 Task: Slide 14 - Business Plan Timeline.
Action: Mouse moved to (12, 96)
Screenshot: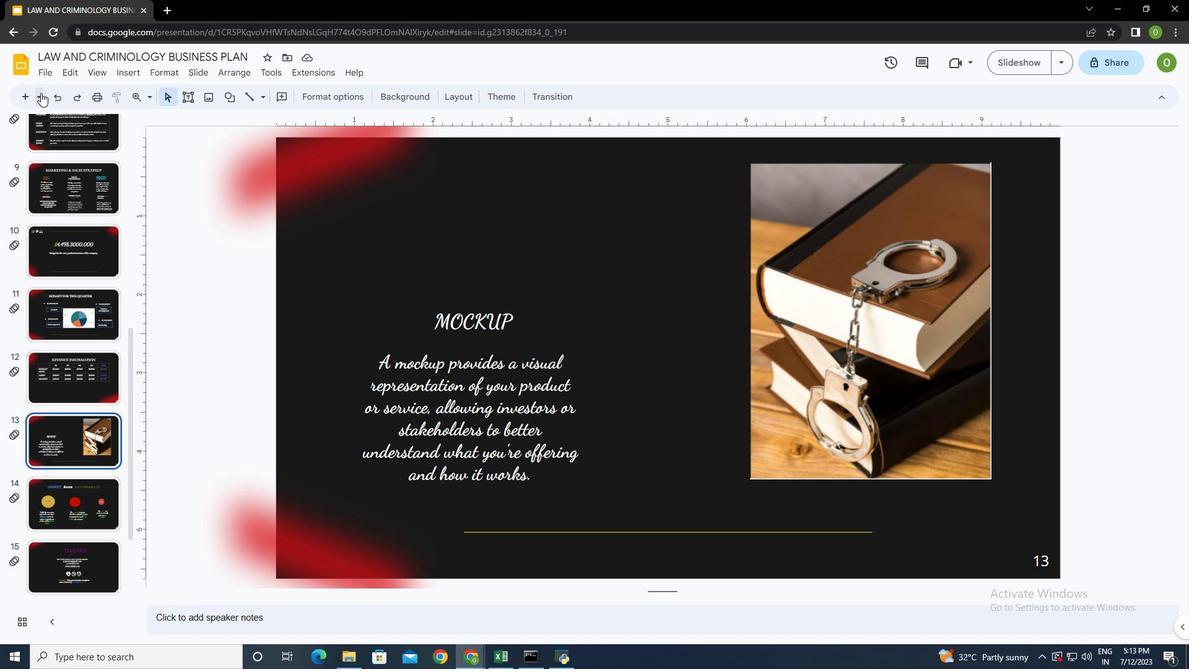 
Action: Mouse pressed left at (12, 96)
Screenshot: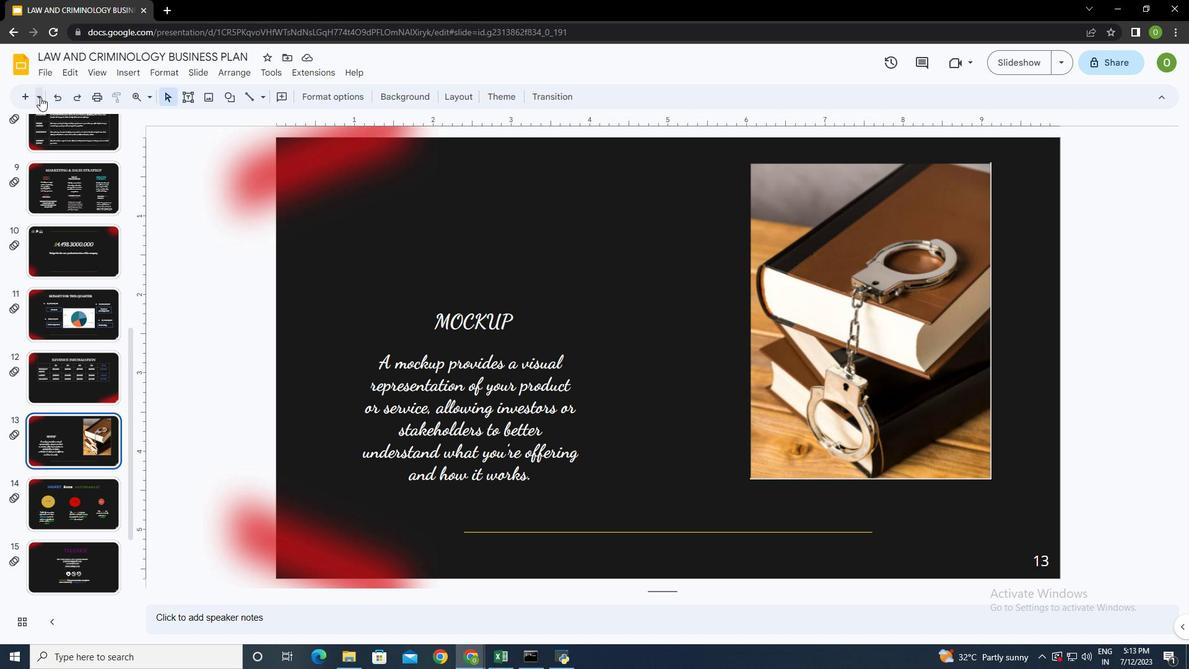
Action: Mouse moved to (61, 186)
Screenshot: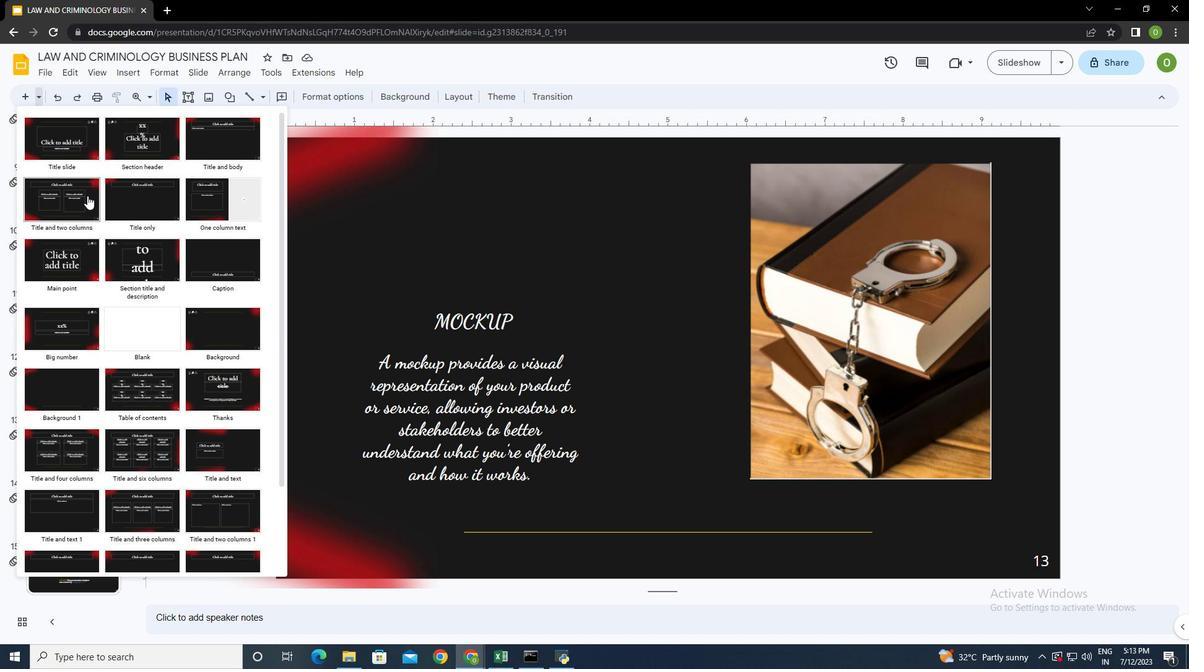 
Action: Mouse scrolled (61, 187) with delta (0, 0)
Screenshot: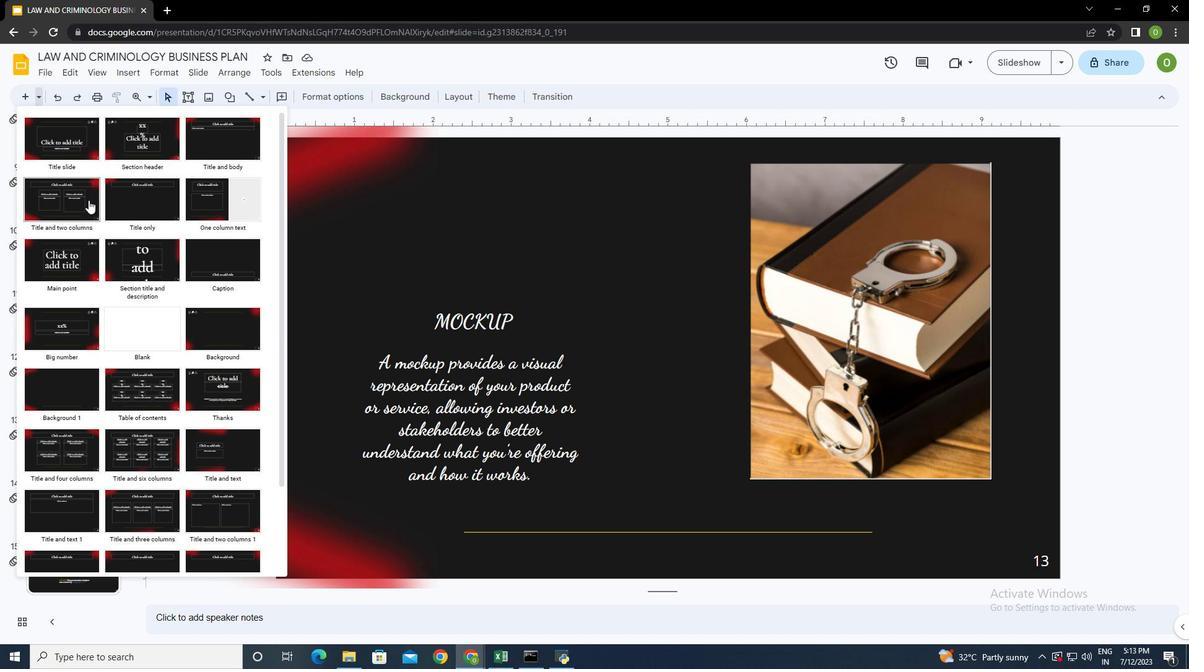 
Action: Mouse moved to (61, 187)
Screenshot: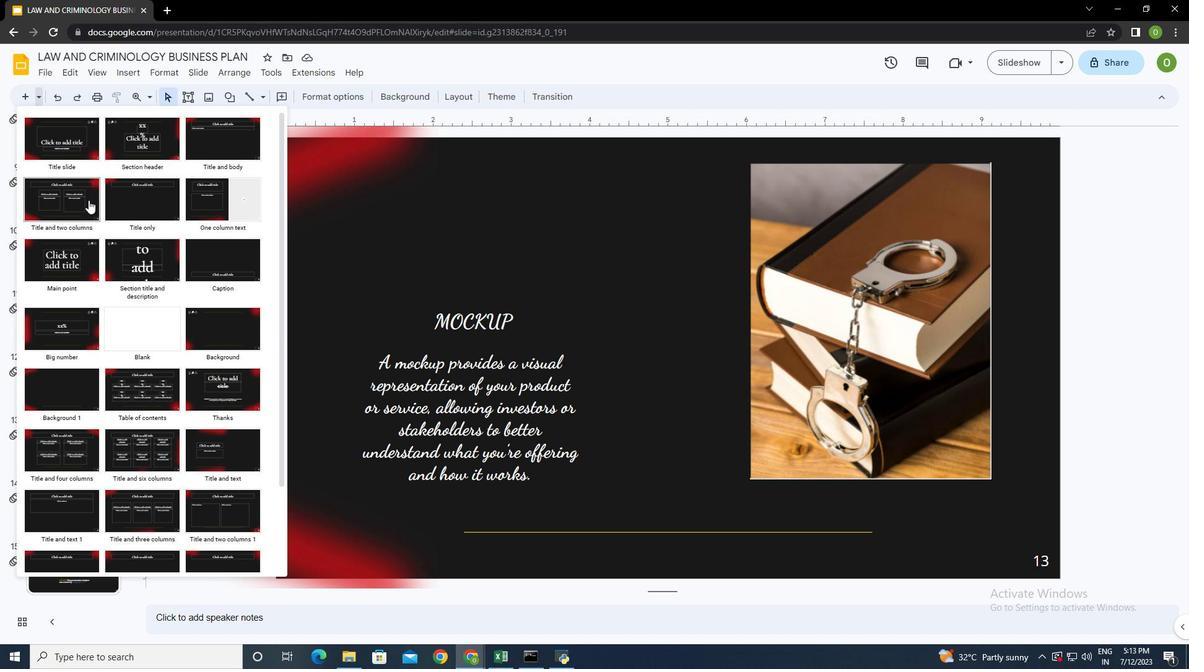 
Action: Mouse scrolled (61, 186) with delta (0, 0)
Screenshot: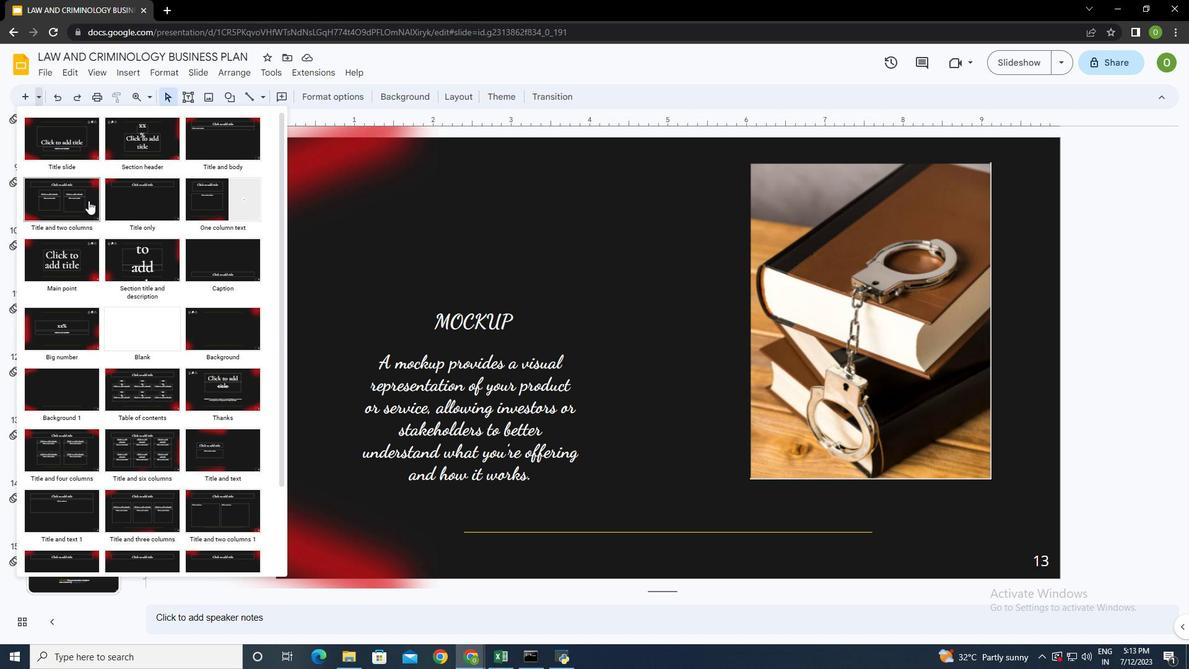 
Action: Mouse scrolled (61, 186) with delta (0, 0)
Screenshot: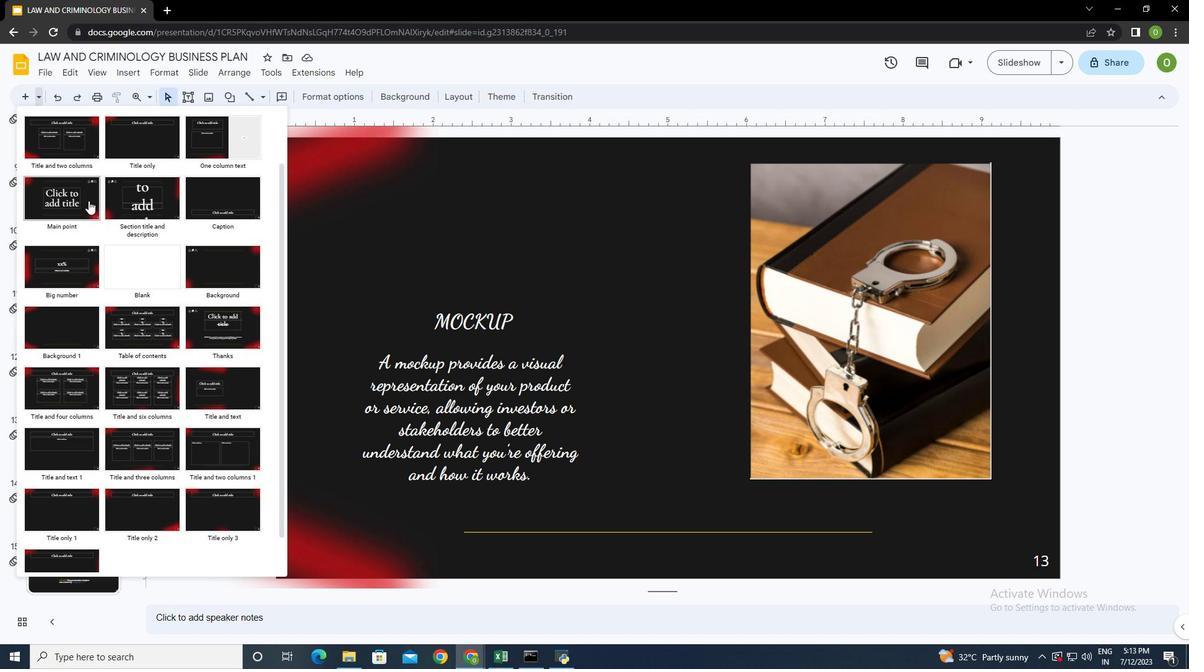 
Action: Mouse scrolled (61, 186) with delta (0, 0)
Screenshot: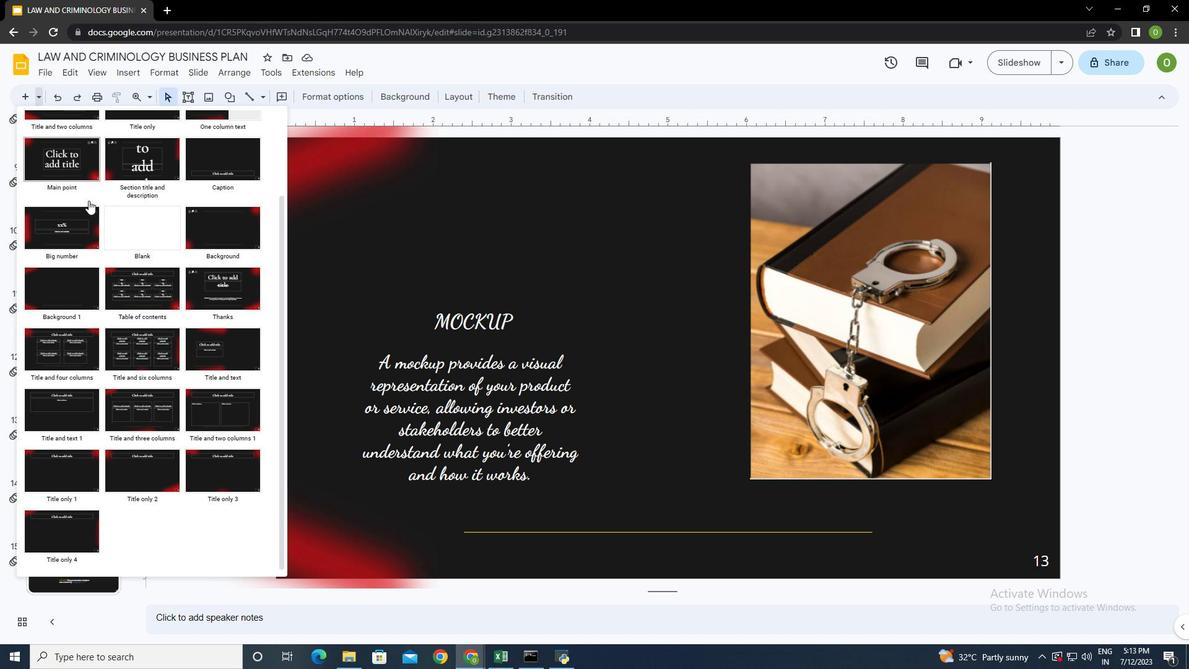 
Action: Mouse scrolled (61, 186) with delta (0, 0)
Screenshot: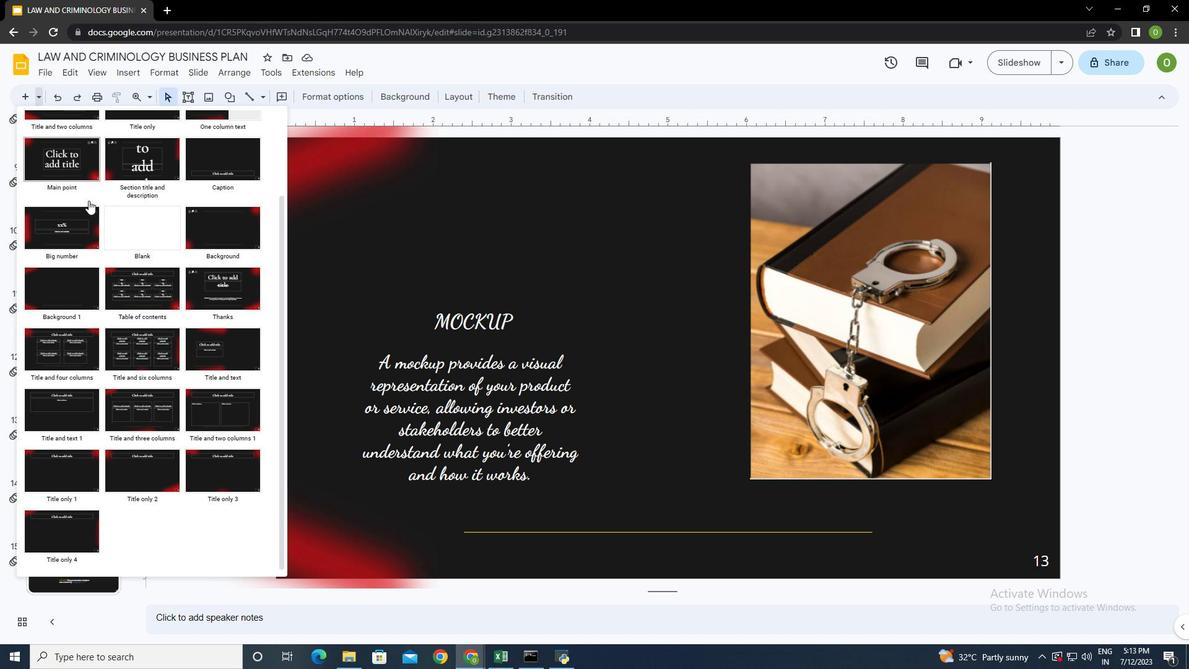 
Action: Mouse scrolled (61, 186) with delta (0, 0)
Screenshot: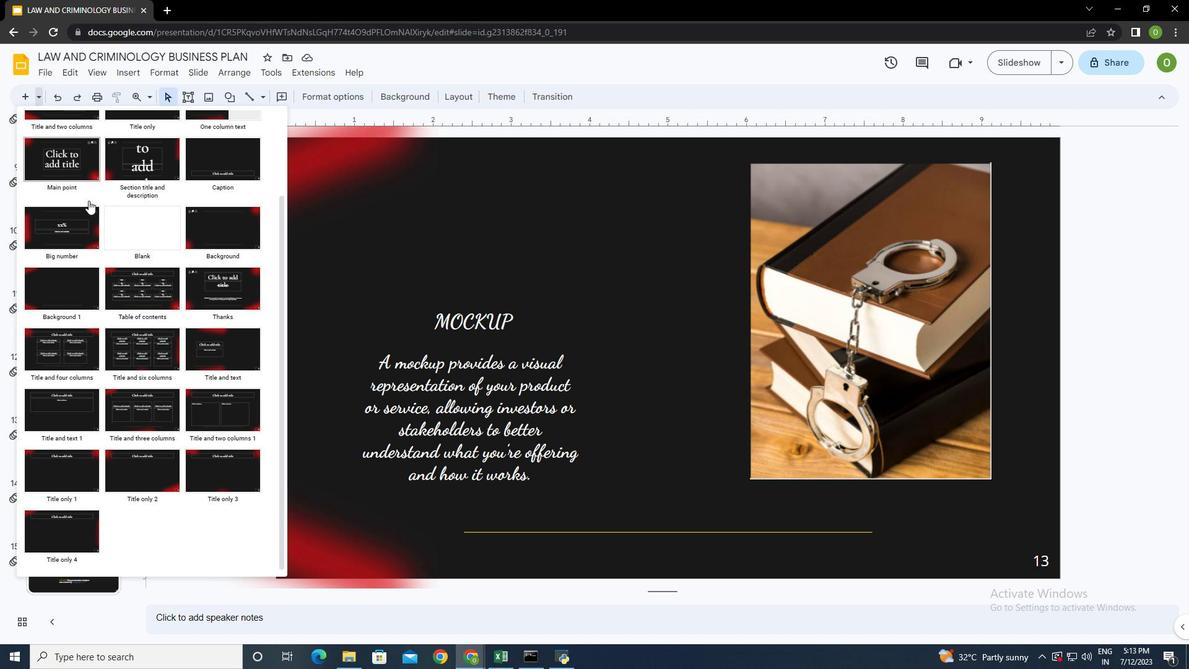 
Action: Mouse scrolled (61, 186) with delta (0, 0)
Screenshot: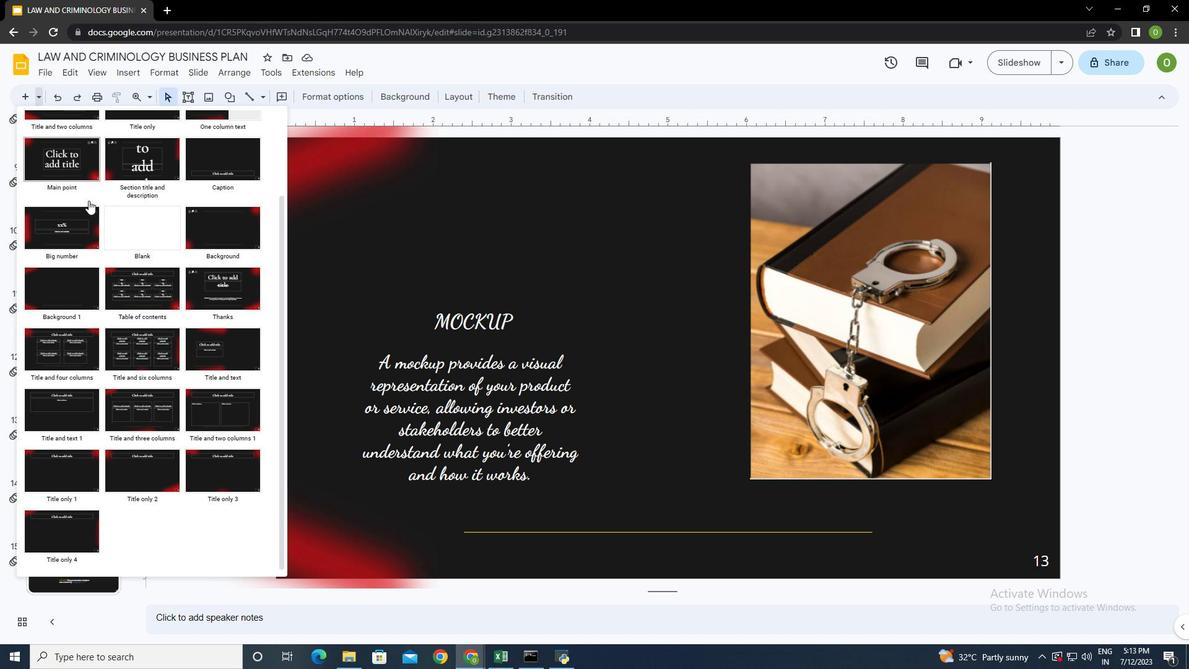 
Action: Mouse scrolled (61, 186) with delta (0, 0)
Screenshot: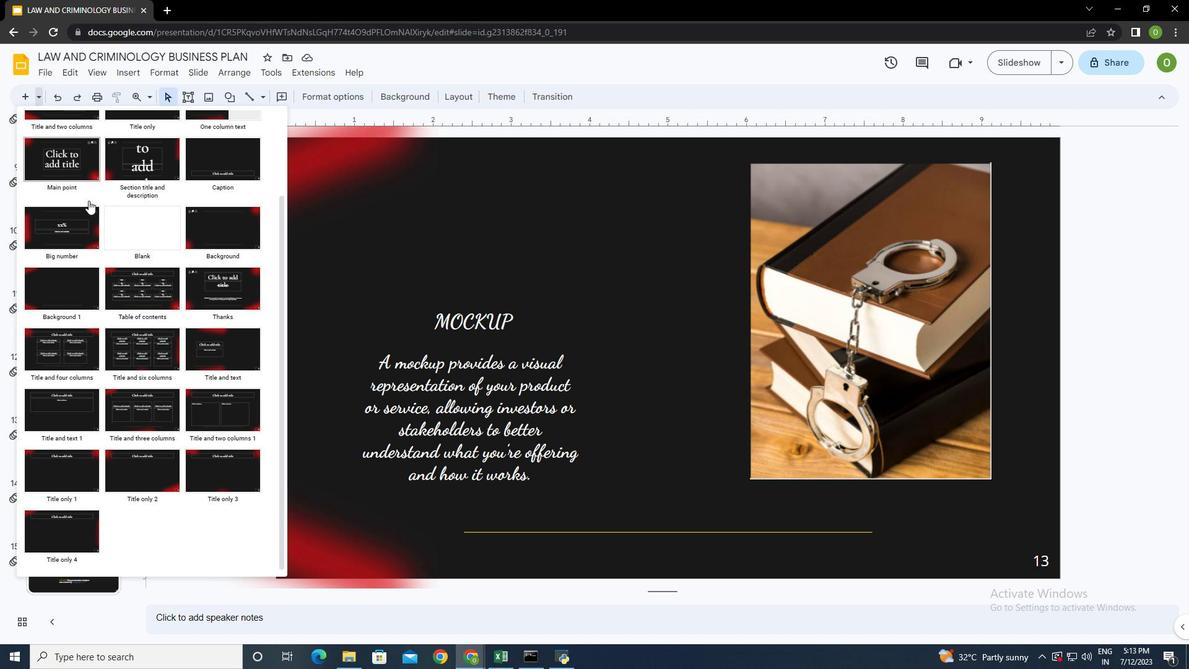
Action: Mouse moved to (63, 201)
Screenshot: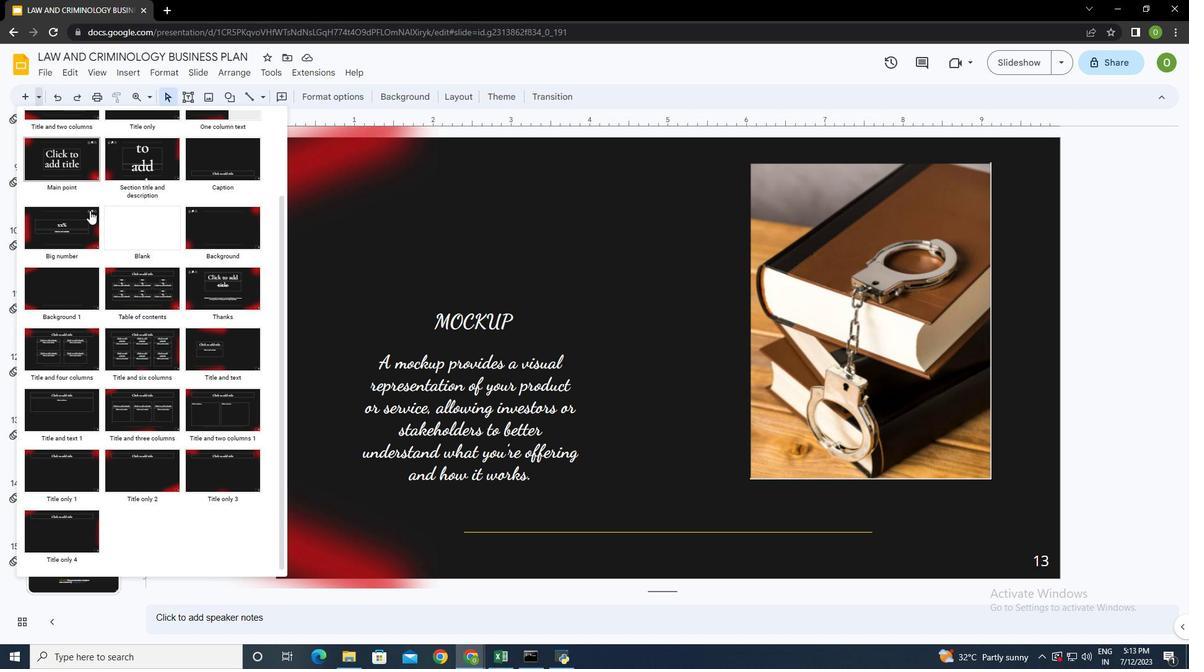 
Action: Mouse scrolled (63, 200) with delta (0, 0)
Screenshot: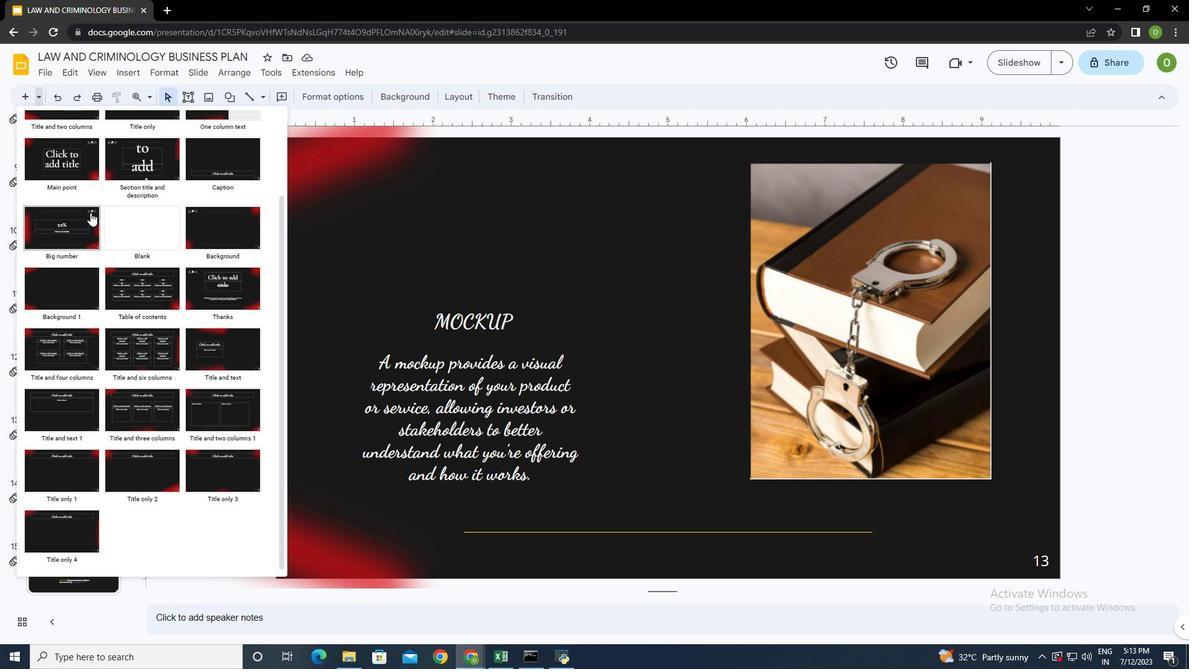 
Action: Mouse moved to (63, 204)
Screenshot: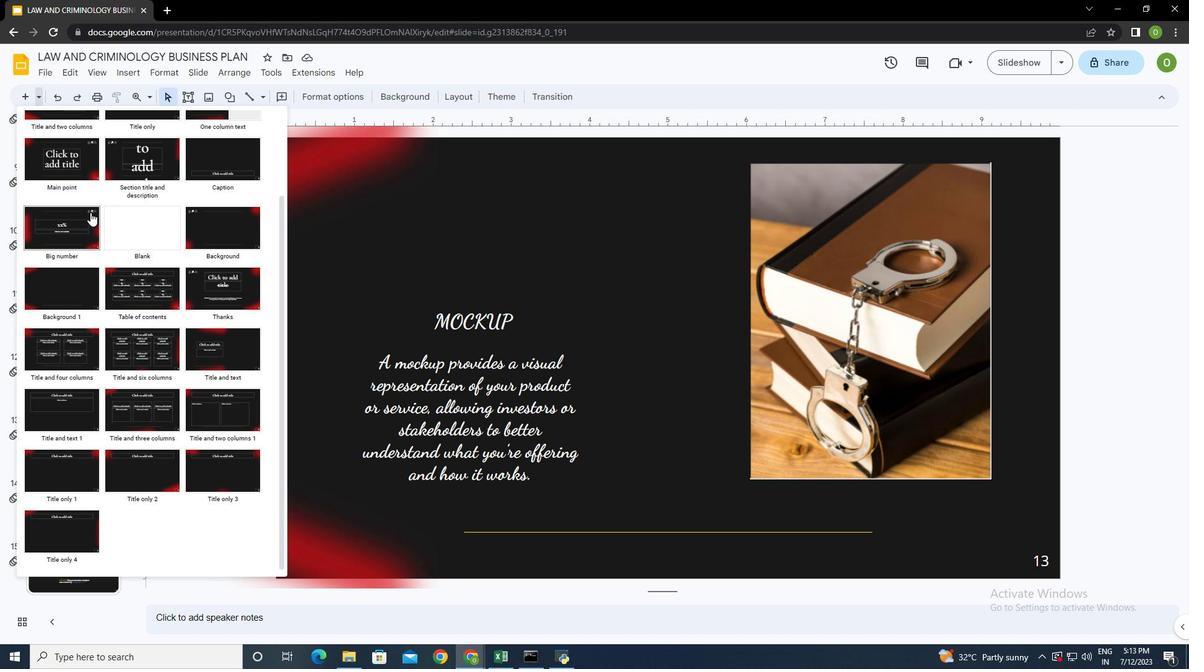 
Action: Mouse scrolled (63, 204) with delta (0, 0)
Screenshot: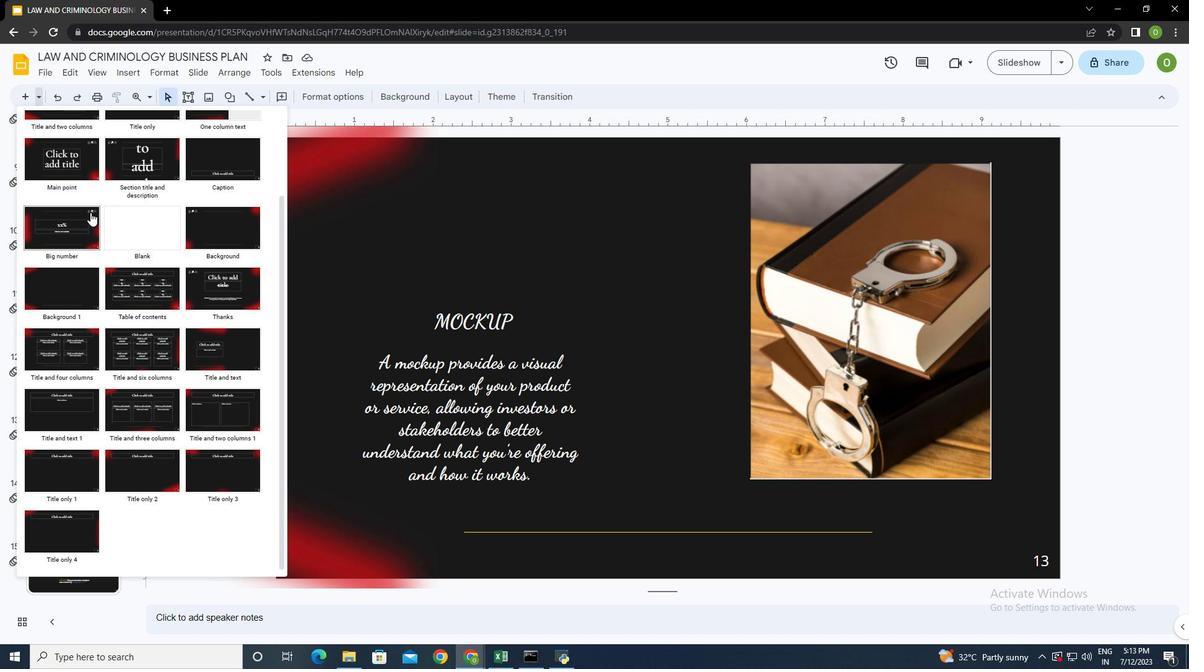 
Action: Mouse moved to (91, 281)
Screenshot: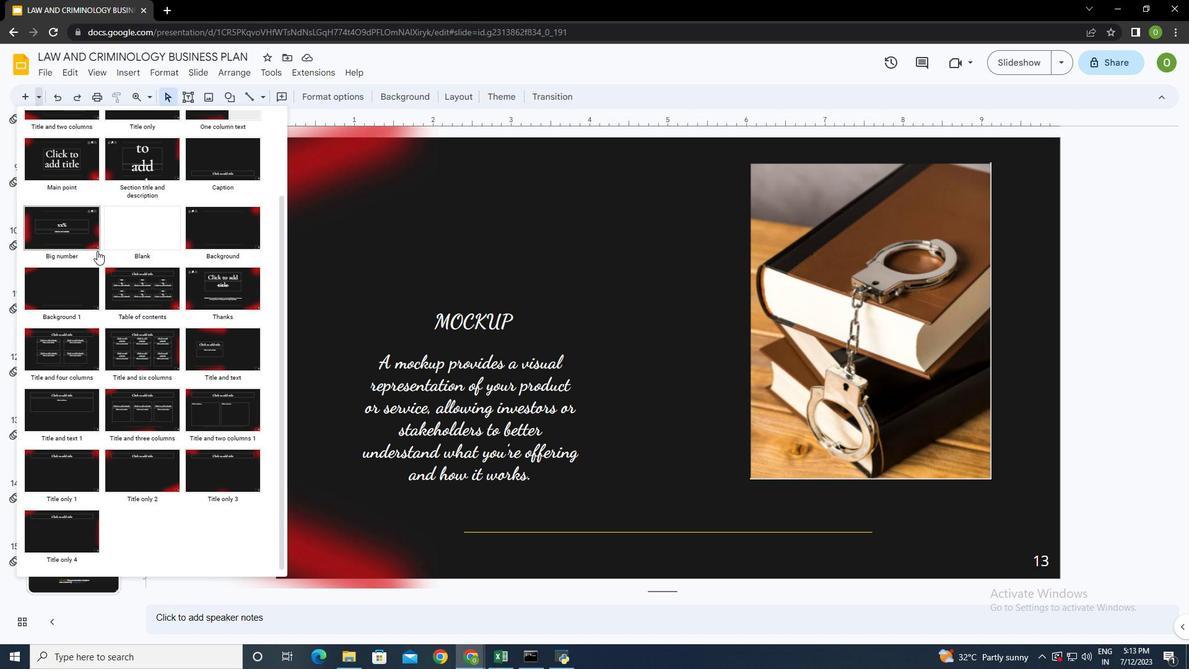 
Action: Mouse scrolled (91, 280) with delta (0, 0)
Screenshot: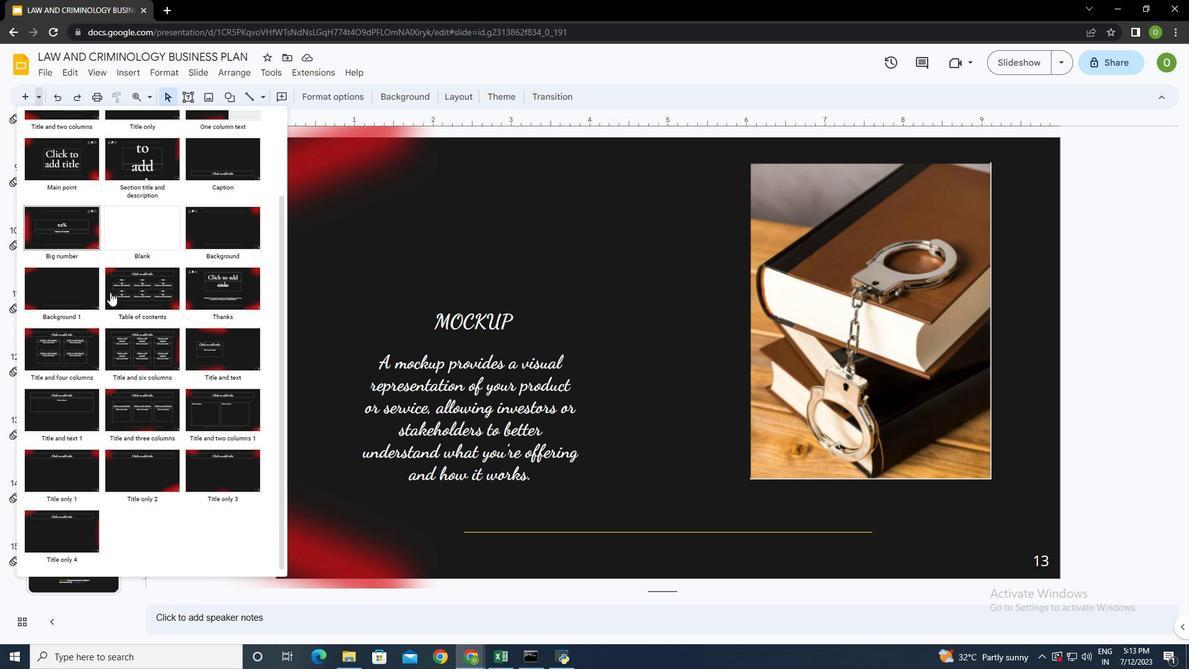 
Action: Mouse moved to (91, 281)
Screenshot: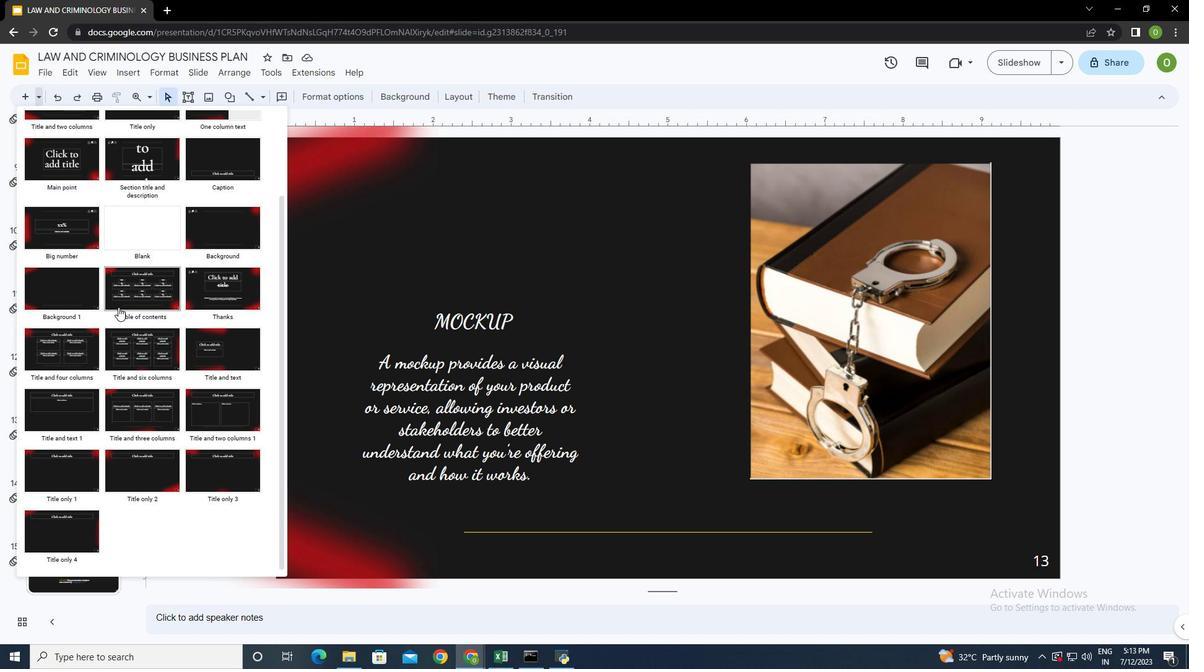 
Action: Mouse scrolled (91, 281) with delta (0, 0)
Screenshot: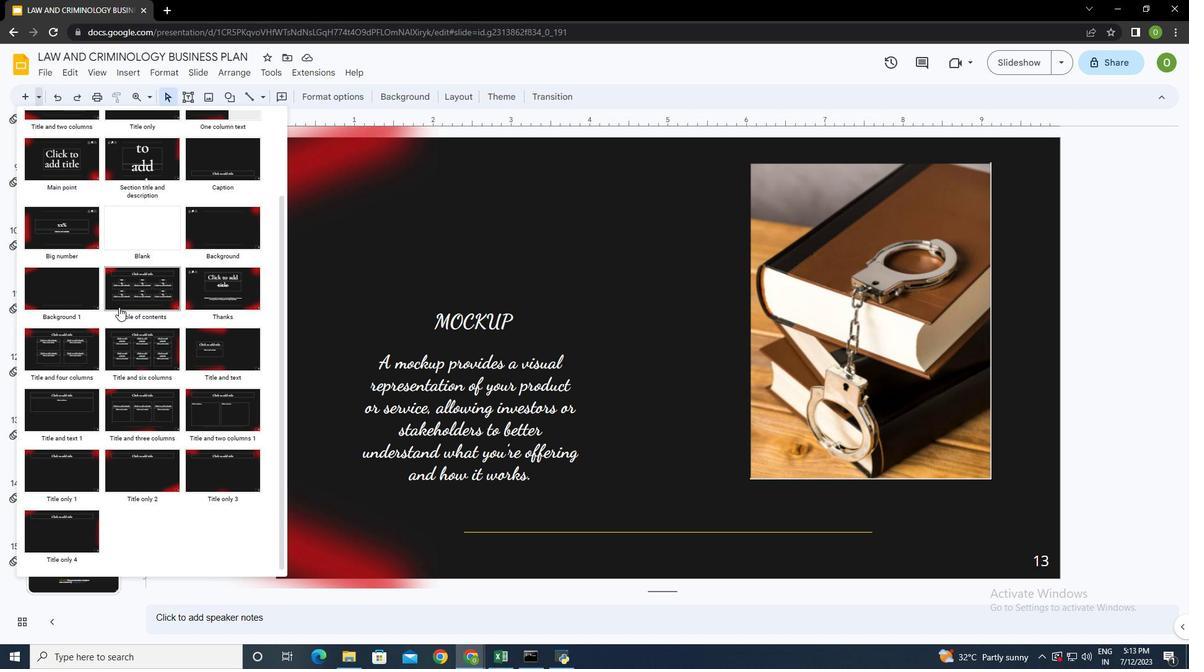 
Action: Mouse moved to (119, 423)
Screenshot: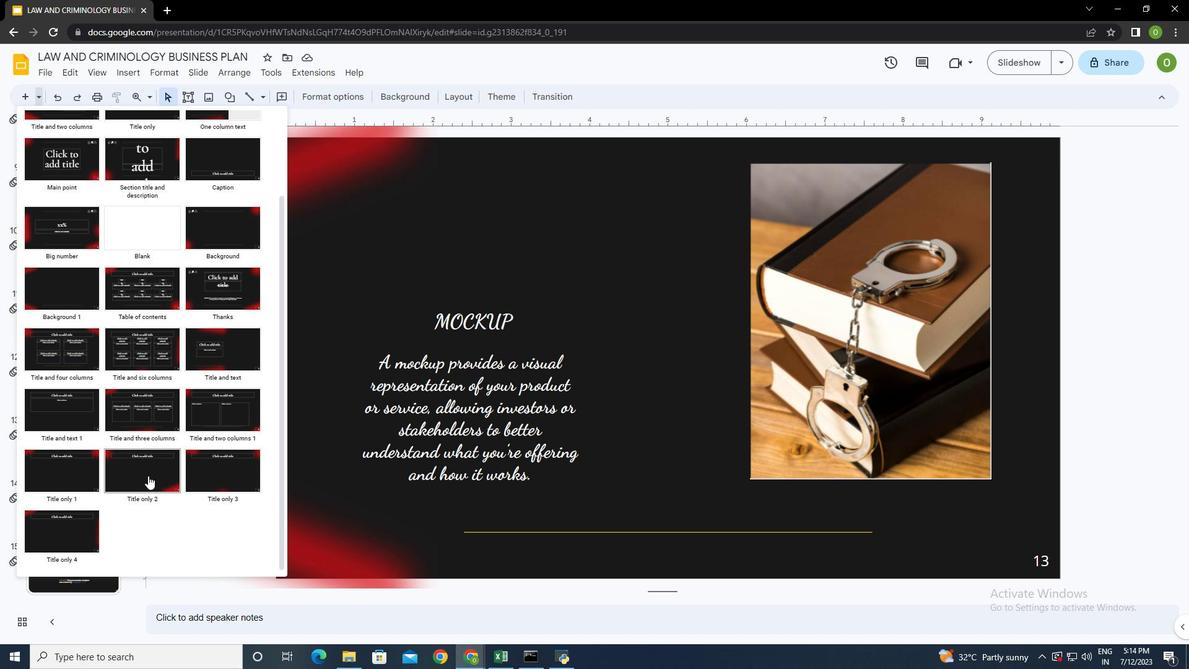 
Action: Mouse pressed left at (119, 423)
Screenshot: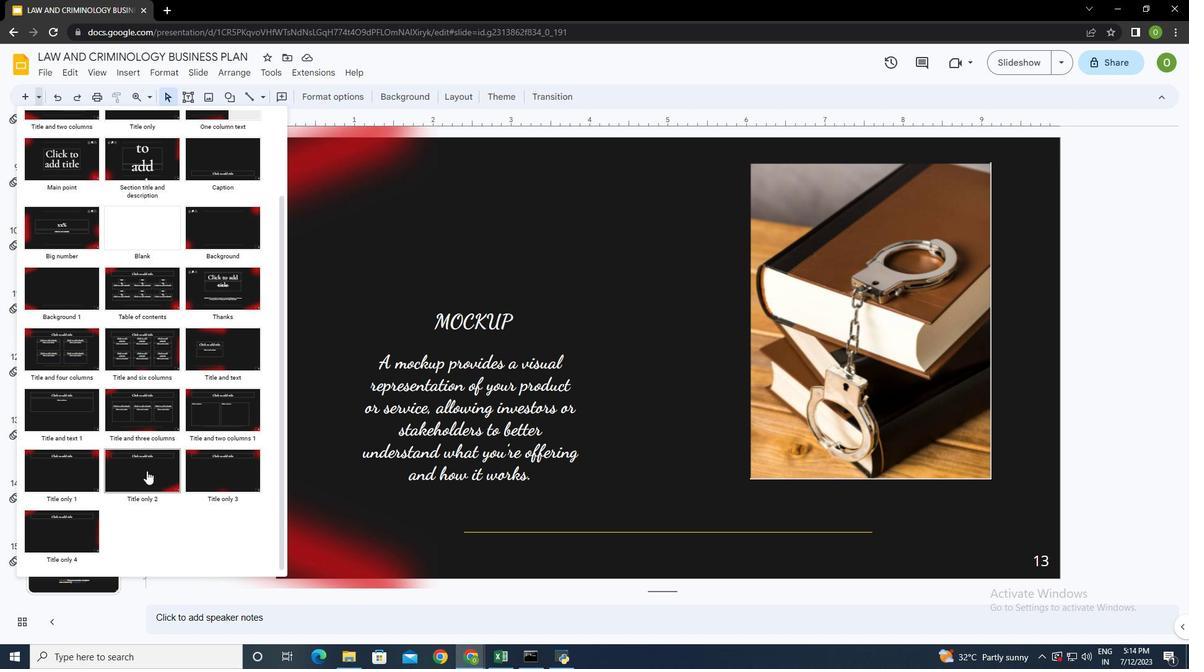 
Action: Mouse moved to (515, 184)
Screenshot: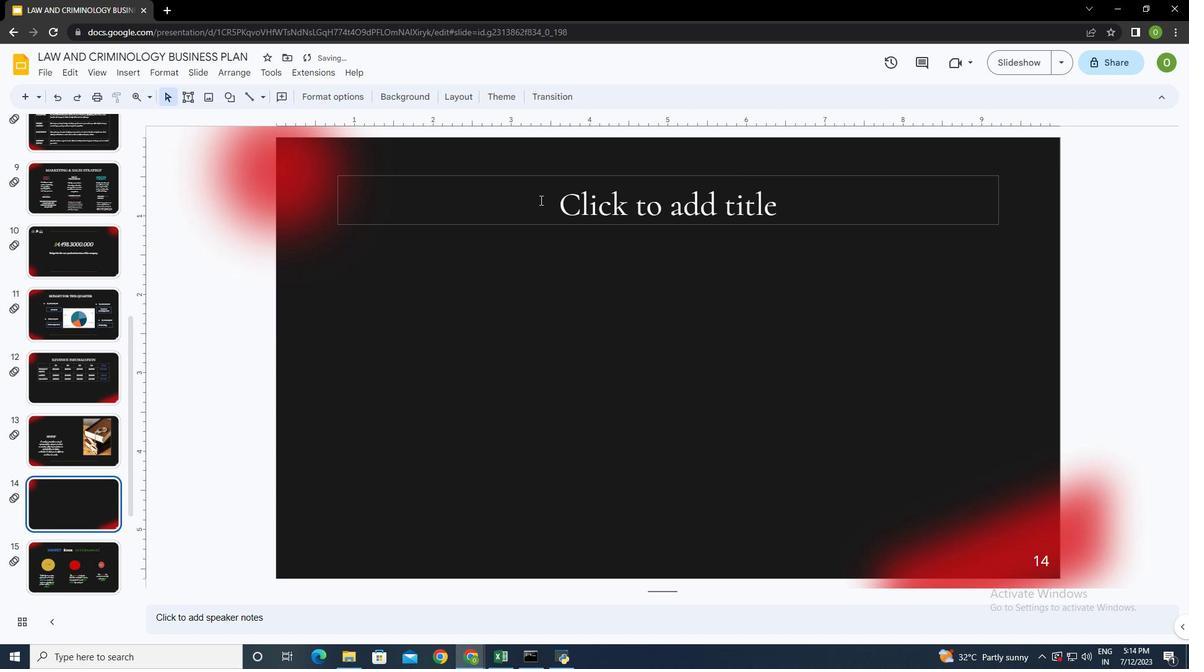 
Action: Mouse pressed left at (515, 184)
Screenshot: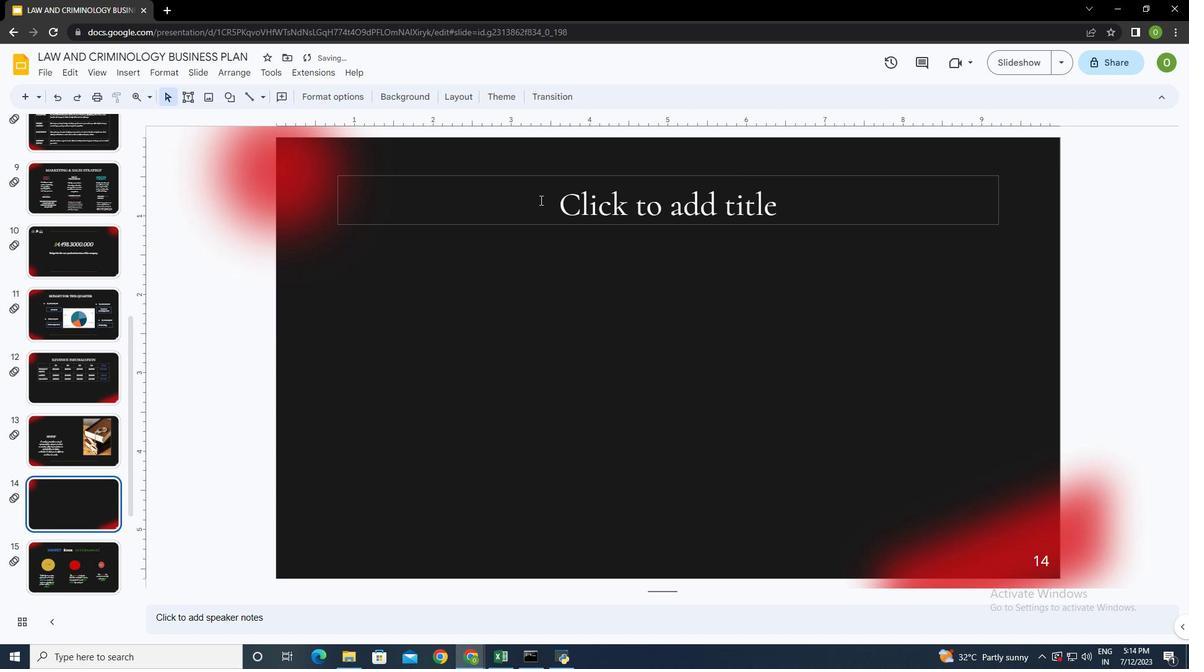 
Action: Mouse moved to (515, 184)
Screenshot: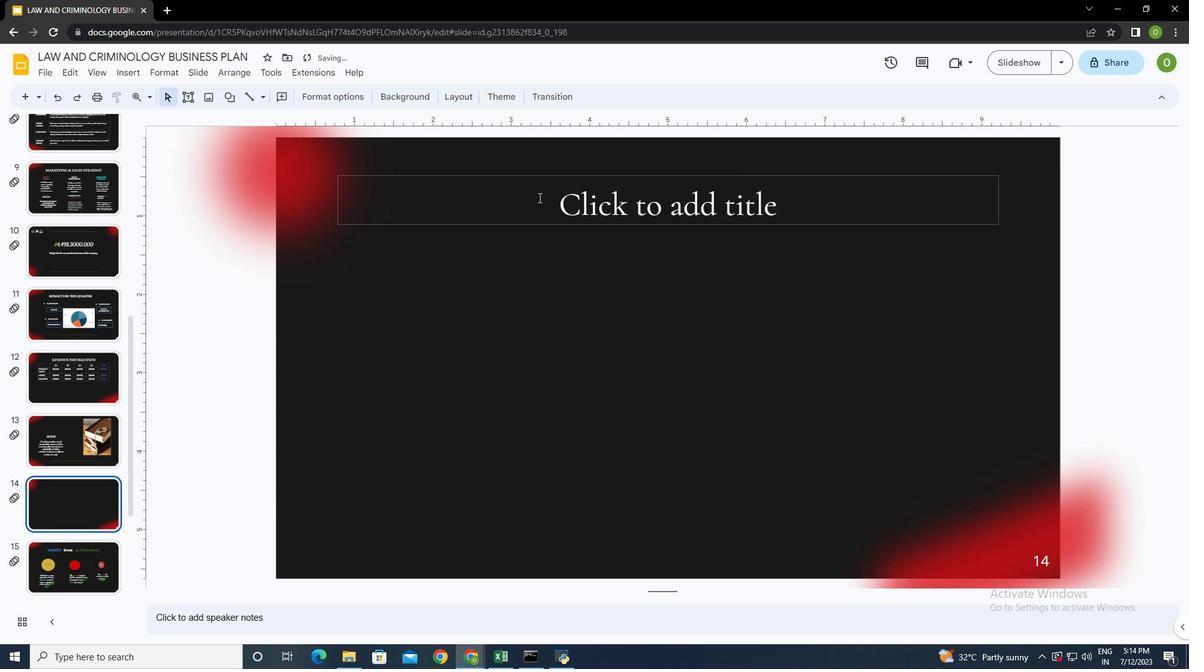 
Action: Key pressed b<Key.backspace><Key.caps_lock>BUSINESS<Key.space>PLAN<Key.space>TIMELINE
Screenshot: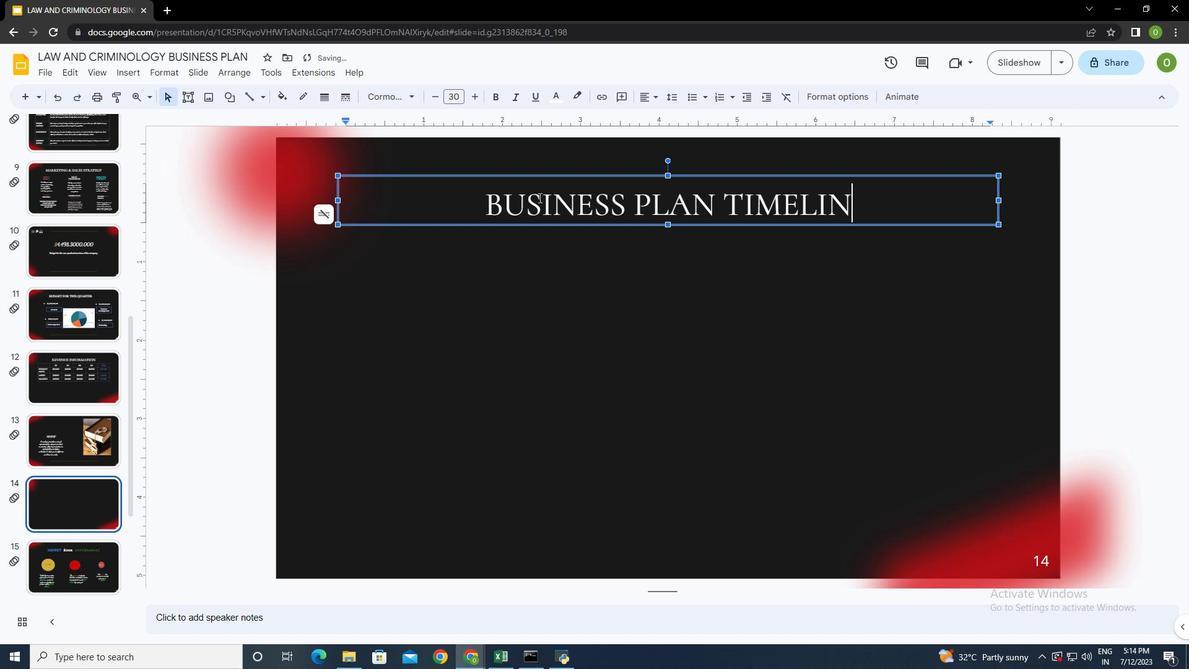 
Action: Mouse moved to (527, 268)
Screenshot: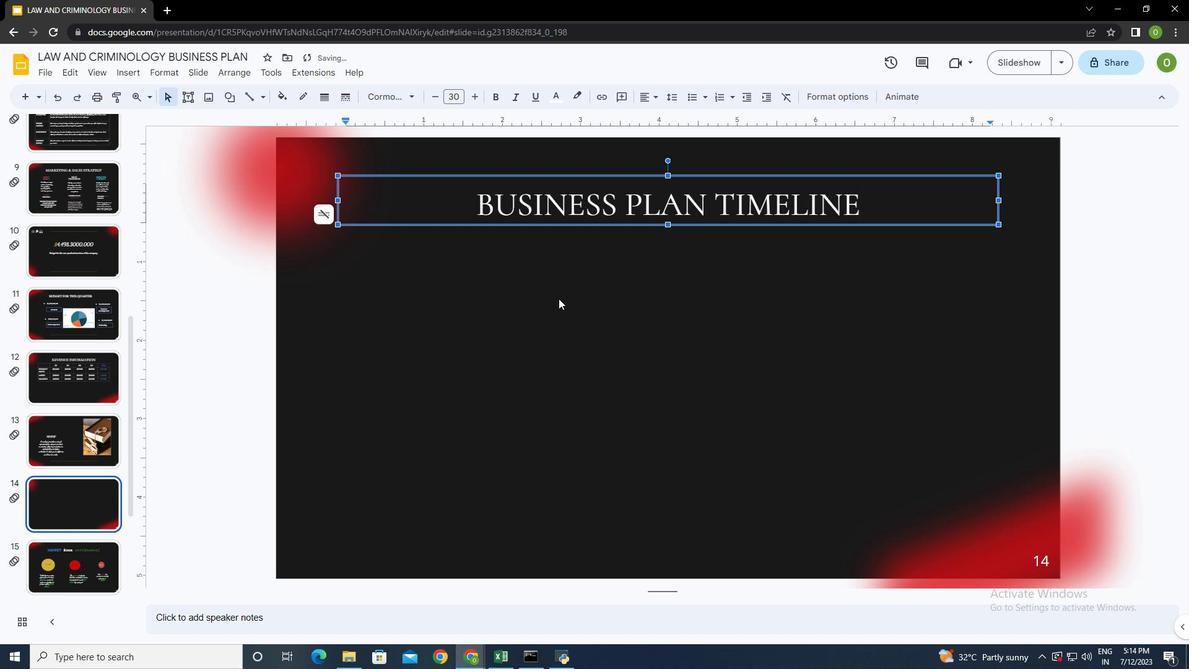 
Action: Mouse pressed left at (527, 268)
Screenshot: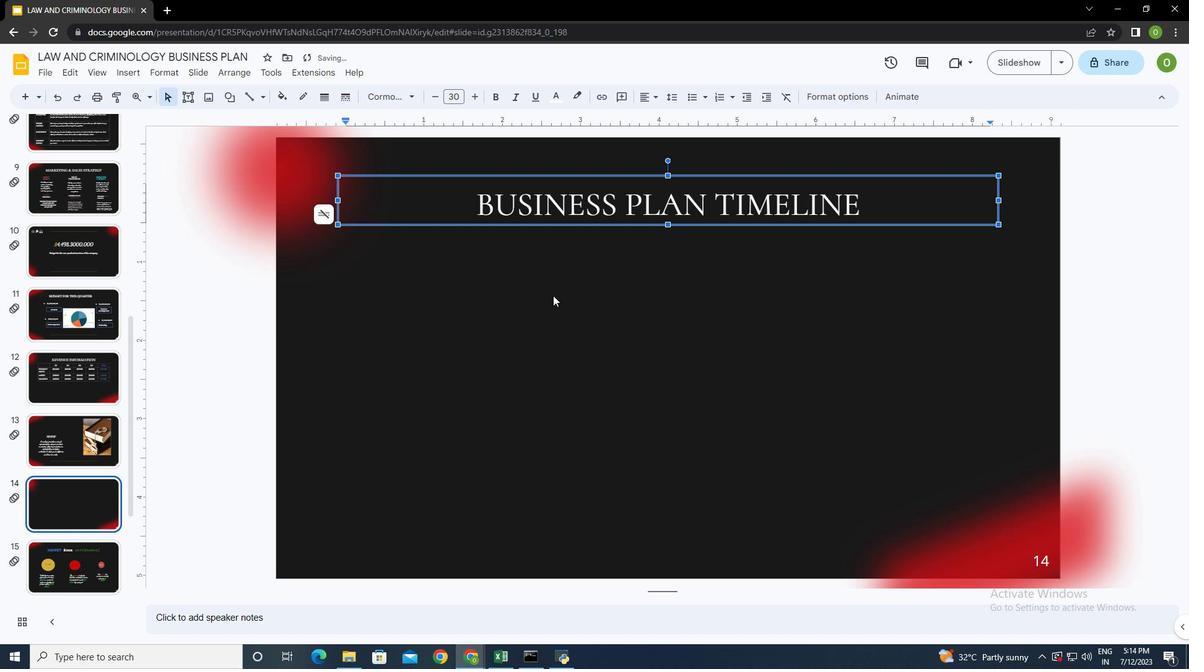 
Action: Mouse moved to (158, 96)
Screenshot: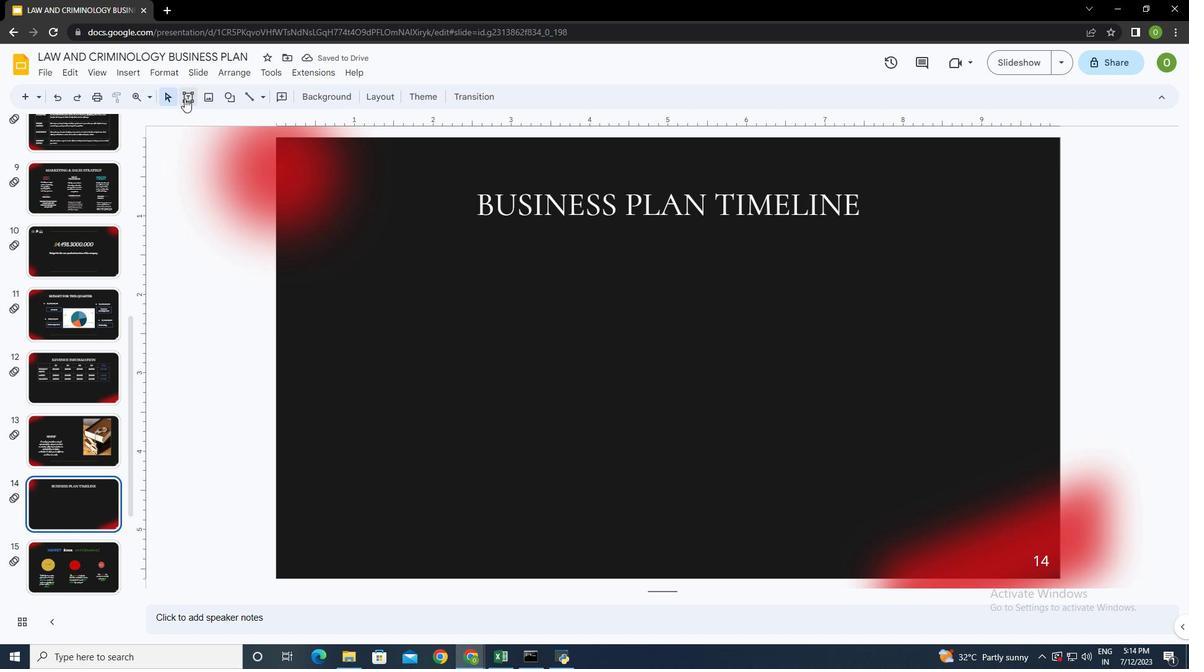 
Action: Mouse pressed left at (158, 96)
Screenshot: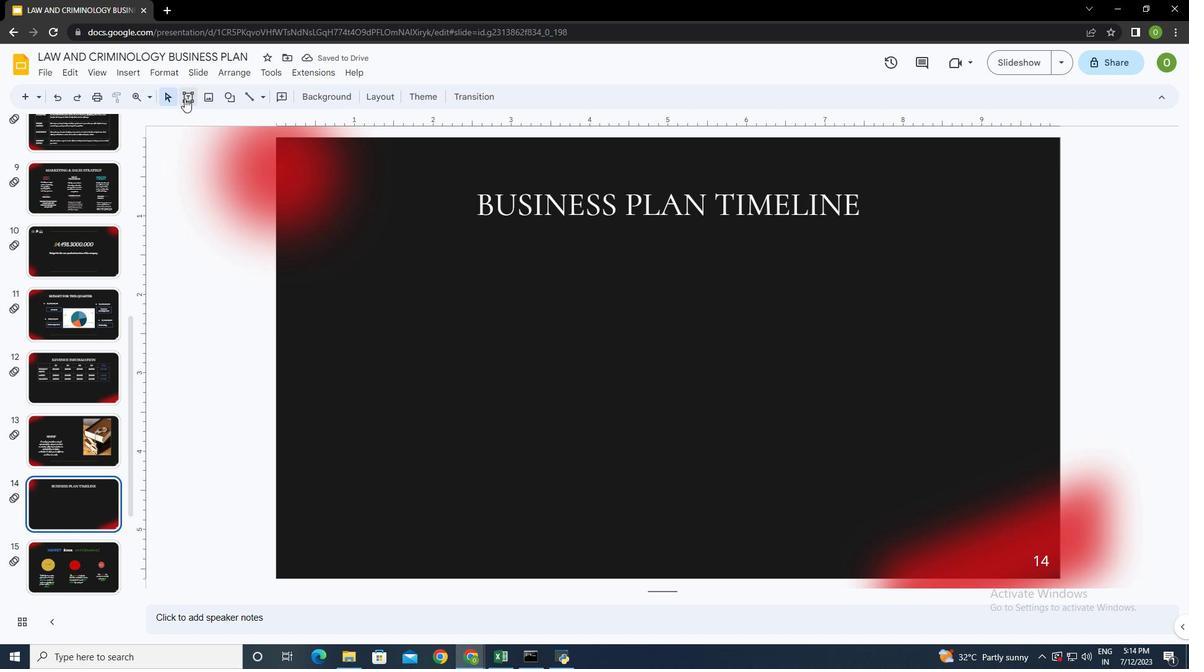 
Action: Mouse moved to (365, 236)
Screenshot: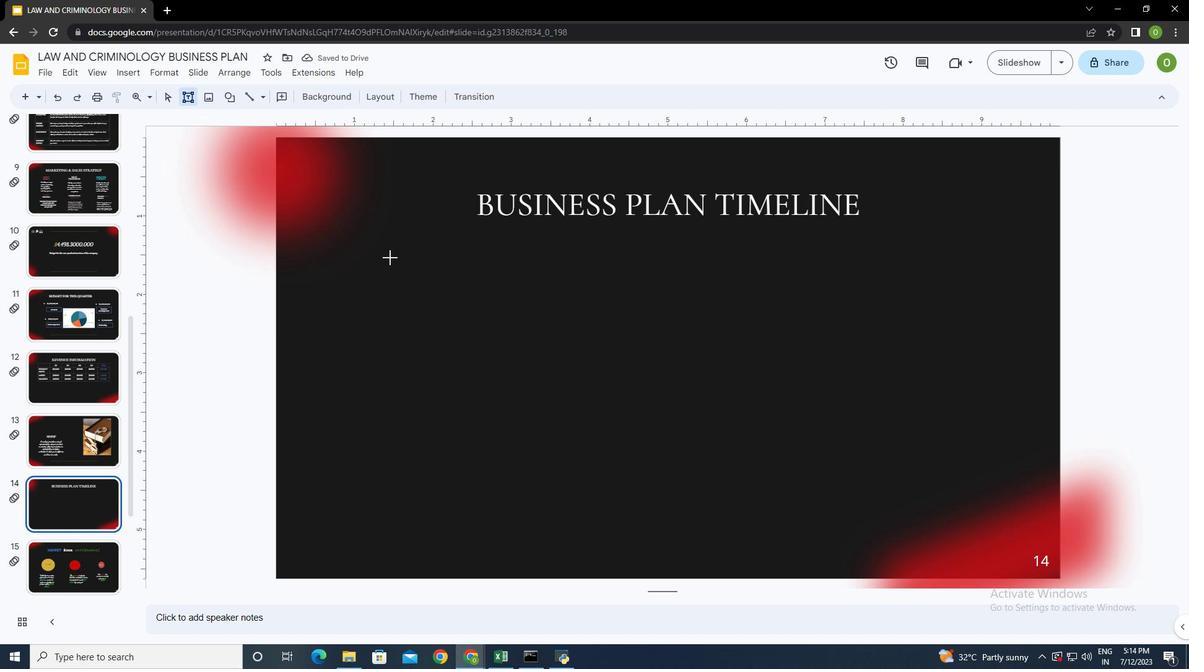
Action: Mouse pressed left at (365, 236)
Screenshot: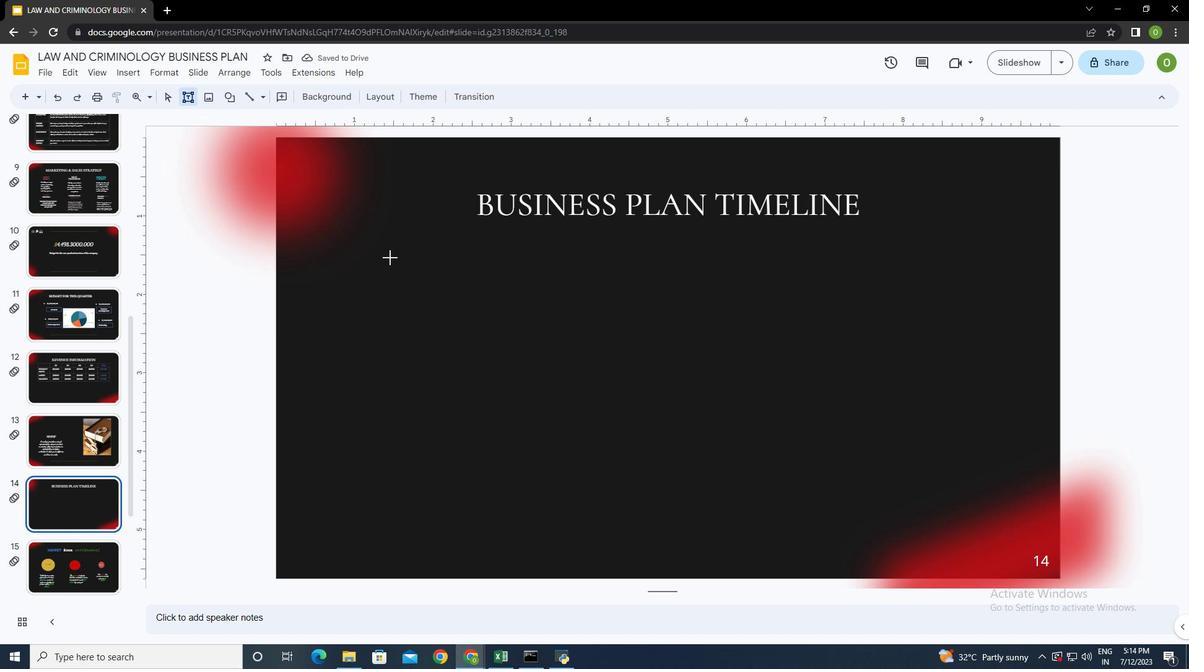 
Action: Mouse moved to (394, 249)
Screenshot: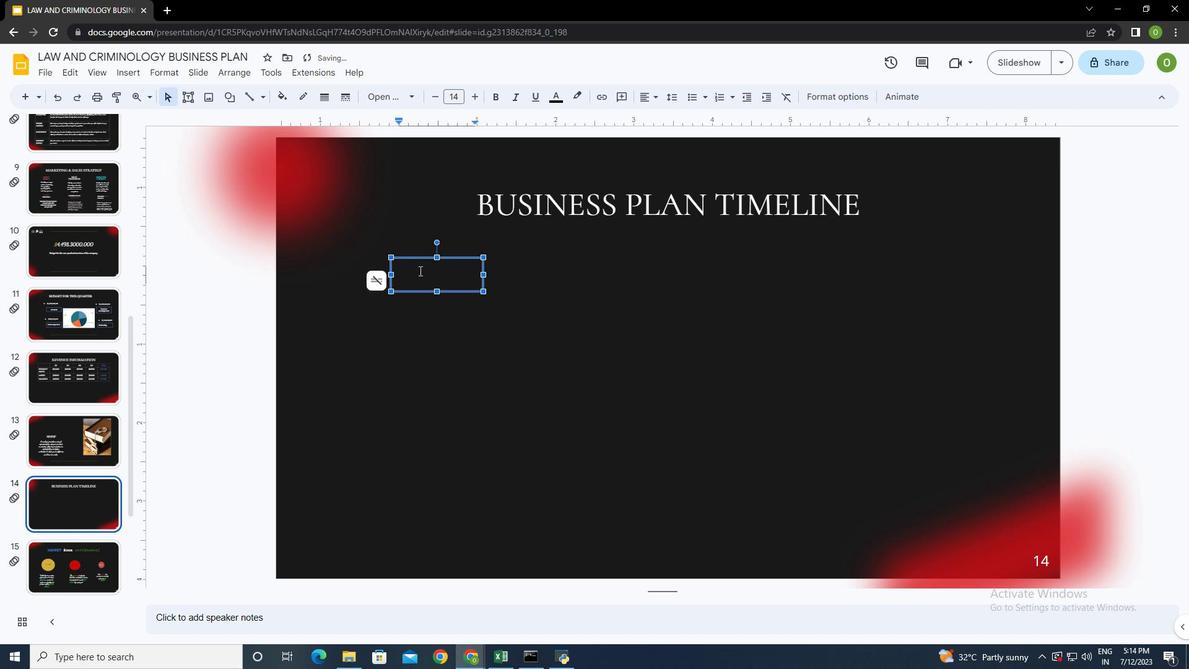 
Action: Key pressed S<Key.caps_lock>tart-up<Key.space>phasectrl+A
Screenshot: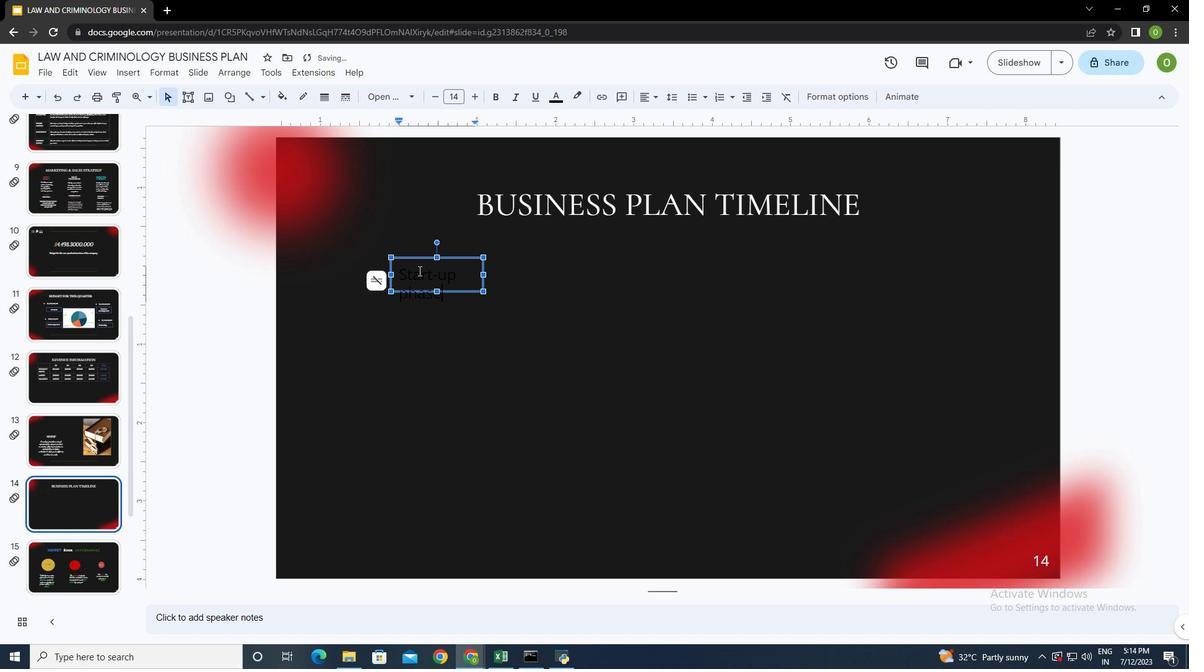 
Action: Mouse moved to (532, 96)
Screenshot: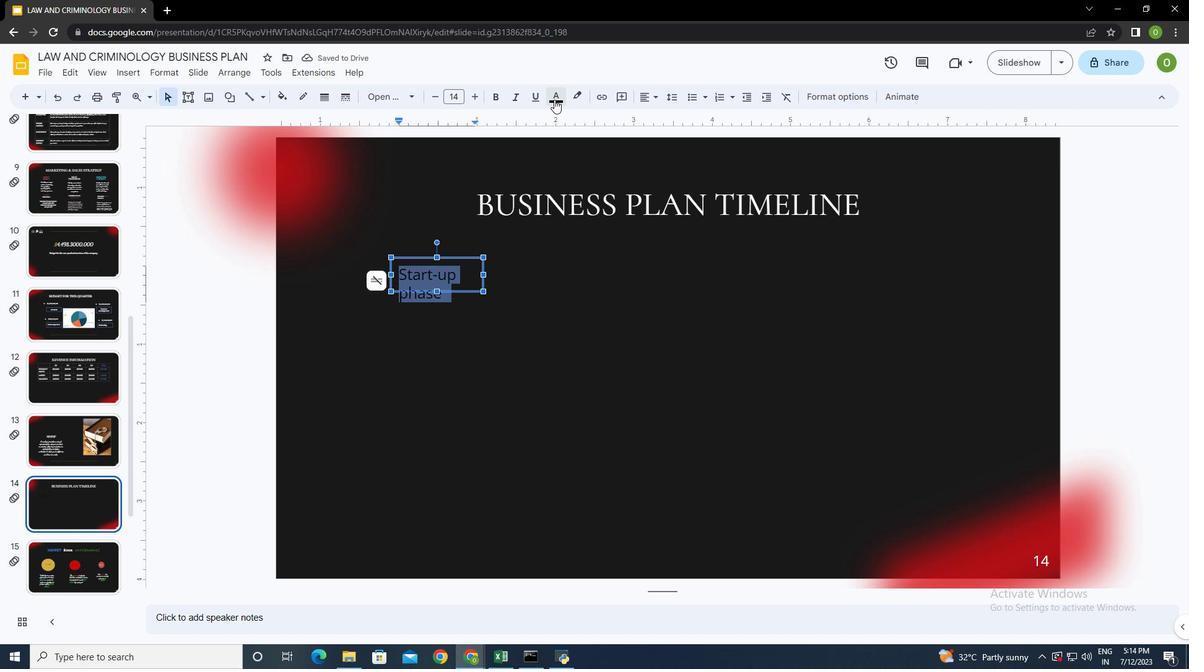 
Action: Mouse pressed left at (532, 96)
Screenshot: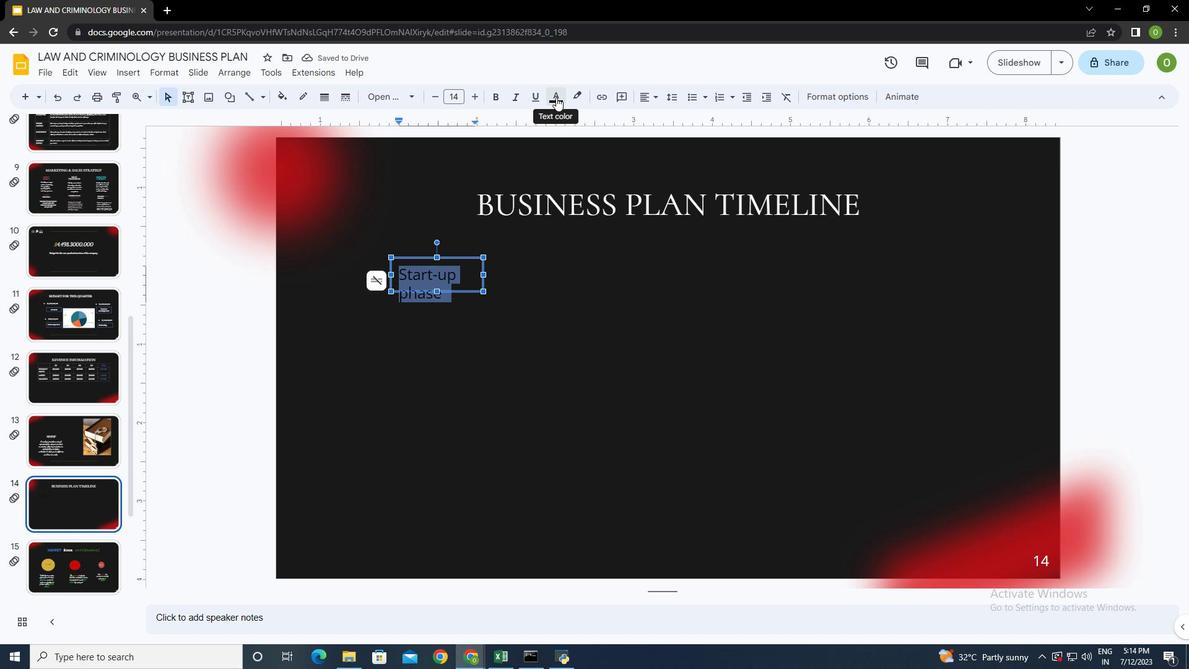 
Action: Mouse moved to (539, 129)
Screenshot: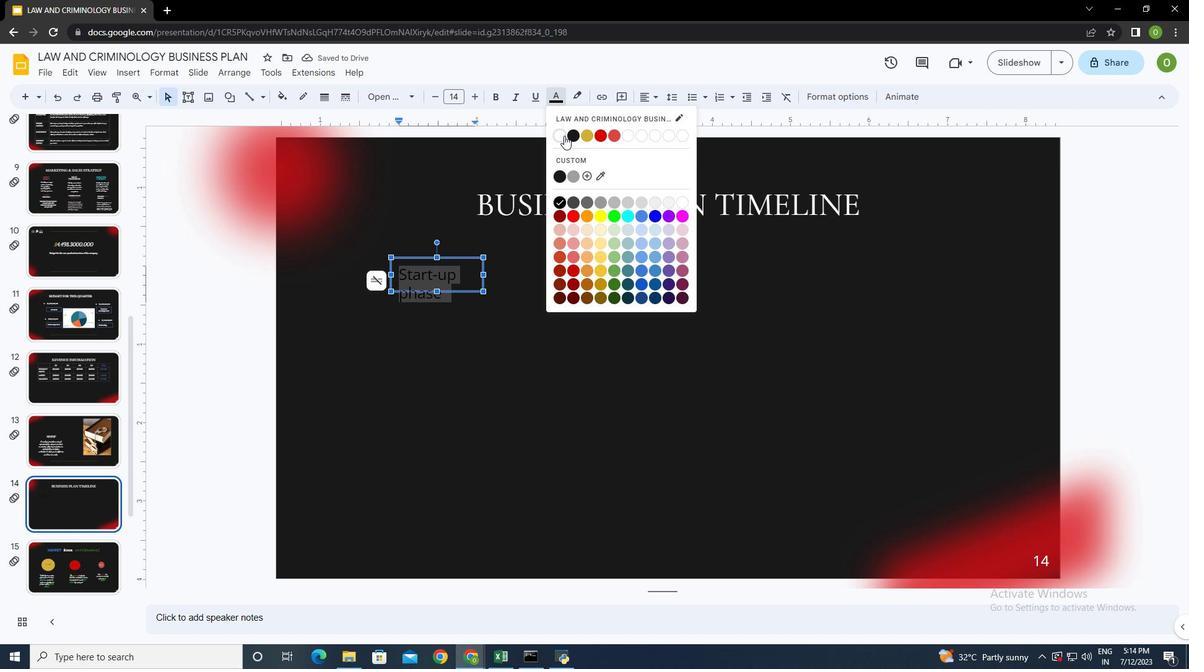 
Action: Mouse pressed left at (539, 129)
Screenshot: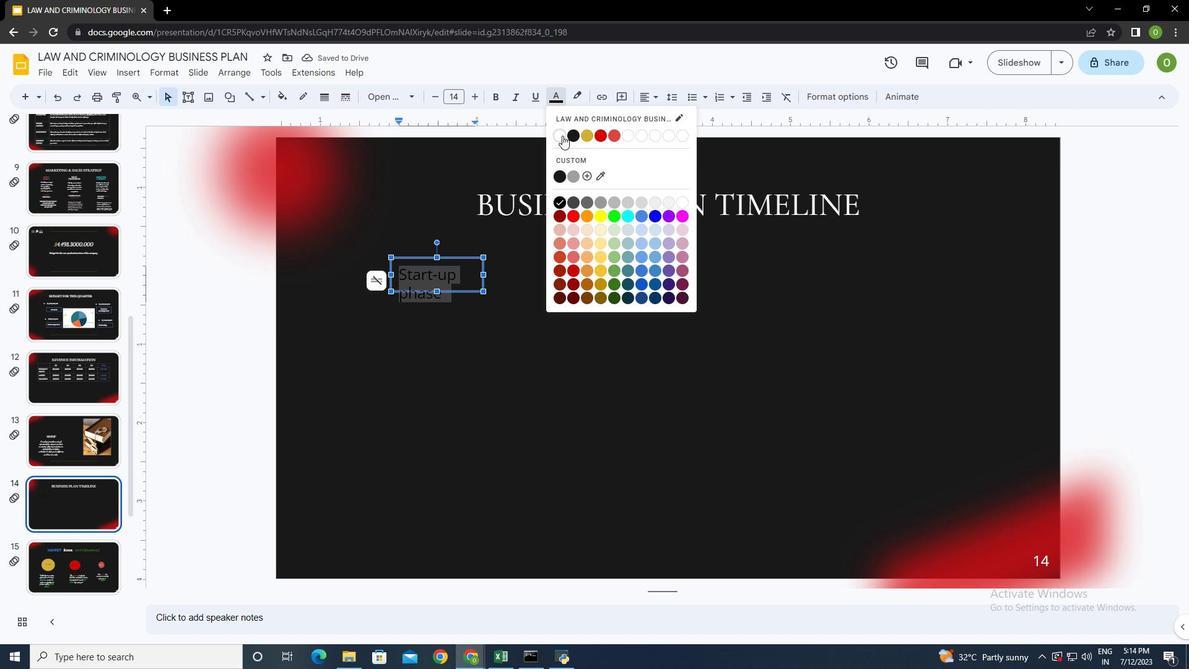 
Action: Mouse moved to (366, 96)
Screenshot: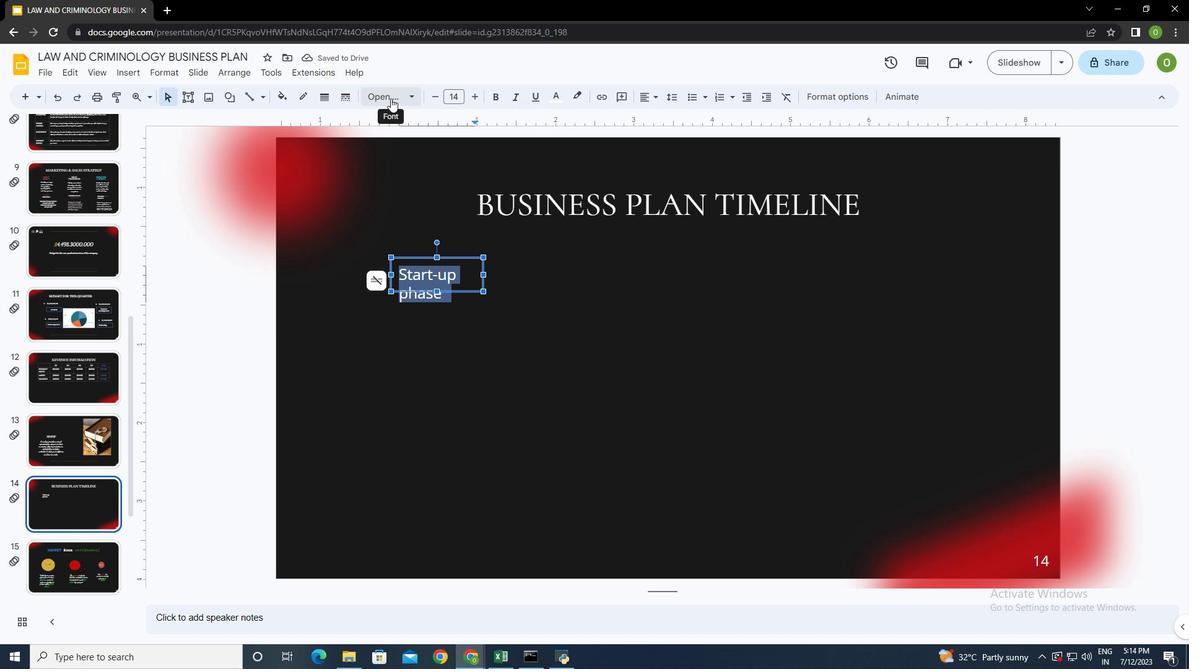 
Action: Mouse pressed left at (366, 96)
Screenshot: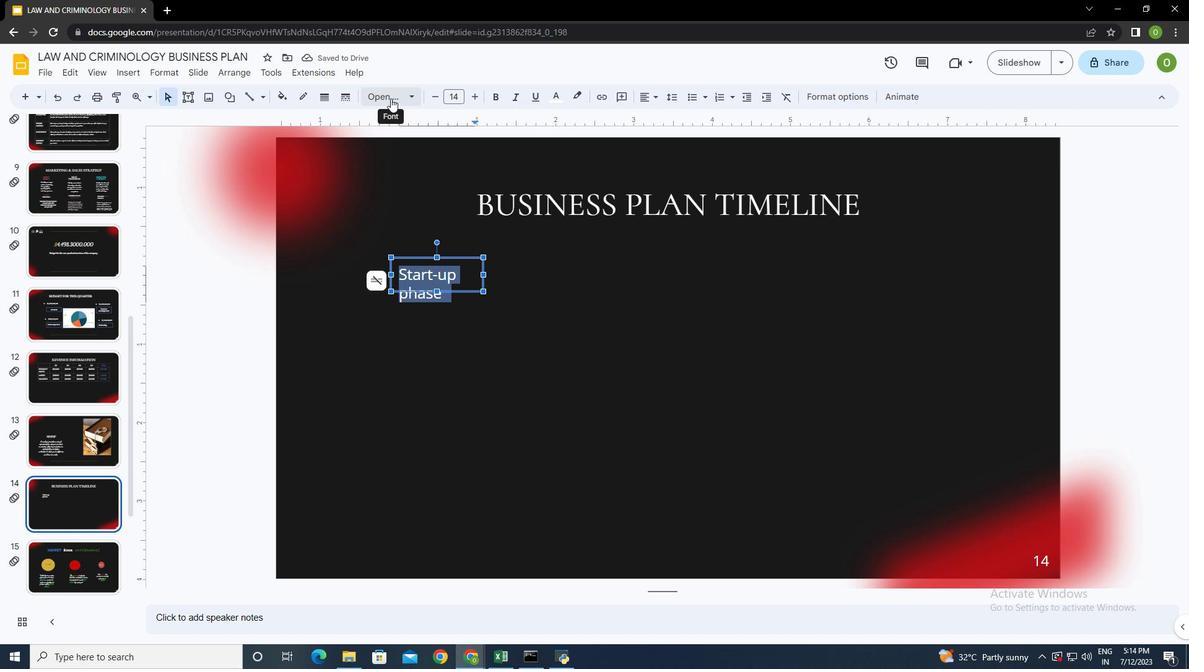 
Action: Mouse moved to (410, 231)
Screenshot: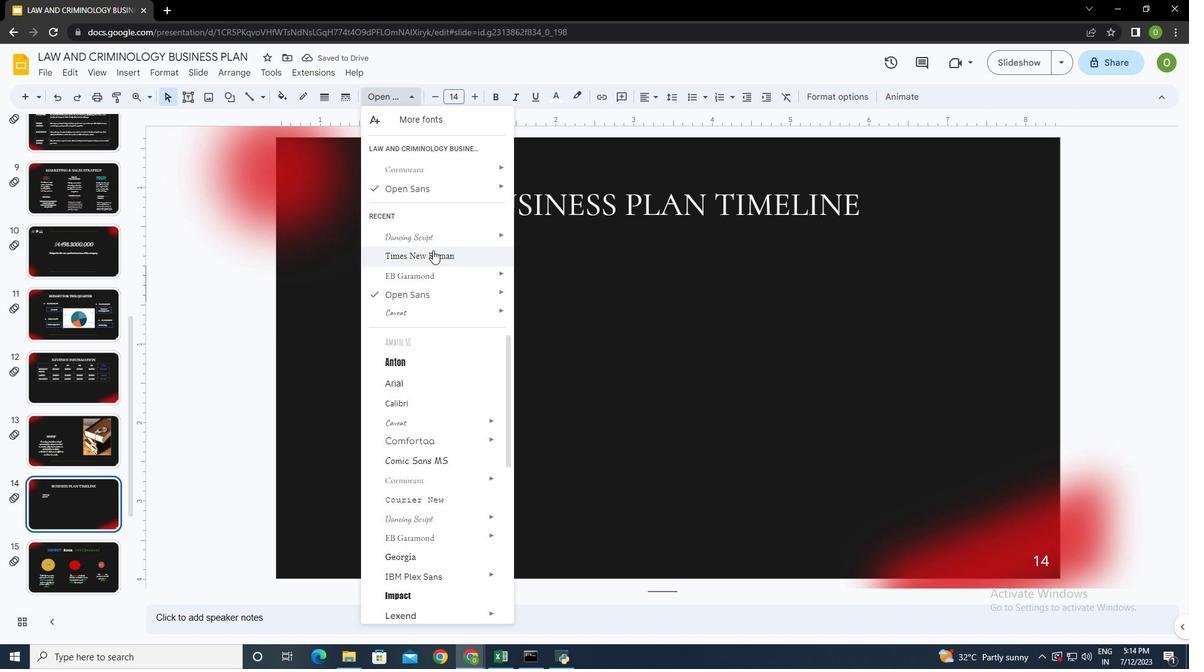 
Action: Mouse pressed left at (410, 231)
Screenshot: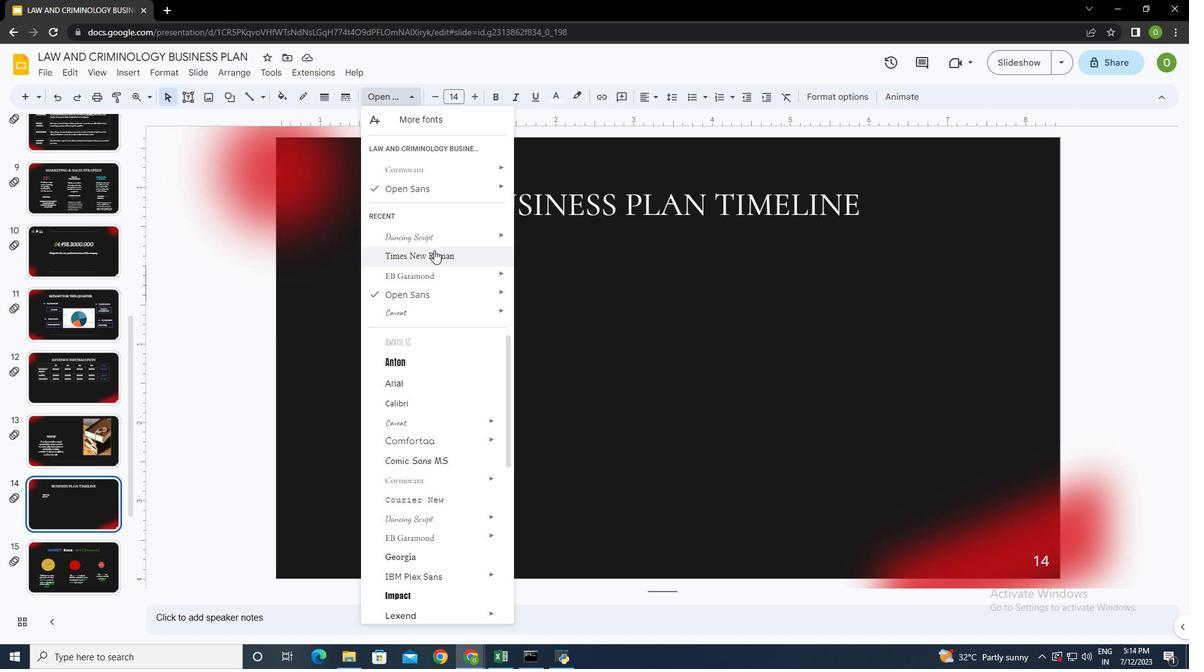 
Action: Mouse moved to (410, 94)
Screenshot: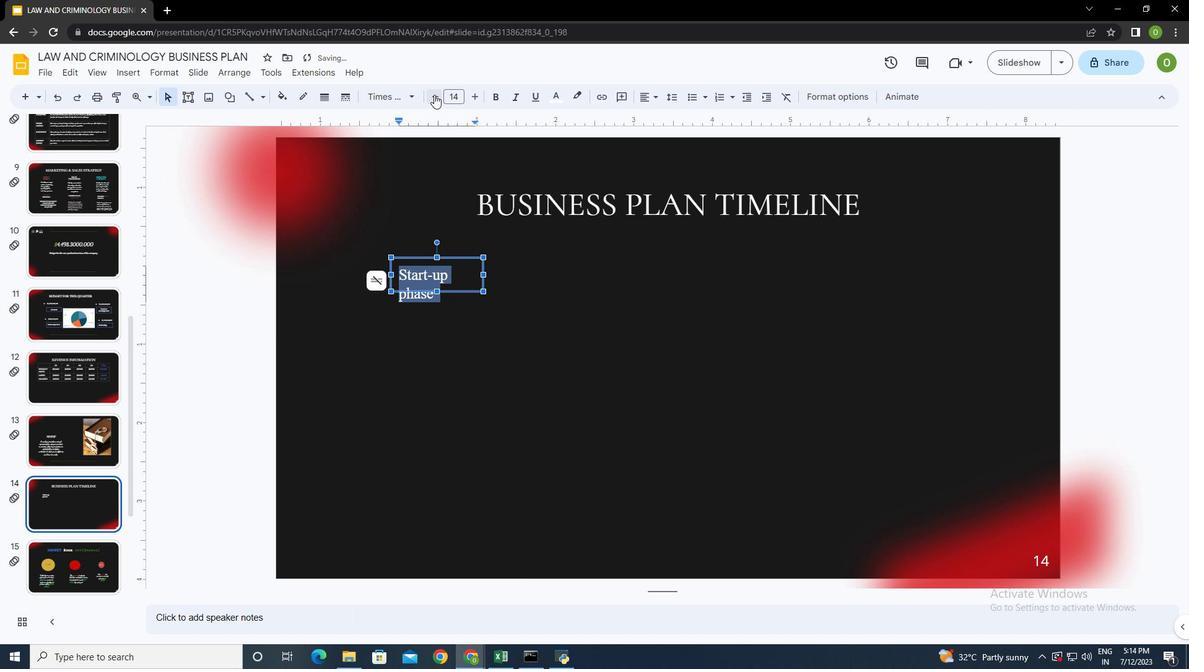 
Action: Mouse pressed left at (410, 94)
Screenshot: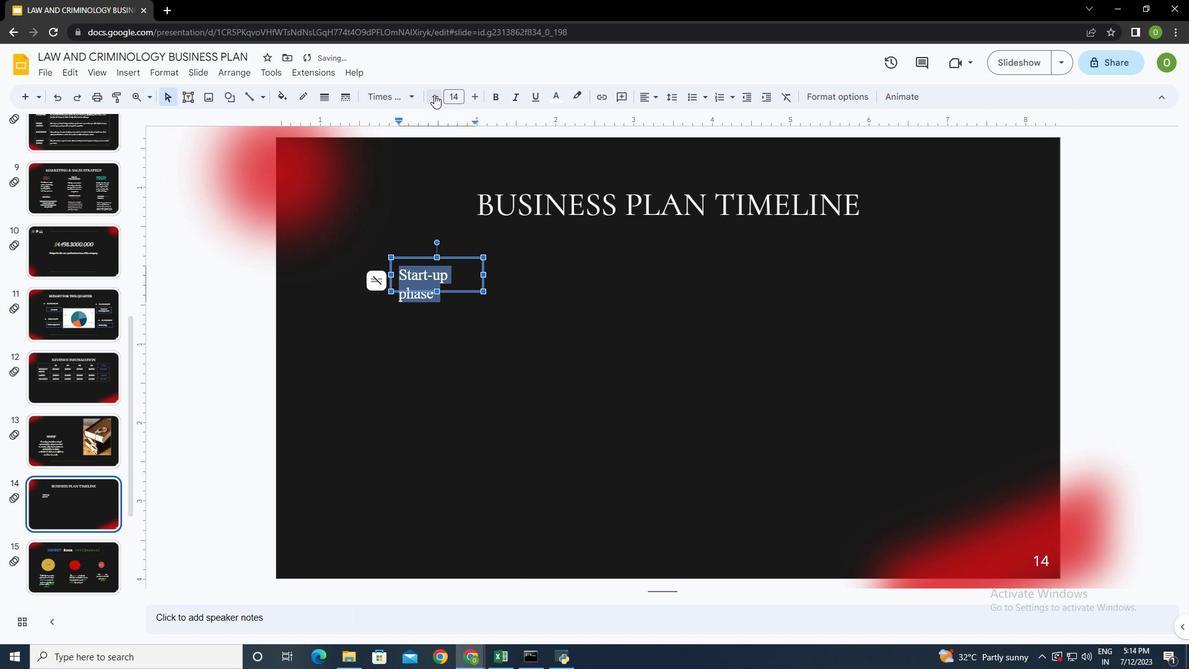 
Action: Mouse pressed left at (410, 94)
Screenshot: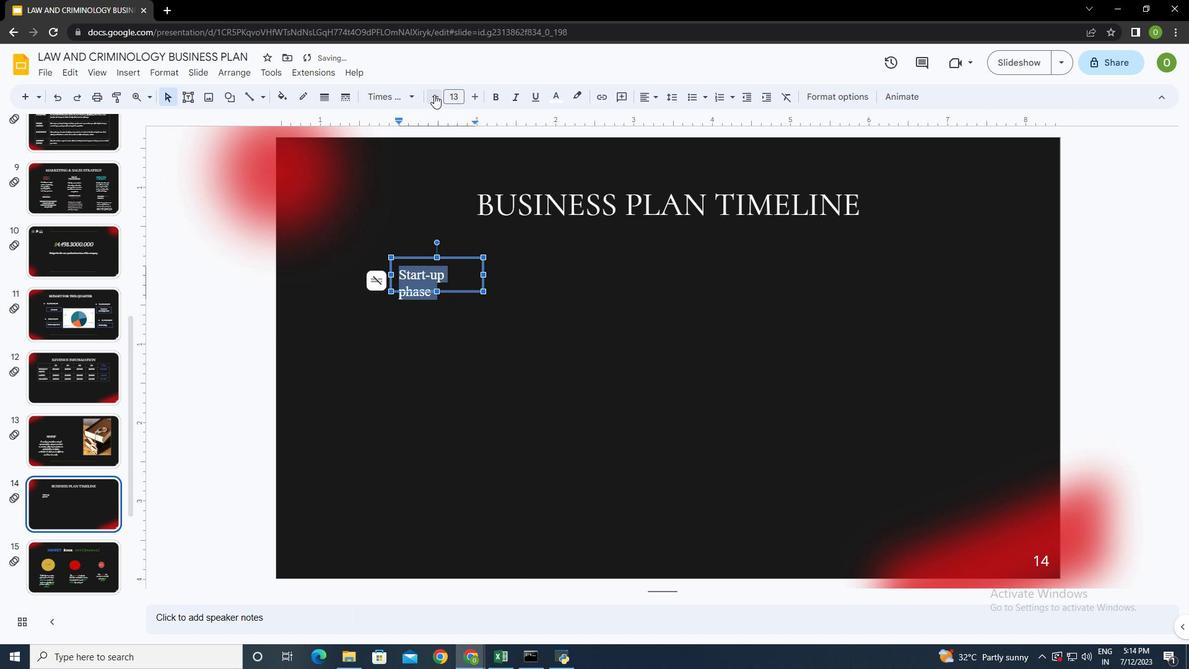 
Action: Mouse moved to (519, 248)
Screenshot: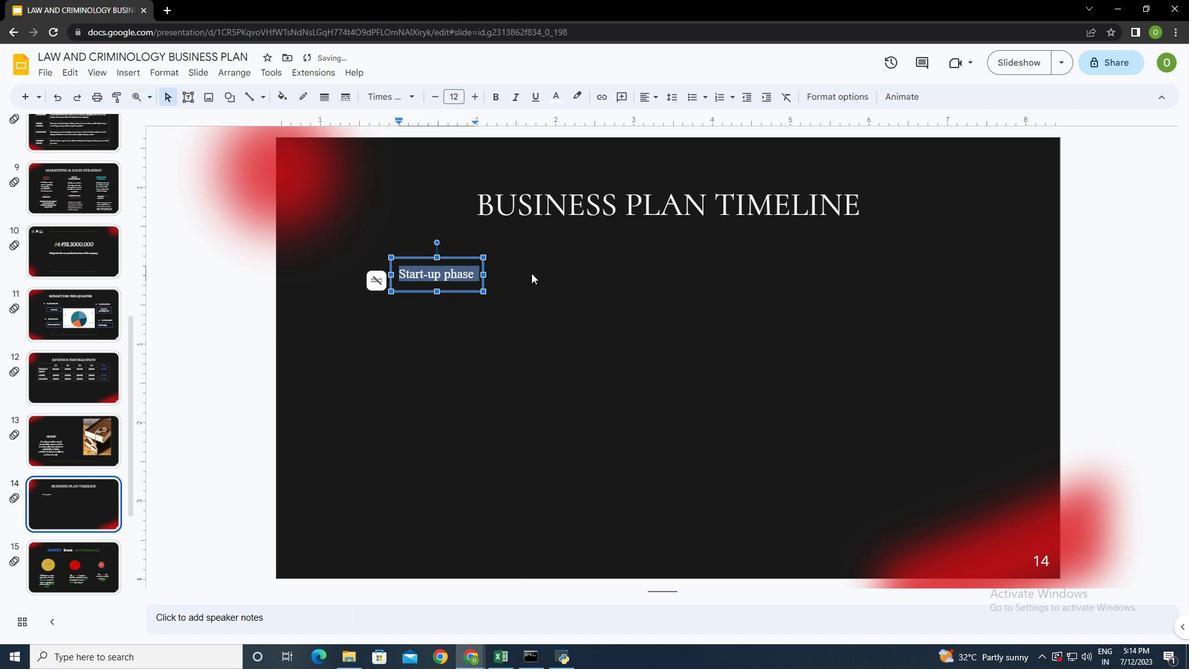 
Action: Mouse pressed left at (519, 248)
Screenshot: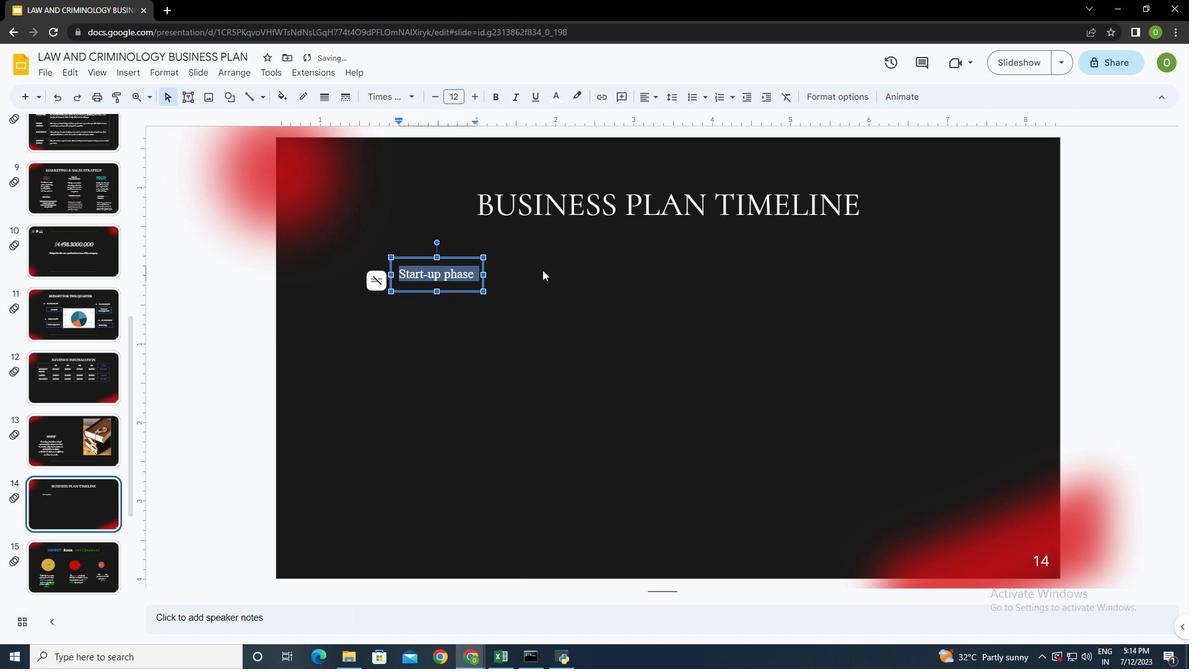 
Action: Mouse moved to (432, 252)
Screenshot: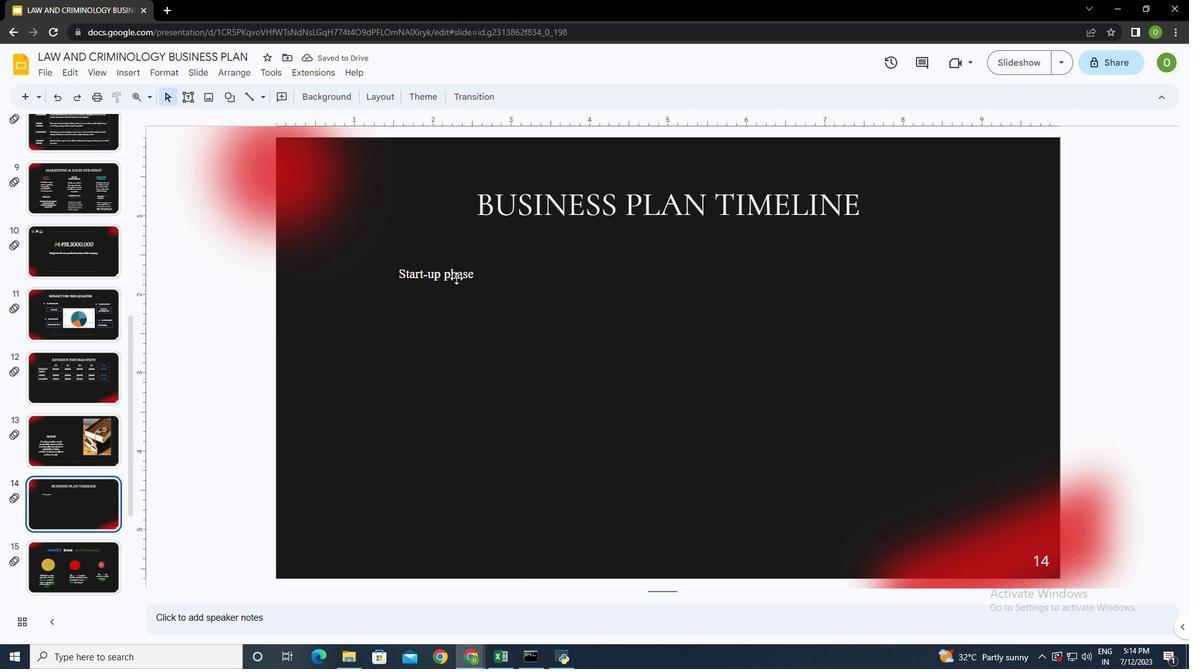 
Action: Mouse pressed left at (432, 252)
Screenshot: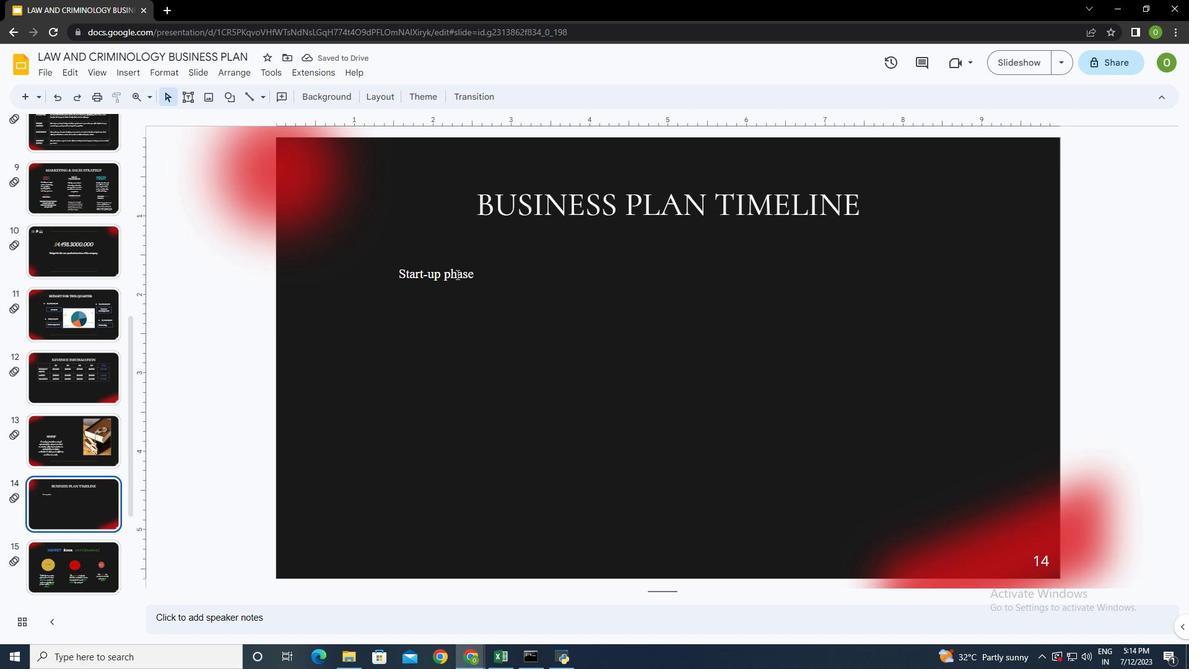 
Action: Mouse moved to (551, 265)
Screenshot: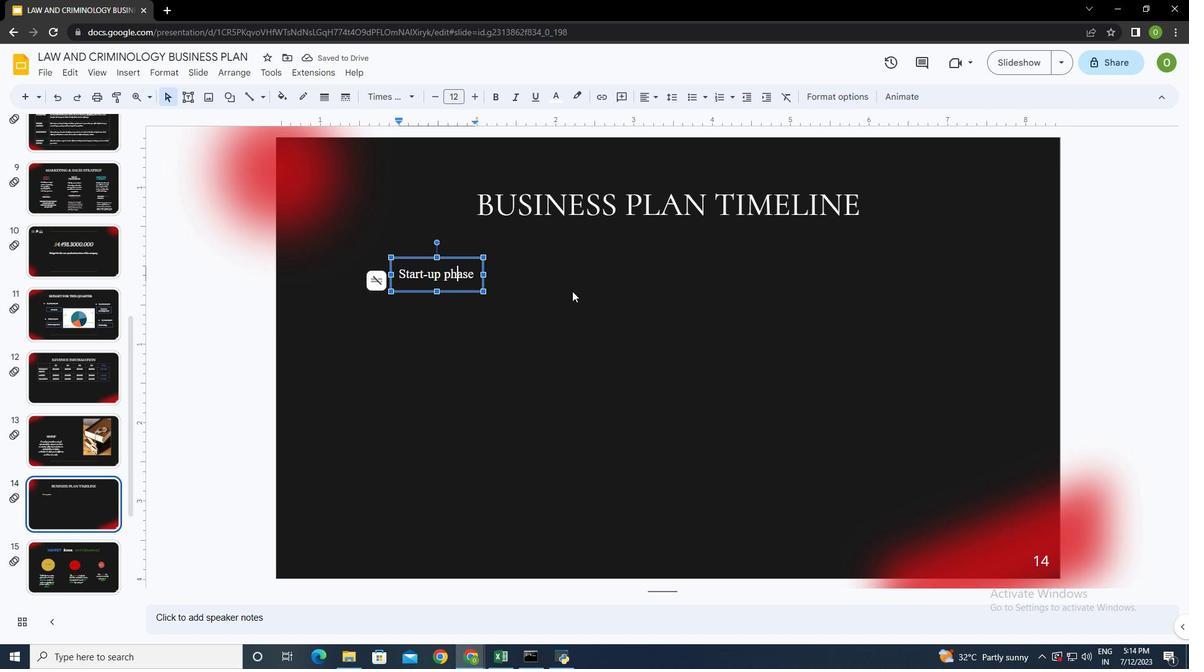
Action: Mouse pressed left at (551, 265)
Screenshot: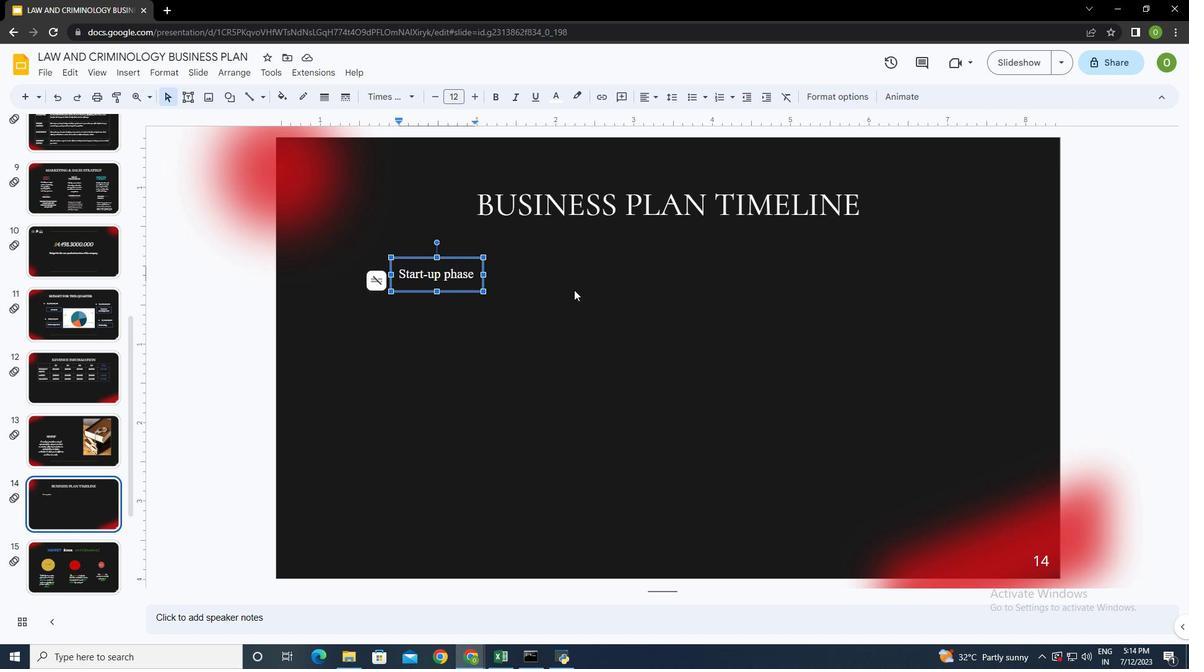 
Action: Mouse moved to (159, 94)
Screenshot: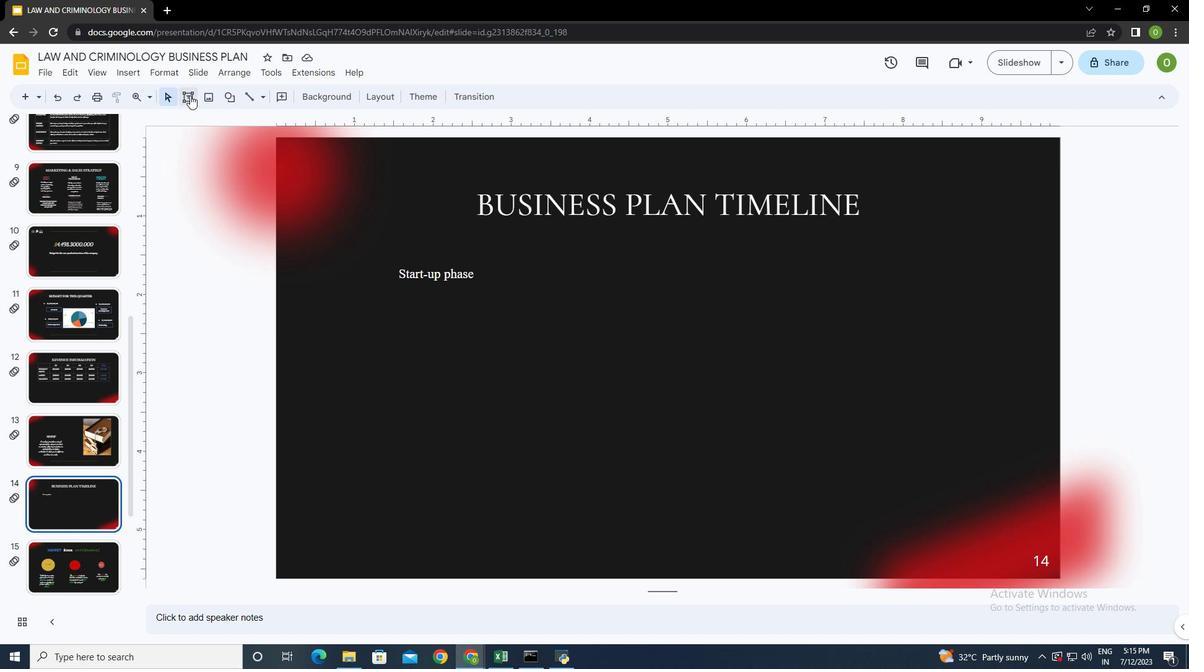 
Action: Mouse pressed left at (159, 94)
Screenshot: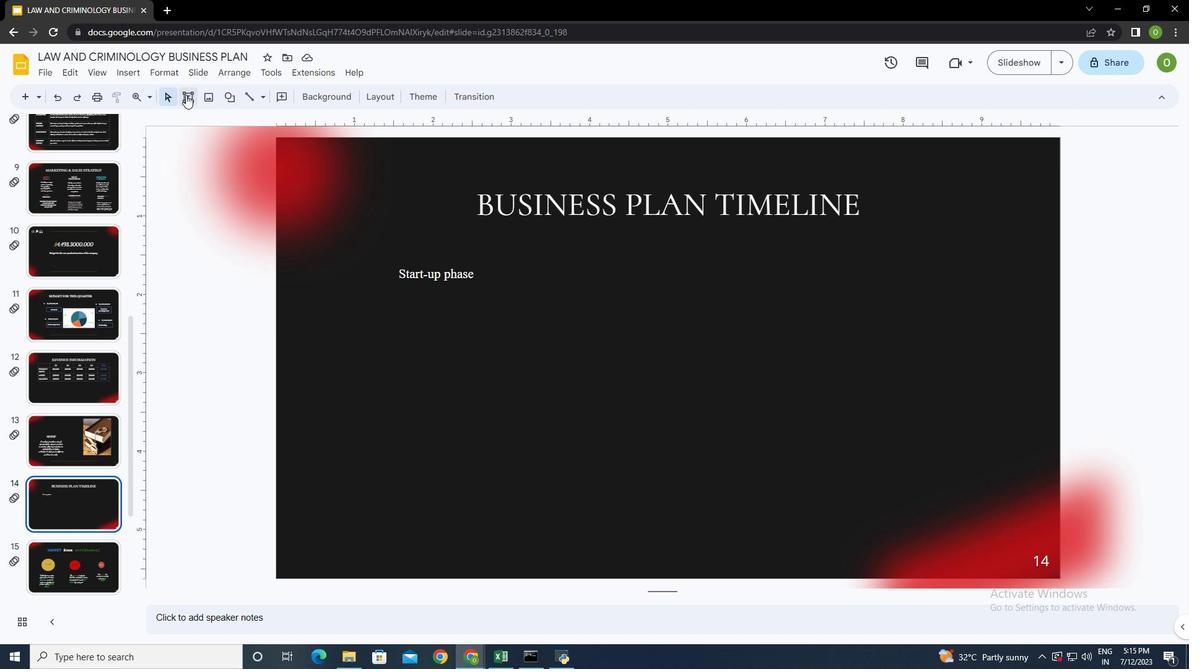 
Action: Mouse moved to (532, 240)
Screenshot: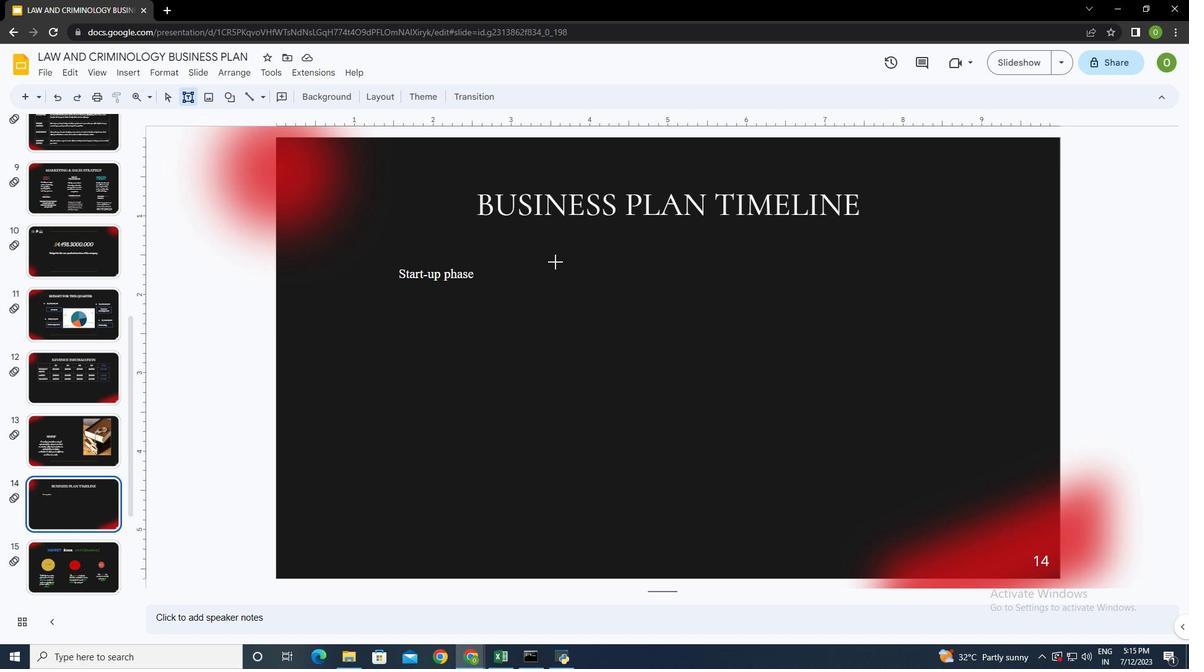 
Action: Mouse pressed left at (532, 240)
Screenshot: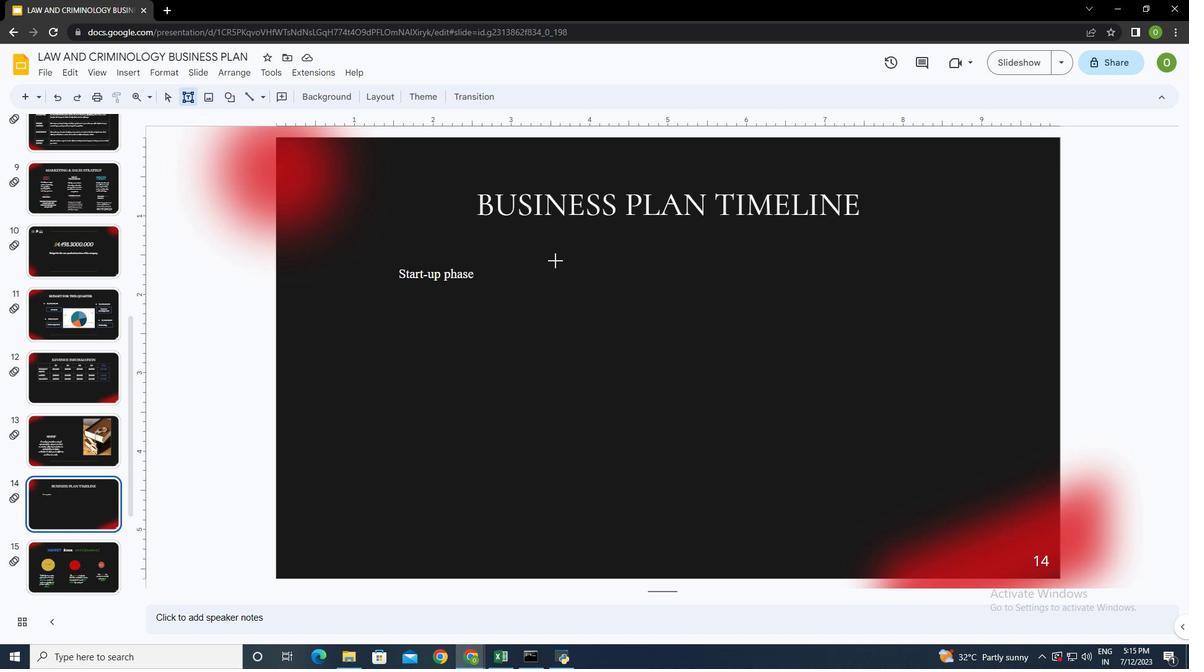 
Action: Mouse moved to (407, 94)
Screenshot: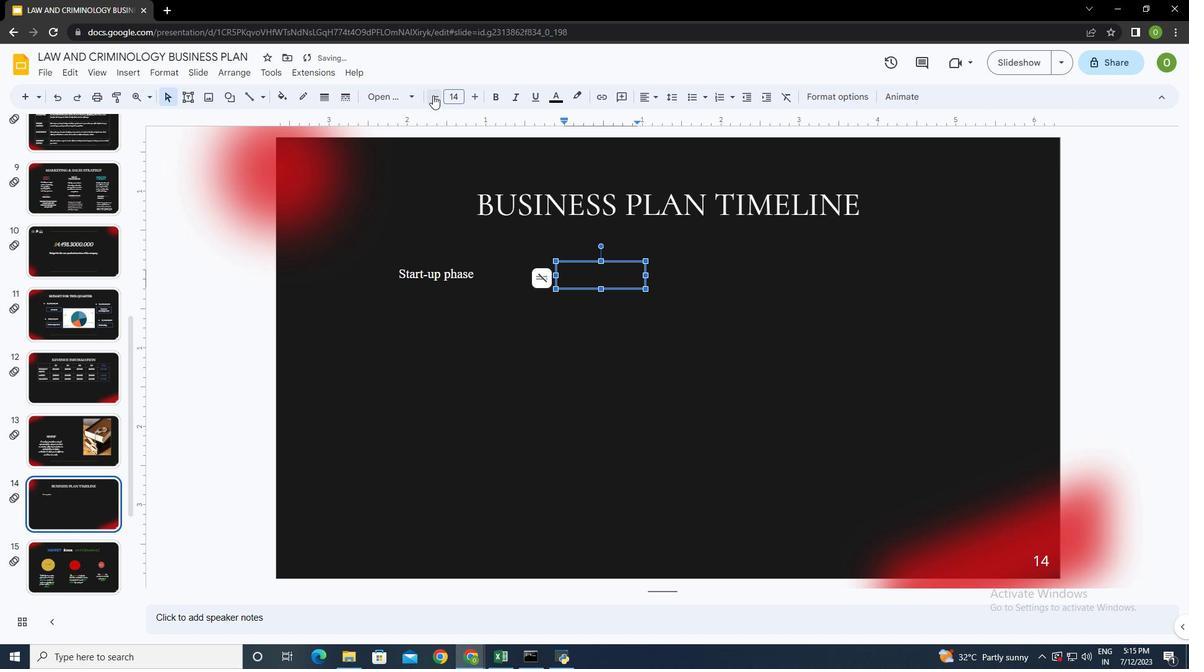 
Action: Mouse pressed left at (407, 94)
Screenshot: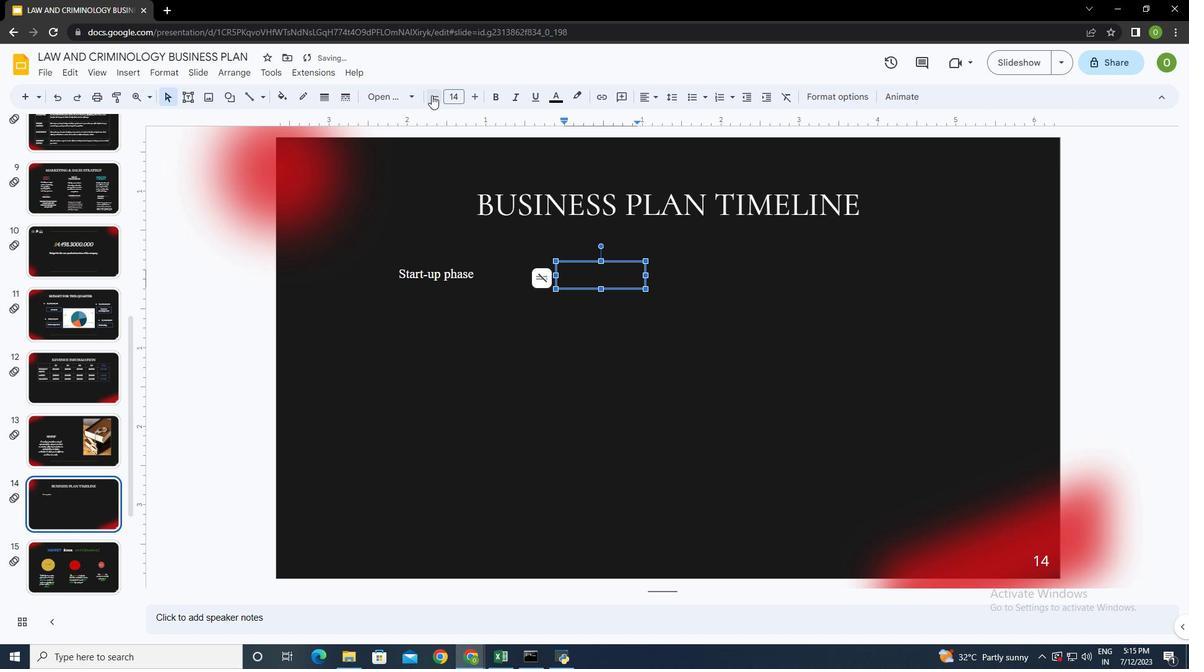 
Action: Mouse moved to (407, 94)
Screenshot: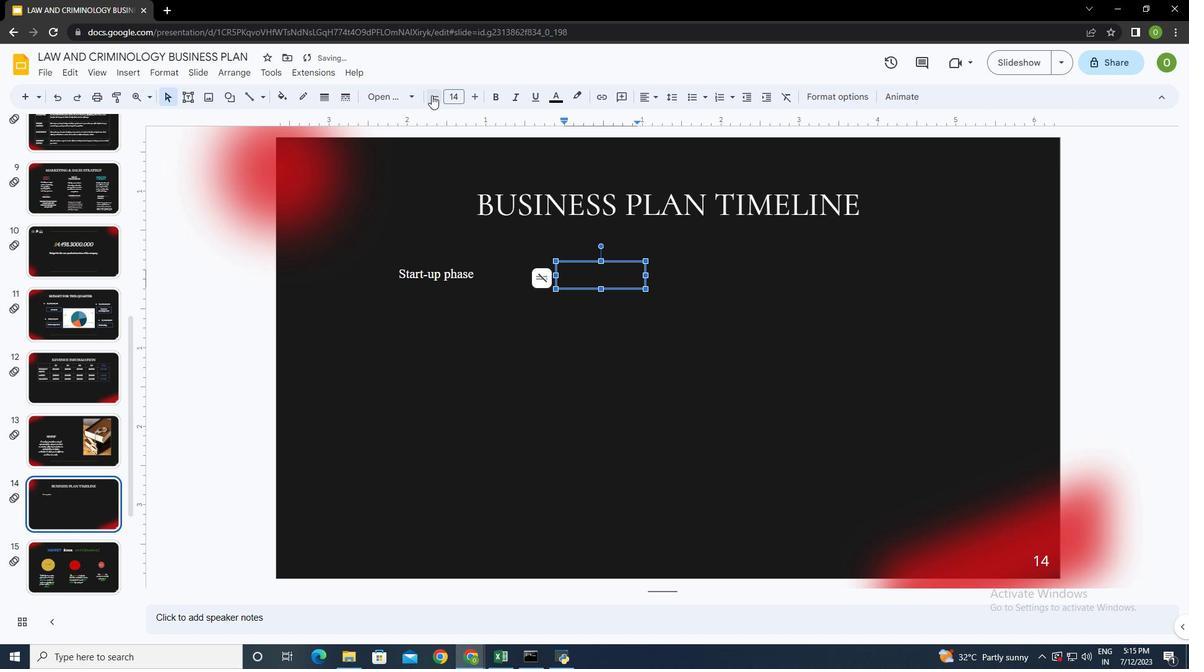 
Action: Mouse pressed left at (407, 94)
Screenshot: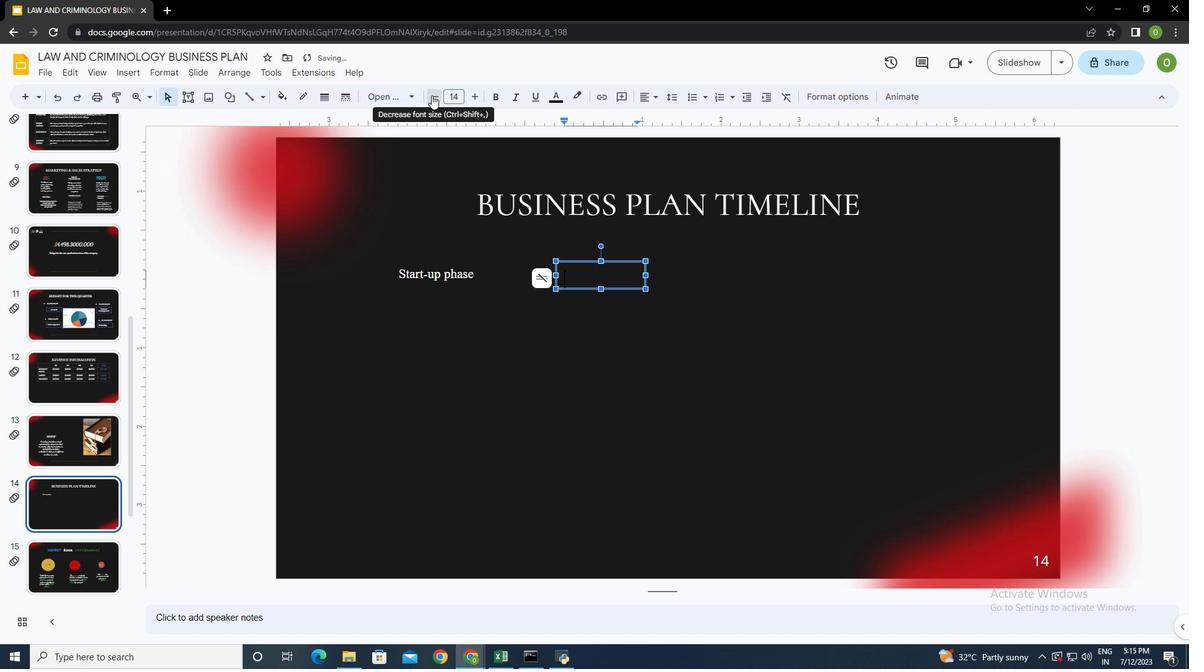 
Action: Mouse moved to (532, 96)
Screenshot: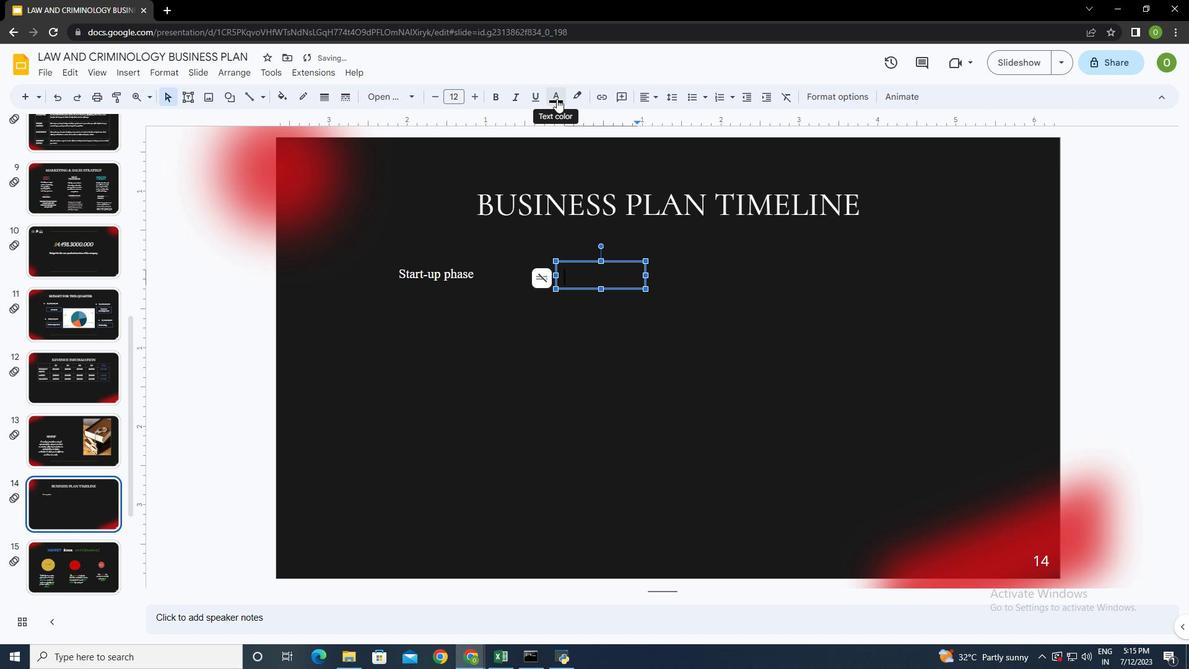 
Action: Mouse pressed left at (532, 96)
Screenshot: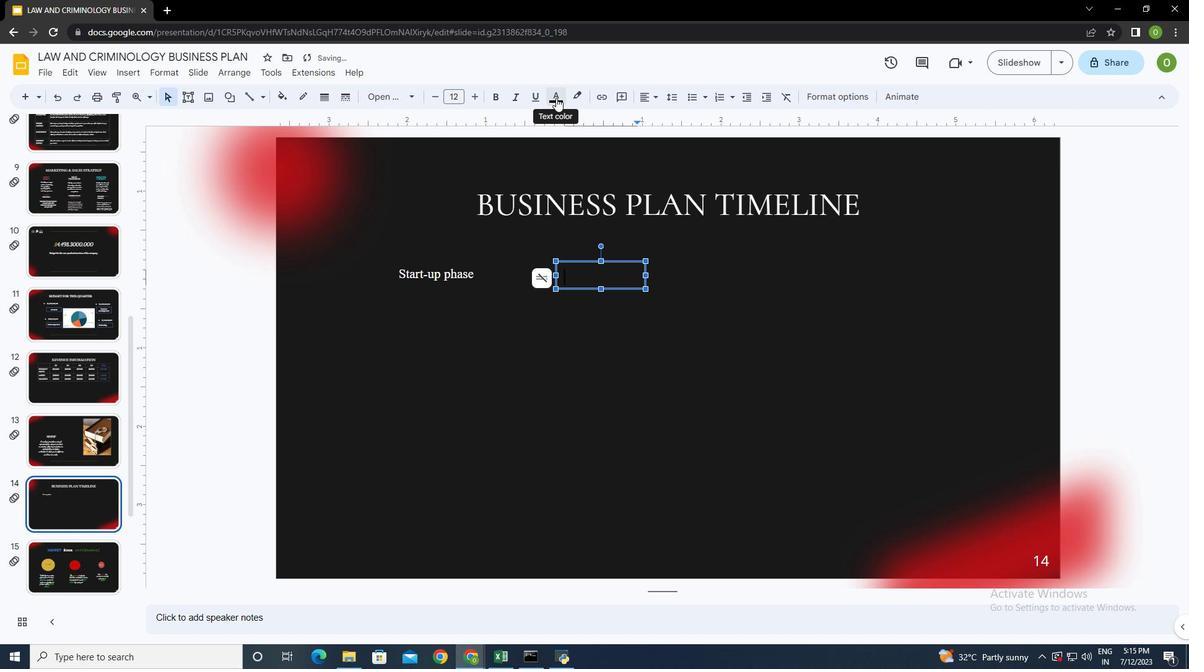 
Action: Mouse moved to (535, 127)
Screenshot: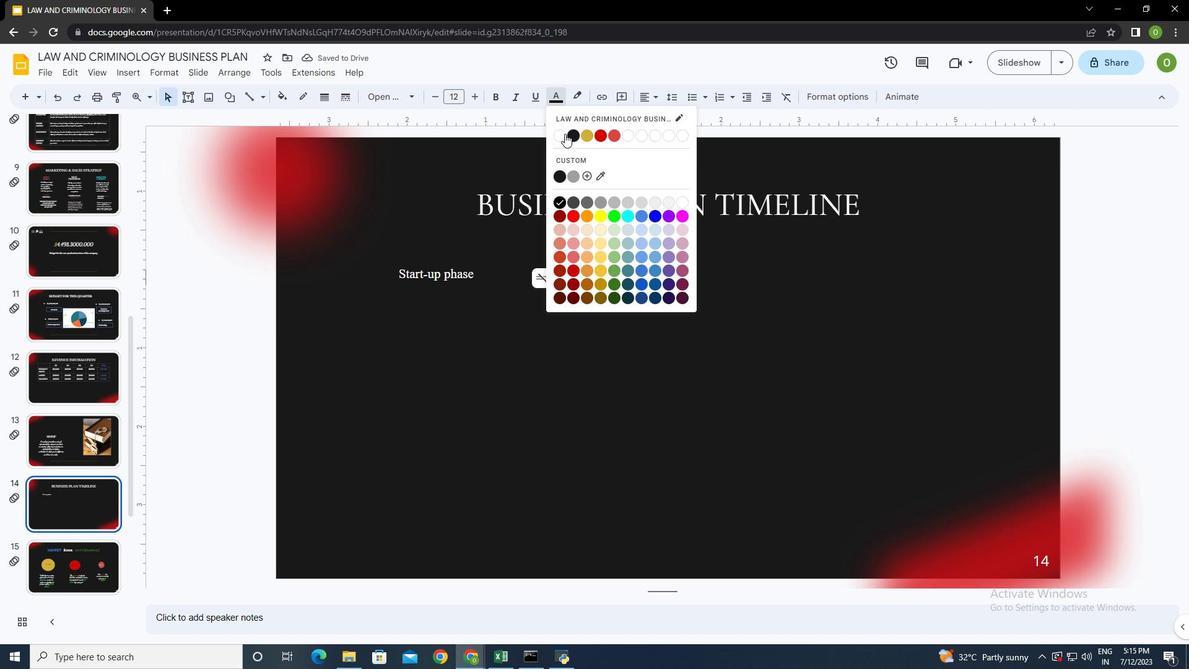 
Action: Mouse pressed left at (535, 127)
Screenshot: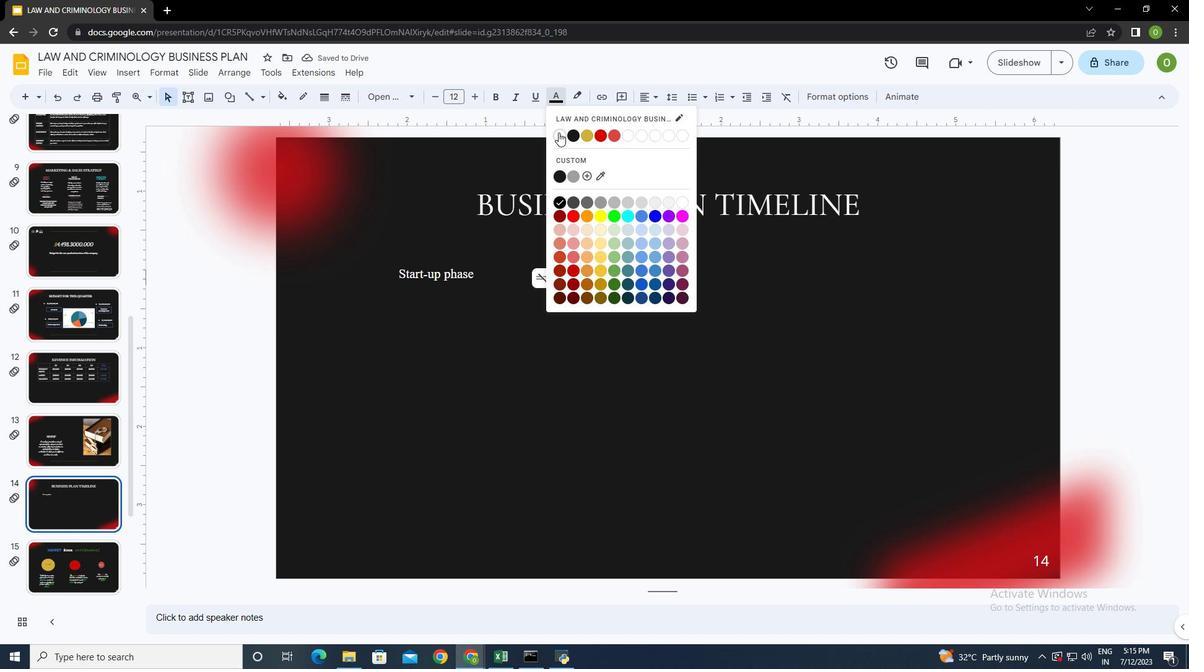 
Action: Mouse moved to (550, 254)
Screenshot: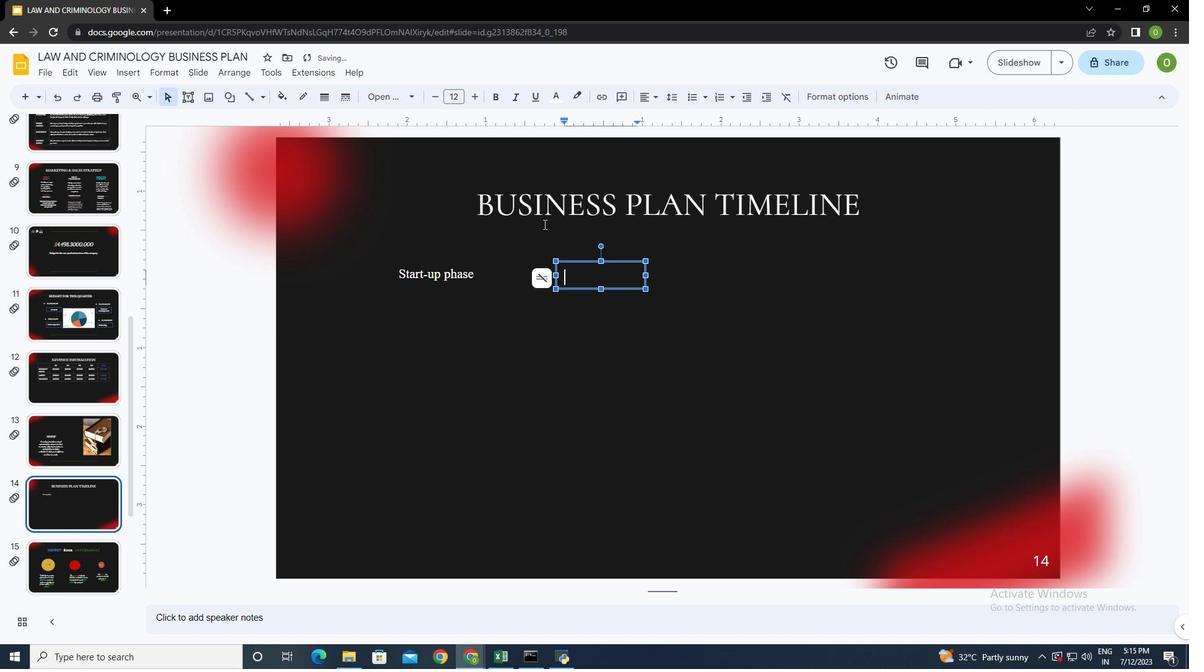 
Action: Key pressed <Key.shift>Partnership
Screenshot: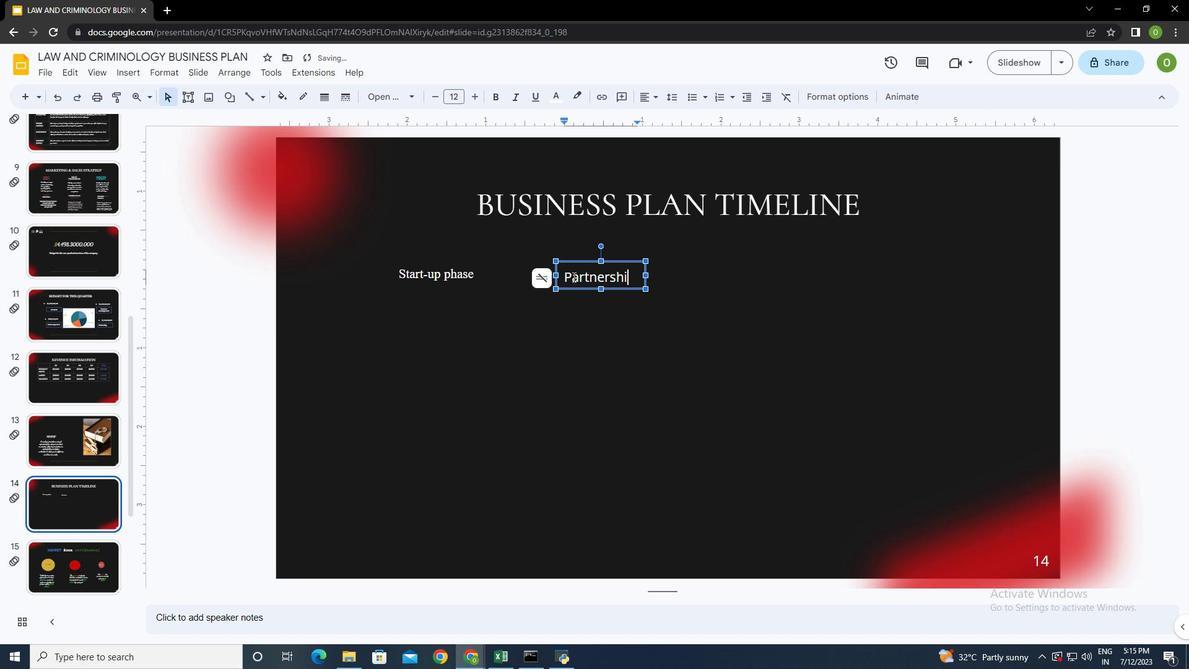 
Action: Mouse moved to (674, 258)
Screenshot: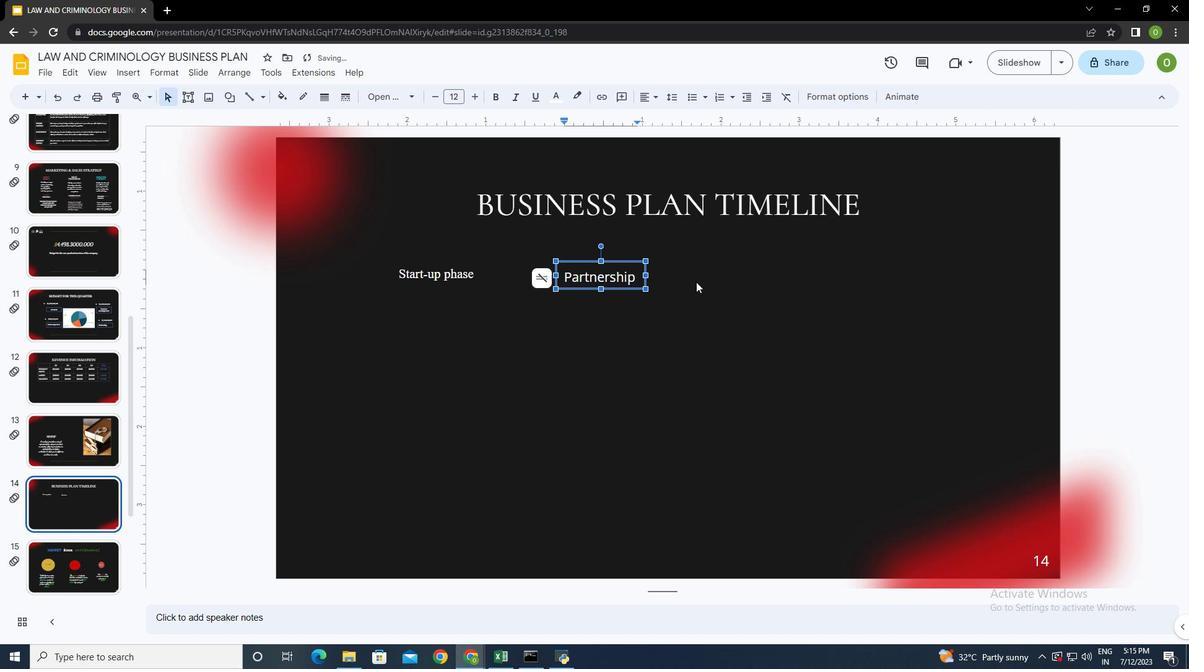 
Action: Mouse pressed left at (674, 258)
Screenshot: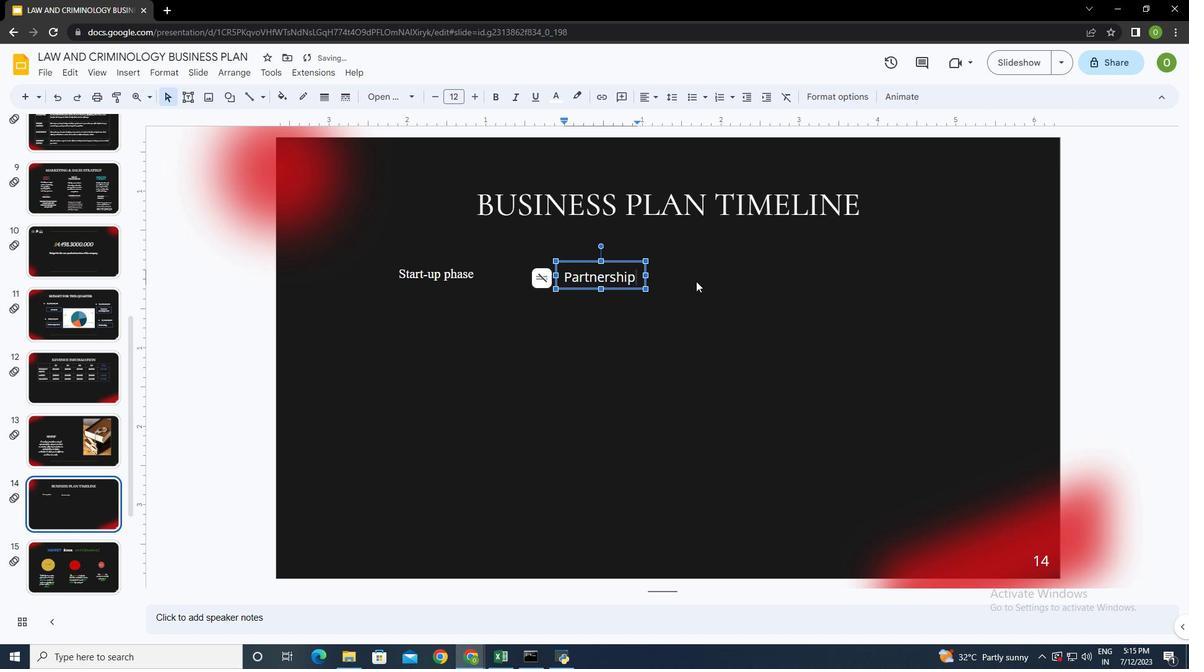 
Action: Mouse moved to (159, 93)
Screenshot: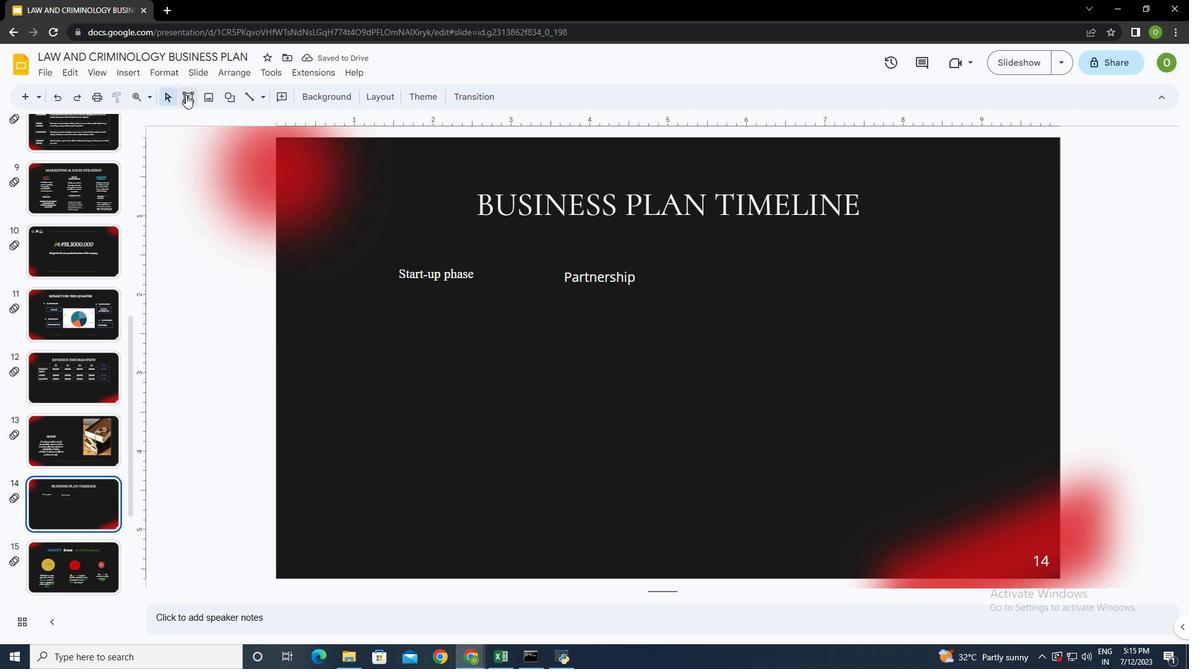 
Action: Mouse pressed left at (159, 93)
Screenshot: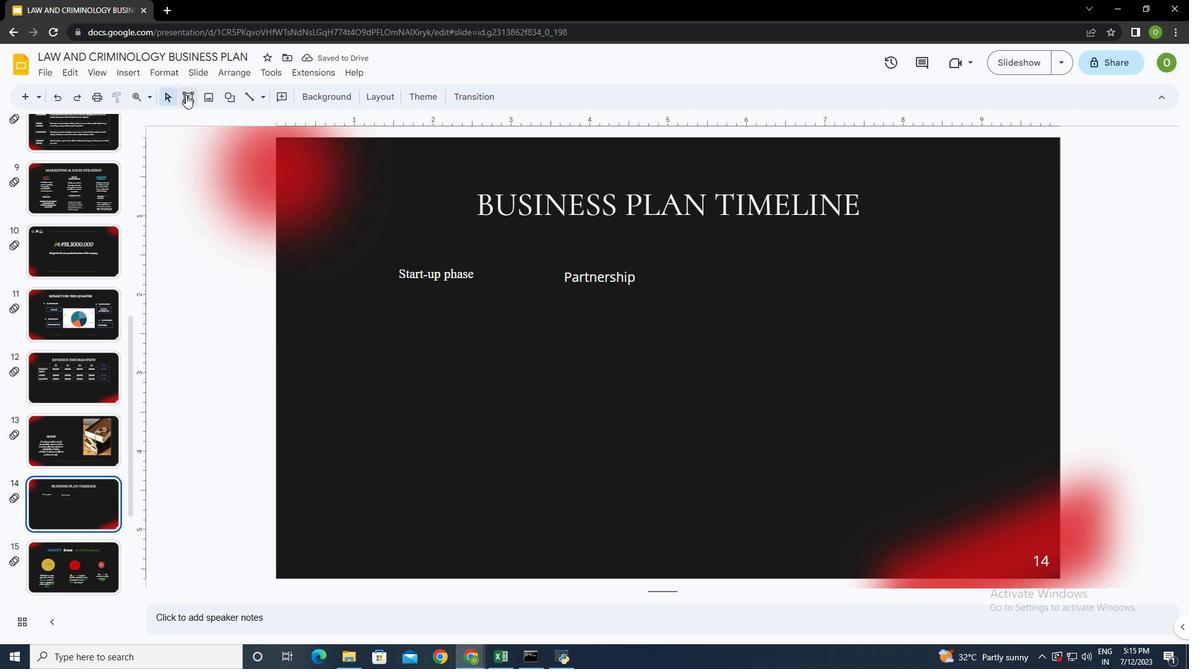 
Action: Mouse moved to (687, 242)
Screenshot: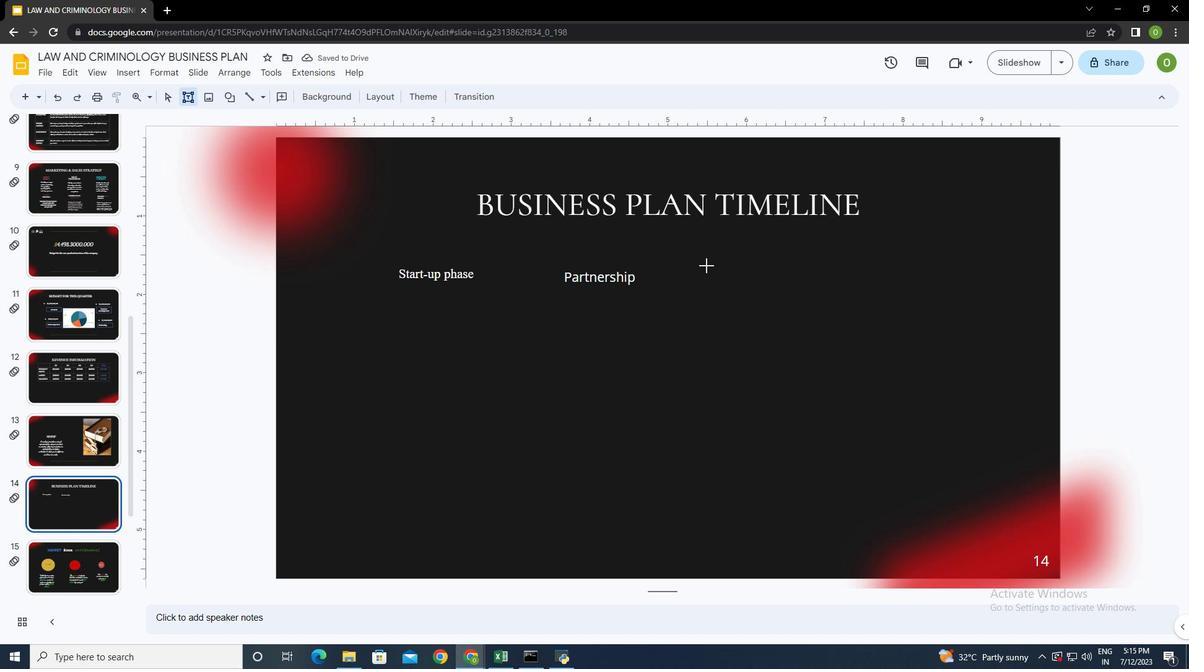 
Action: Mouse pressed left at (687, 242)
Screenshot: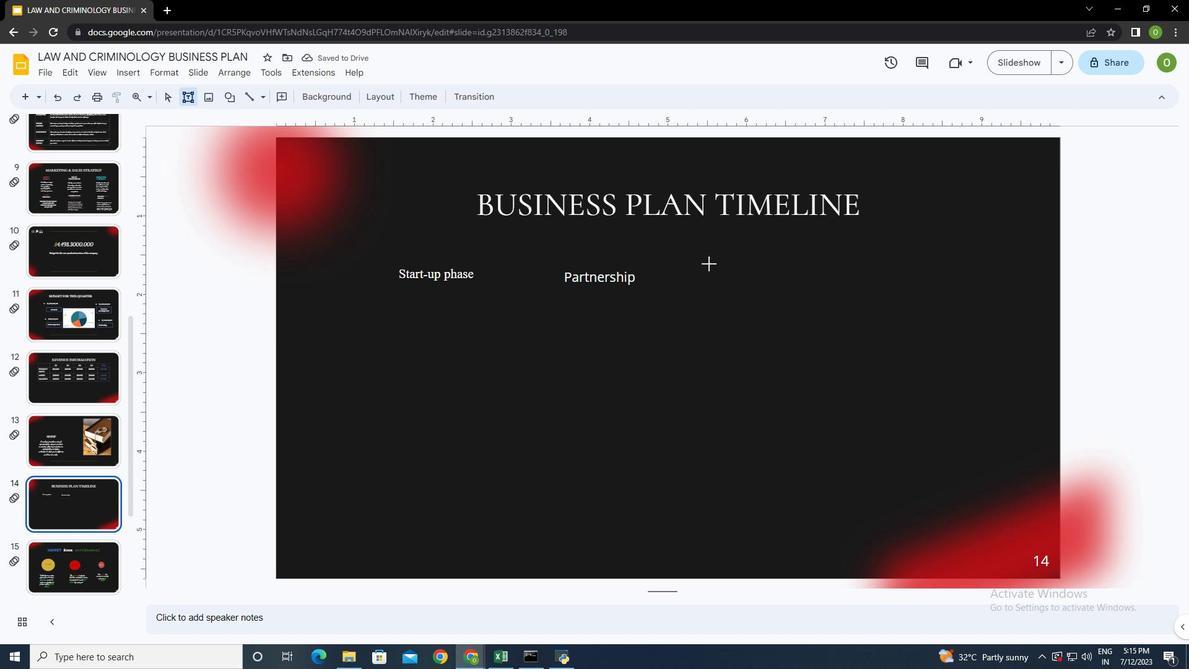 
Action: Mouse moved to (530, 96)
Screenshot: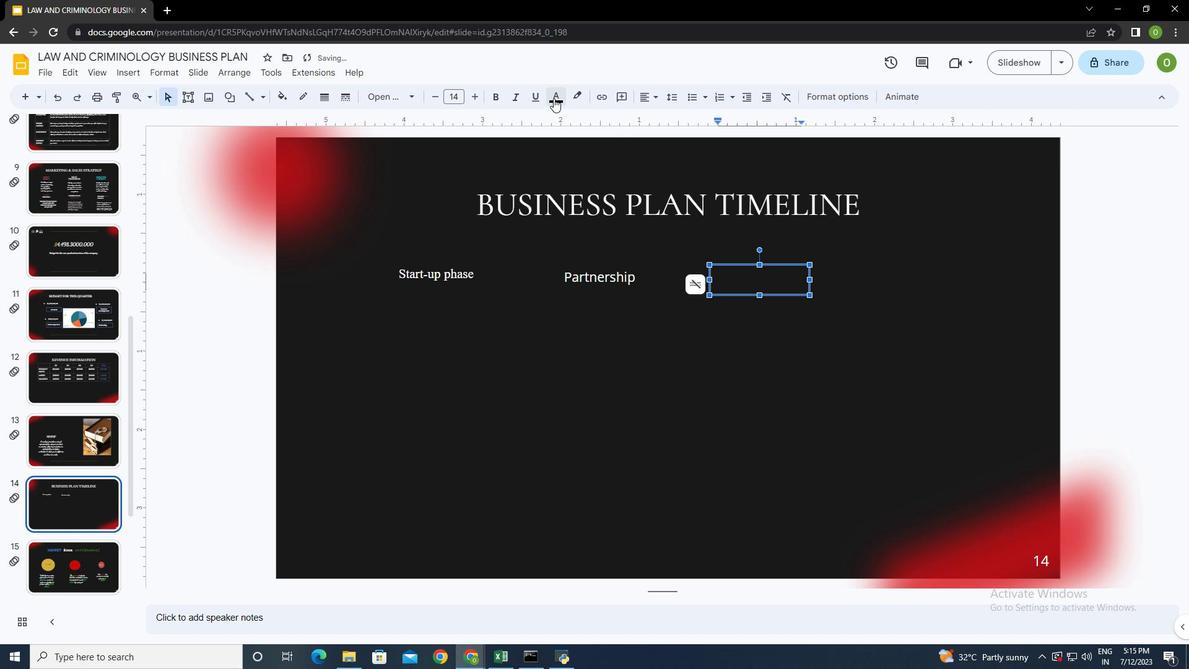 
Action: Mouse pressed left at (530, 96)
Screenshot: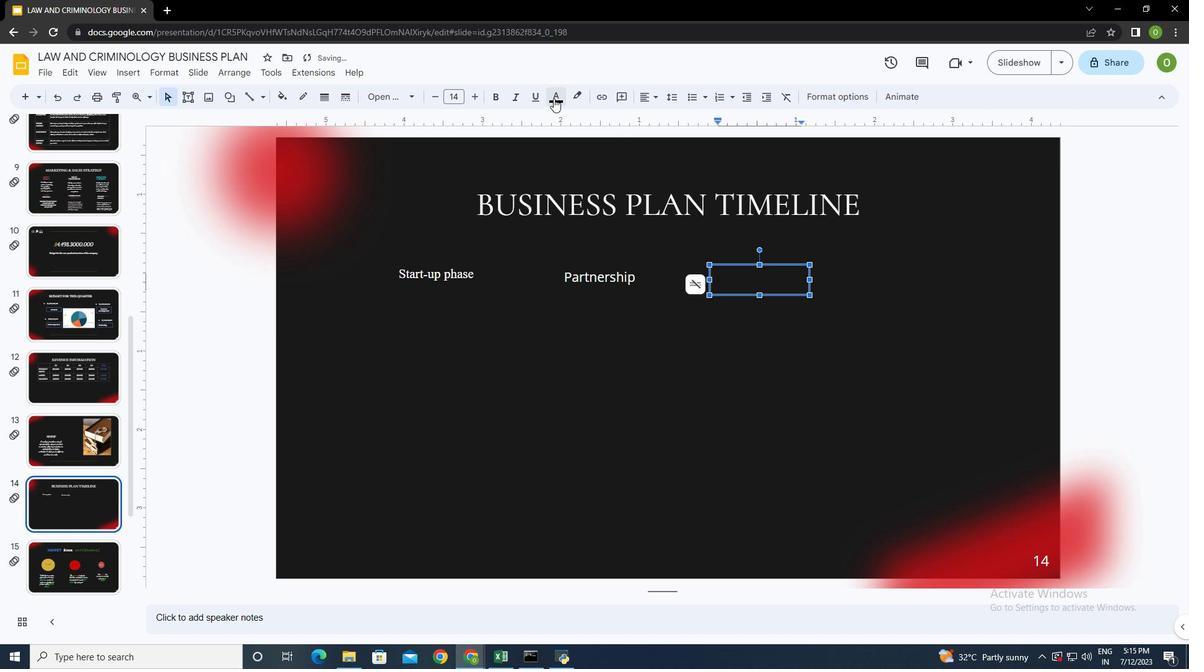 
Action: Mouse moved to (539, 128)
Screenshot: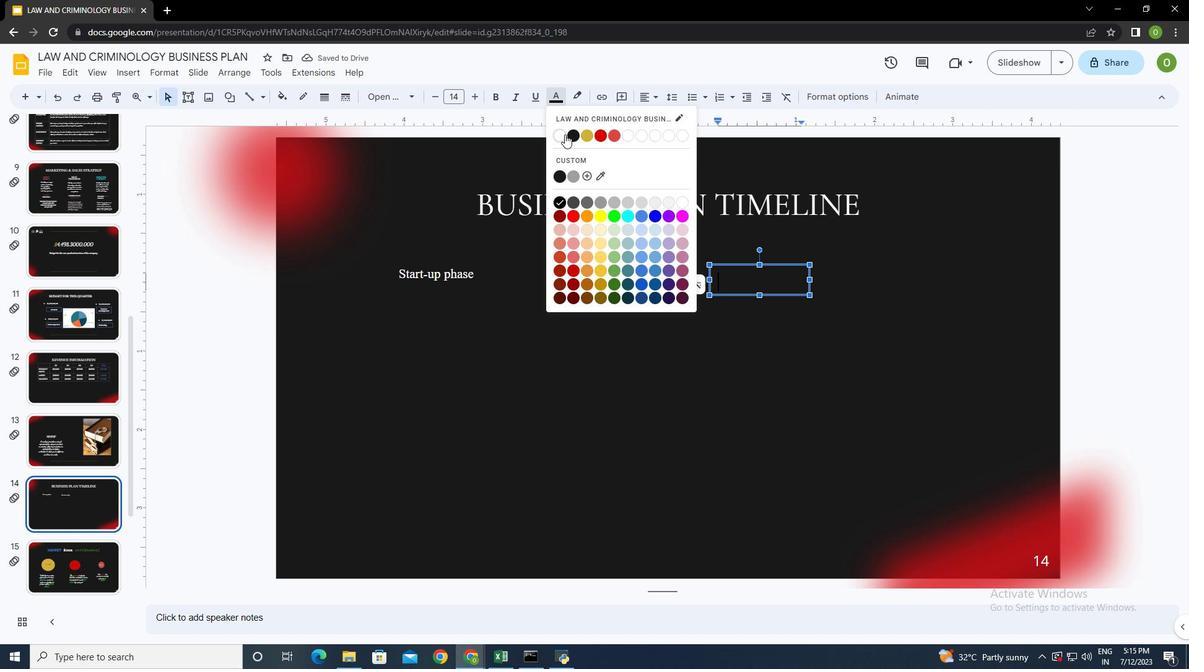 
Action: Mouse pressed left at (539, 128)
Screenshot: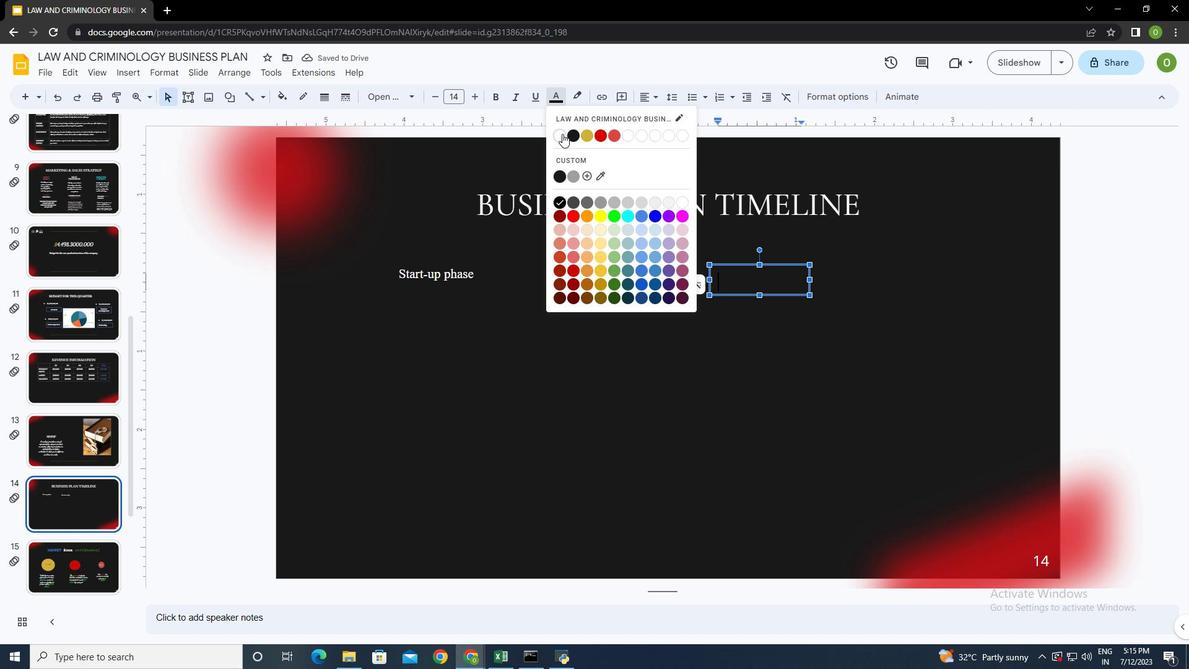
Action: Mouse moved to (731, 255)
Screenshot: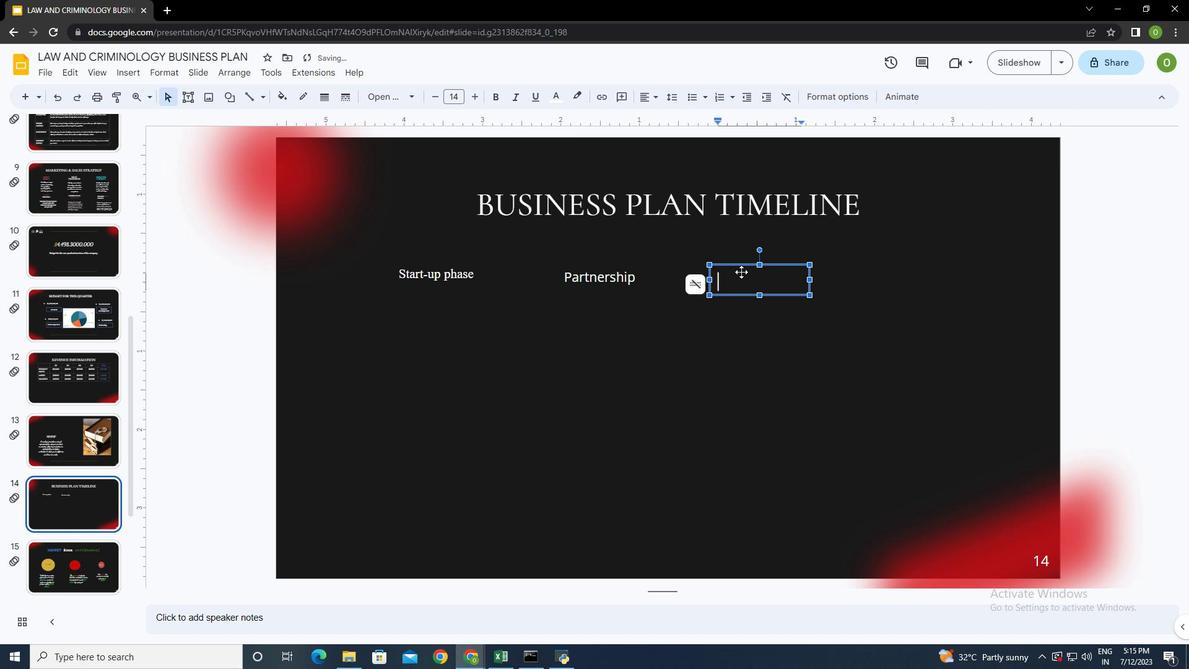 
Action: Key pressed <Key.shift>Scaling<Key.space>phase
Screenshot: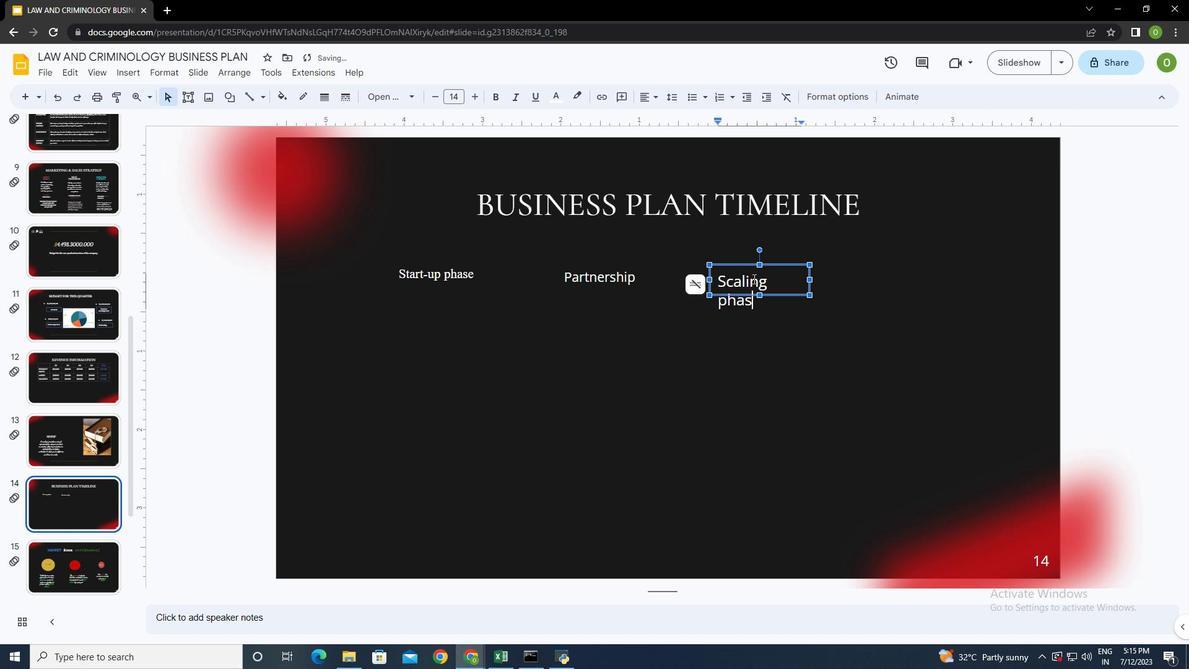 
Action: Mouse moved to (733, 259)
Screenshot: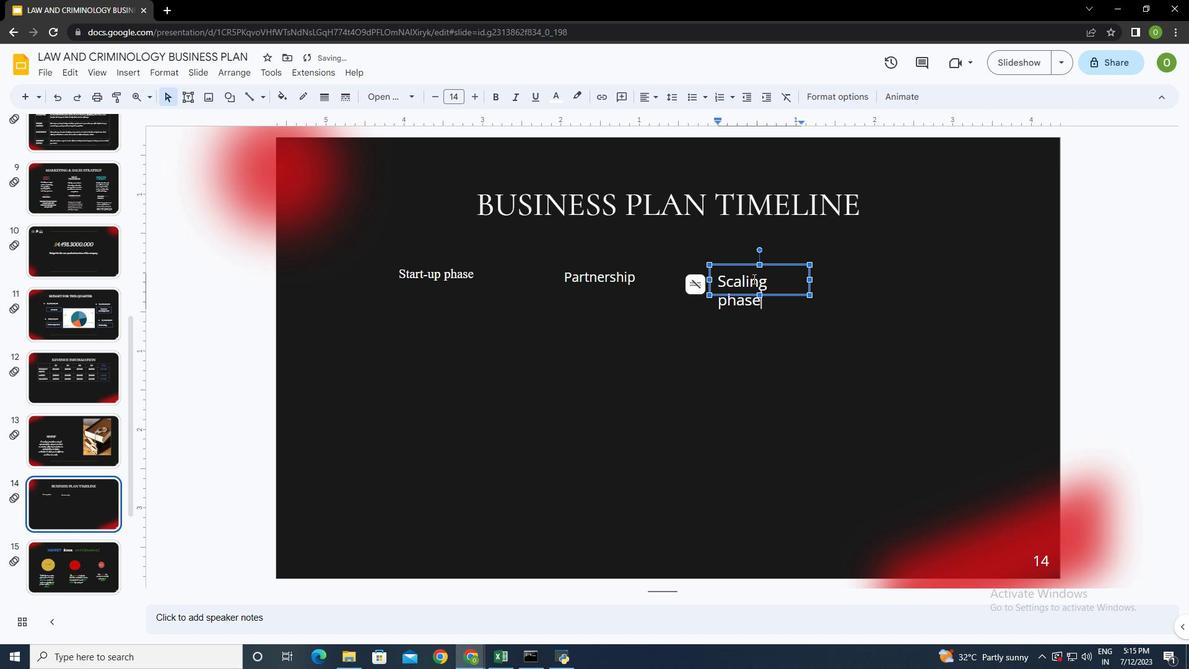 
Action: Key pressed ctrl+A
Screenshot: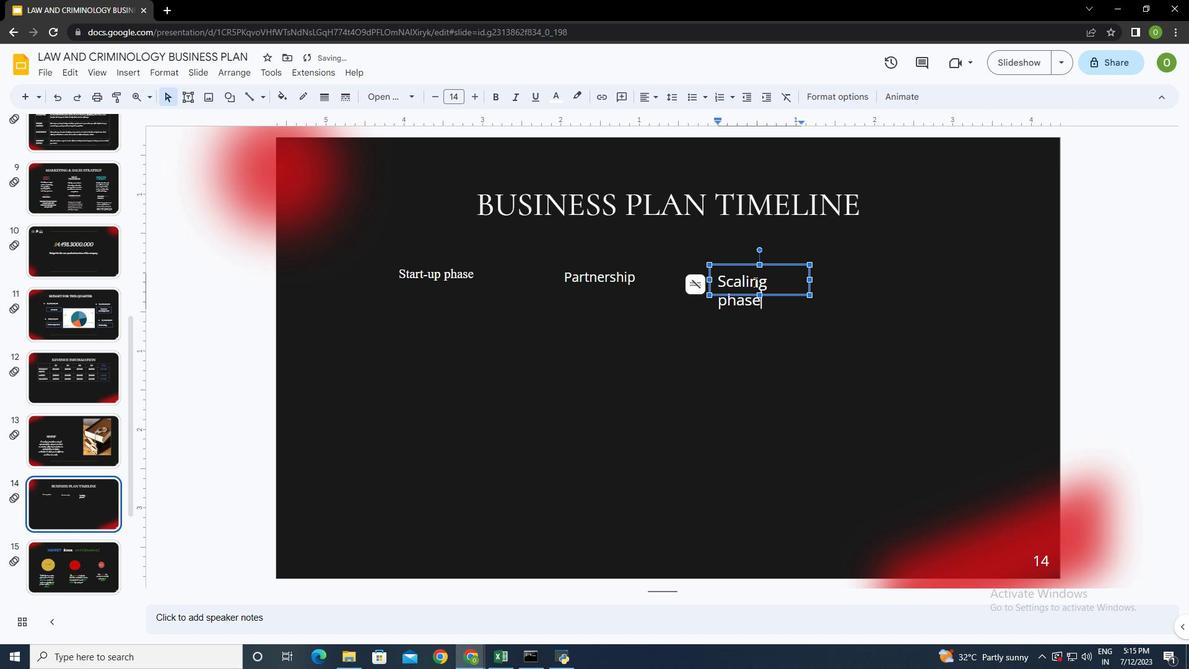 
Action: Mouse moved to (352, 94)
Screenshot: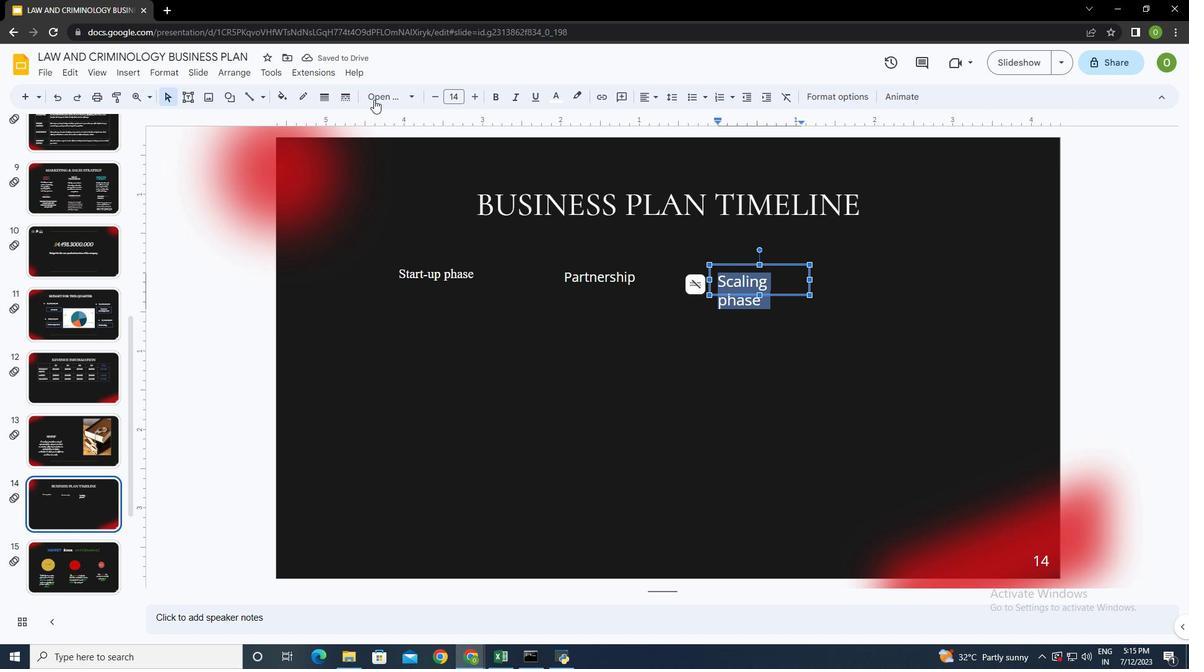 
Action: Mouse pressed left at (352, 94)
Screenshot: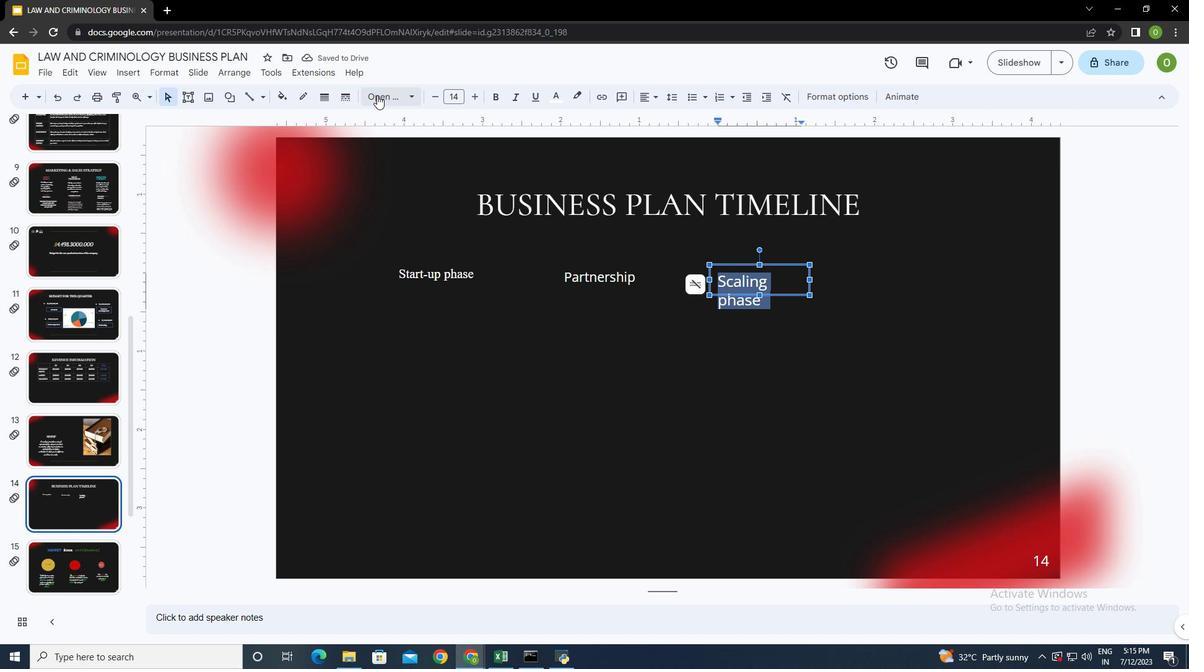 
Action: Mouse moved to (400, 218)
Screenshot: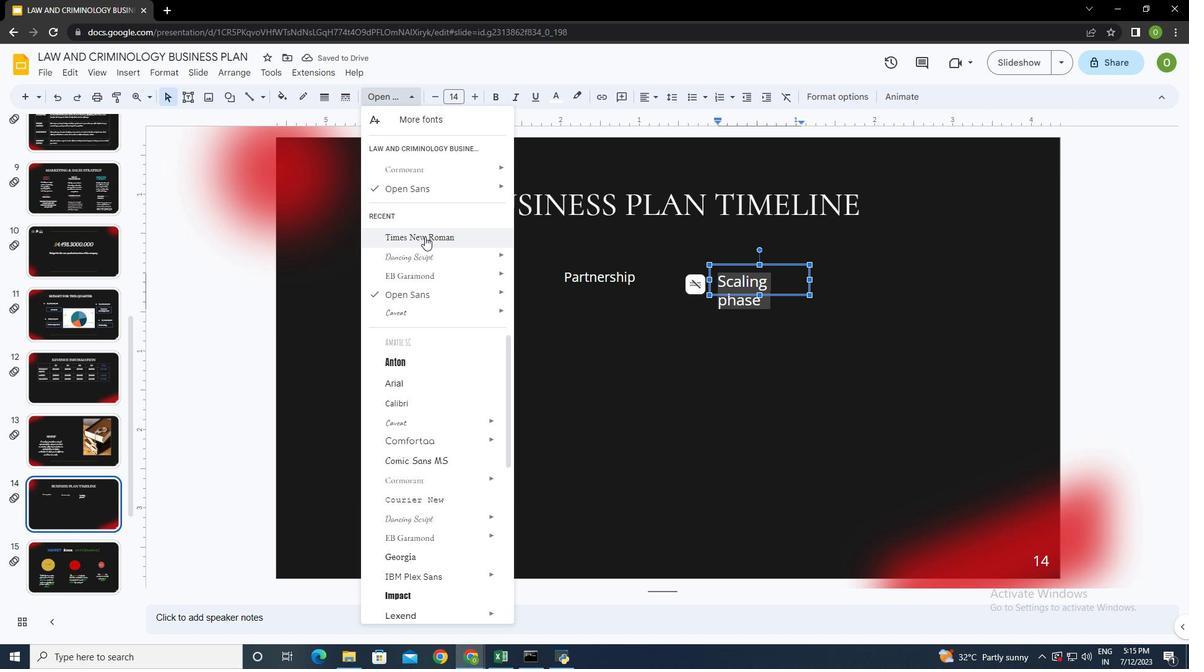 
Action: Mouse pressed left at (400, 218)
Screenshot: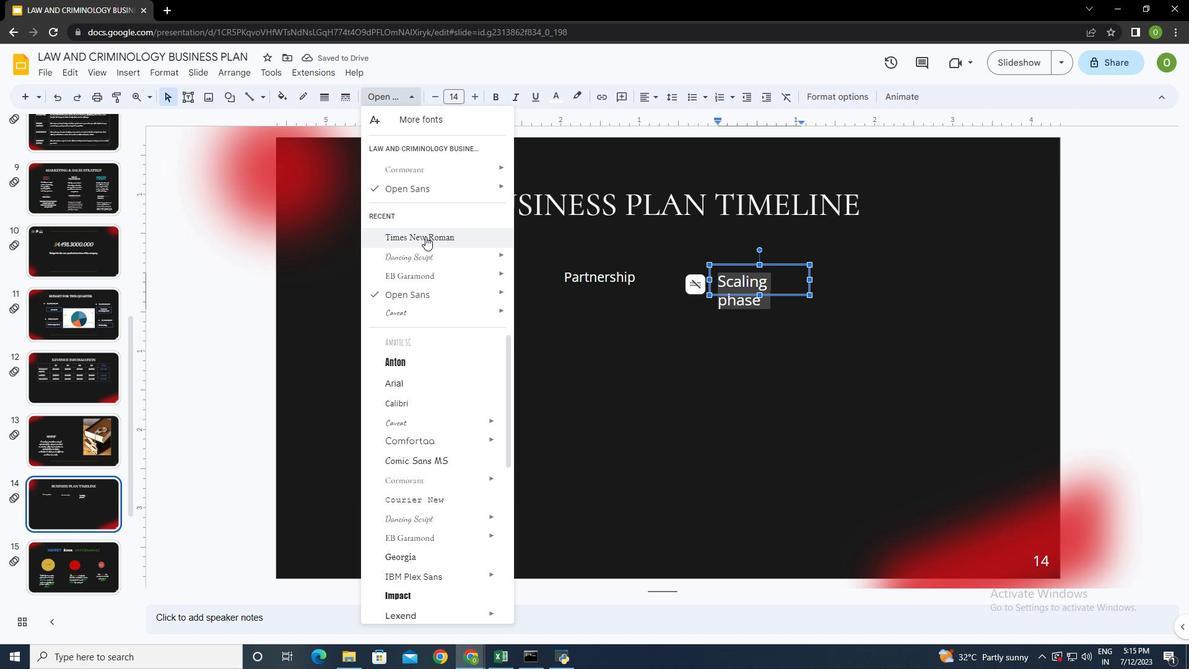 
Action: Mouse moved to (413, 95)
Screenshot: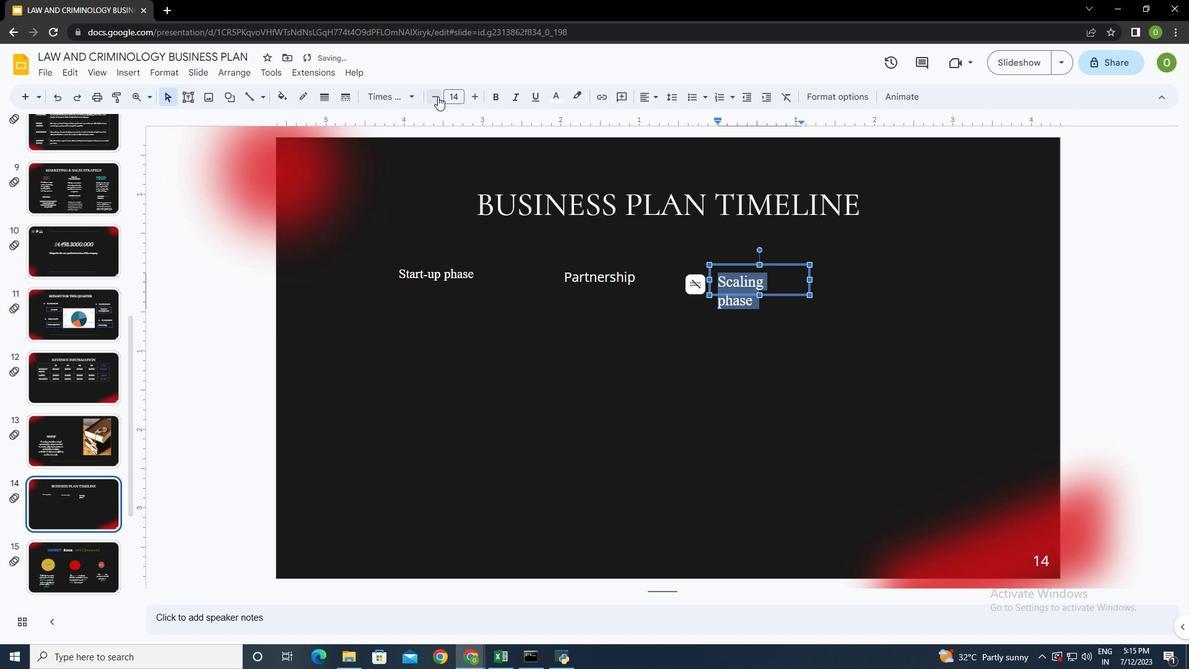 
Action: Mouse pressed left at (413, 95)
Screenshot: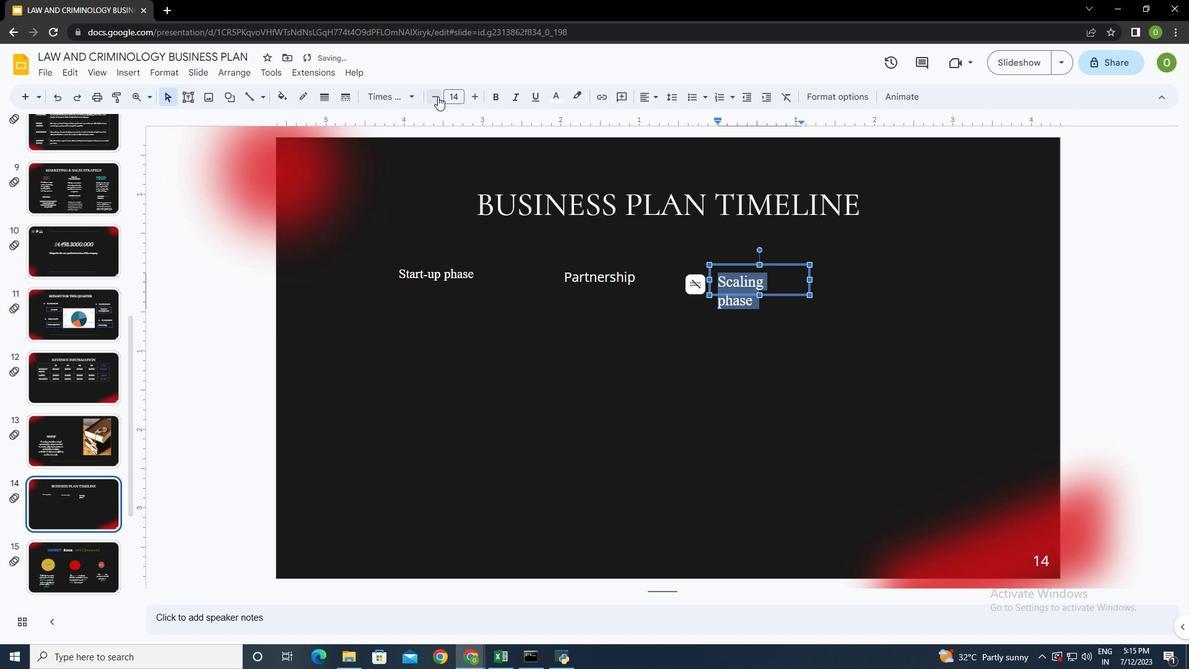 
Action: Mouse pressed left at (413, 95)
Screenshot: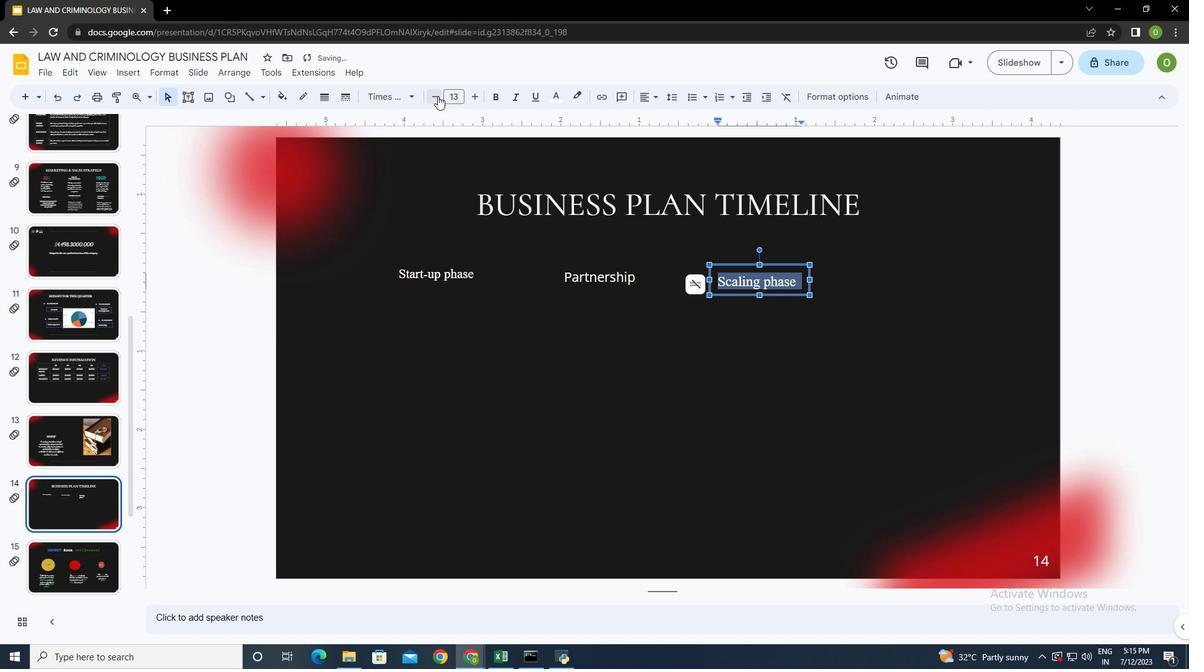 
Action: Mouse moved to (855, 257)
Screenshot: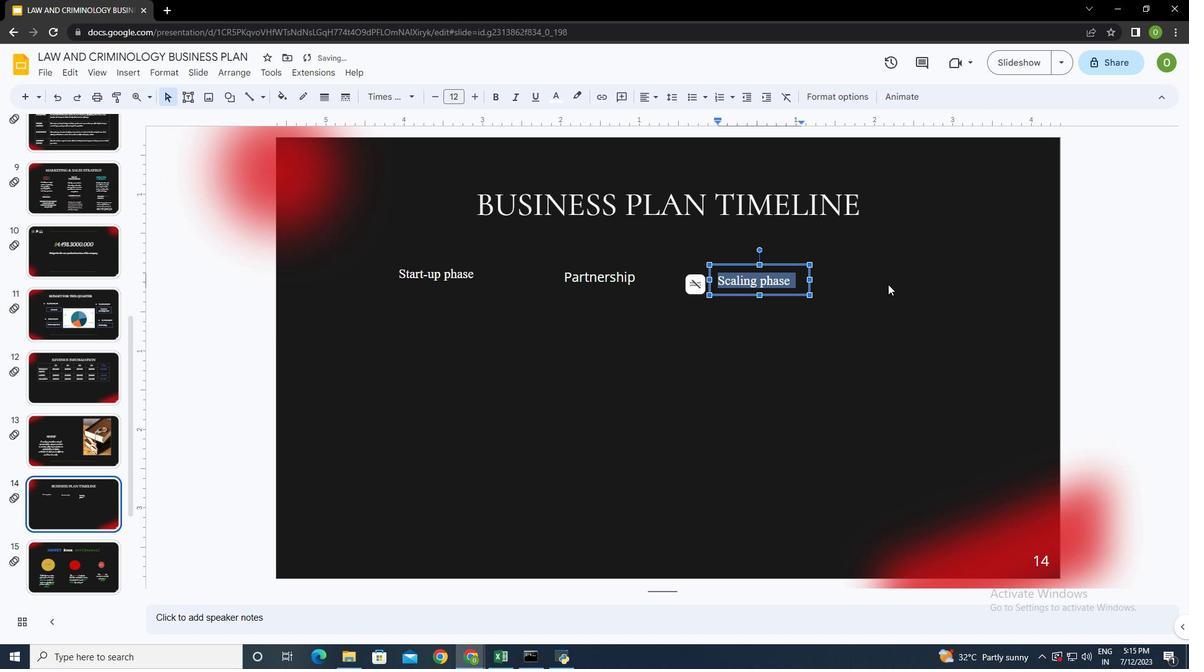 
Action: Mouse pressed left at (855, 257)
Screenshot: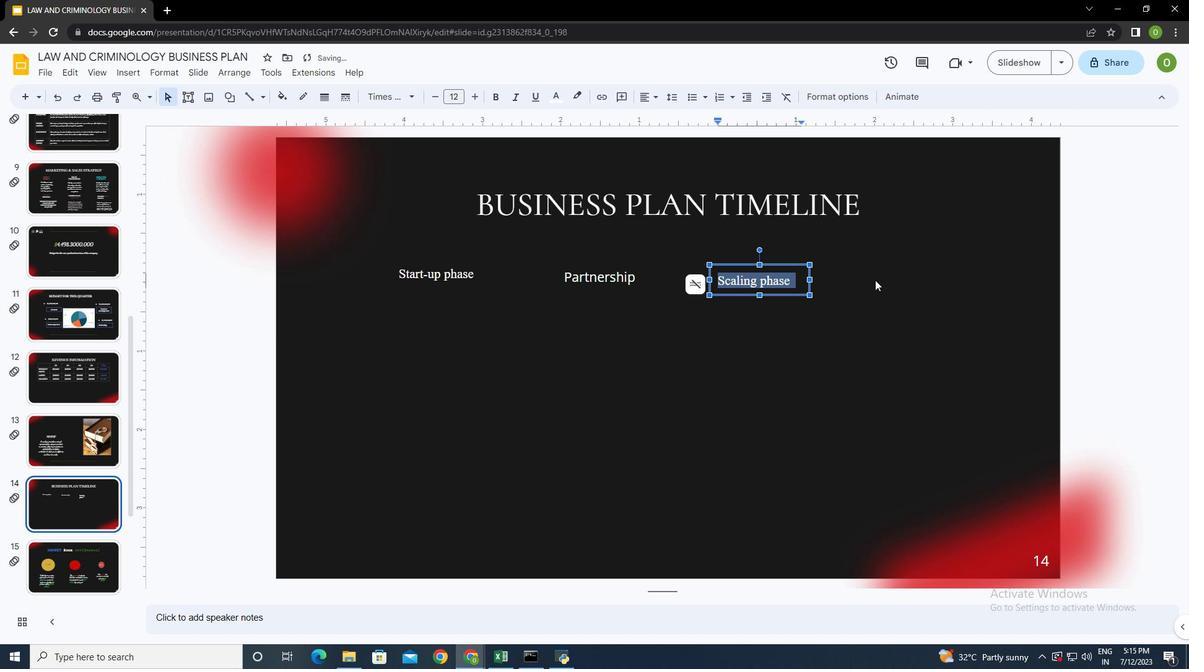 
Action: Mouse moved to (164, 96)
Screenshot: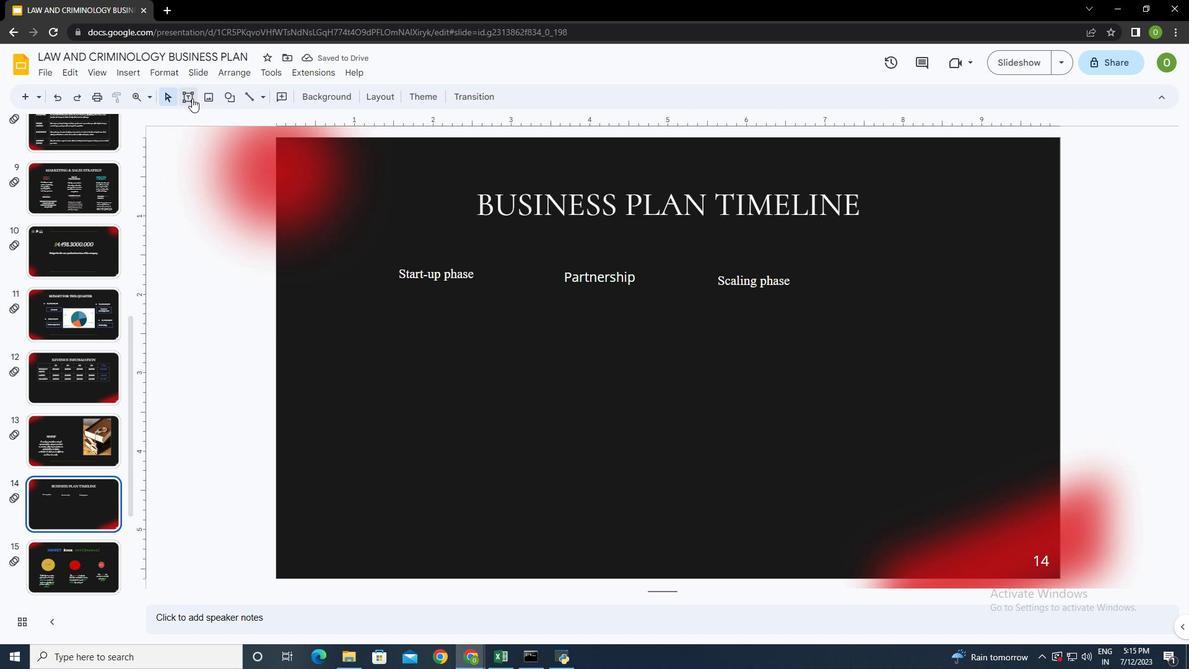 
Action: Mouse pressed left at (164, 96)
Screenshot: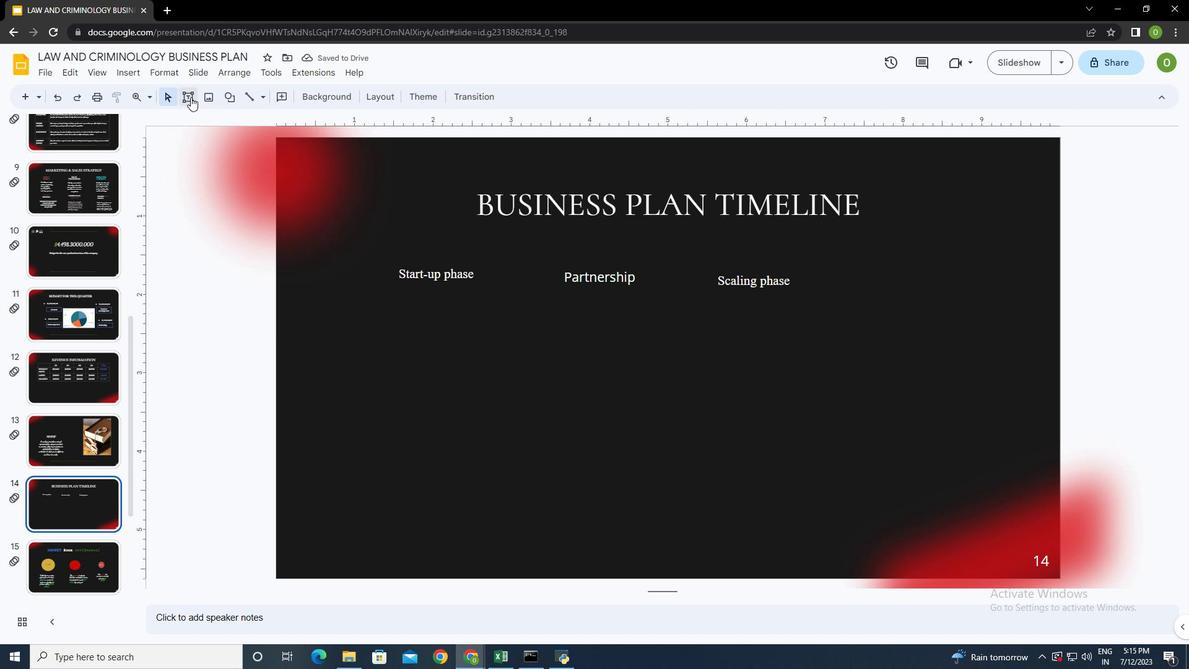 
Action: Mouse moved to (852, 245)
Screenshot: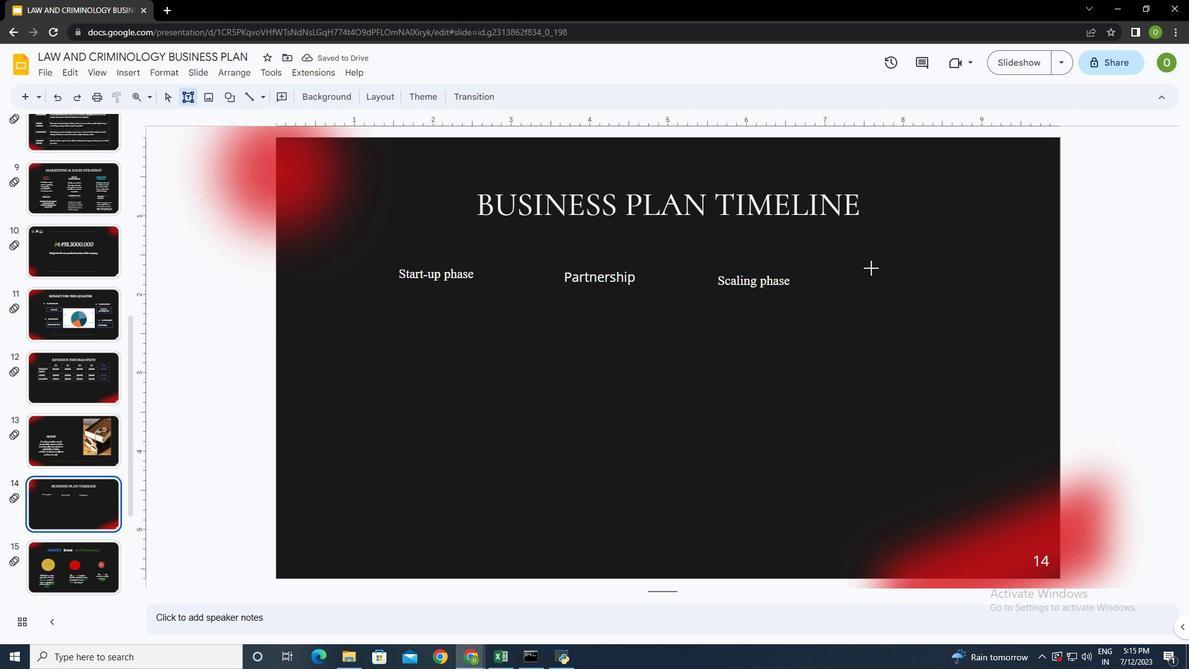 
Action: Mouse pressed left at (852, 245)
Screenshot: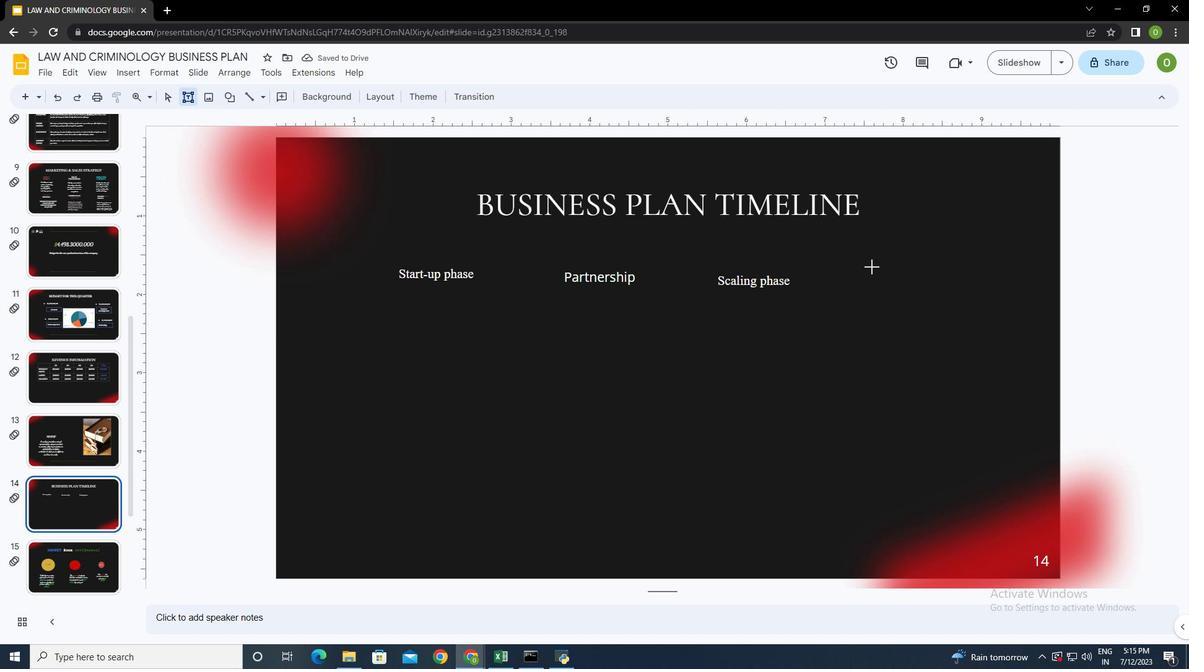 
Action: Mouse moved to (529, 97)
Screenshot: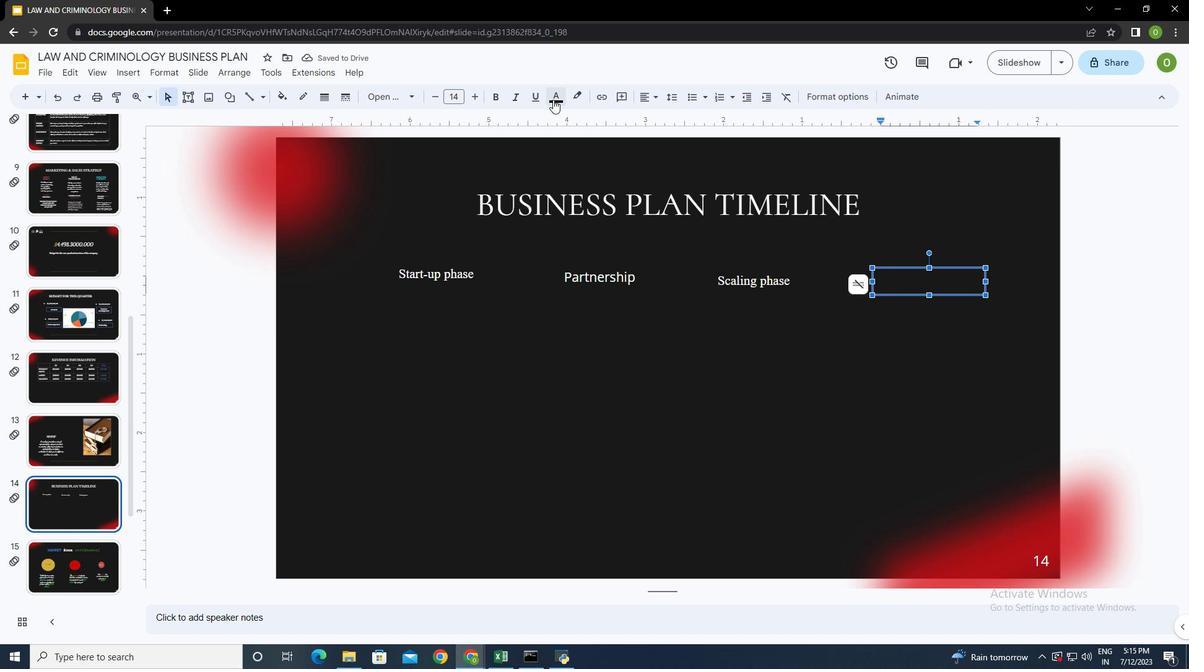 
Action: Mouse pressed left at (529, 97)
Screenshot: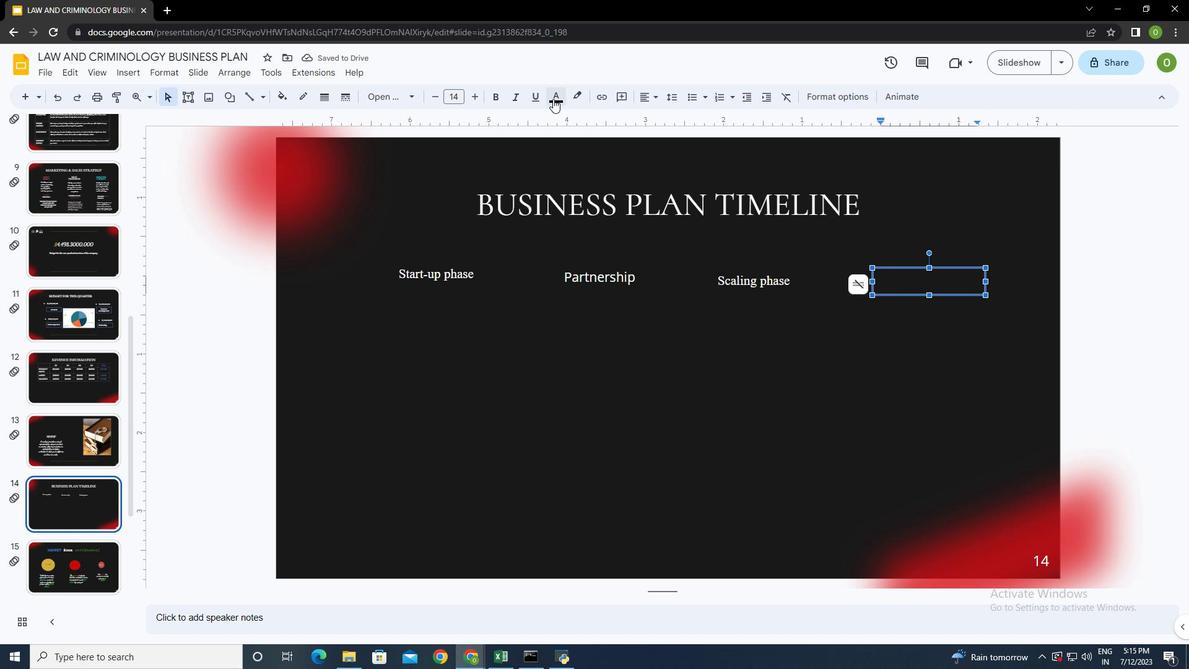 
Action: Mouse moved to (535, 129)
Screenshot: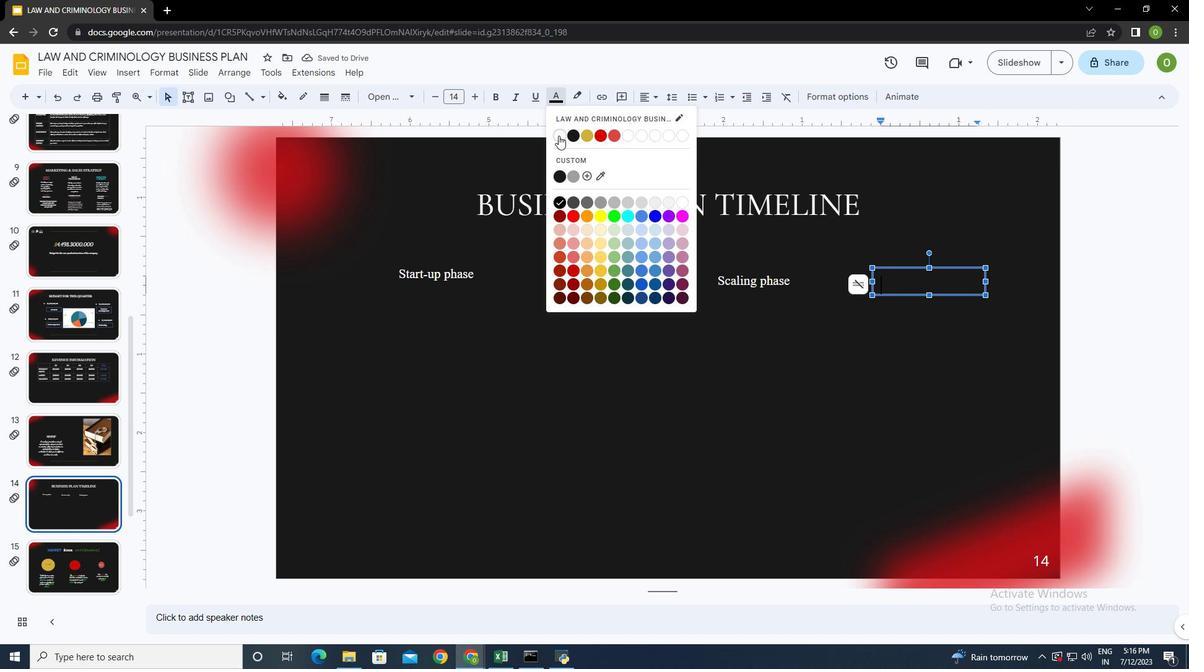 
Action: Mouse pressed left at (535, 129)
Screenshot: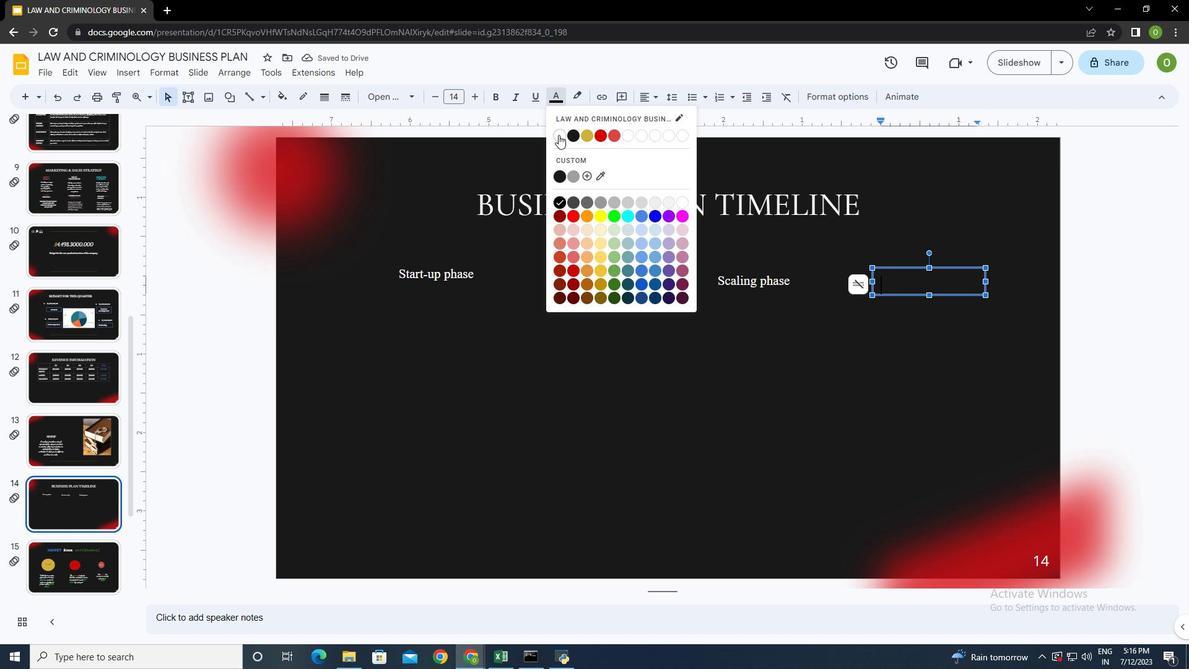 
Action: Mouse moved to (888, 258)
Screenshot: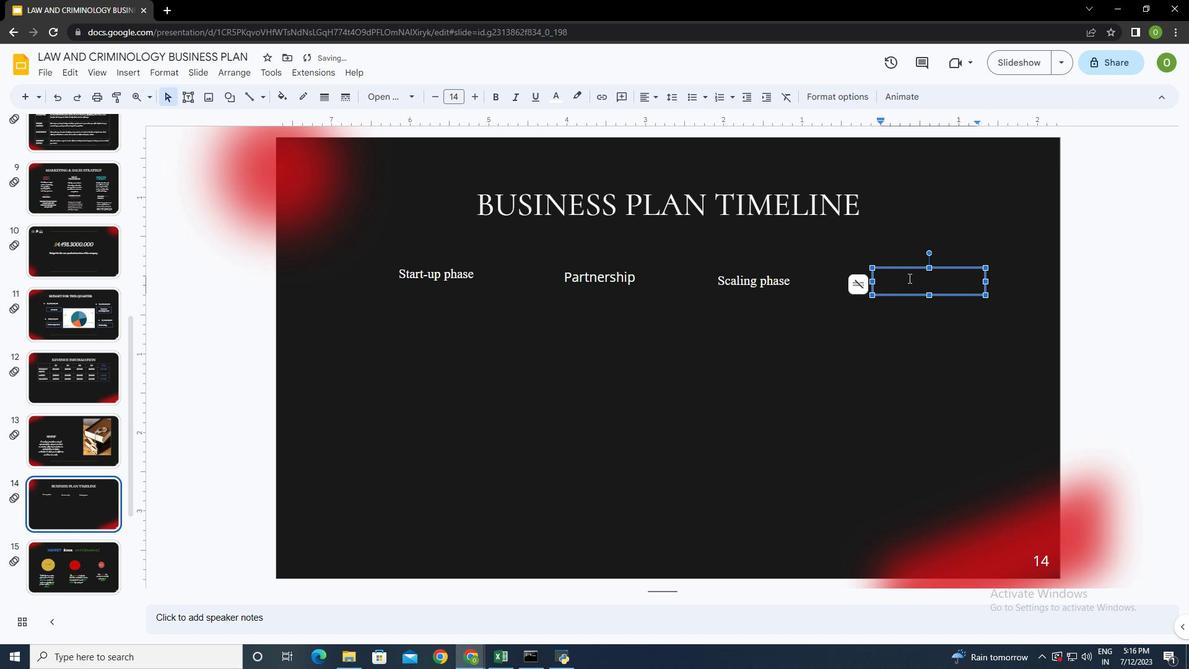 
Action: Key pressed <Key.shift><Key.shift><Key.shift><Key.shift>Exit<Key.space>strategy<Key.space>planning
Screenshot: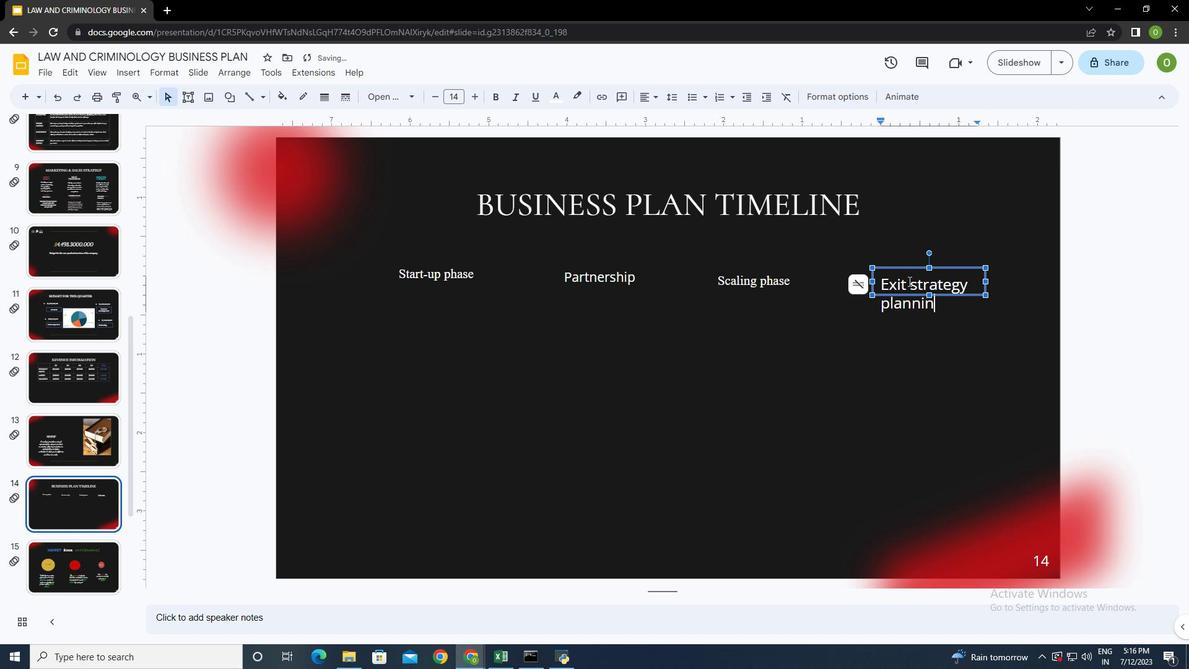 
Action: Mouse moved to (909, 270)
Screenshot: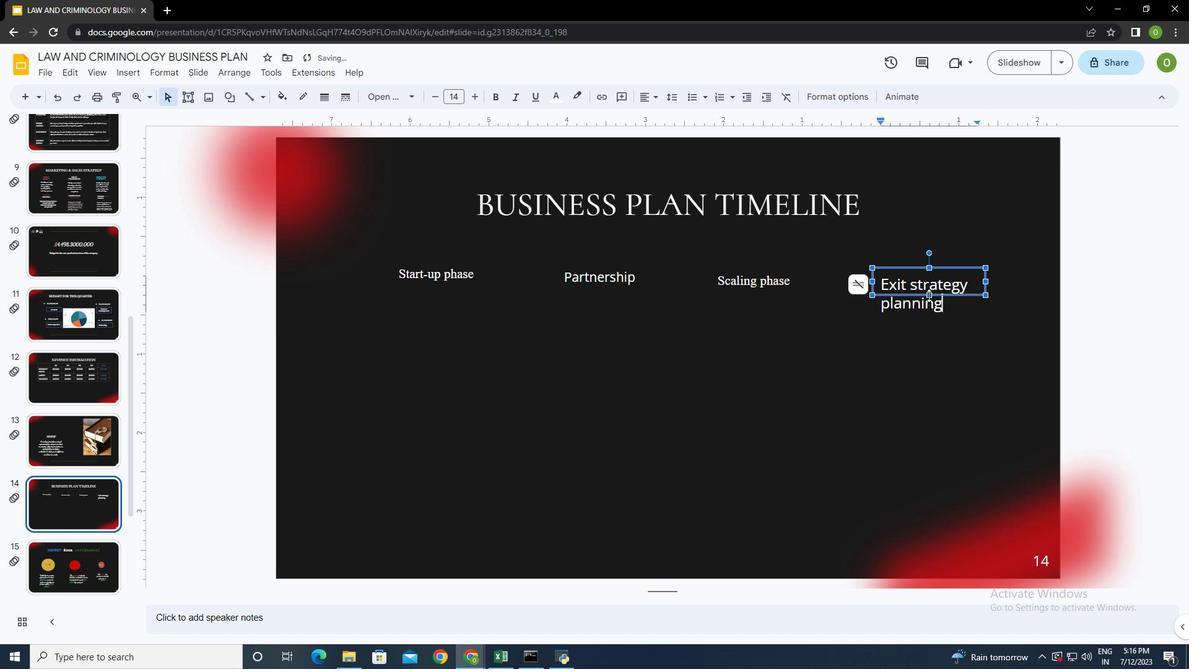 
Action: Mouse pressed left at (909, 270)
Screenshot: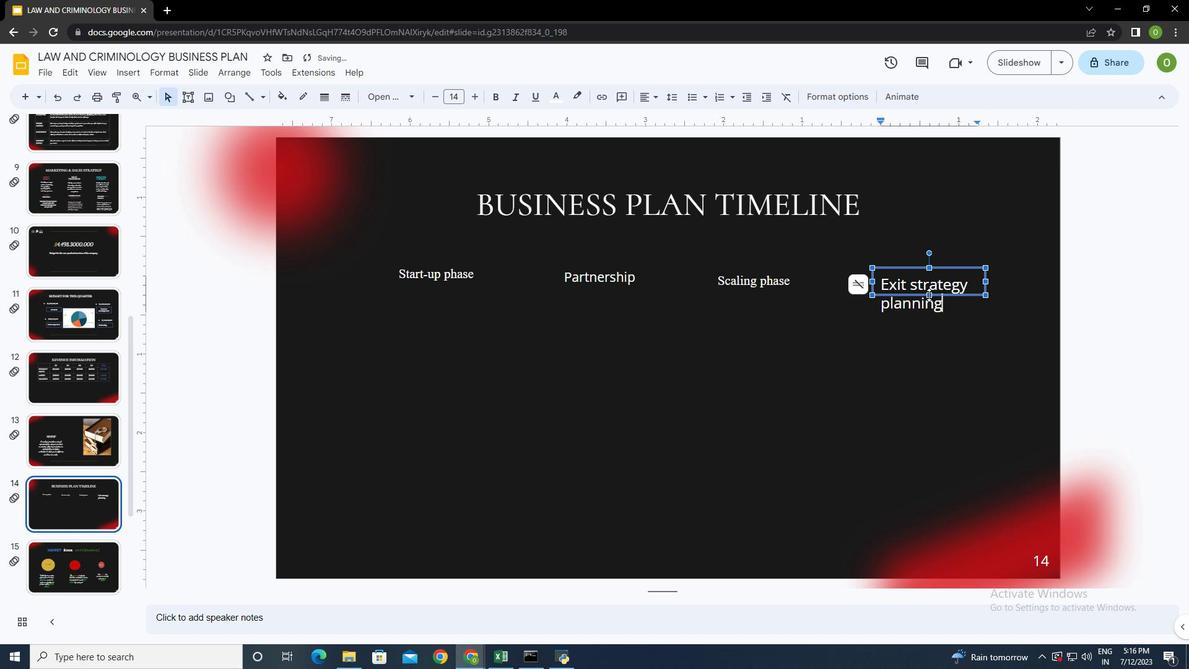 
Action: Mouse moved to (909, 245)
Screenshot: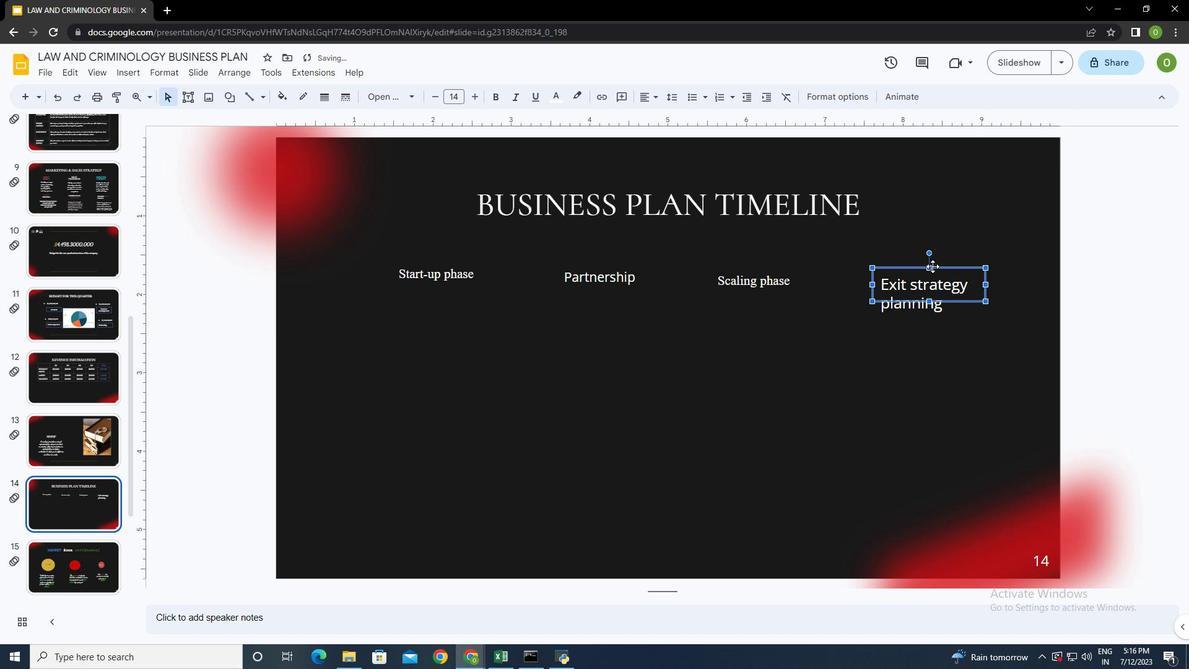
Action: Mouse pressed left at (909, 245)
Screenshot: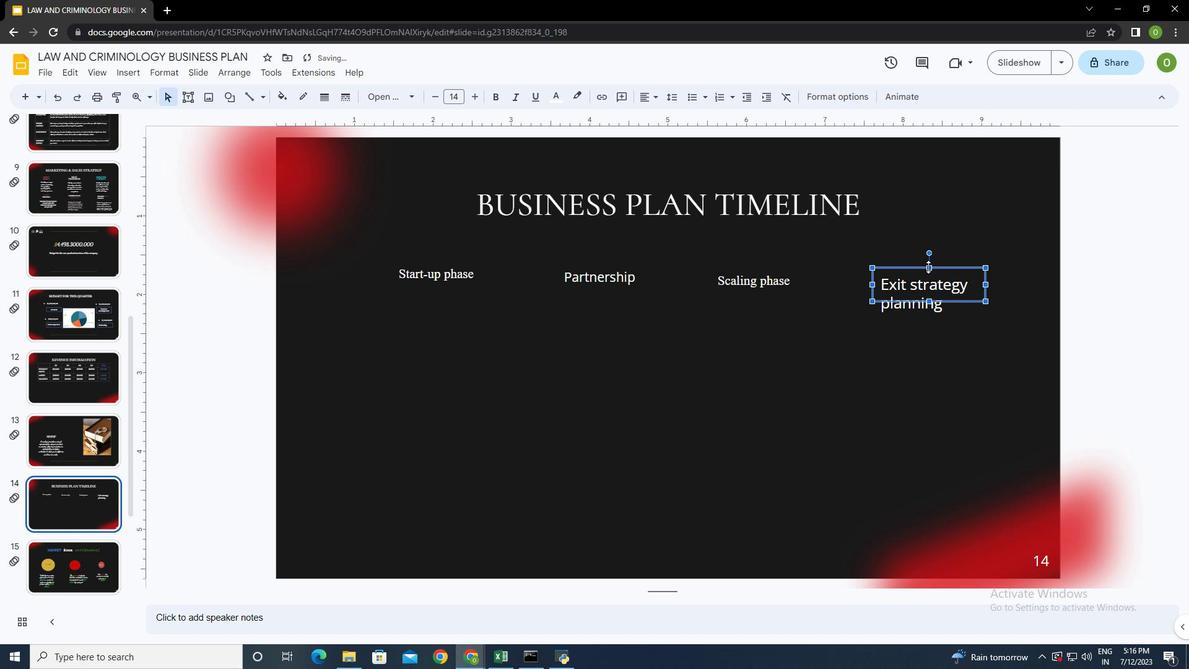 
Action: Mouse moved to (920, 272)
Screenshot: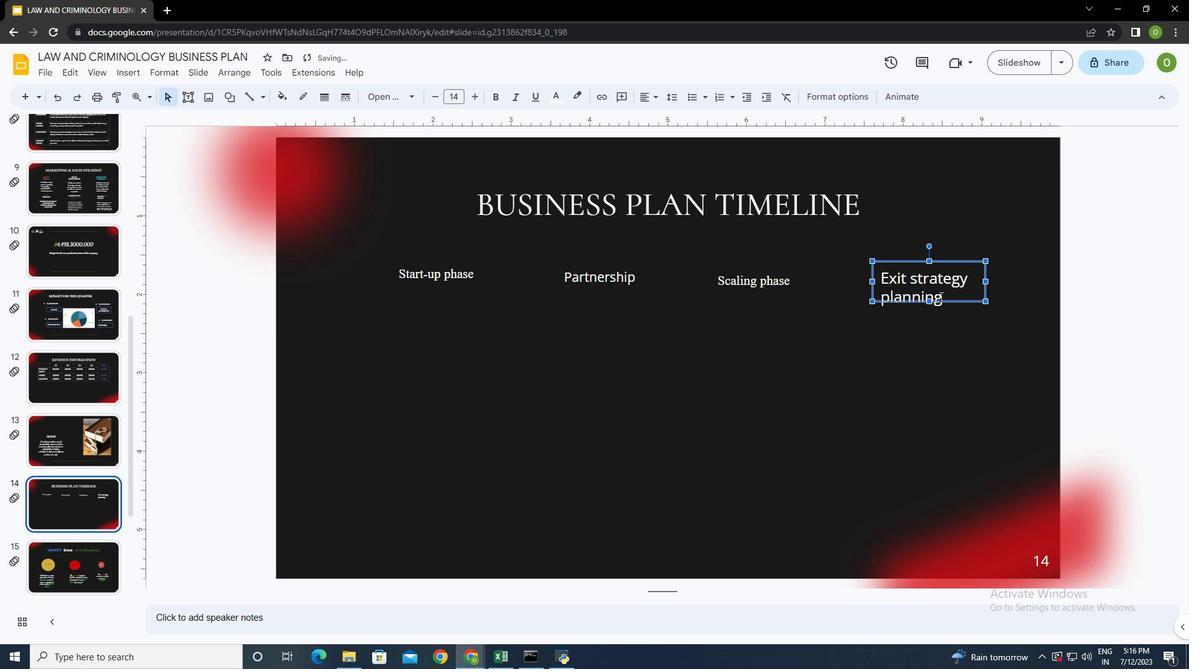 
Action: Key pressed ctrl+A
Screenshot: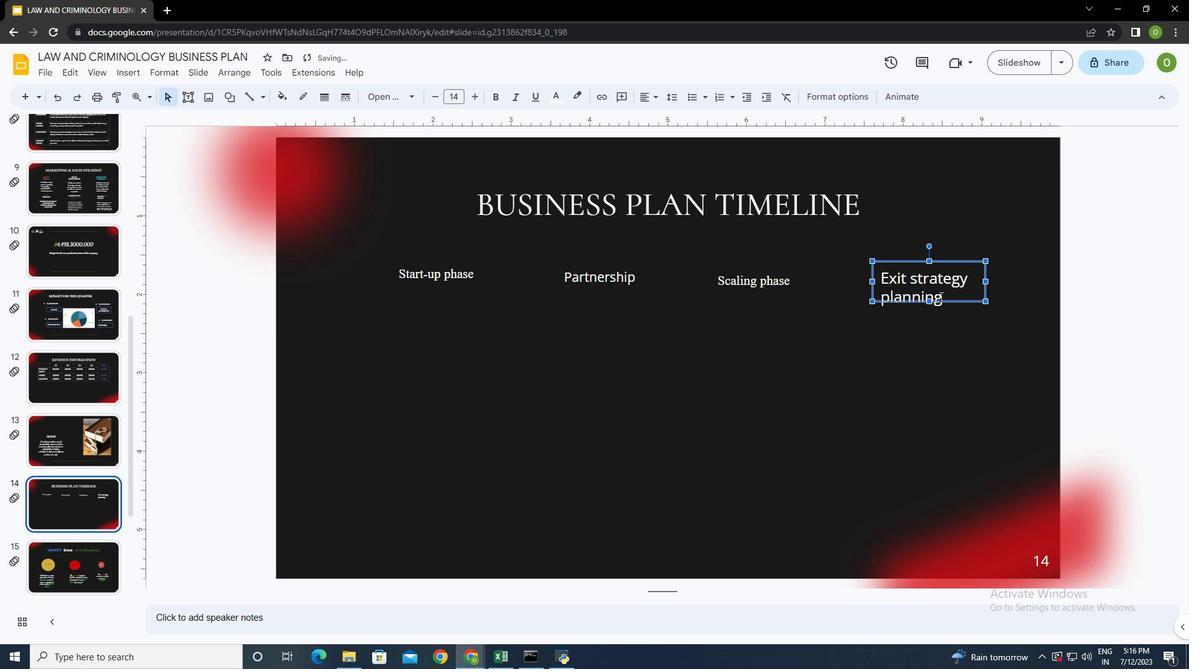 
Action: Mouse moved to (937, 294)
Screenshot: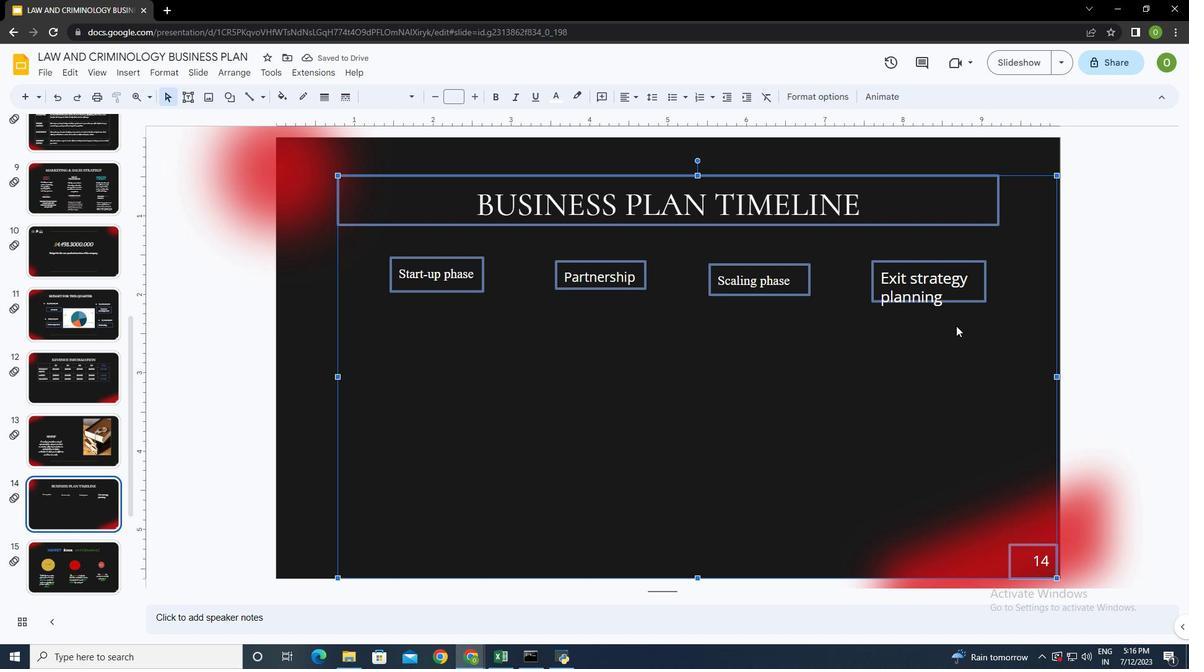 
Action: Mouse pressed left at (937, 294)
Screenshot: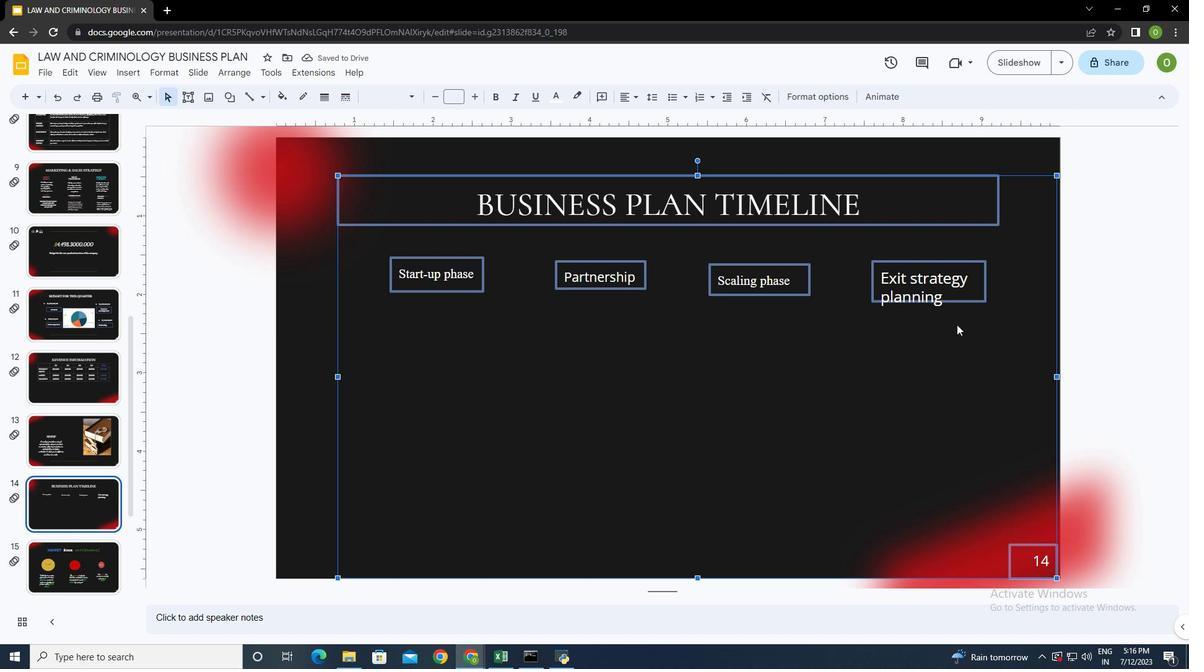 
Action: Mouse moved to (930, 264)
Screenshot: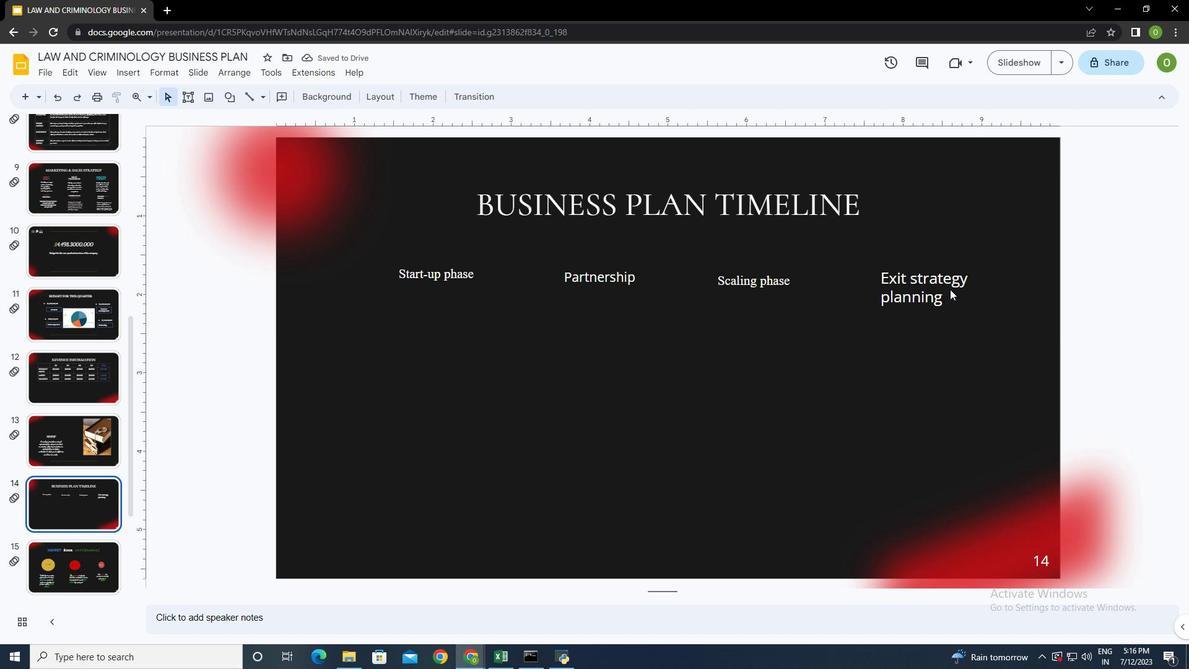 
Action: Mouse pressed left at (930, 264)
Screenshot: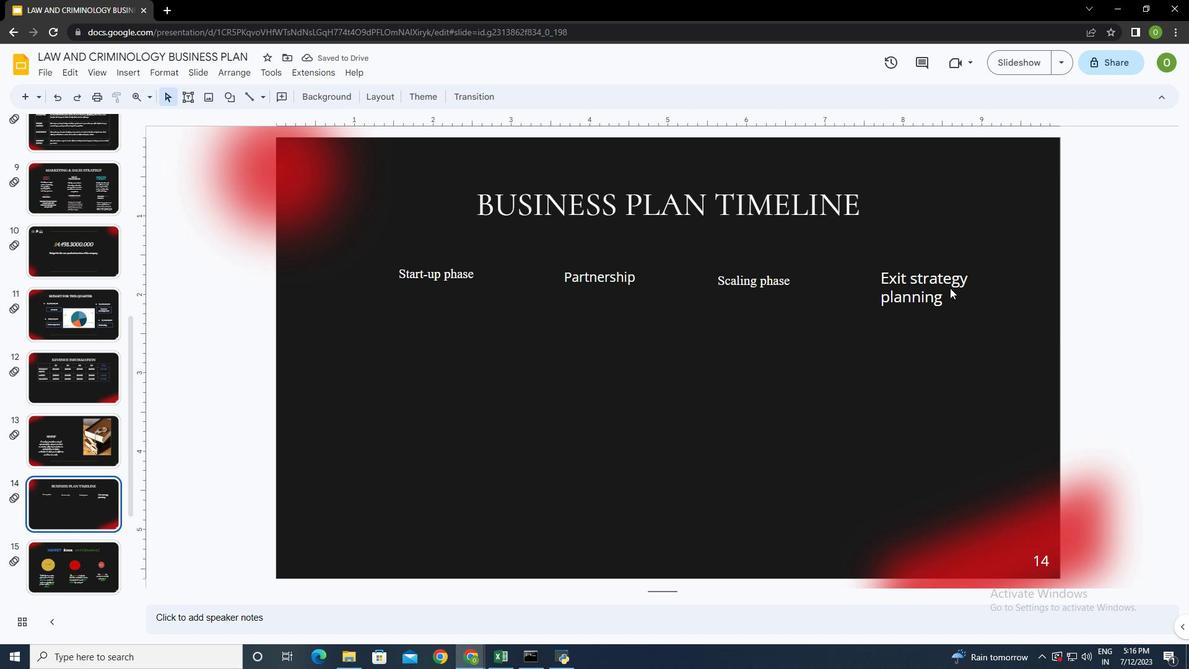 
Action: Mouse moved to (932, 273)
Screenshot: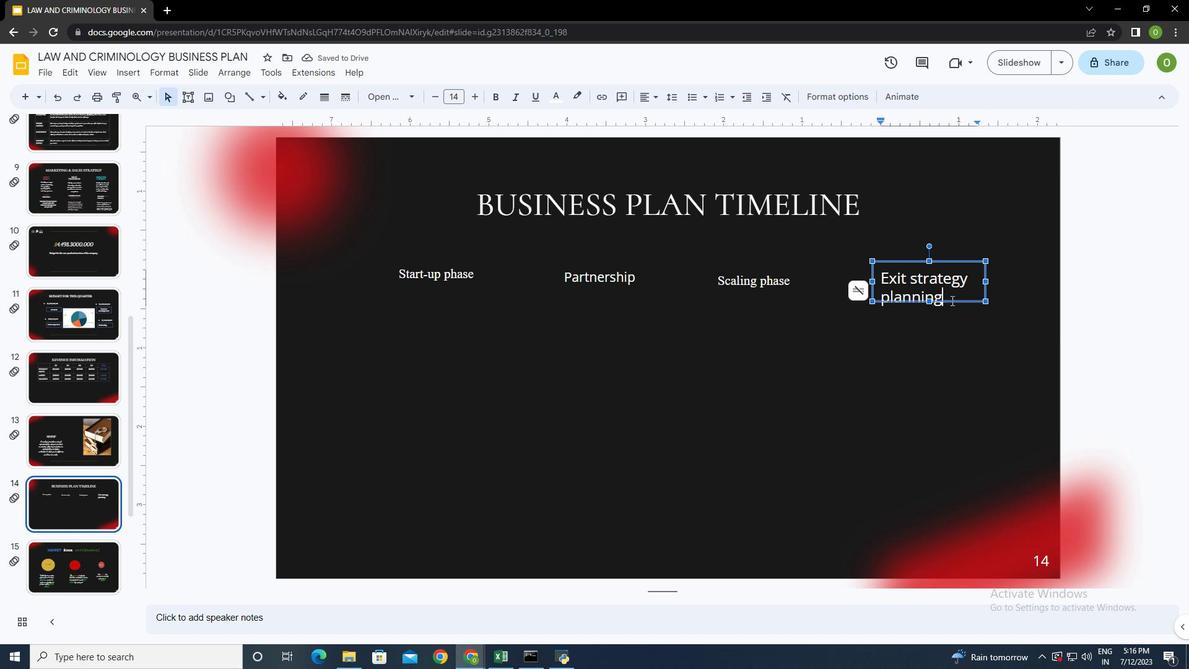 
Action: Key pressed ctrl+A
Screenshot: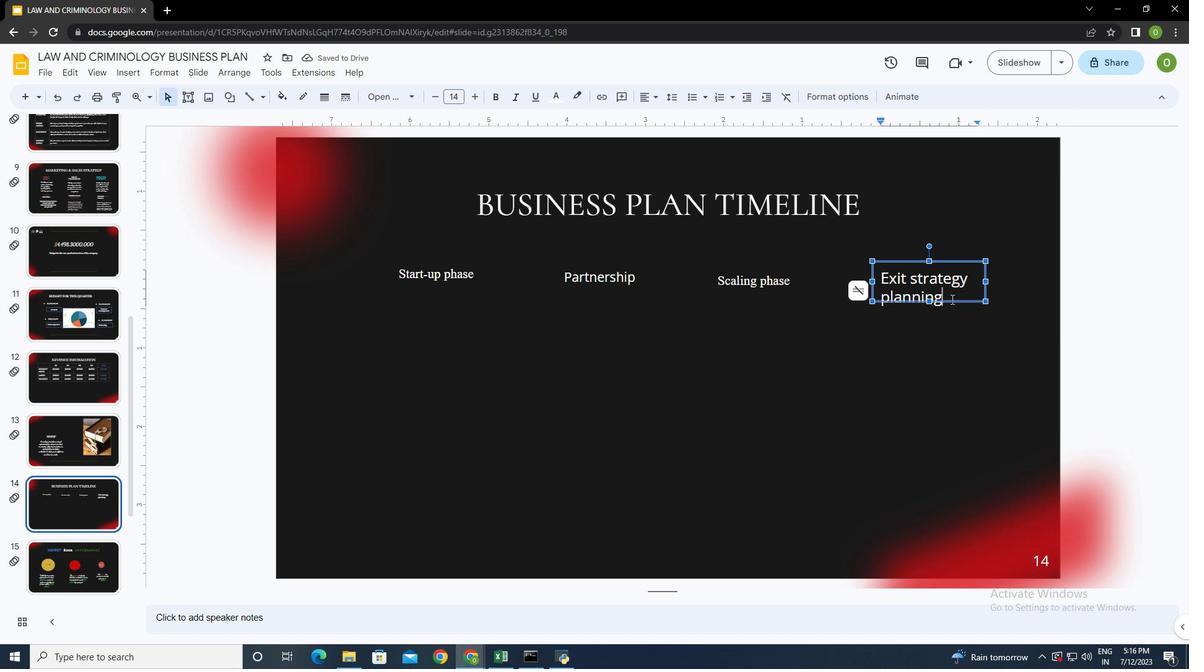 
Action: Mouse moved to (636, 94)
Screenshot: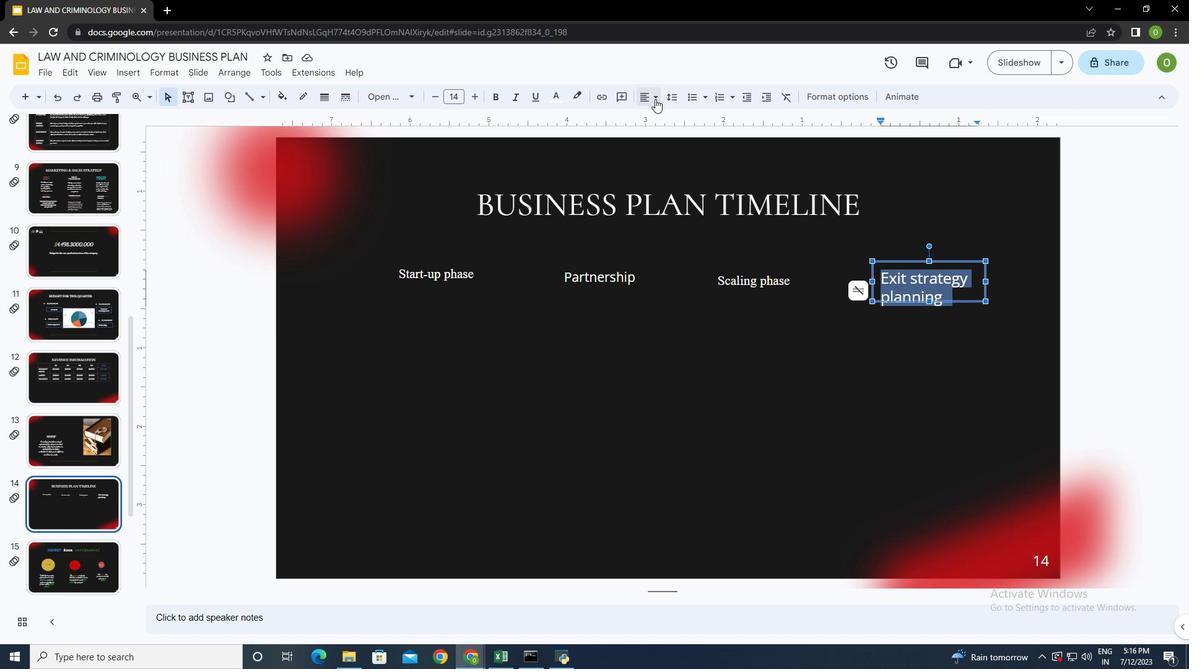 
Action: Mouse pressed left at (636, 94)
Screenshot: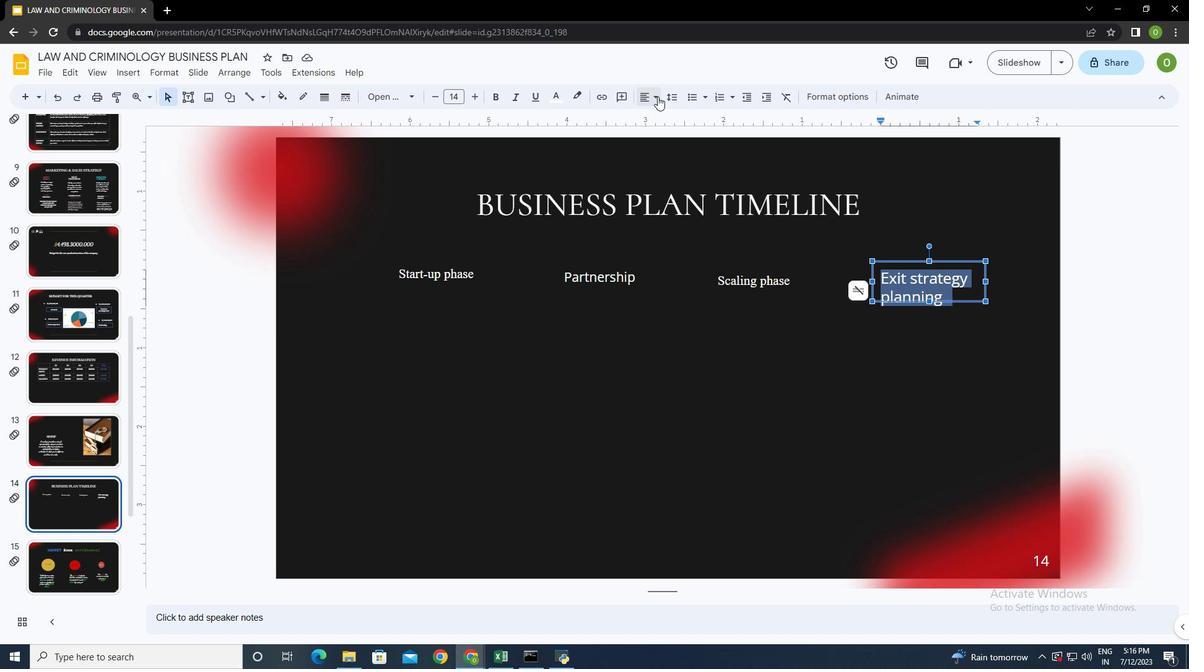 
Action: Mouse moved to (643, 114)
Screenshot: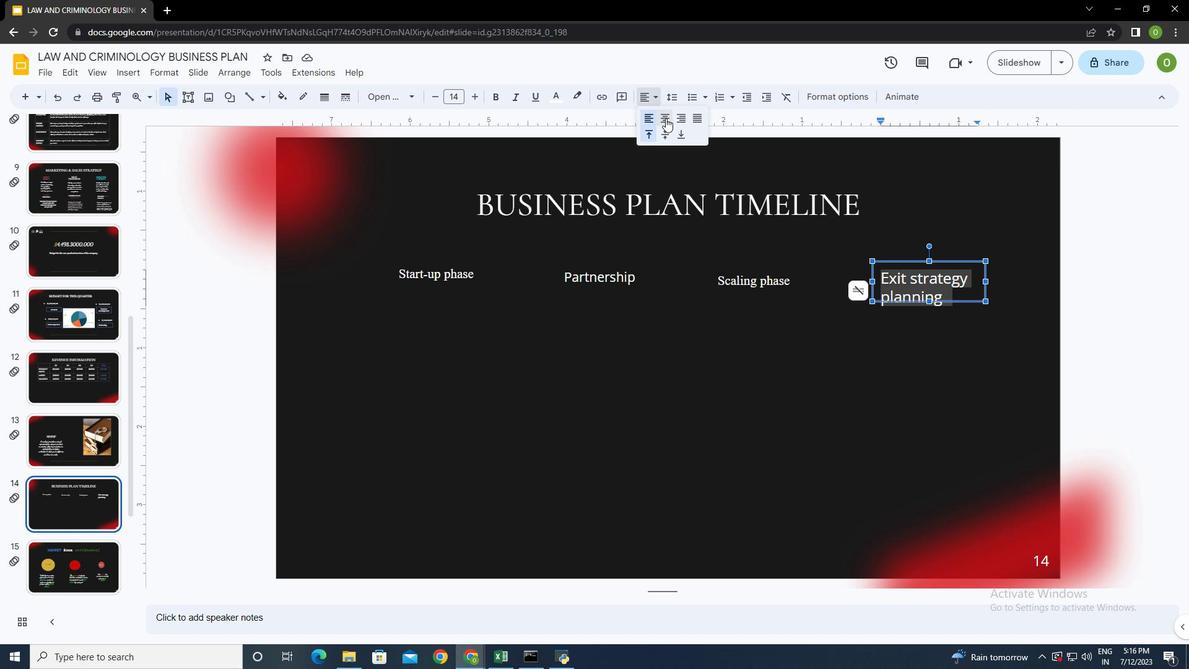 
Action: Mouse pressed left at (643, 114)
Screenshot: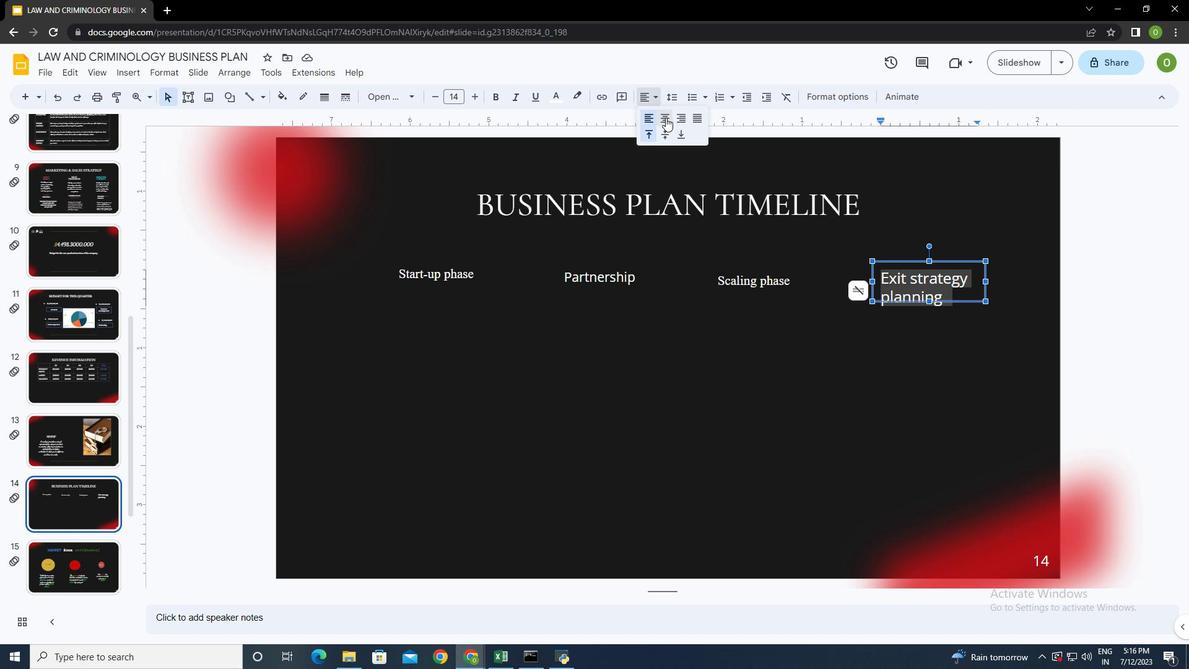 
Action: Mouse moved to (353, 94)
Screenshot: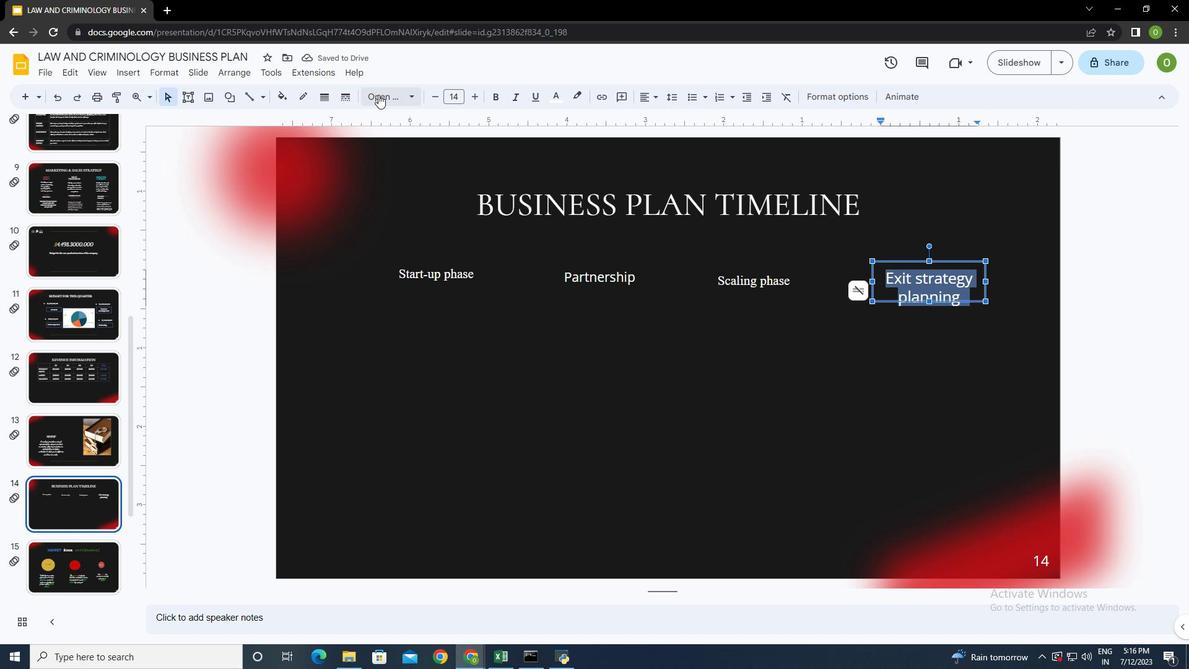 
Action: Mouse pressed left at (353, 94)
Screenshot: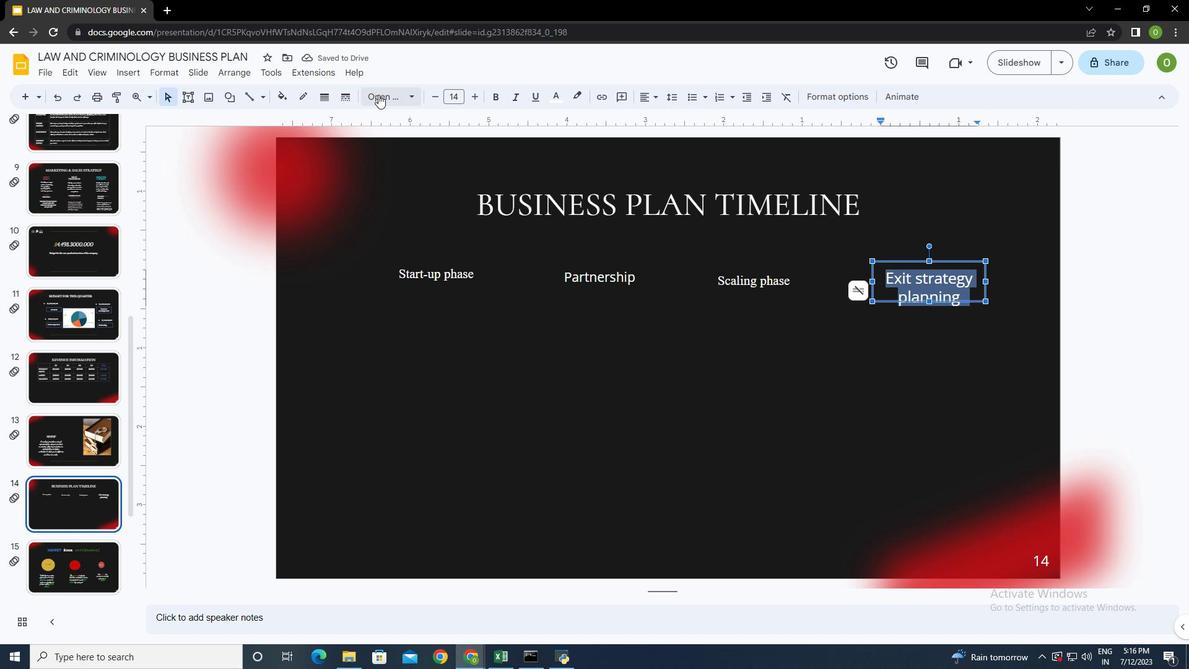 
Action: Mouse moved to (395, 215)
Screenshot: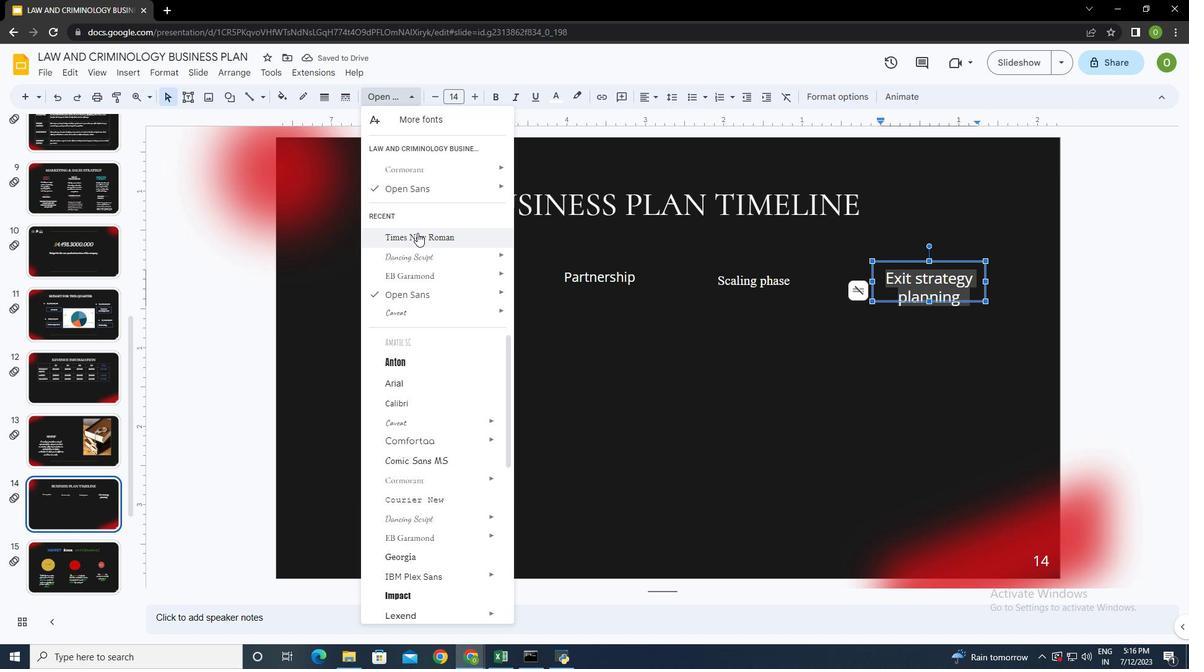 
Action: Mouse pressed left at (395, 215)
Screenshot: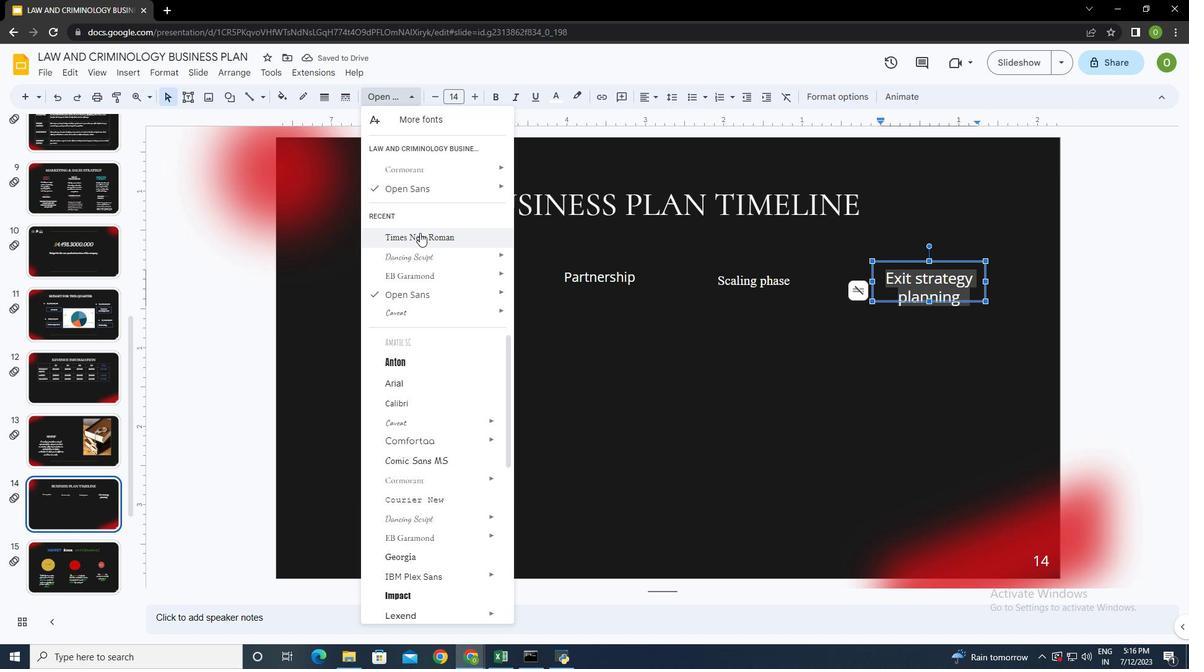 
Action: Mouse moved to (870, 299)
Screenshot: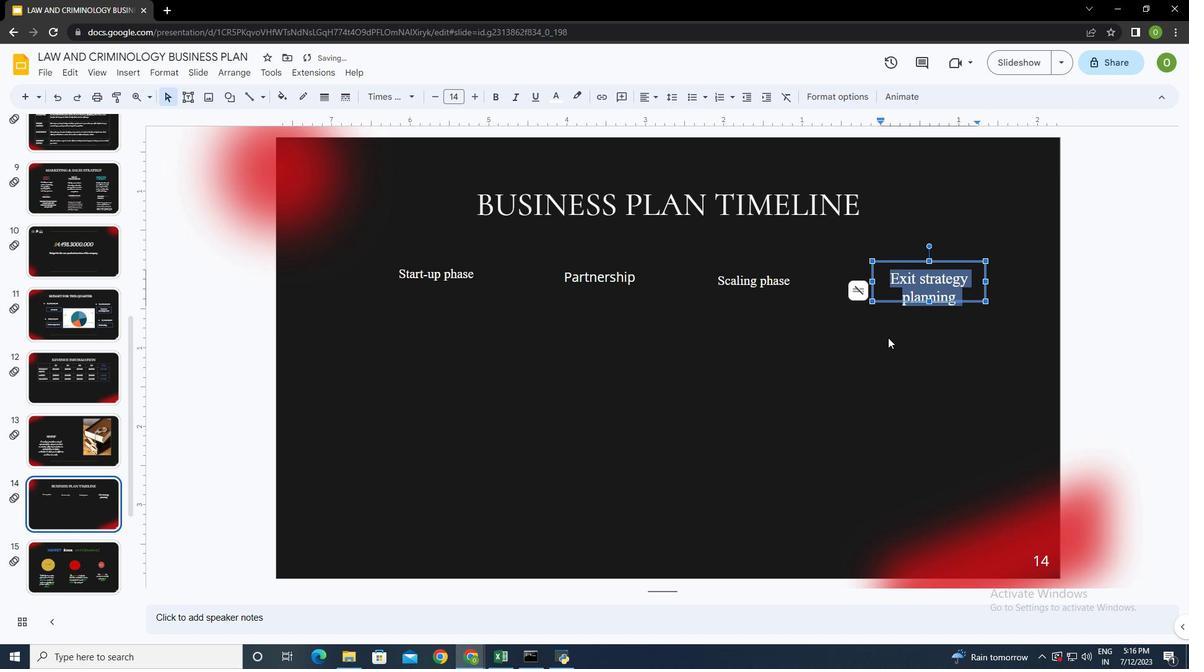 
Action: Mouse pressed left at (870, 299)
Screenshot: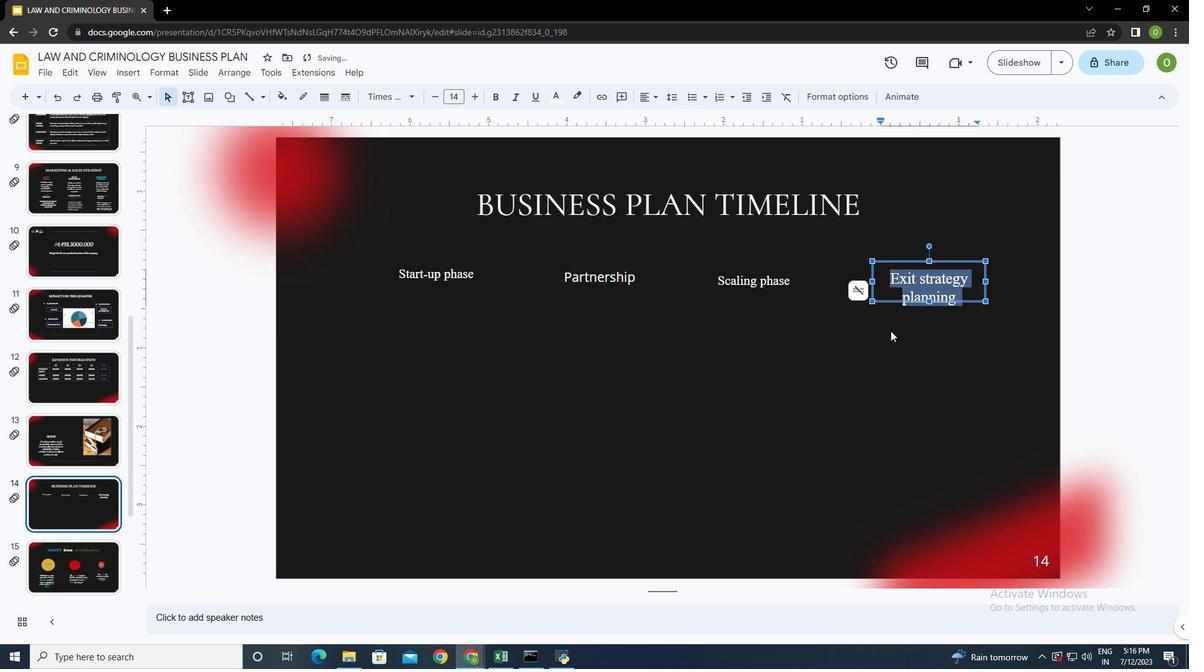 
Action: Mouse moved to (892, 261)
Screenshot: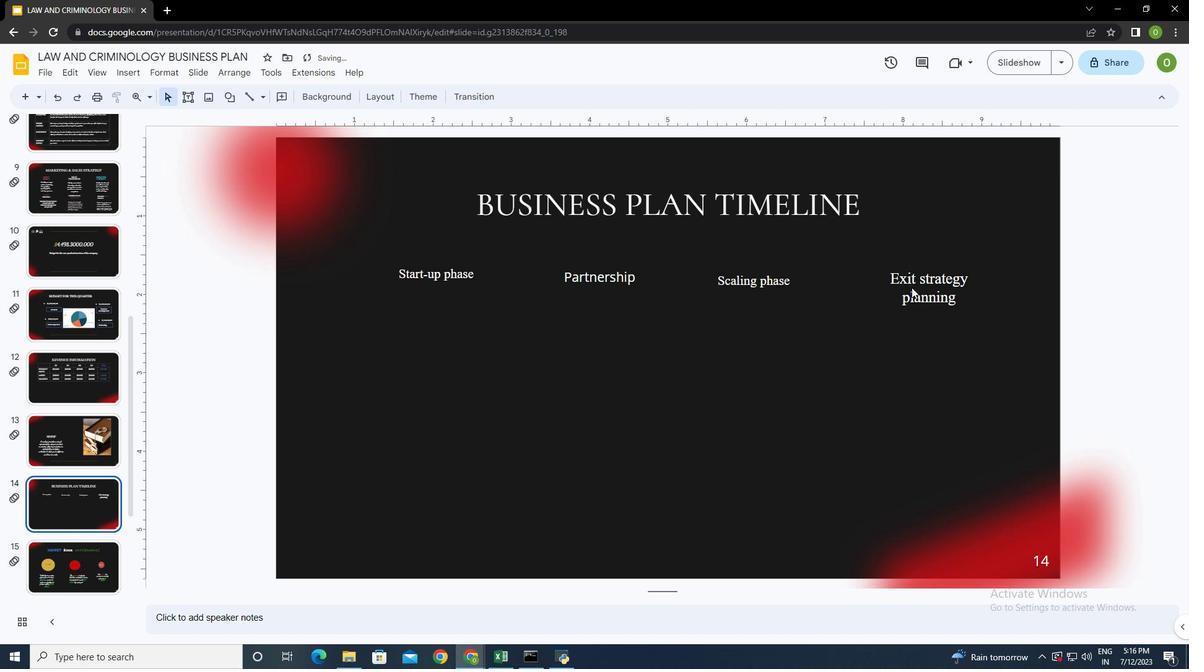 
Action: Mouse pressed left at (892, 261)
Screenshot: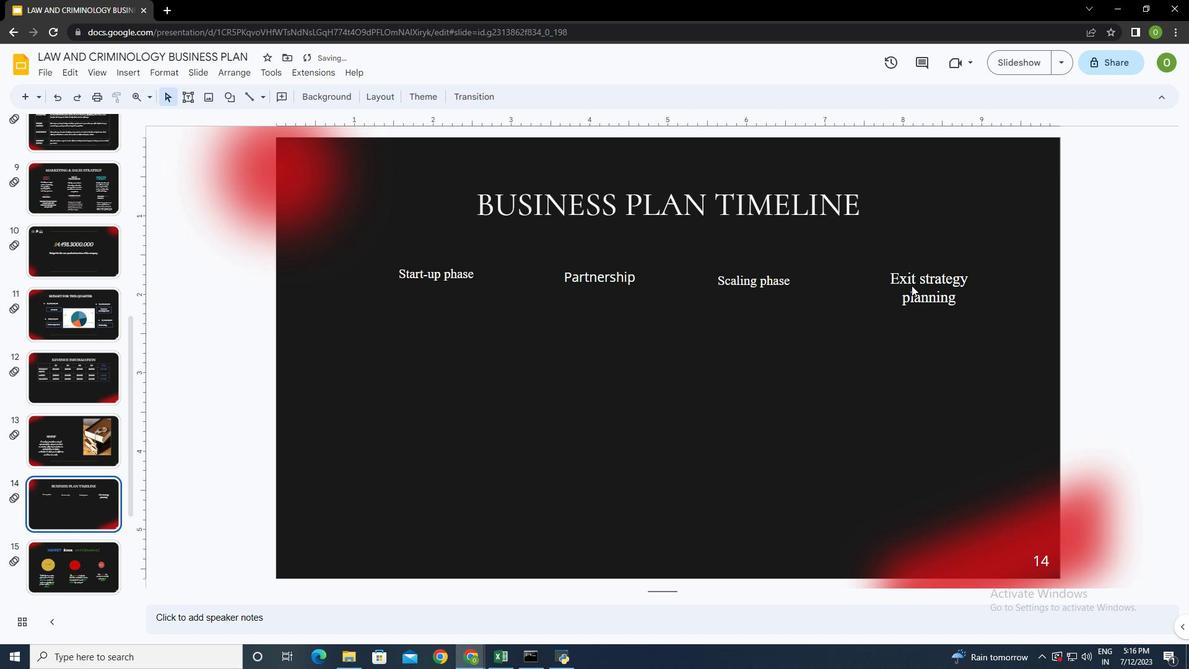 
Action: Mouse moved to (411, 96)
Screenshot: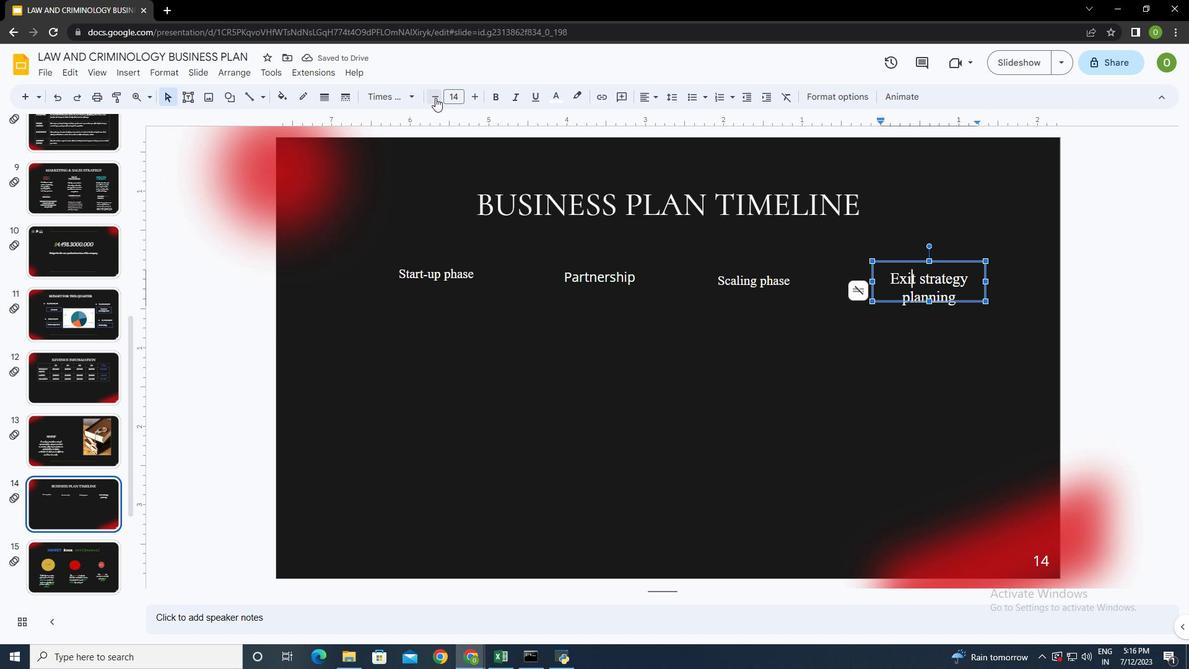 
Action: Mouse pressed left at (411, 96)
Screenshot: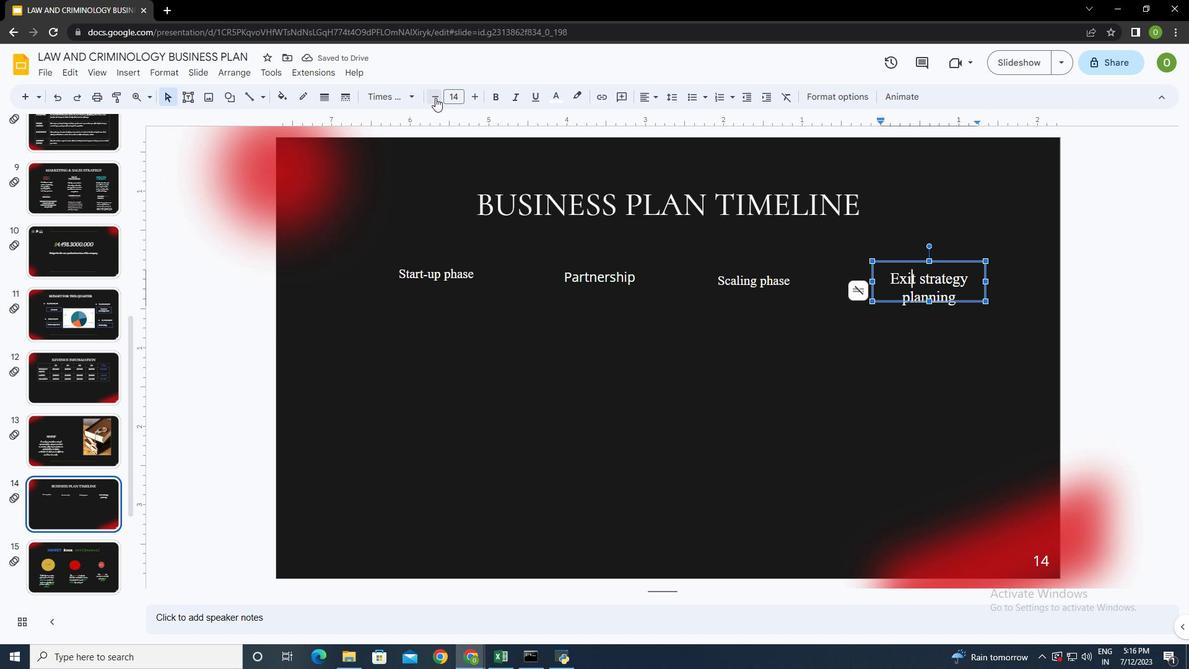 
Action: Mouse pressed left at (411, 96)
Screenshot: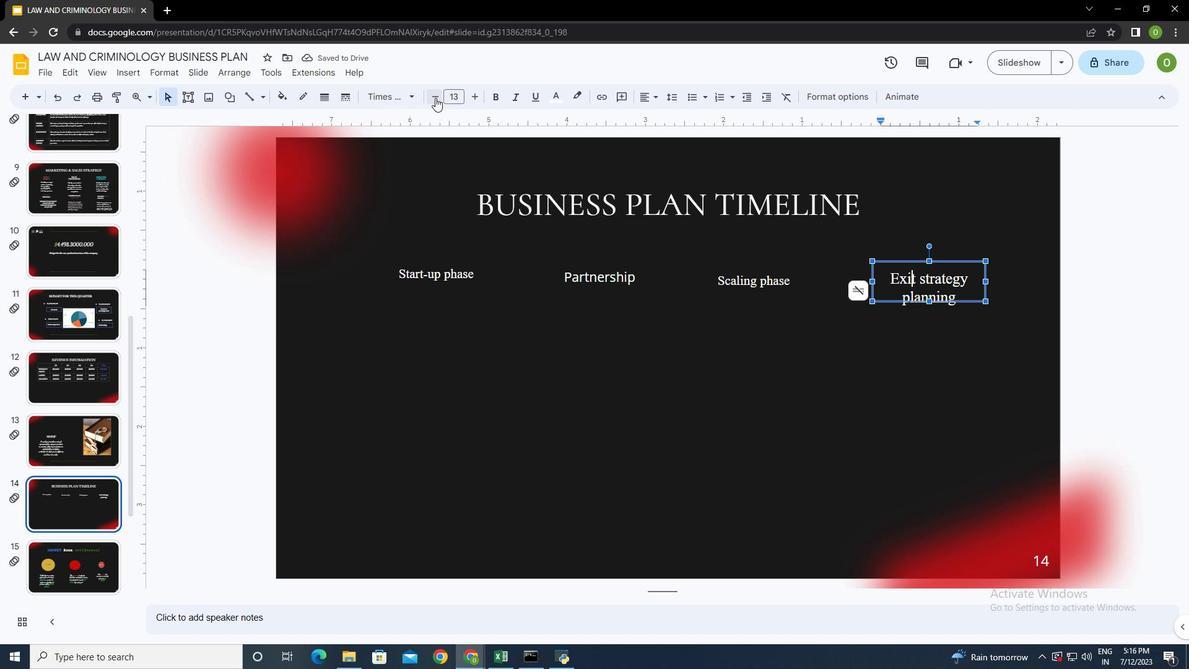
Action: Key pressed ctrl+A
Screenshot: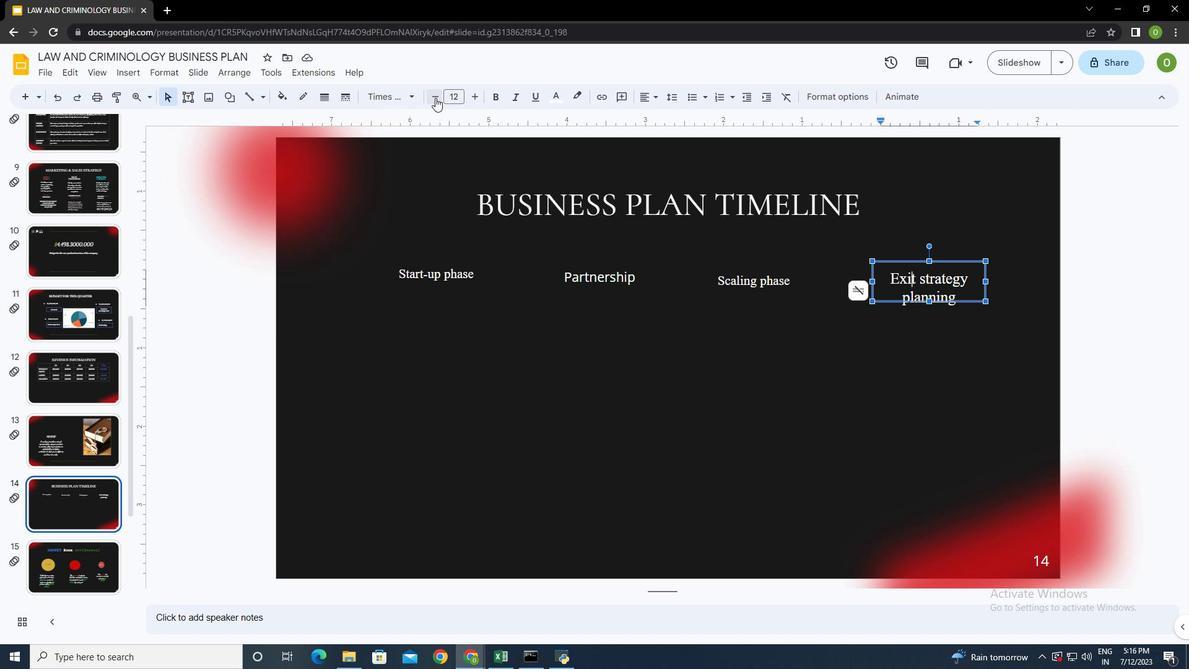 
Action: Mouse moved to (410, 94)
Screenshot: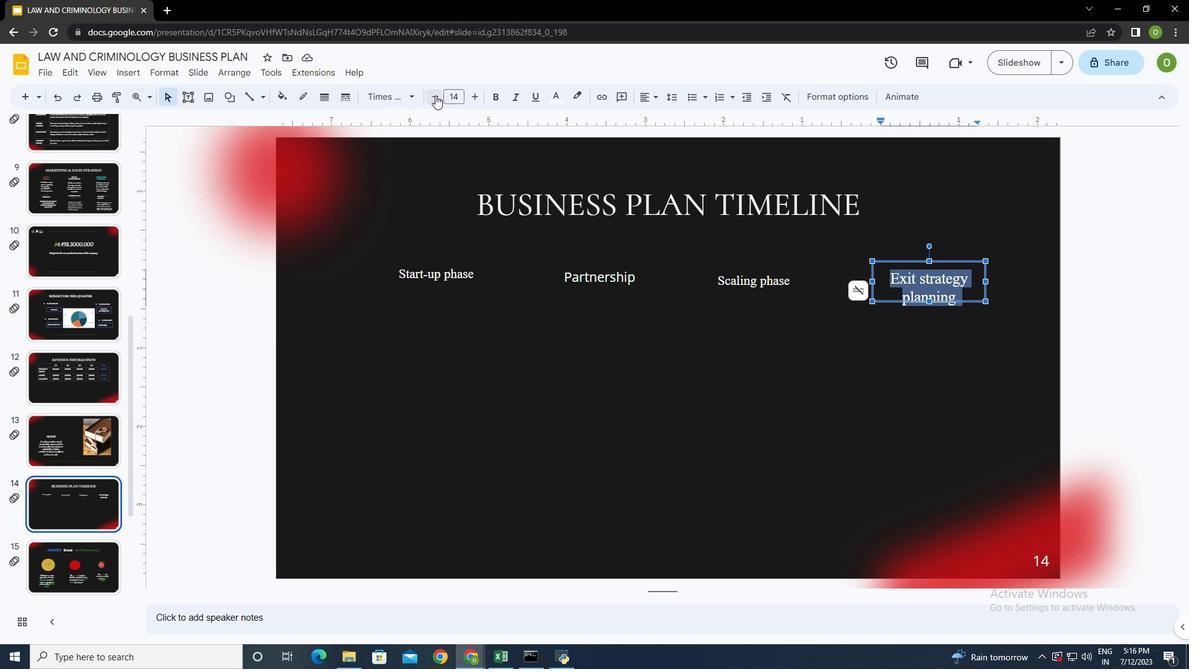 
Action: Mouse pressed left at (410, 94)
Screenshot: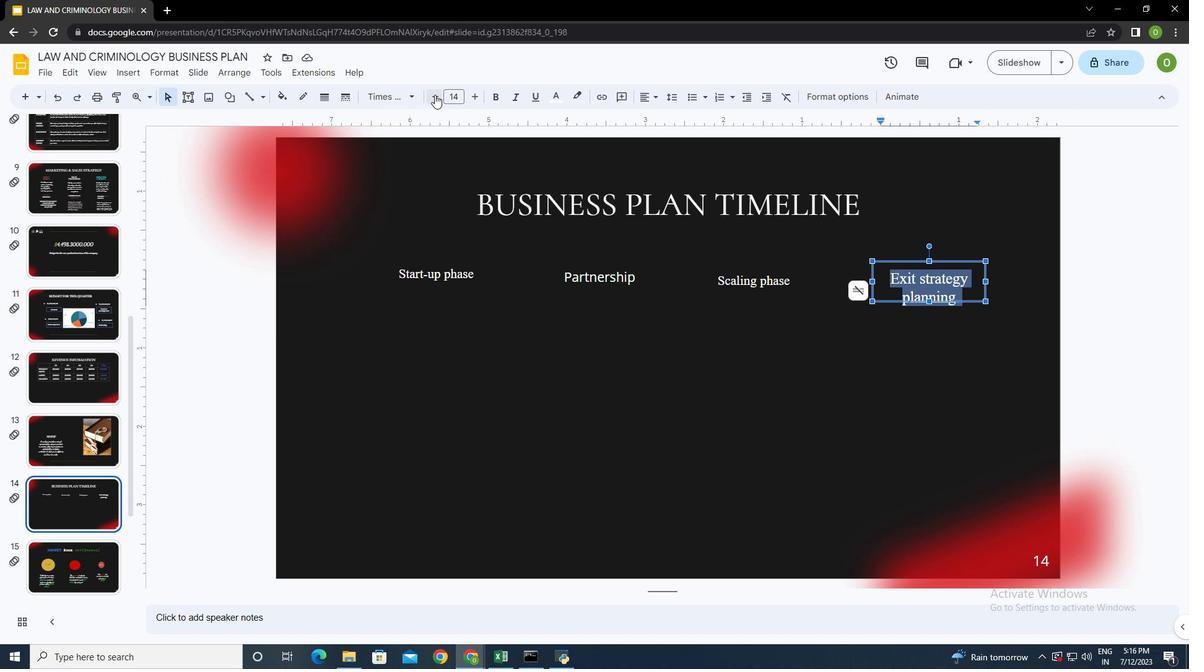 
Action: Mouse pressed left at (410, 94)
Screenshot: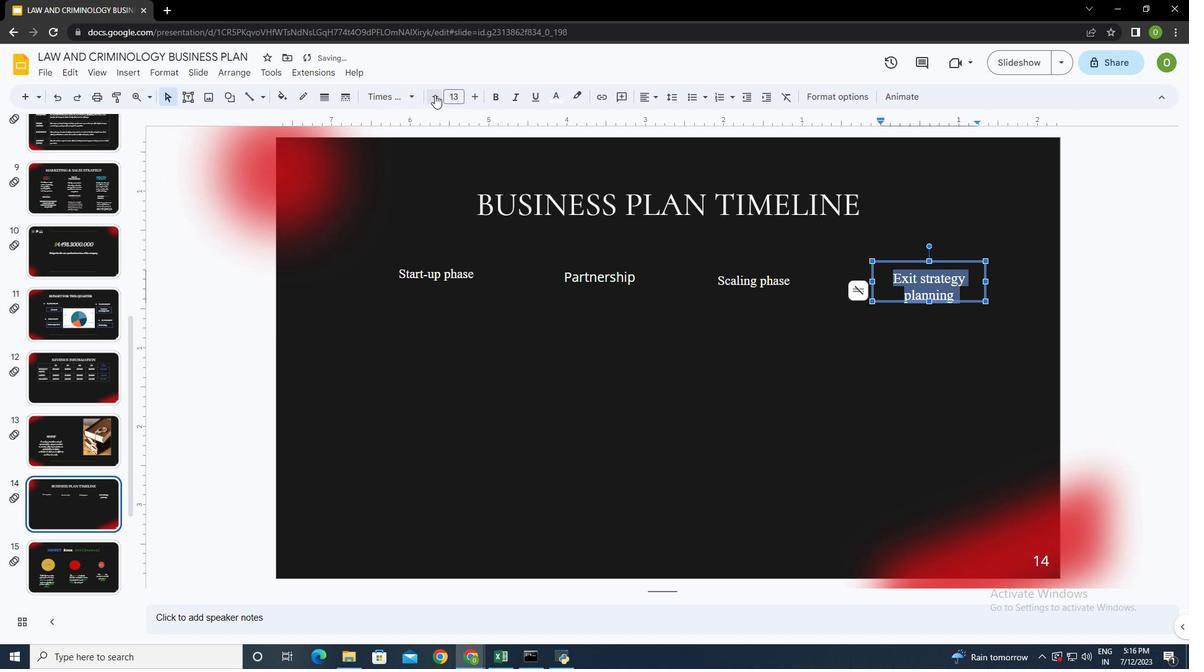 
Action: Mouse moved to (904, 304)
Screenshot: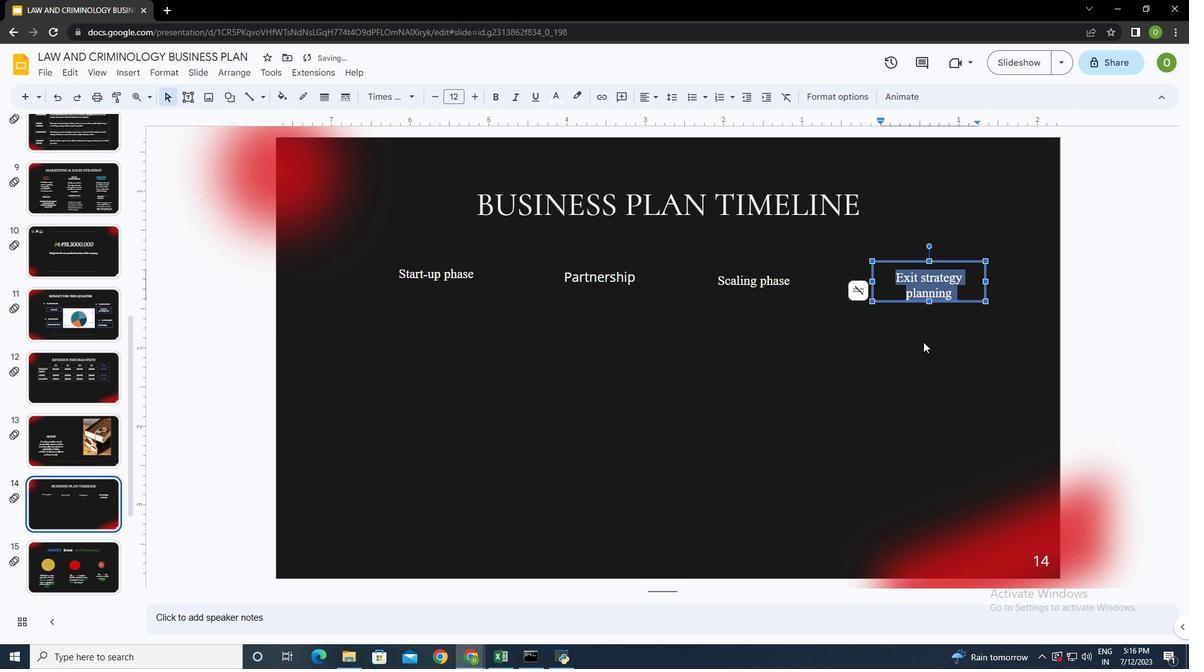 
Action: Mouse pressed left at (904, 304)
Screenshot: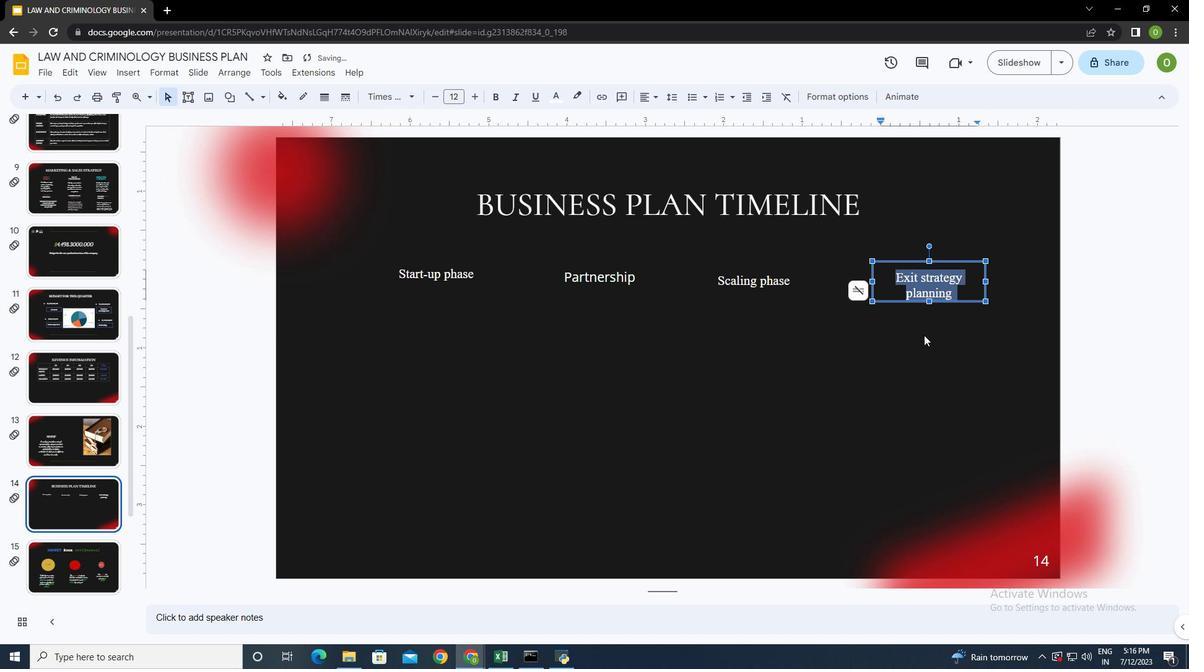 
Action: Mouse moved to (222, 94)
Screenshot: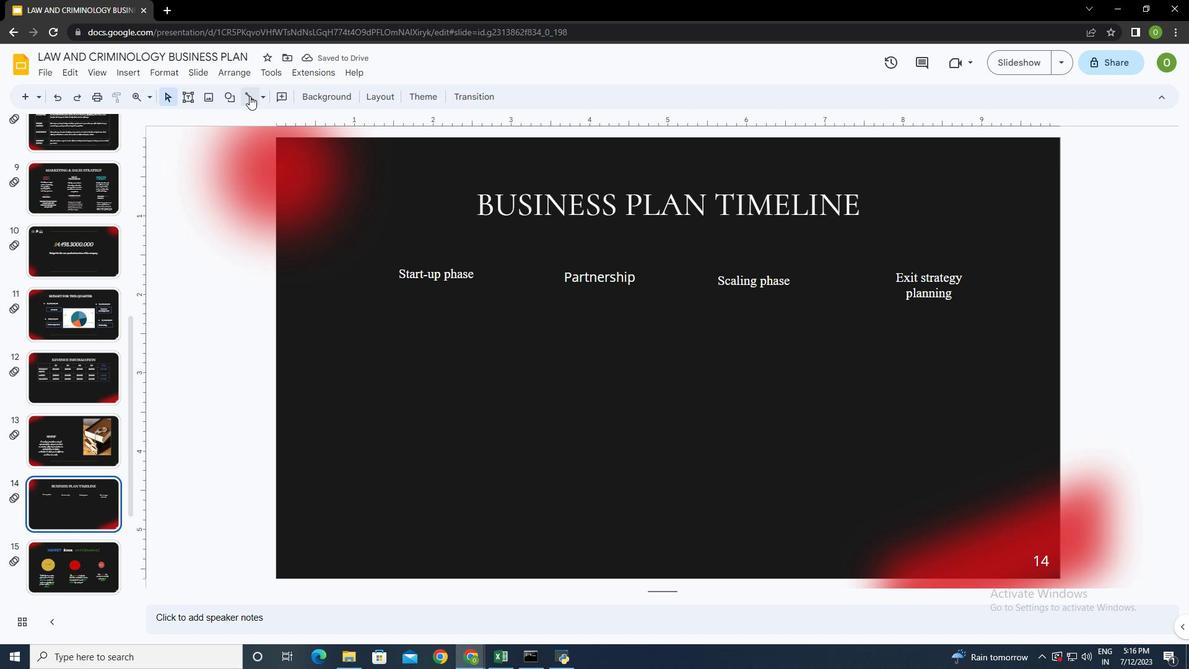 
Action: Mouse pressed left at (222, 94)
Screenshot: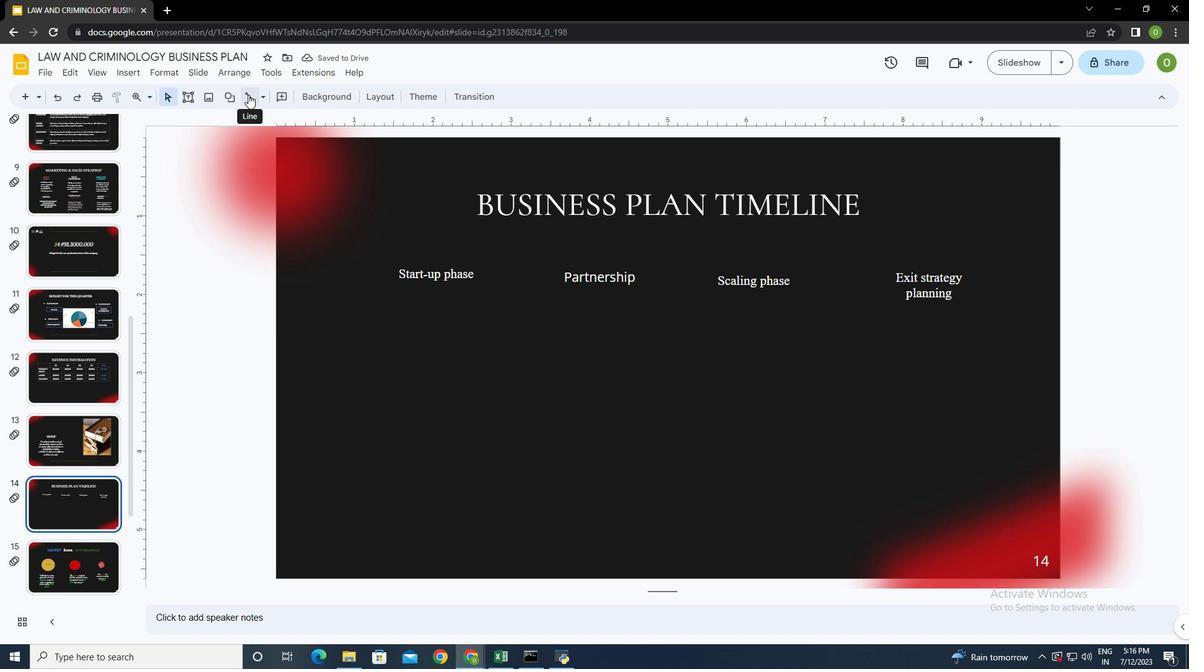 
Action: Mouse moved to (368, 329)
Screenshot: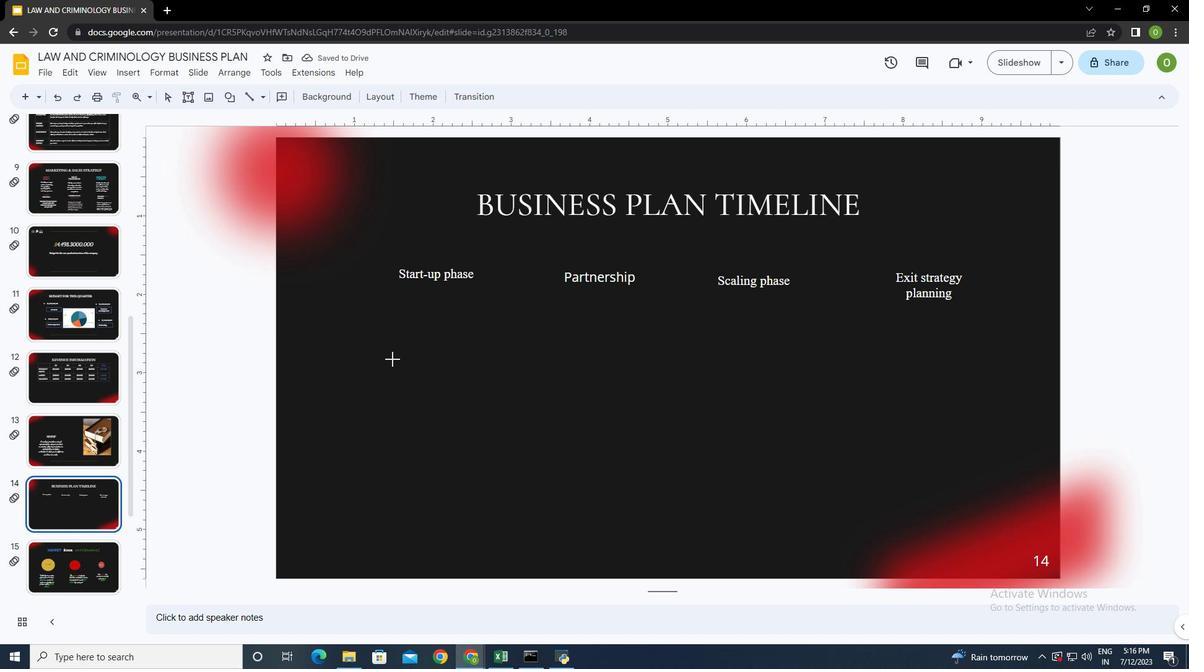 
Action: Mouse pressed left at (368, 329)
Screenshot: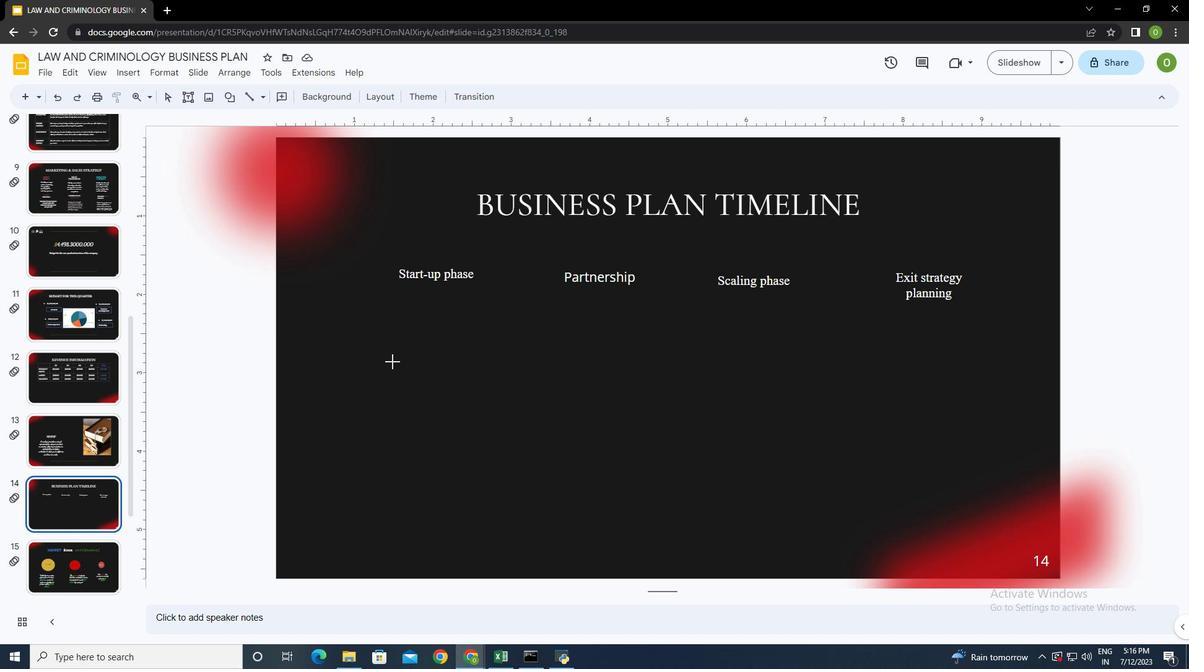 
Action: Mouse moved to (938, 328)
Screenshot: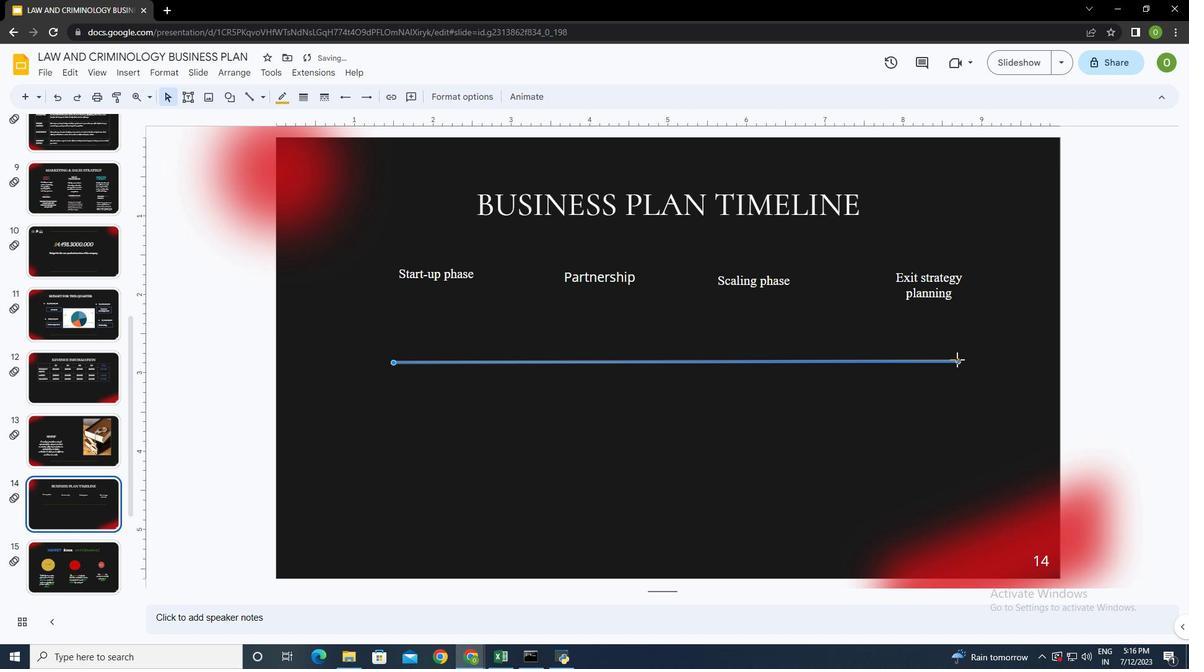 
Action: Mouse pressed left at (938, 328)
Screenshot: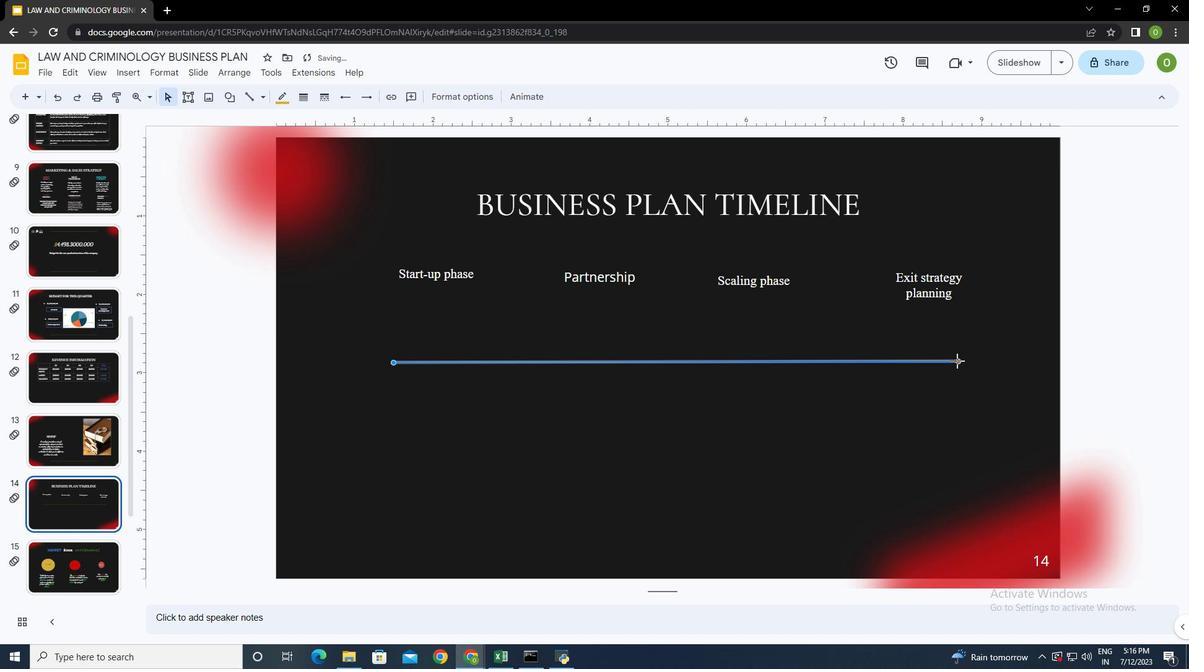 
Action: Mouse moved to (711, 317)
Screenshot: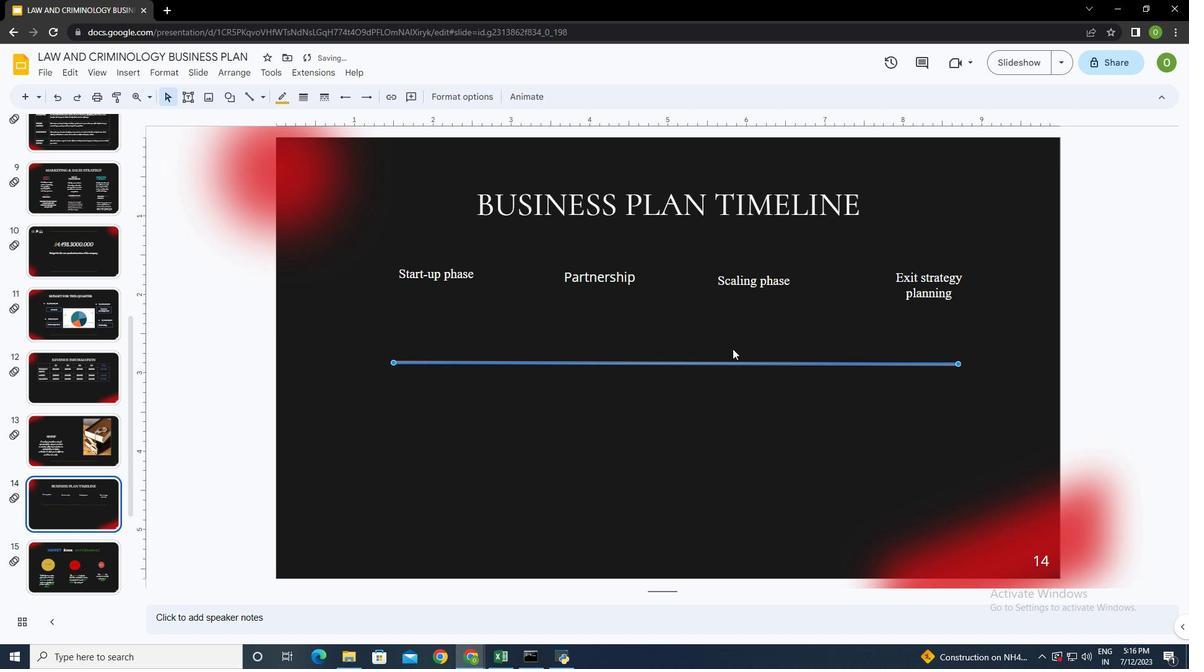 
Action: Mouse pressed left at (711, 317)
Screenshot: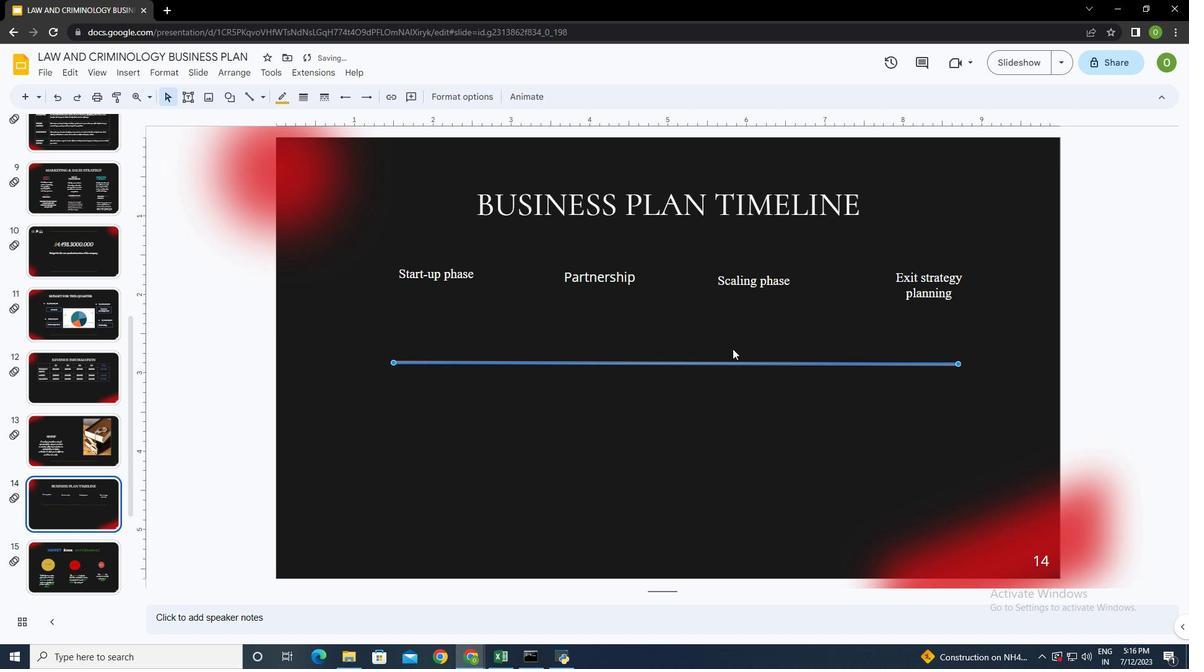 
Action: Mouse moved to (96, 75)
Screenshot: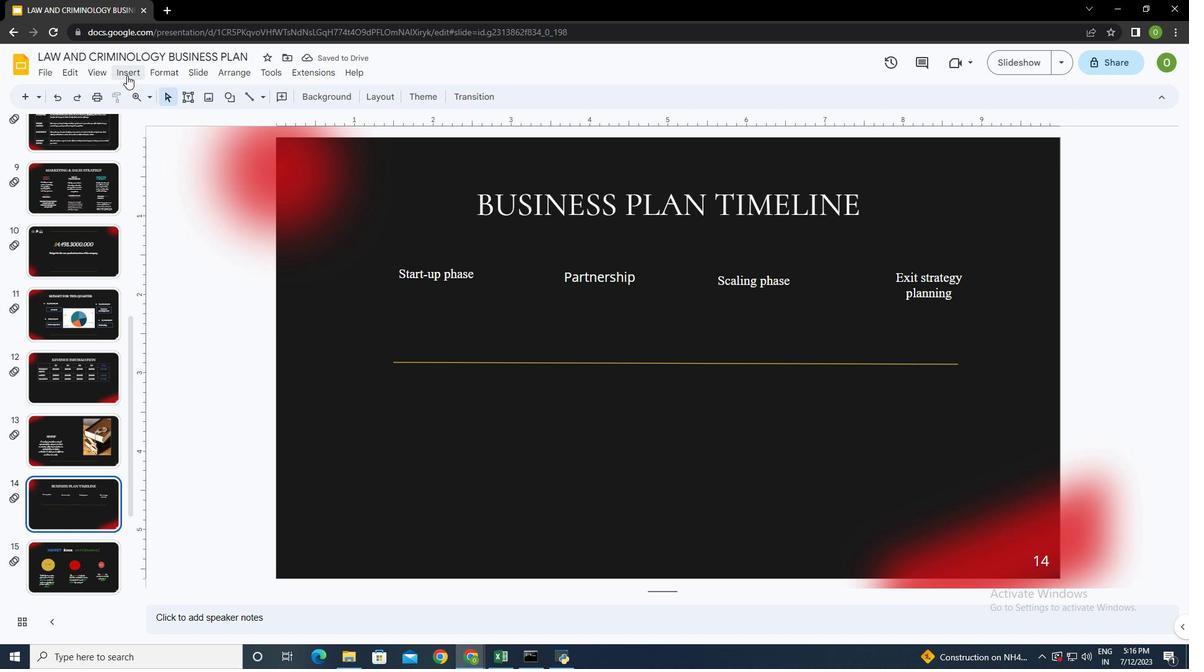 
Action: Mouse pressed left at (96, 75)
Screenshot: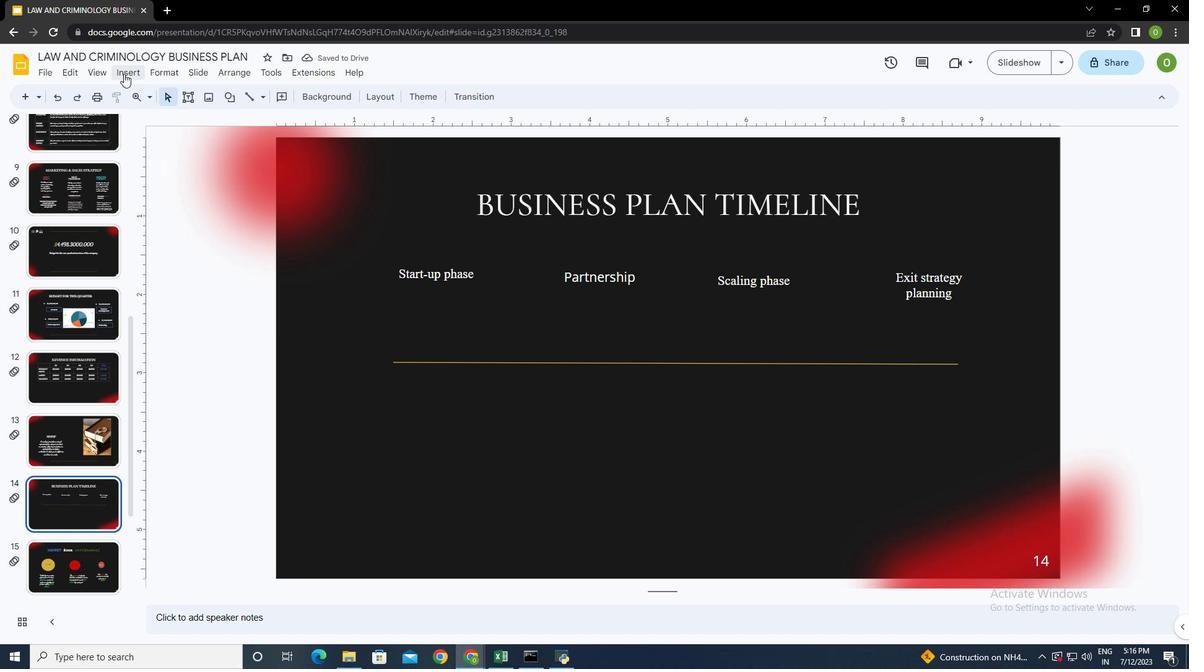 
Action: Mouse moved to (458, 245)
Screenshot: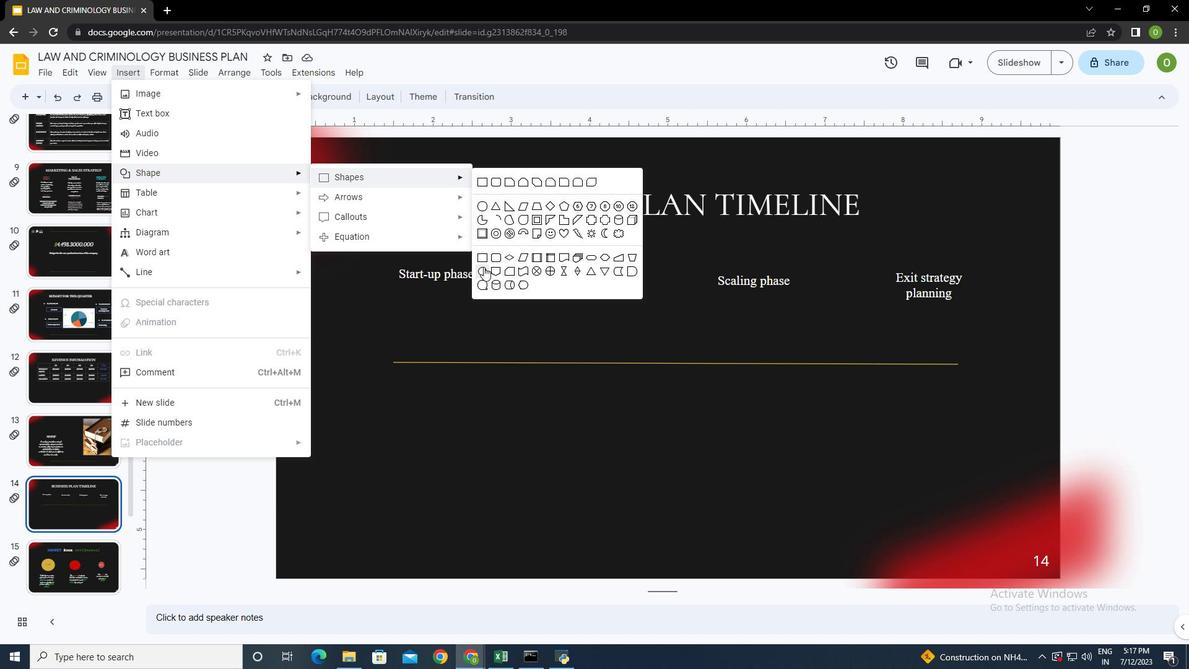 
Action: Mouse pressed left at (458, 245)
Screenshot: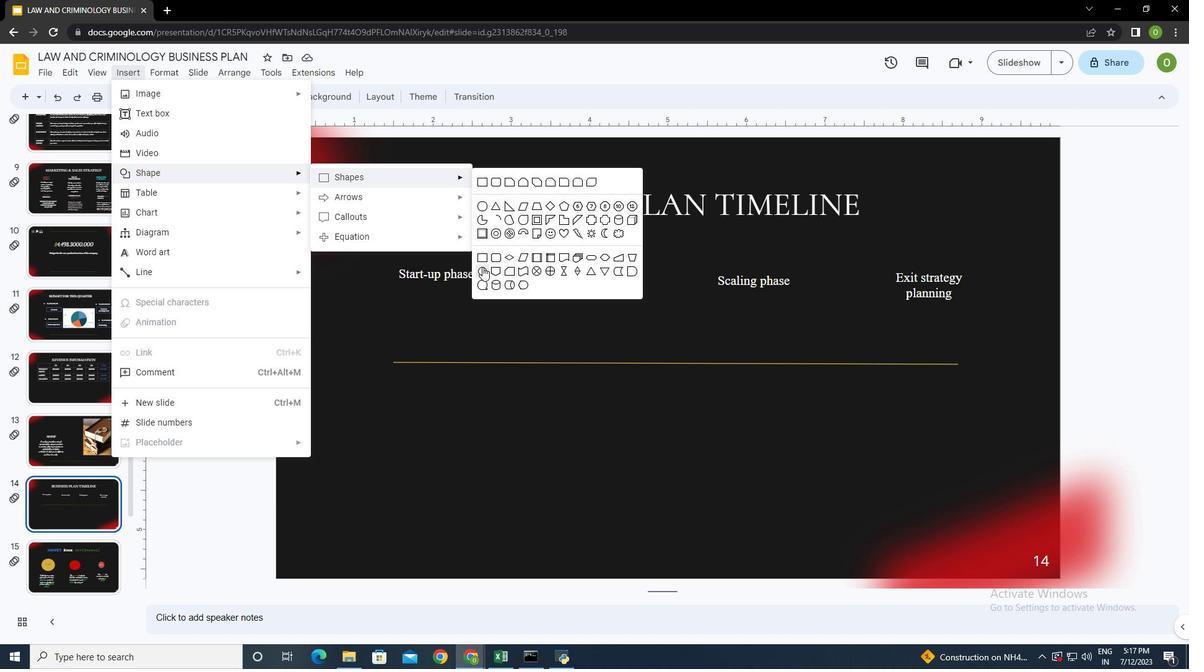
Action: Mouse moved to (449, 329)
Screenshot: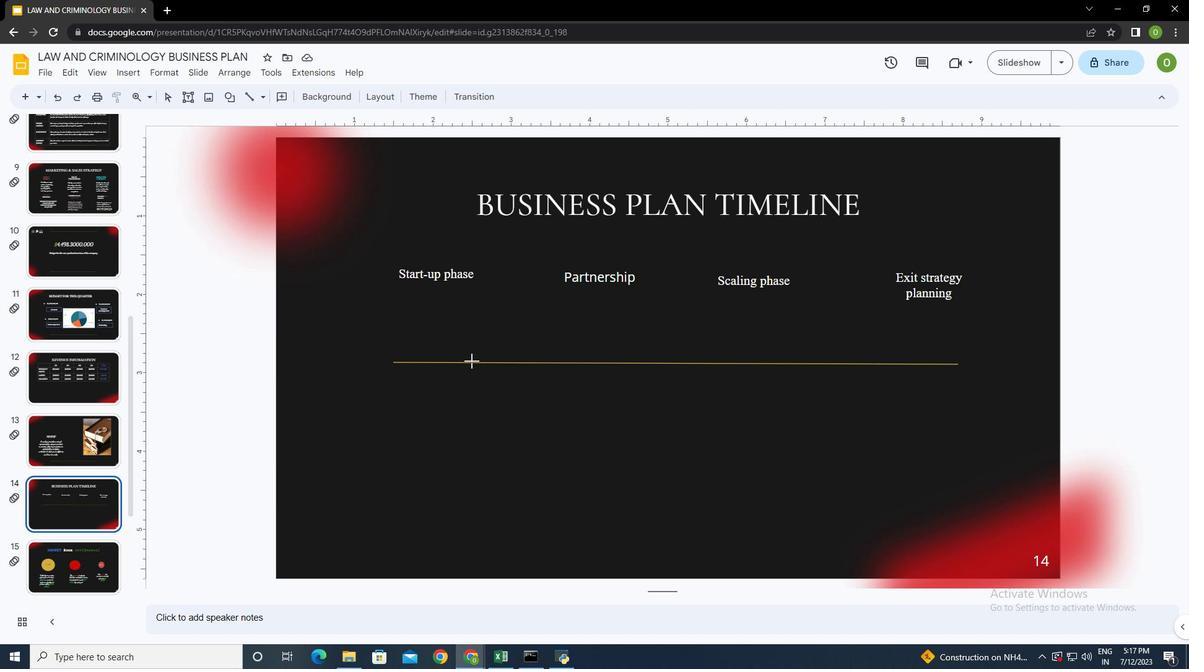 
Action: Mouse pressed left at (449, 329)
Screenshot: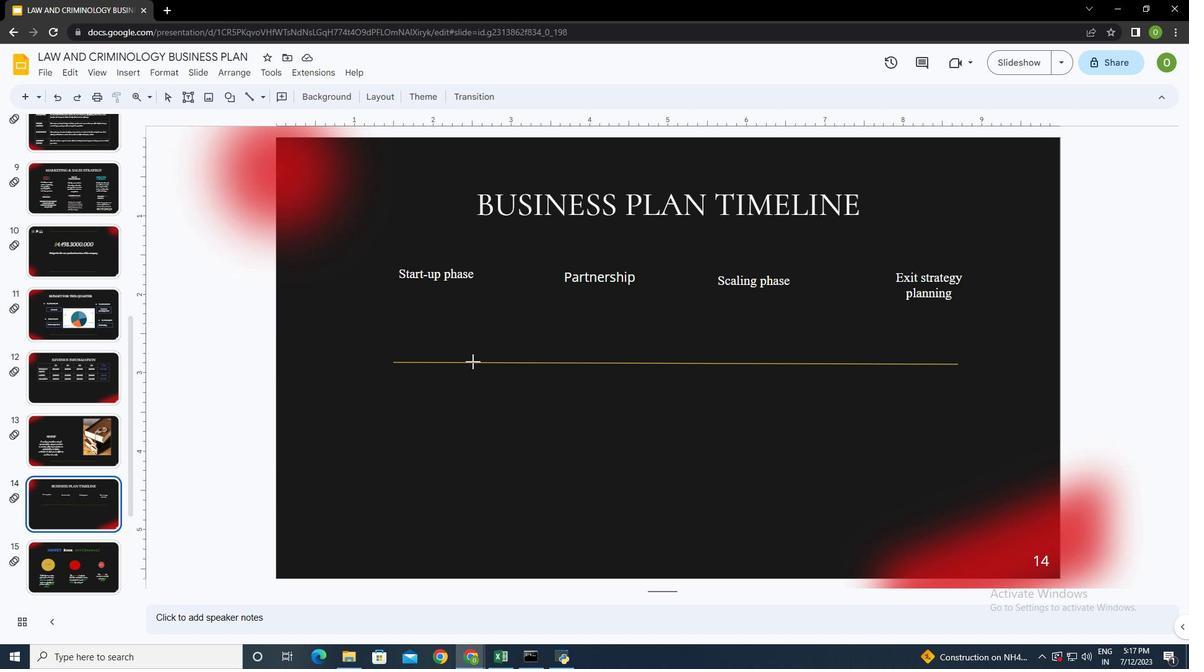
Action: Mouse moved to (480, 342)
Screenshot: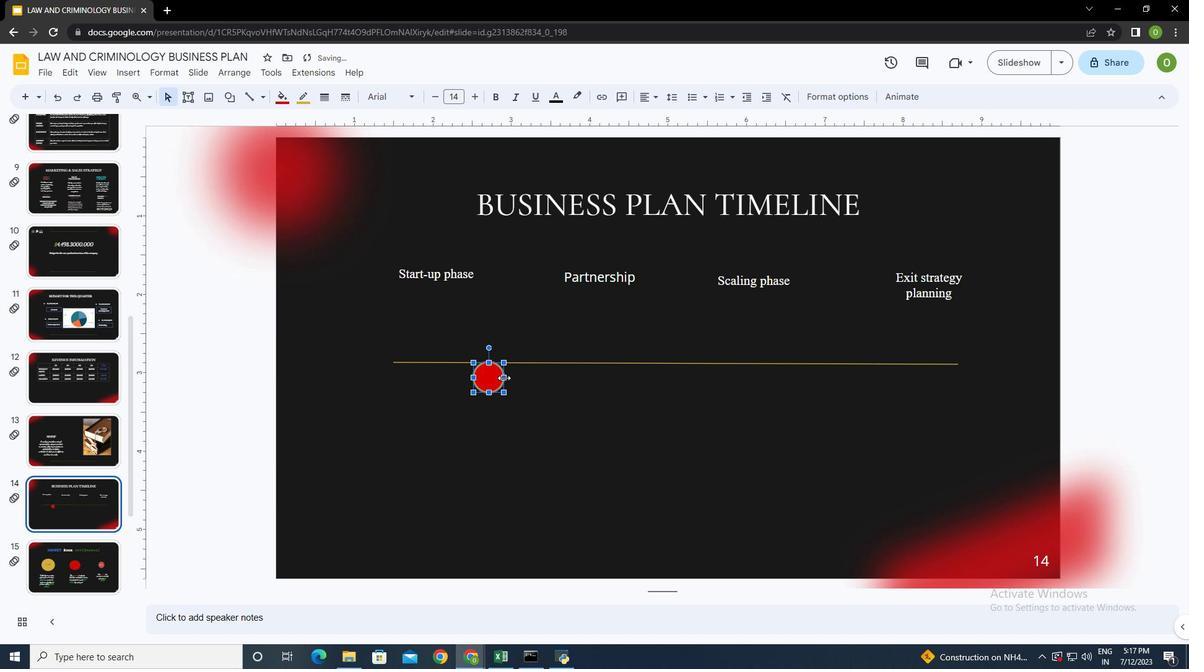 
Action: Mouse pressed left at (480, 342)
Screenshot: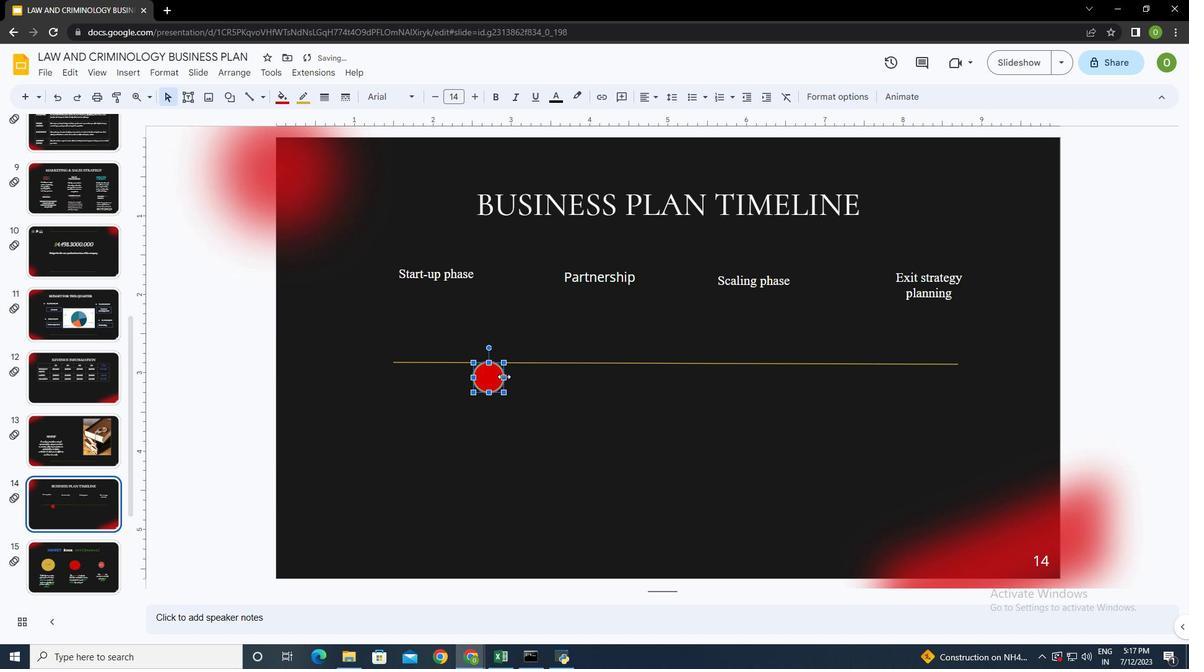 
Action: Mouse moved to (453, 355)
Screenshot: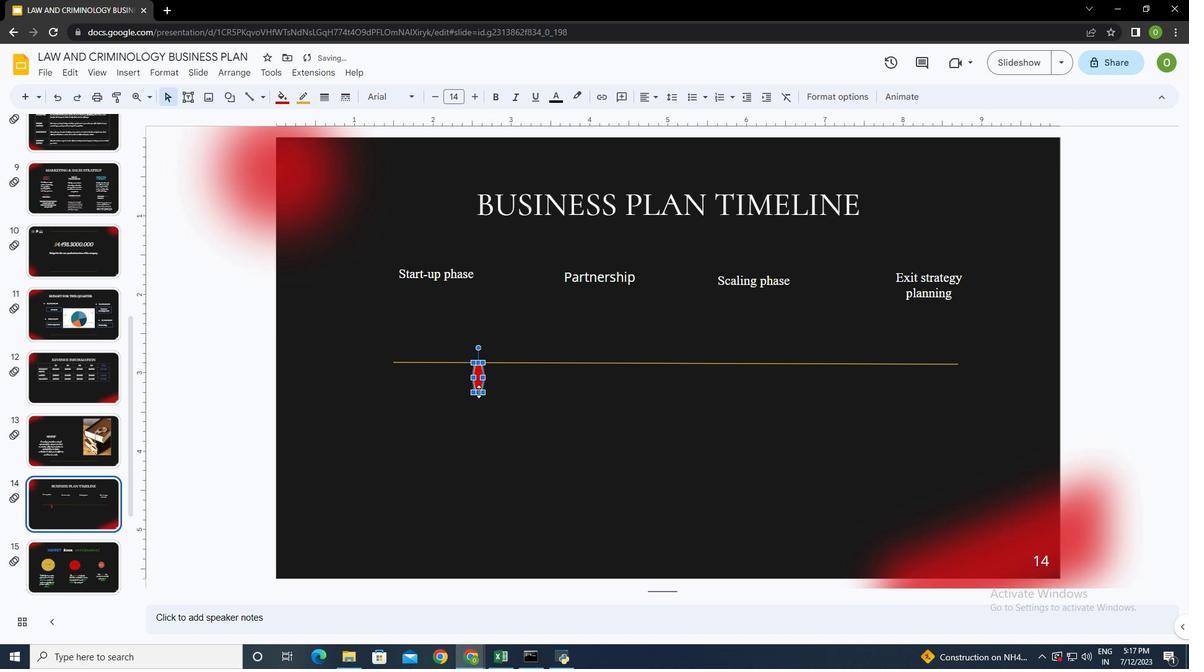 
Action: Mouse pressed left at (453, 355)
Screenshot: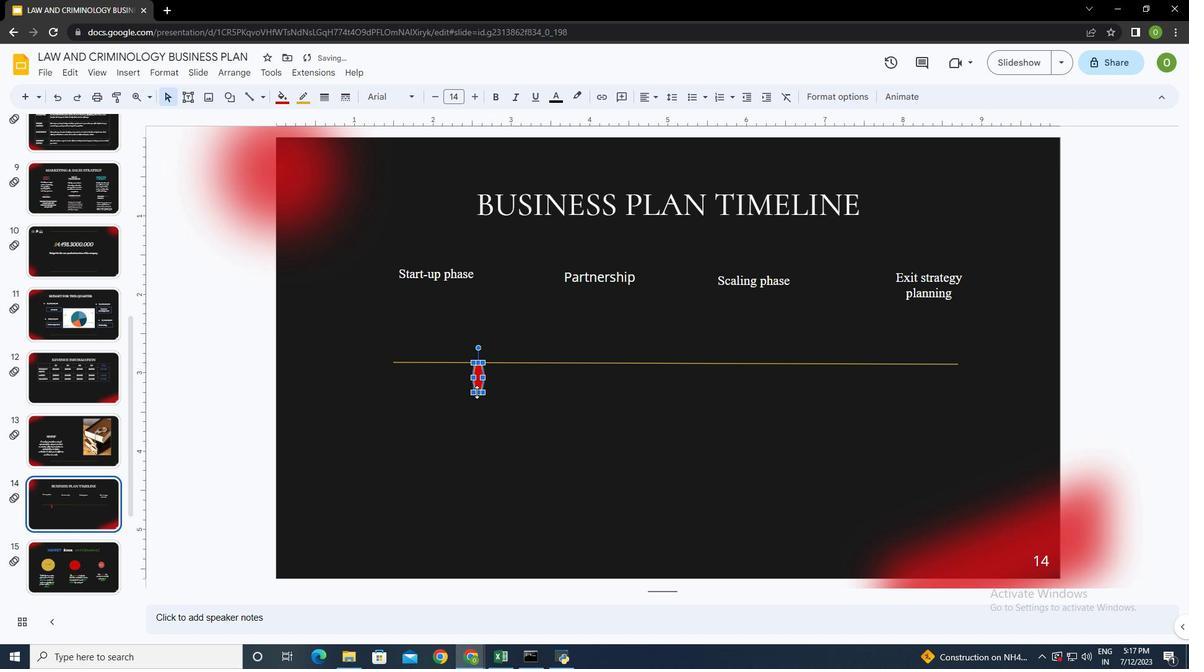 
Action: Mouse moved to (453, 337)
Screenshot: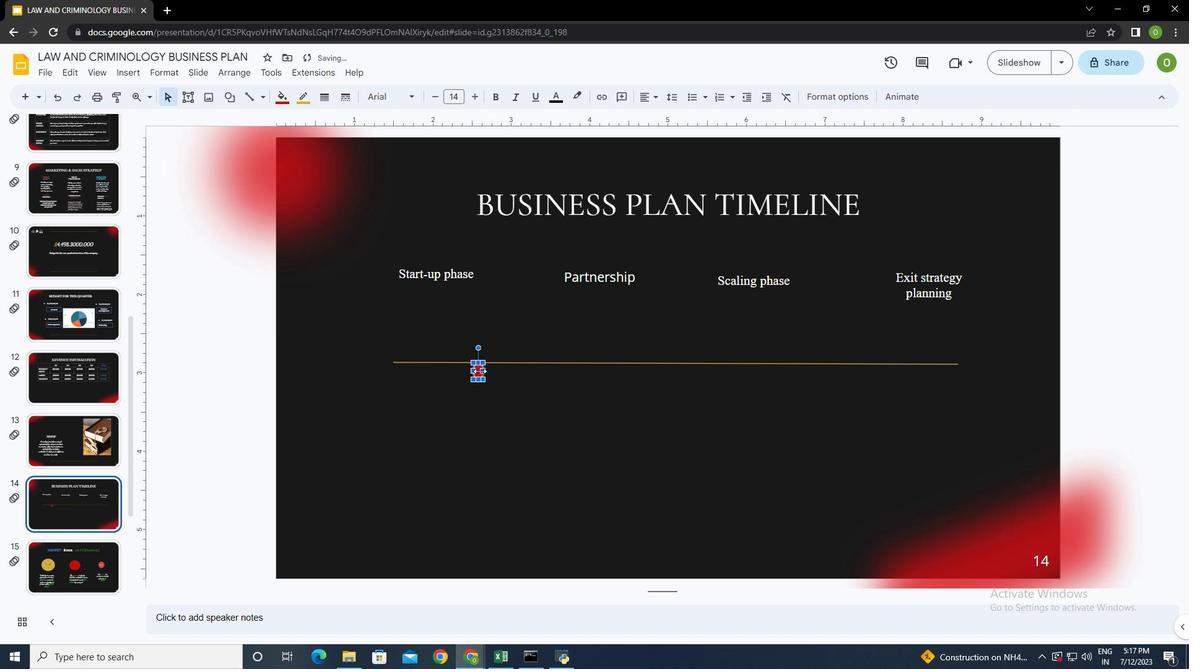 
Action: Mouse pressed left at (453, 337)
Screenshot: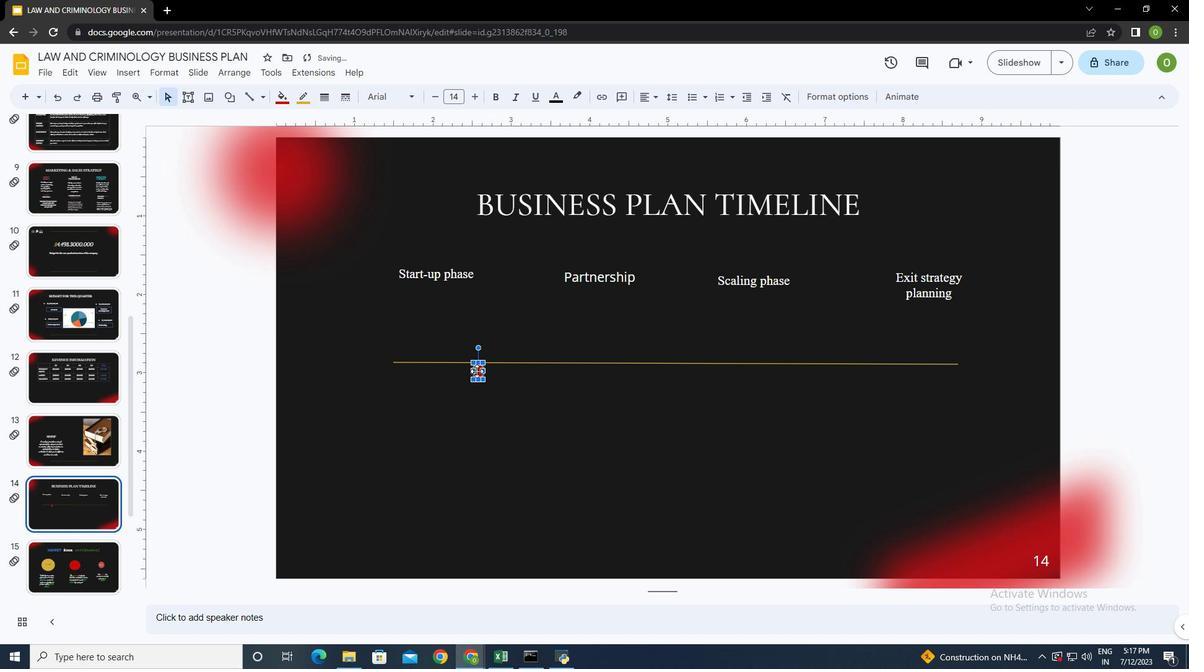 
Action: Mouse moved to (249, 96)
Screenshot: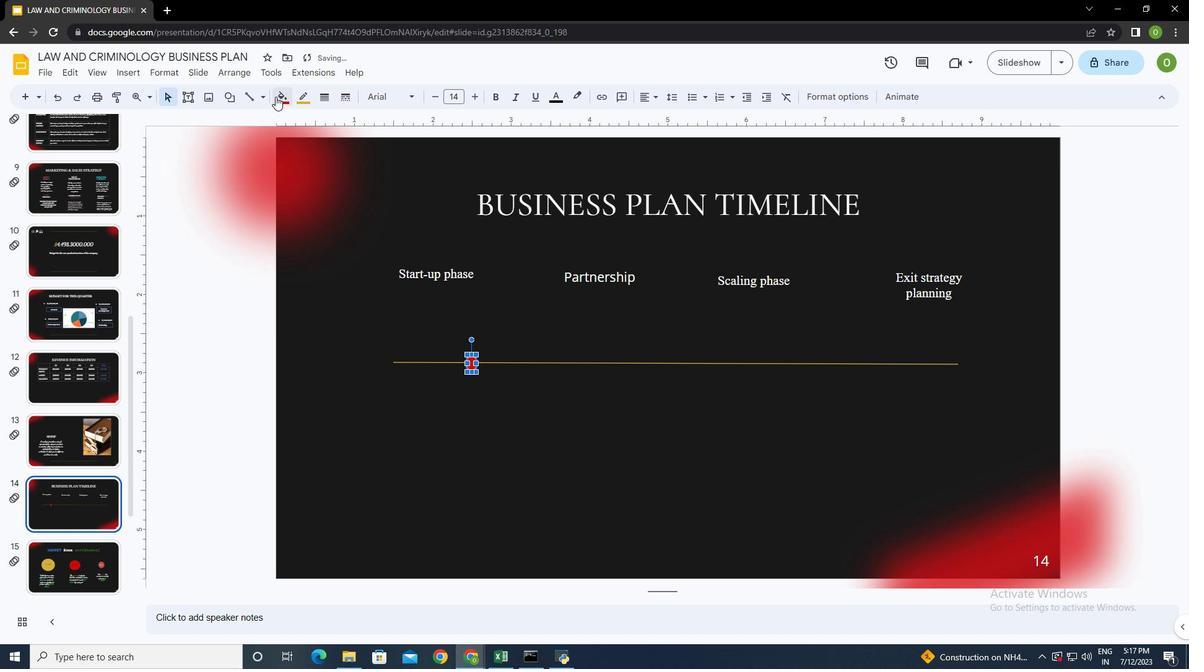 
Action: Mouse pressed left at (249, 96)
Screenshot: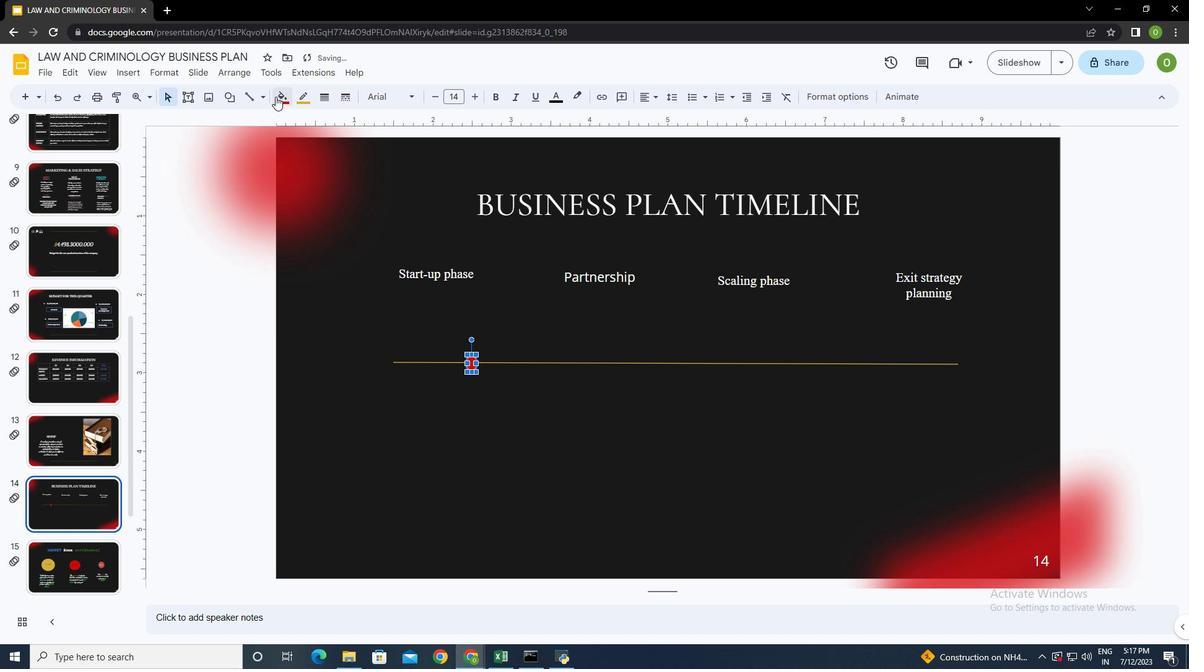 
Action: Mouse moved to (288, 148)
Screenshot: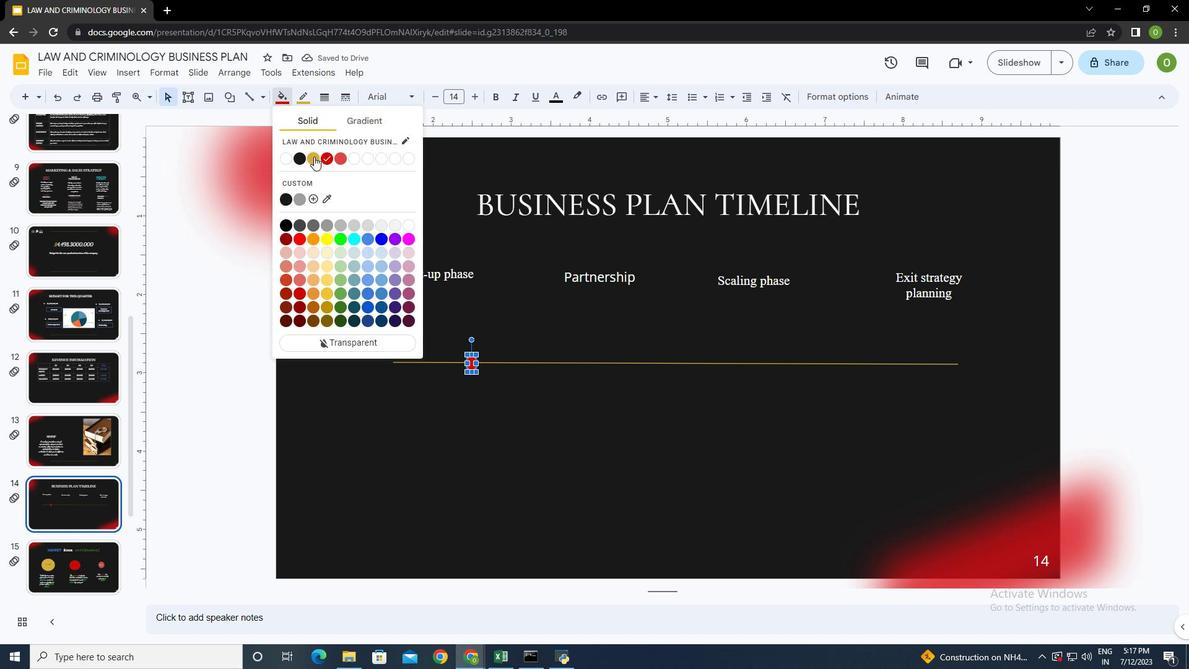 
Action: Mouse pressed left at (288, 148)
Screenshot: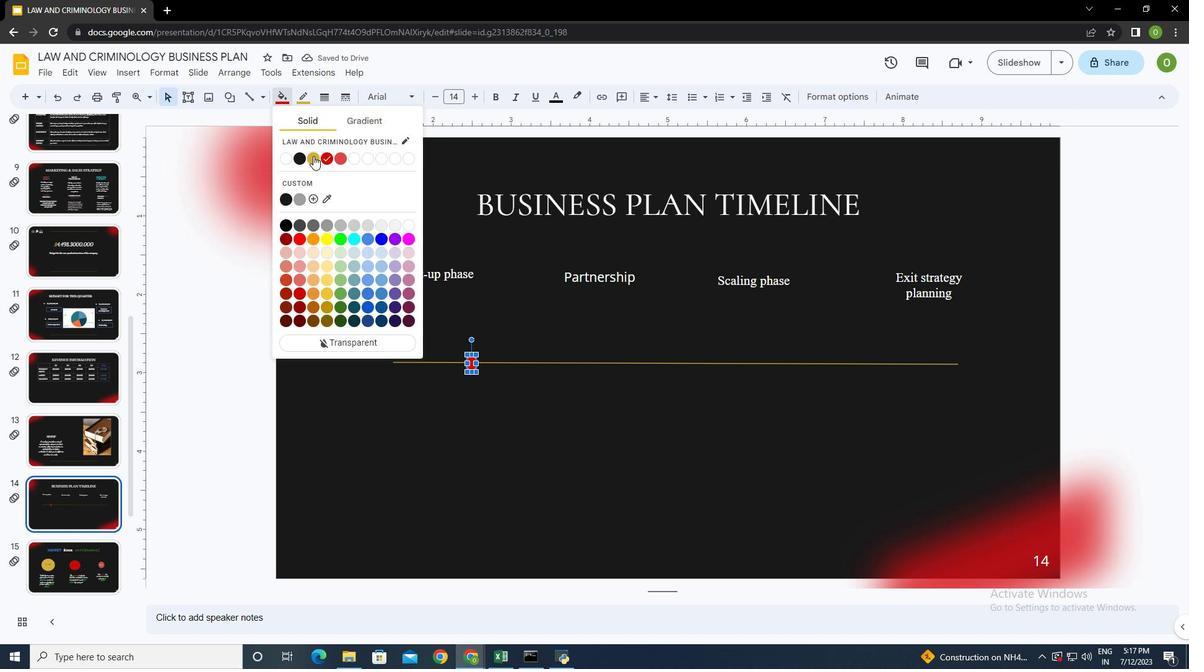 
Action: Mouse moved to (449, 330)
Screenshot: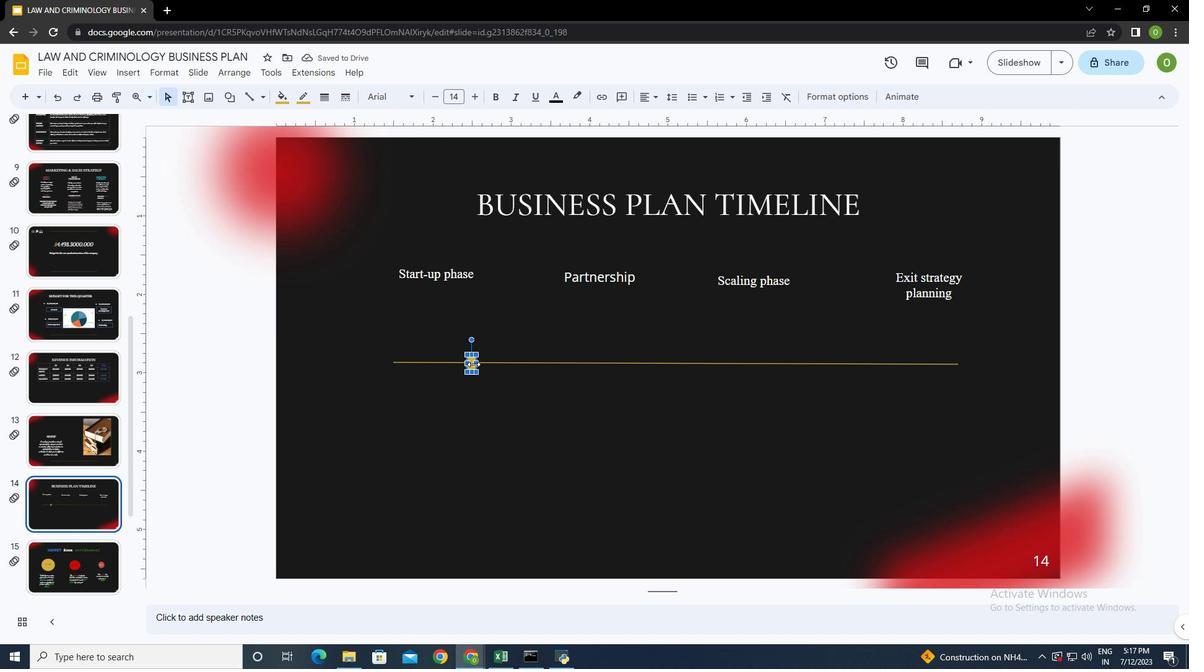 
Action: Mouse pressed left at (449, 330)
Screenshot: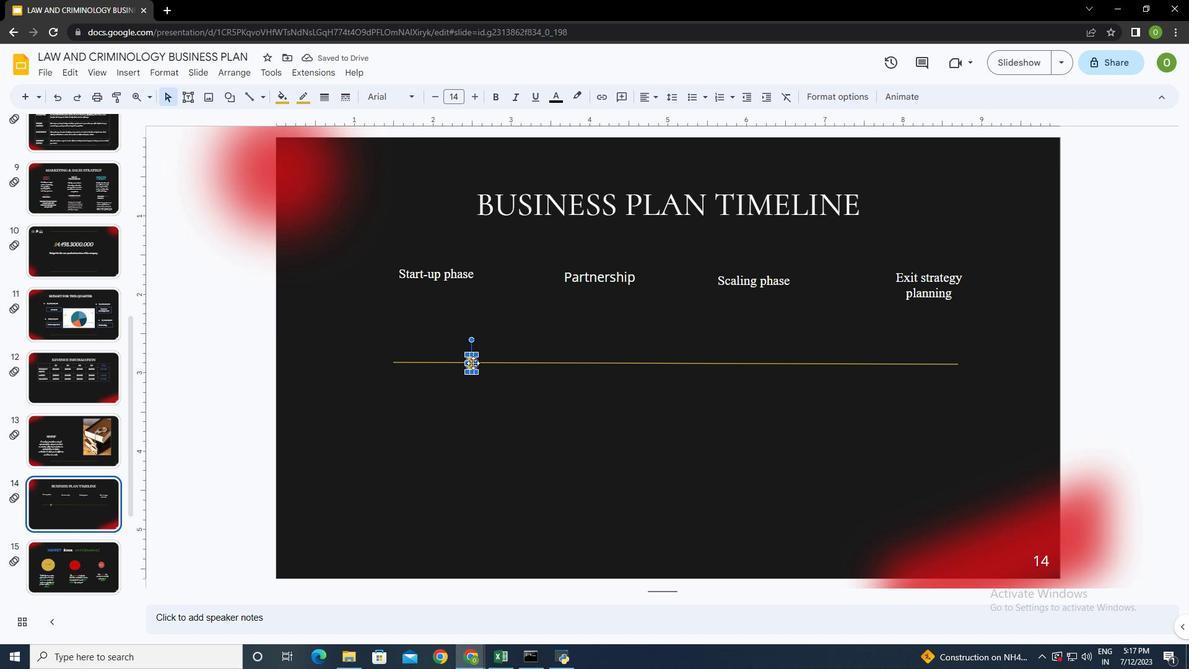 
Action: Key pressed ctrl+C
Screenshot: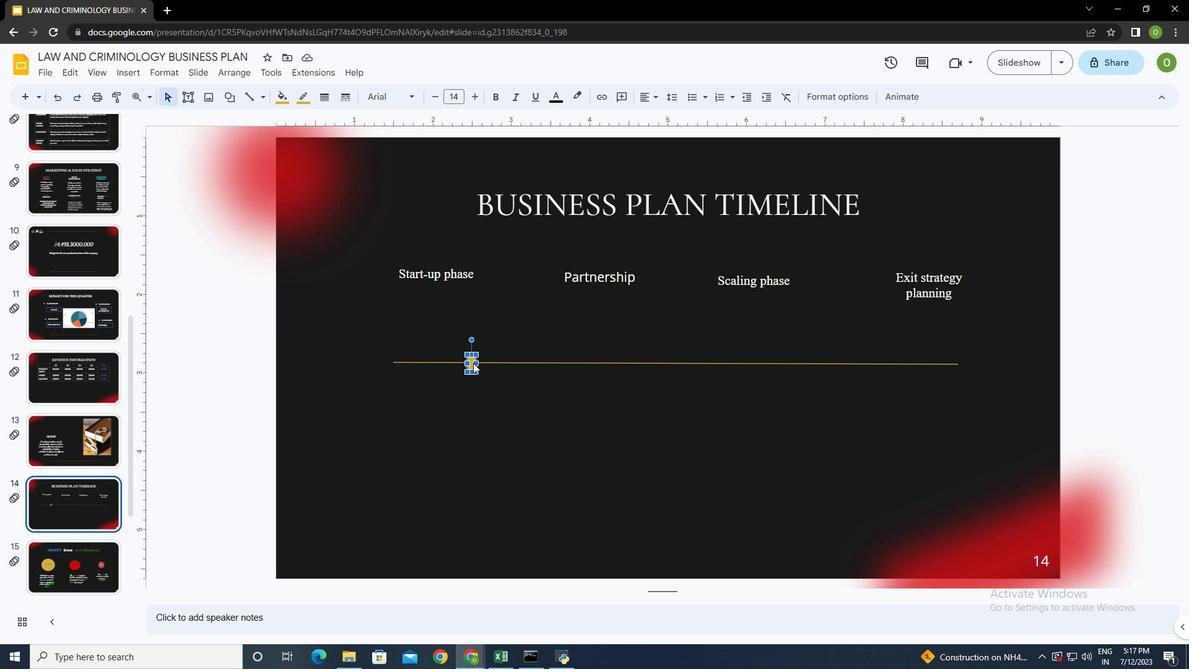 
Action: Mouse moved to (459, 338)
Screenshot: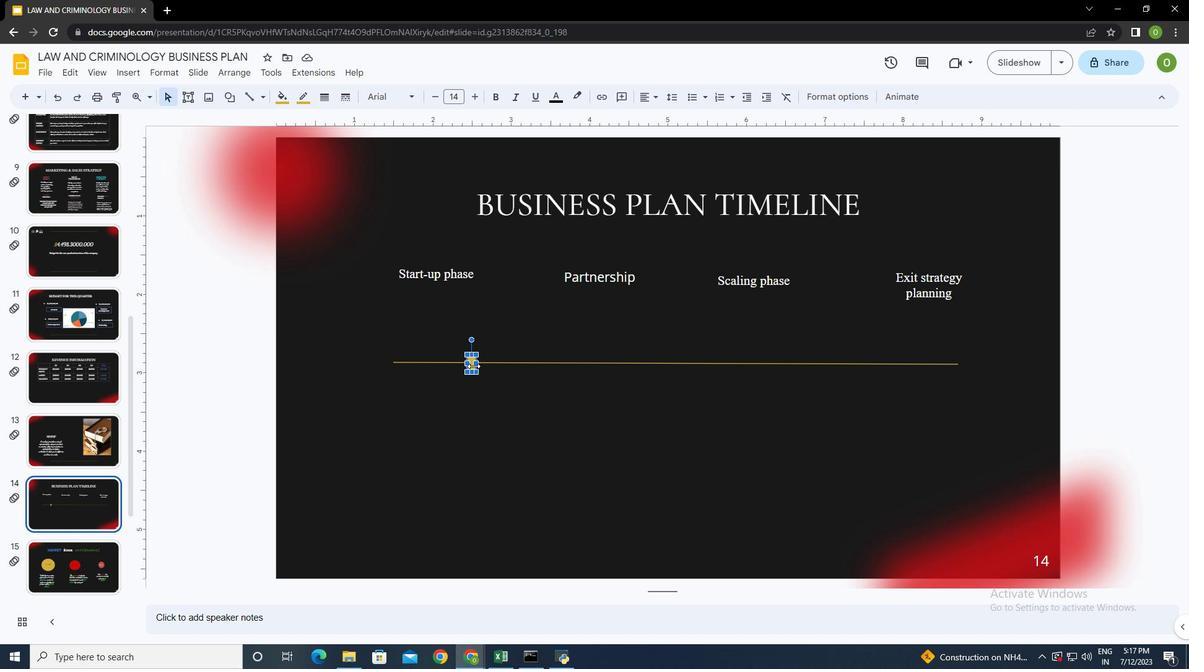 
Action: Key pressed ctrl+V
Screenshot: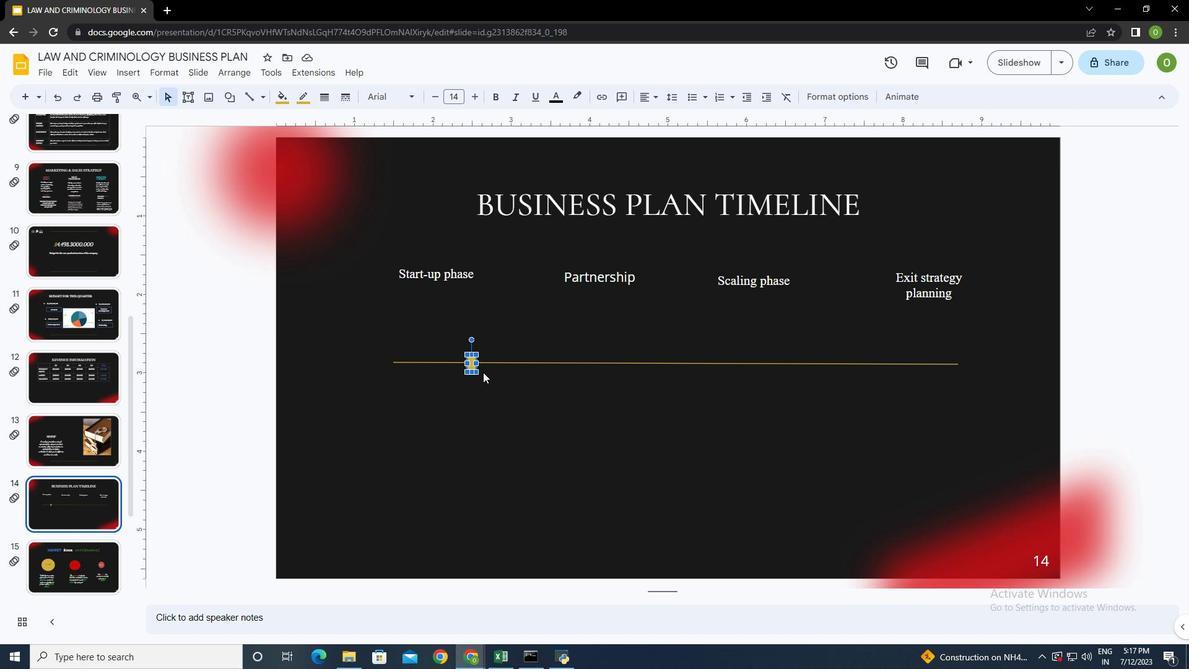 
Action: Mouse moved to (461, 340)
Screenshot: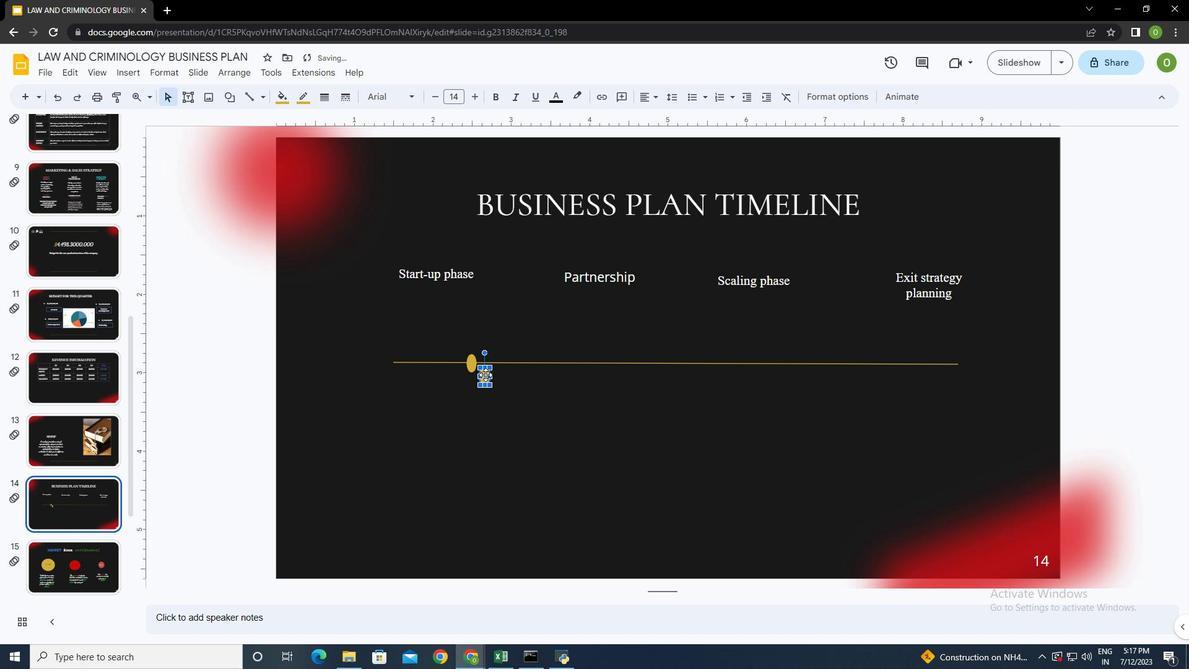 
Action: Mouse pressed left at (461, 340)
Screenshot: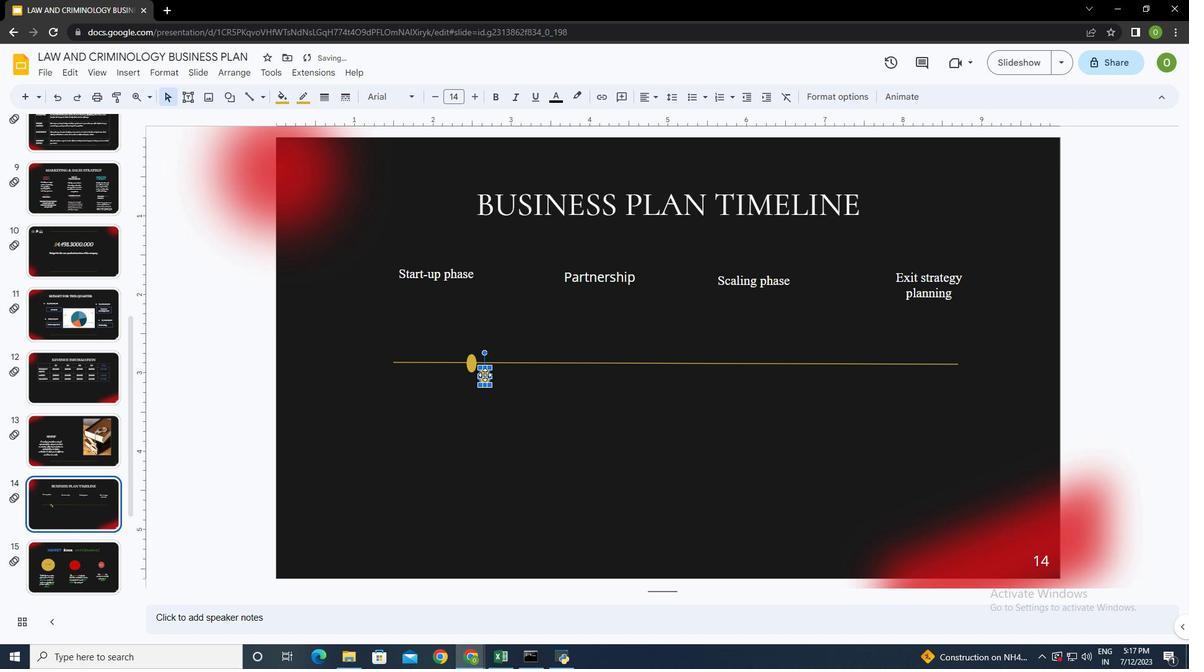 
Action: Mouse moved to (531, 329)
Screenshot: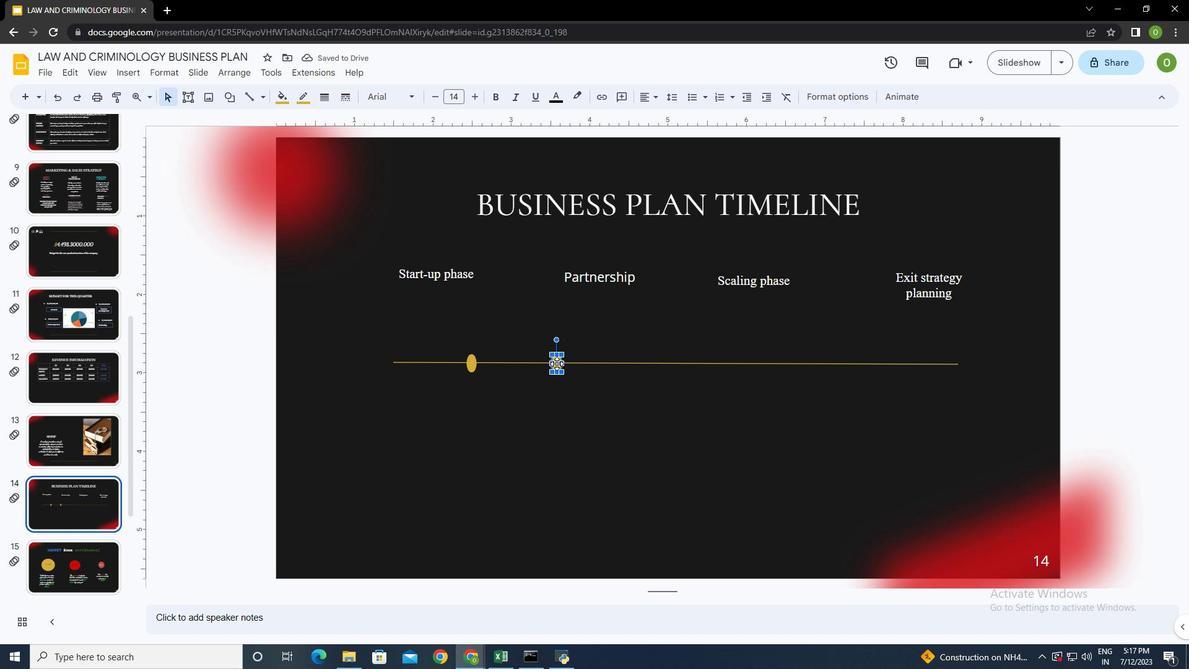 
Action: Mouse pressed left at (531, 329)
Screenshot: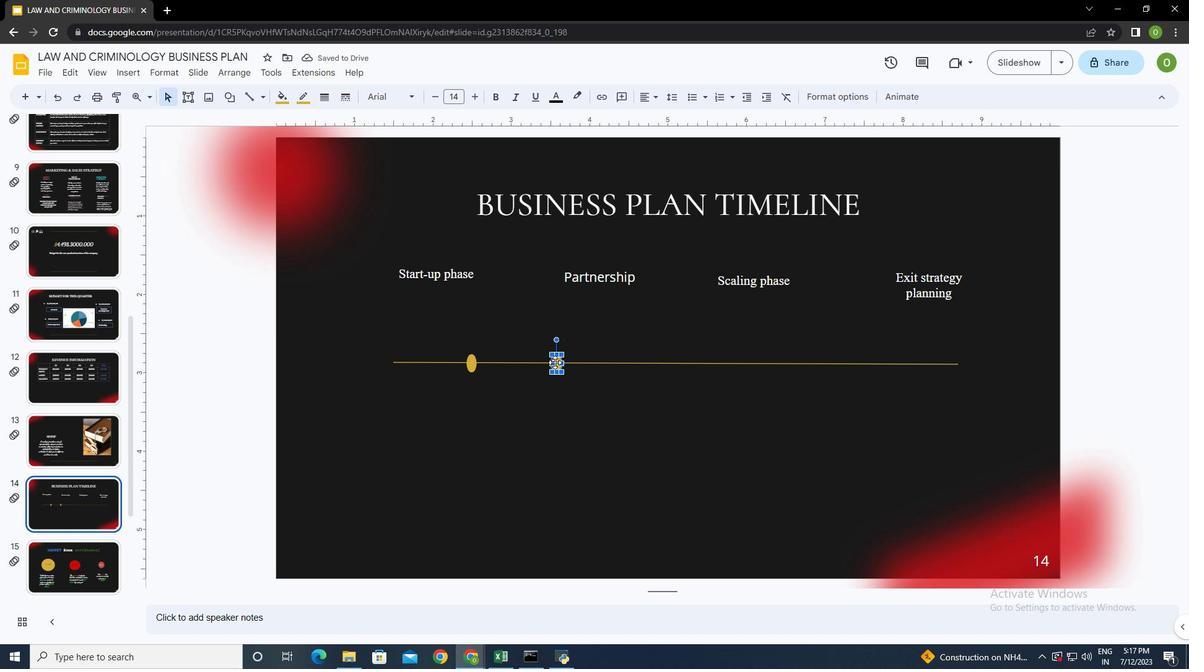 
Action: Mouse moved to (738, 329)
Screenshot: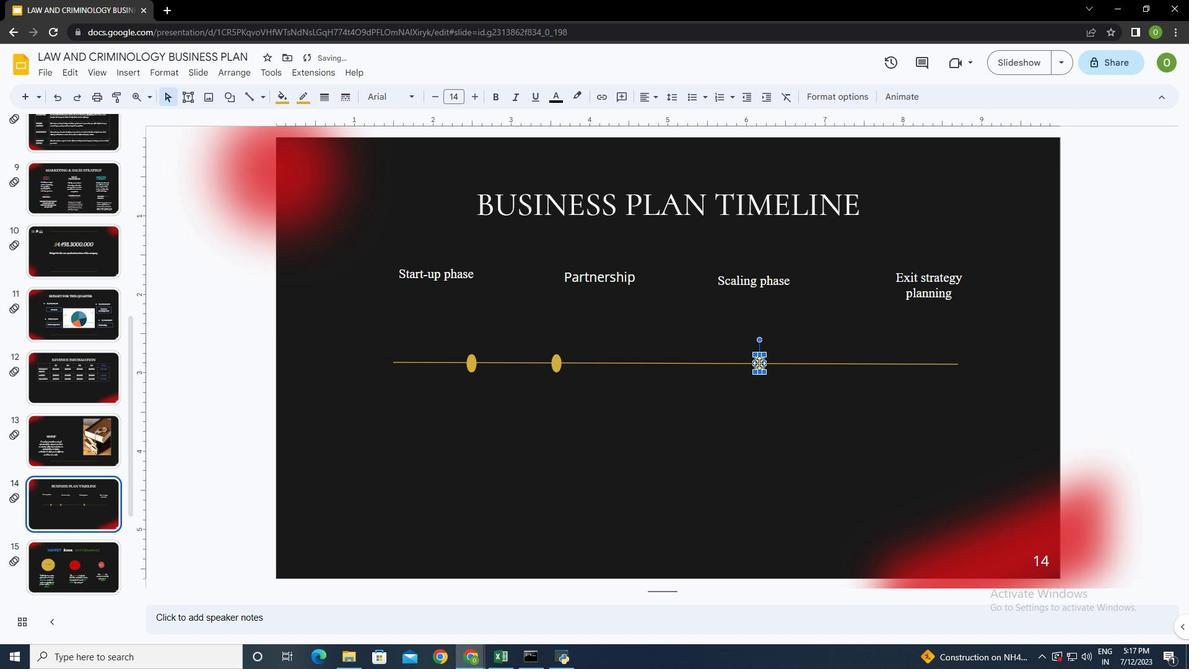 
Action: Mouse pressed left at (738, 329)
Screenshot: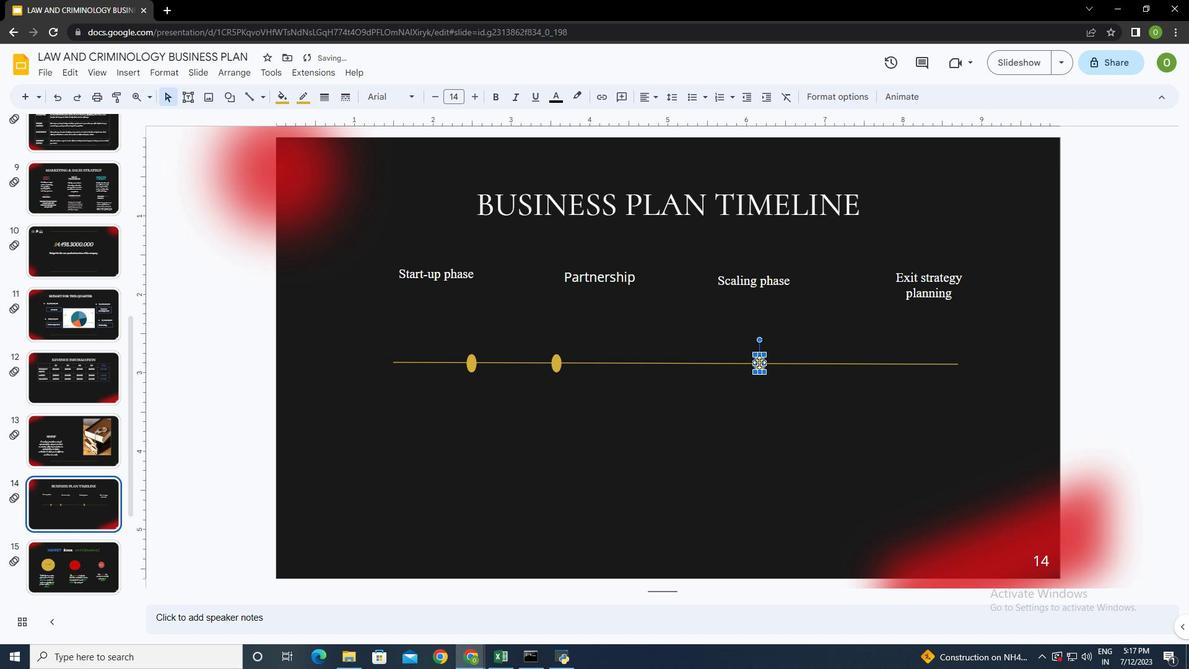 
Action: Mouse moved to (533, 330)
Screenshot: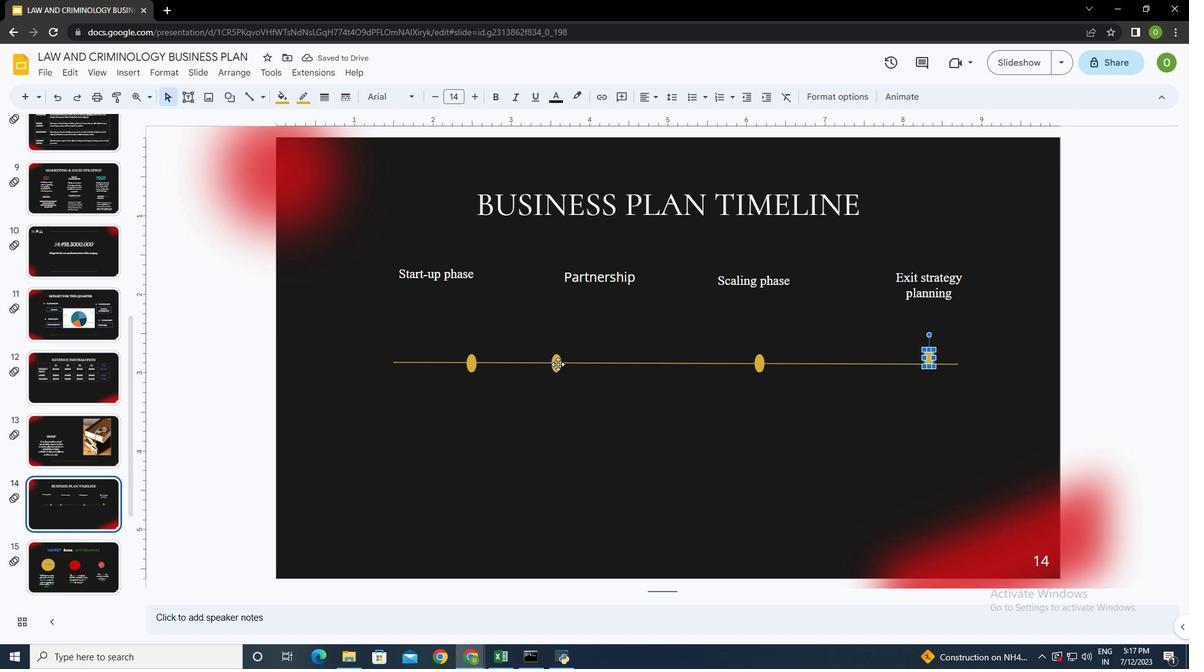 
Action: Mouse pressed left at (533, 330)
Screenshot: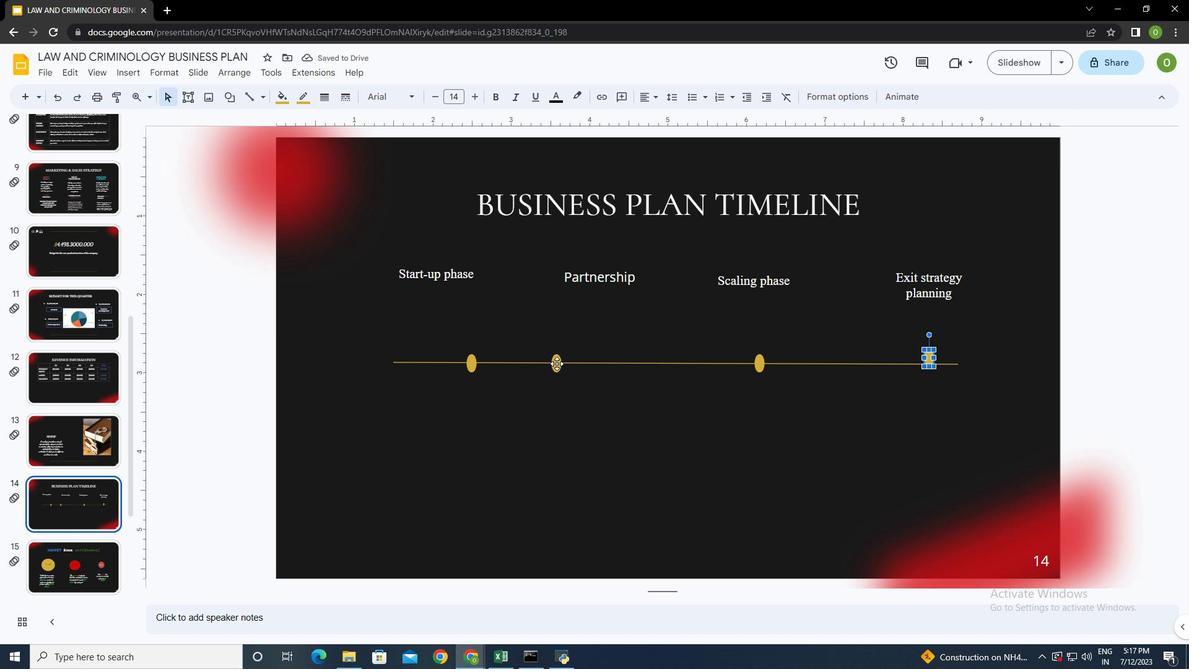 
Action: Mouse moved to (447, 330)
Screenshot: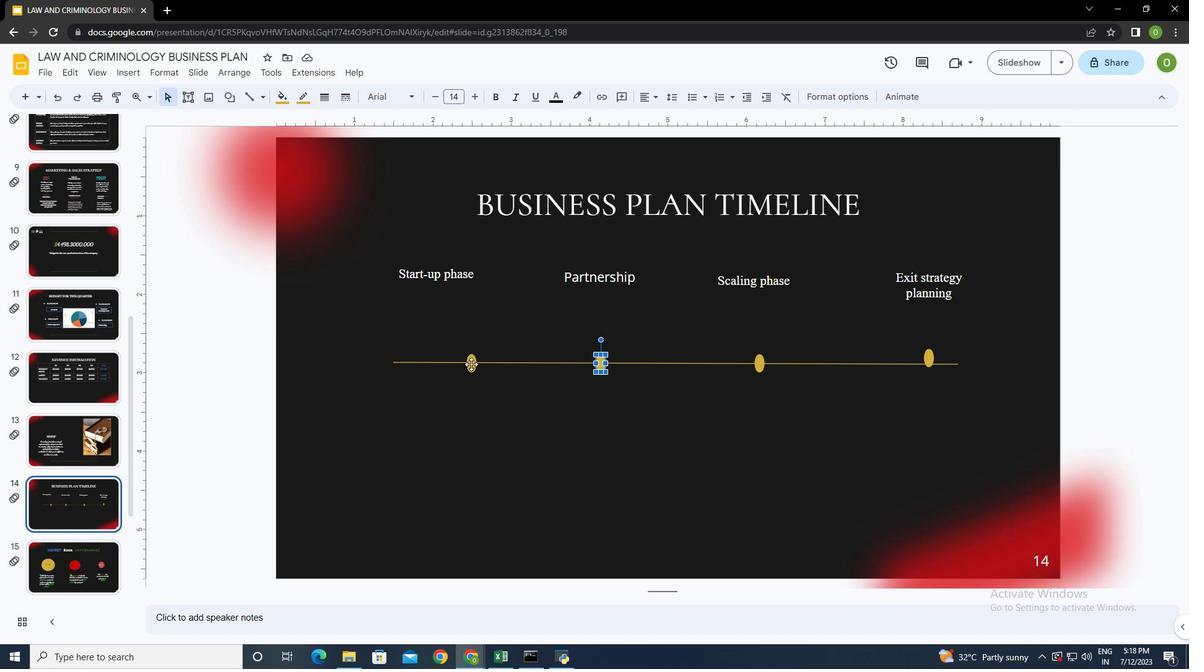 
Action: Mouse pressed left at (447, 330)
Screenshot: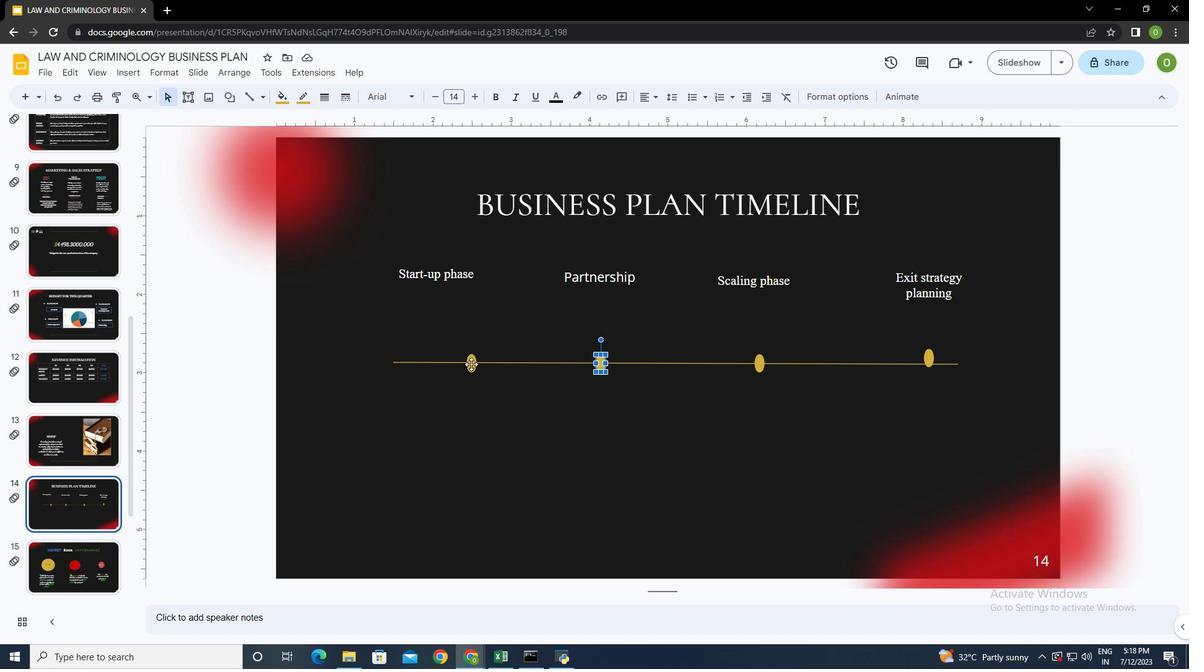
Action: Mouse moved to (405, 329)
Screenshot: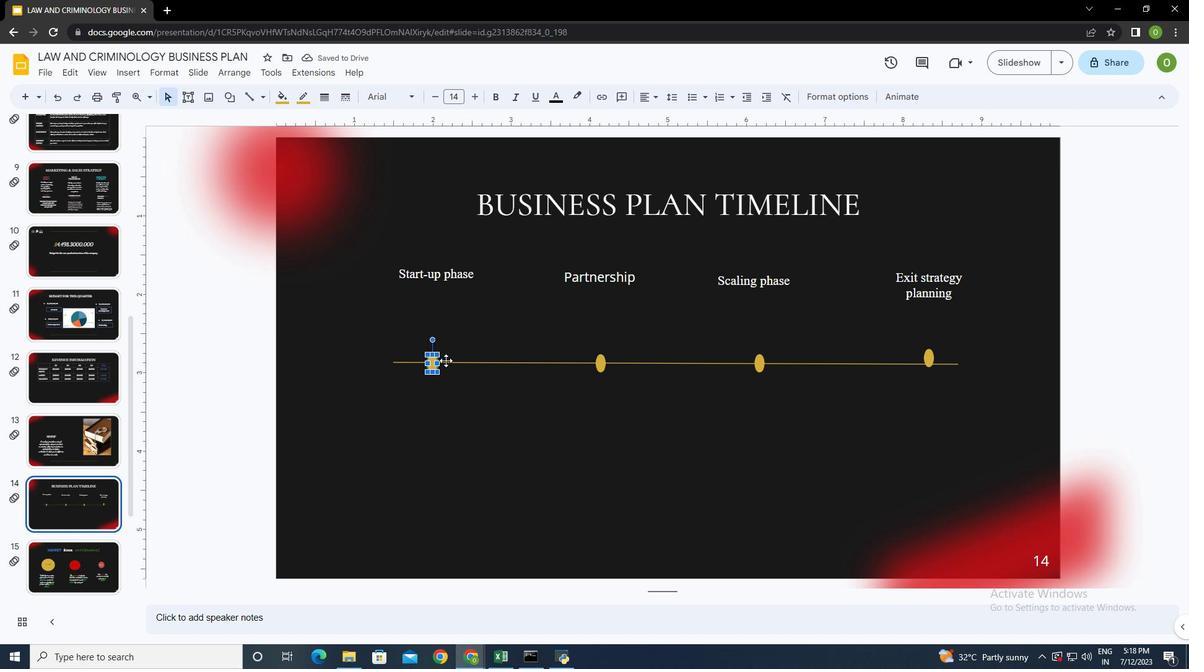 
Action: Mouse pressed left at (405, 329)
Screenshot: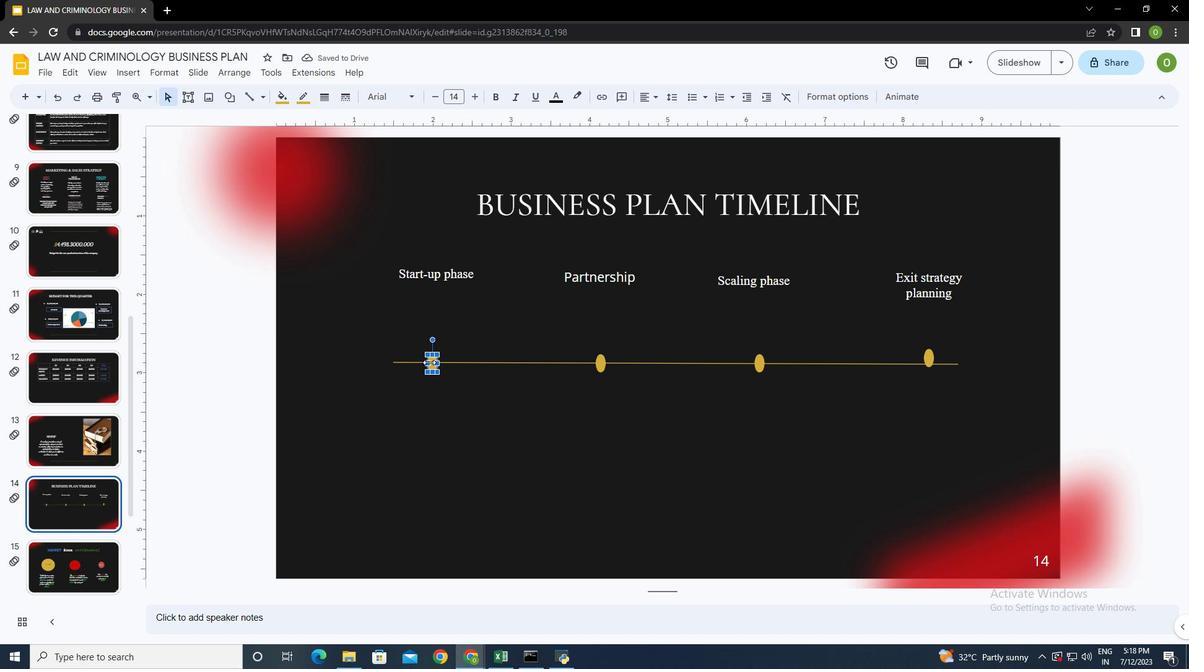 
Action: Mouse moved to (408, 331)
Screenshot: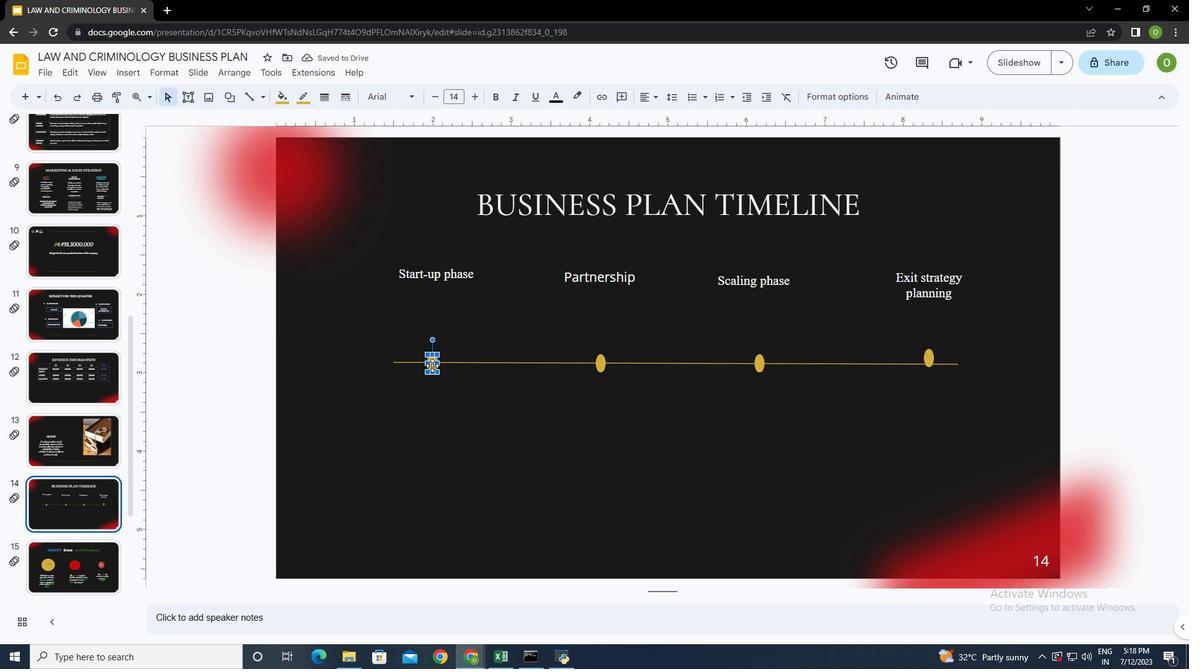 
Action: Mouse pressed left at (408, 331)
Screenshot: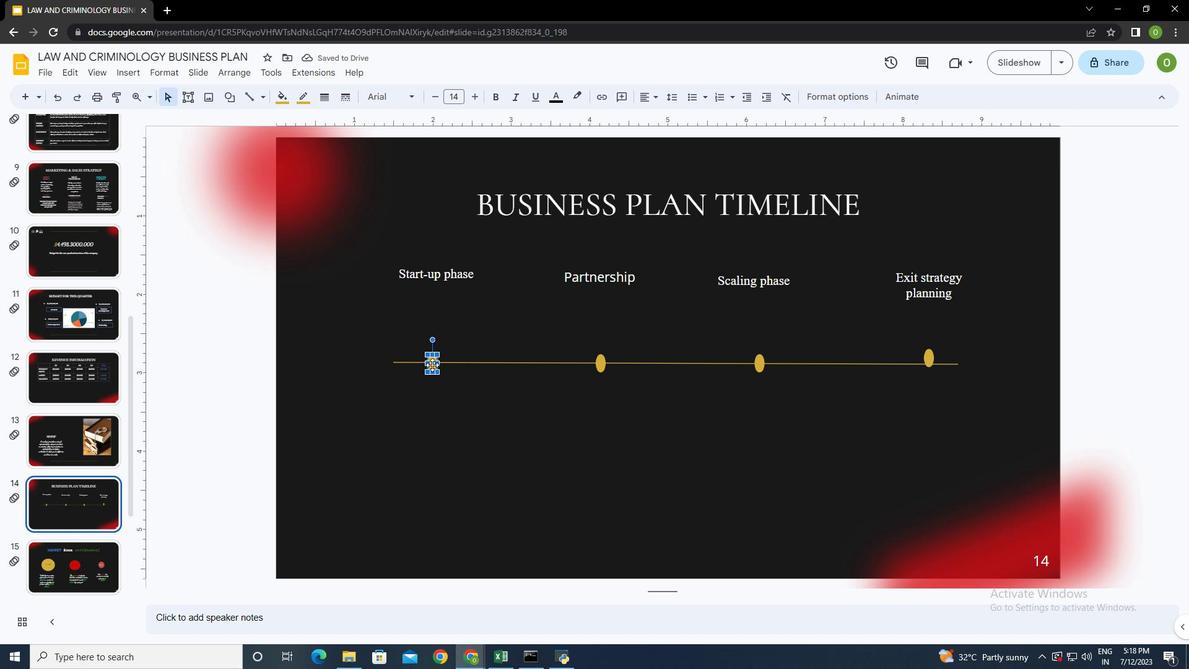 
Action: Mouse moved to (481, 330)
Screenshot: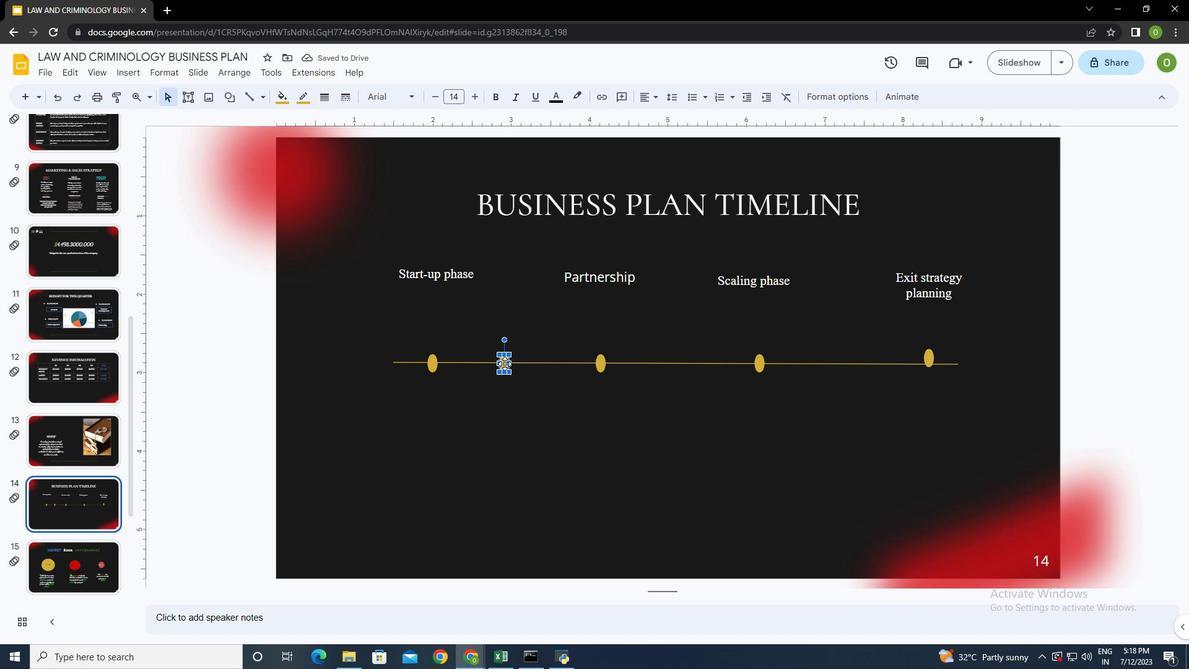 
Action: Mouse pressed left at (481, 330)
Screenshot: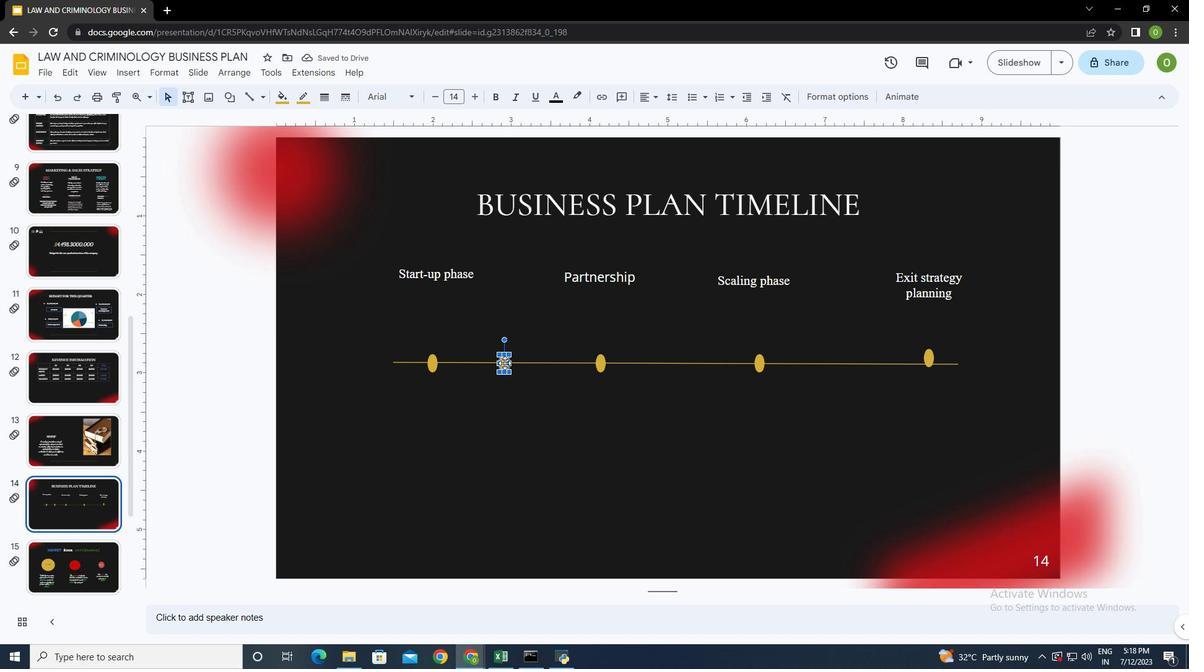 
Action: Mouse moved to (647, 330)
Screenshot: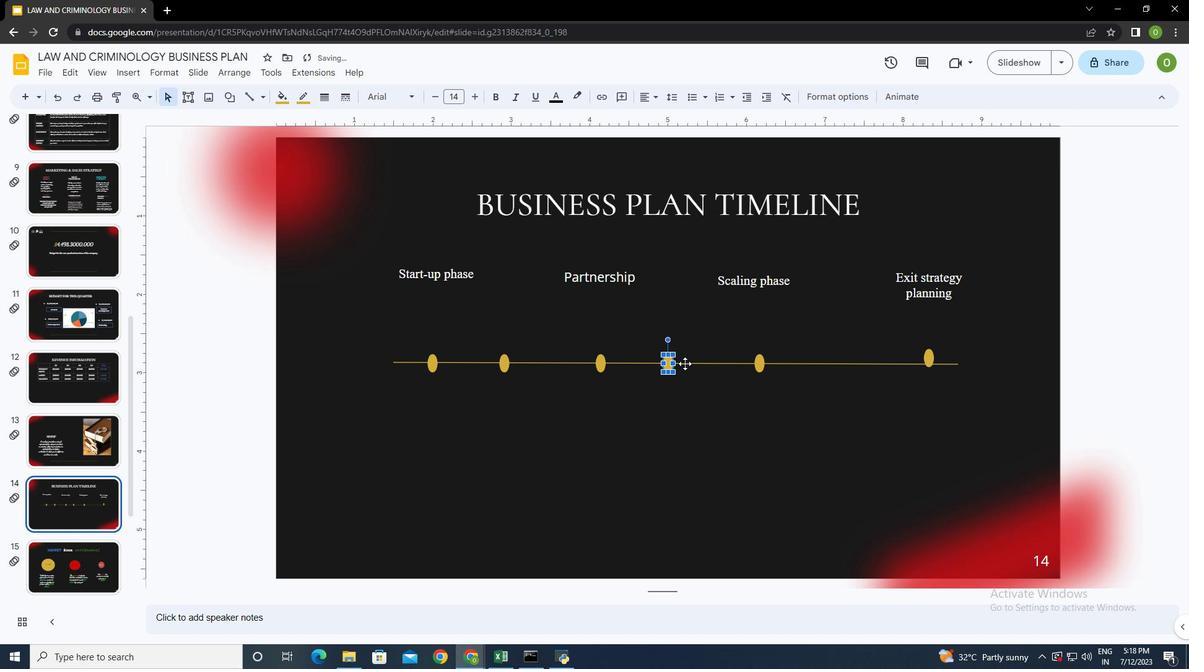 
Action: Mouse pressed left at (647, 330)
Screenshot: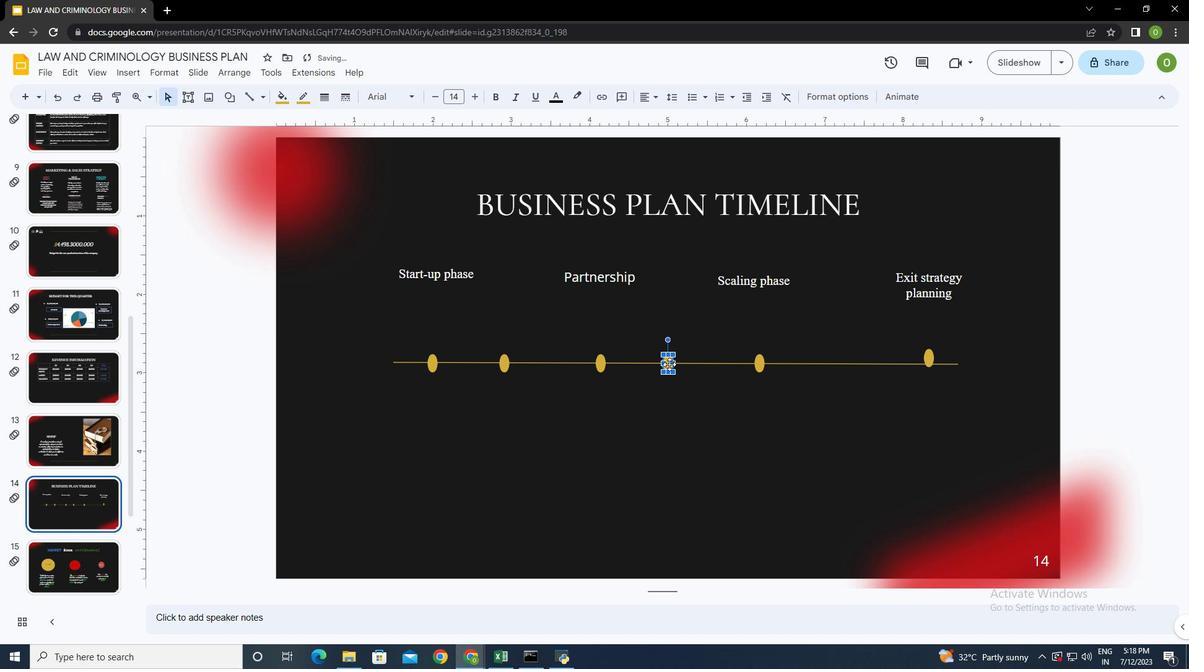 
Action: Mouse moved to (384, 330)
Screenshot: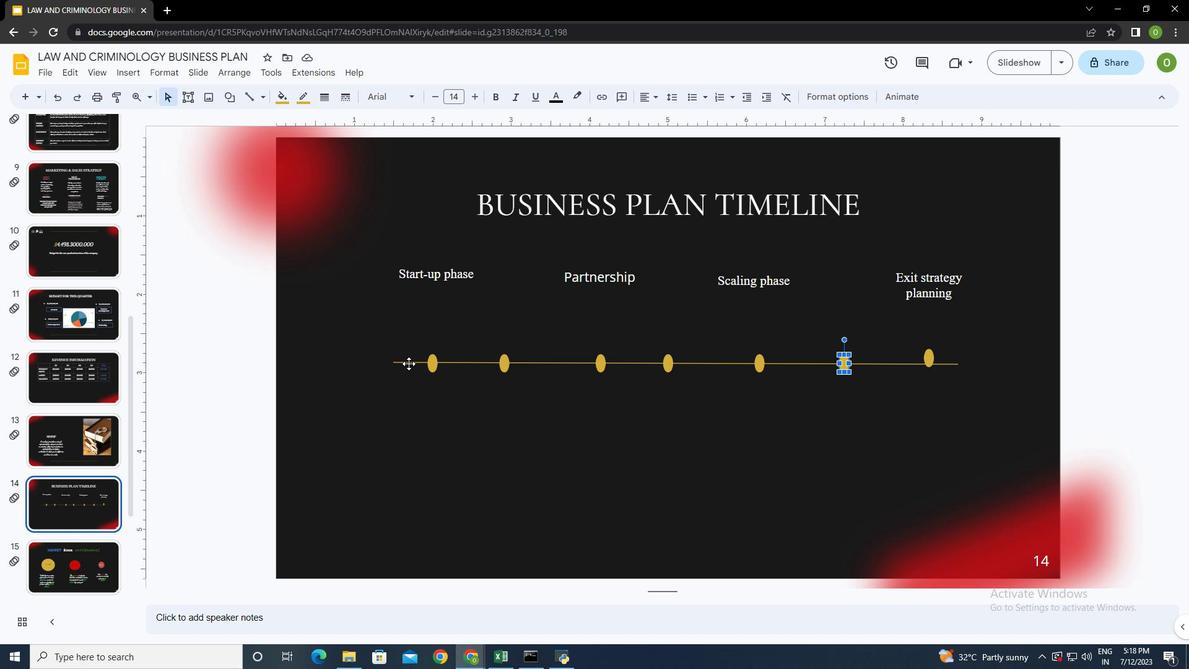 
Action: Mouse pressed left at (384, 330)
Screenshot: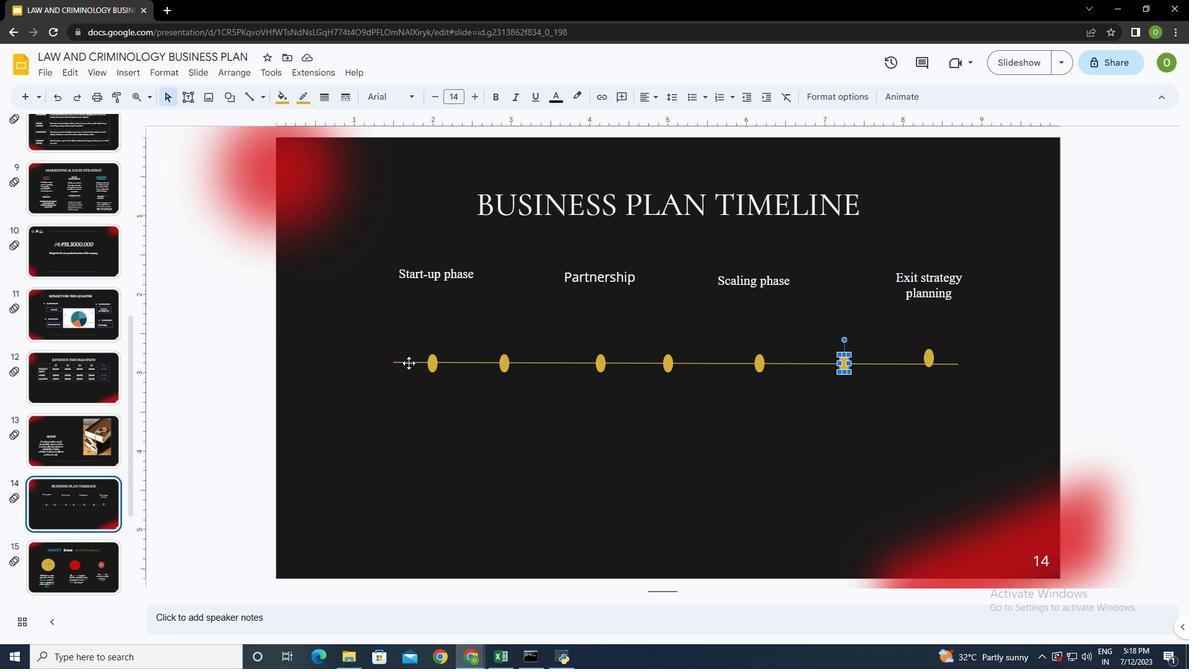 
Action: Mouse moved to (368, 330)
Screenshot: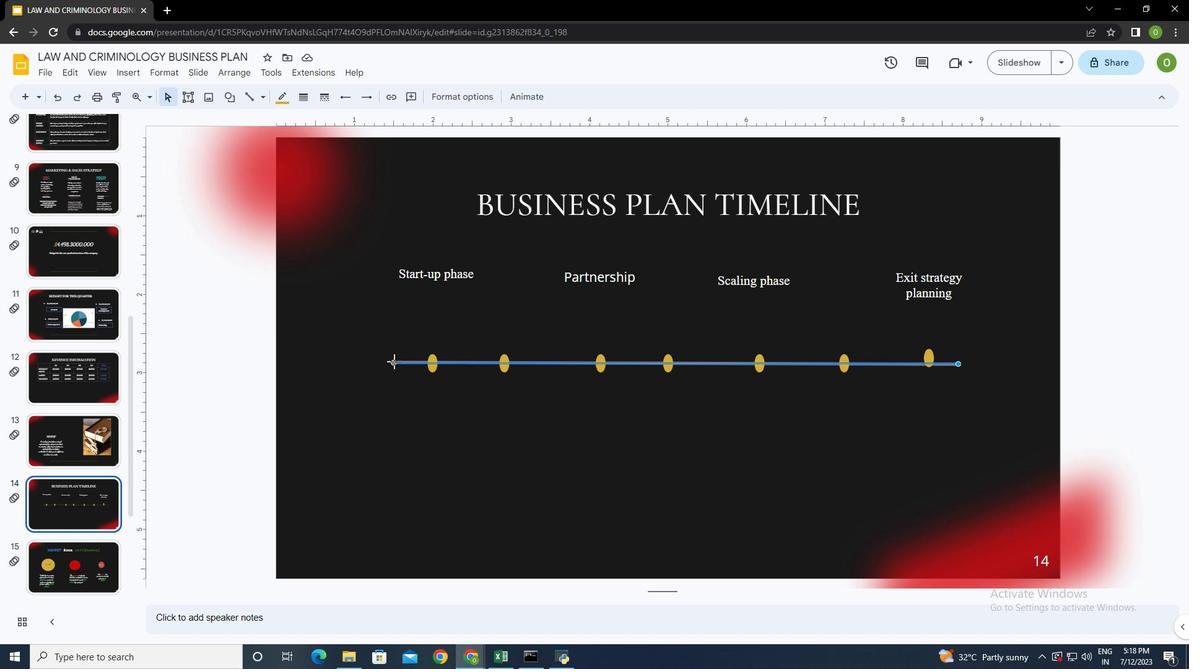 
Action: Mouse pressed left at (368, 330)
Screenshot: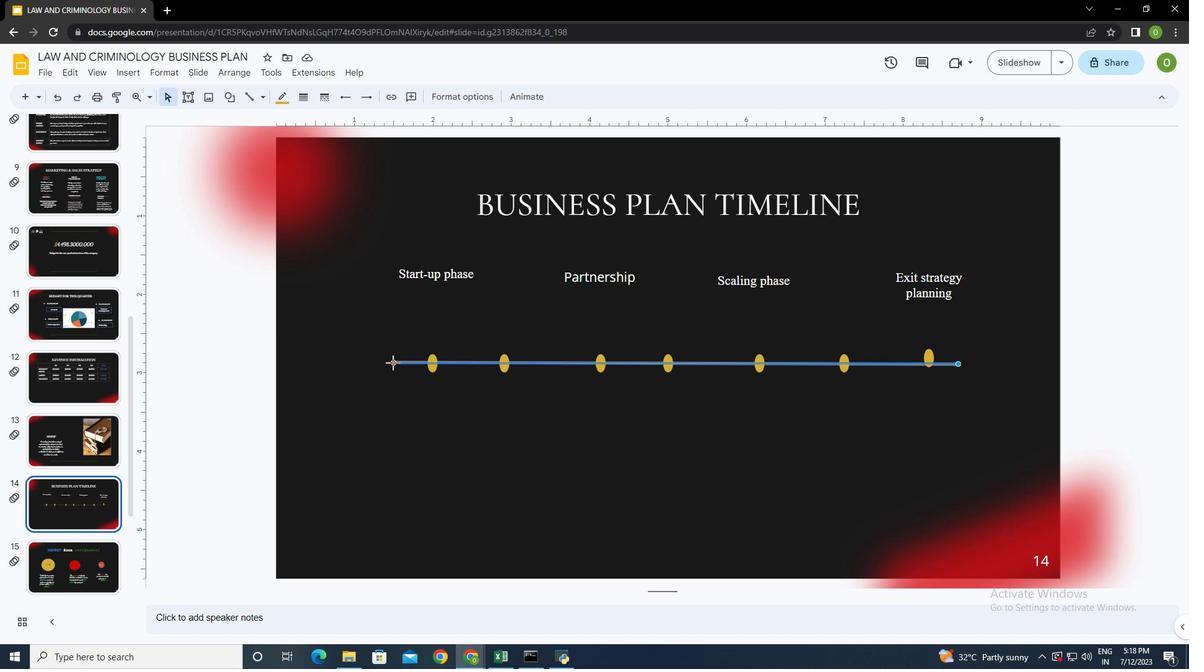
Action: Mouse moved to (407, 328)
Screenshot: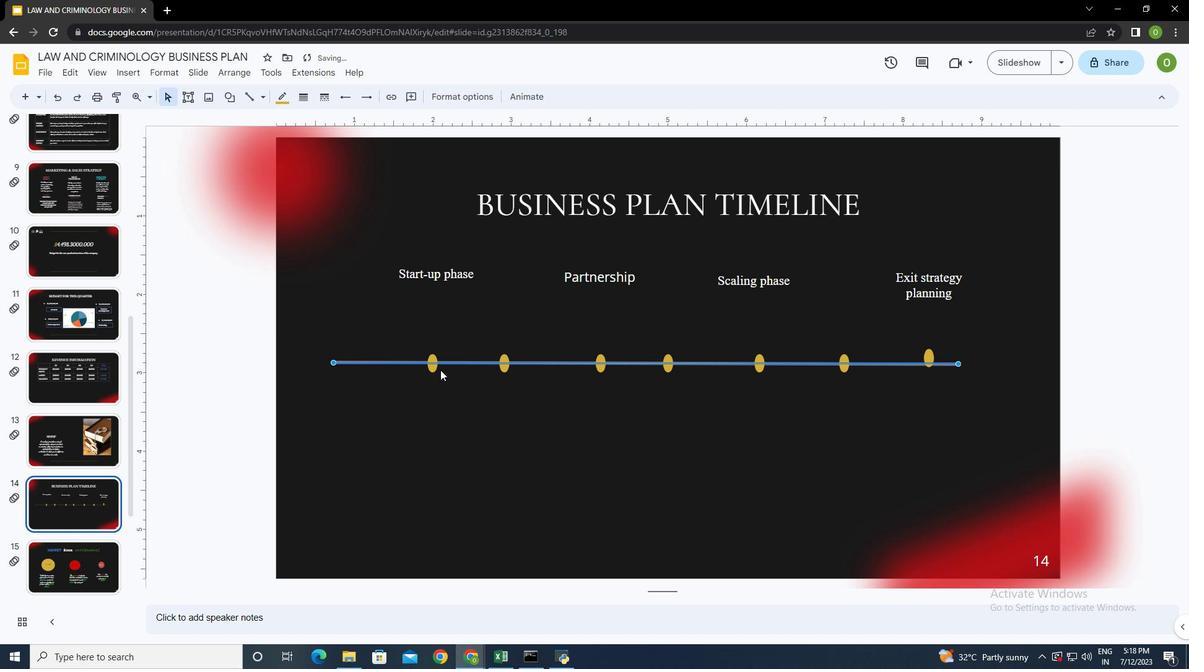 
Action: Mouse pressed left at (407, 328)
Screenshot: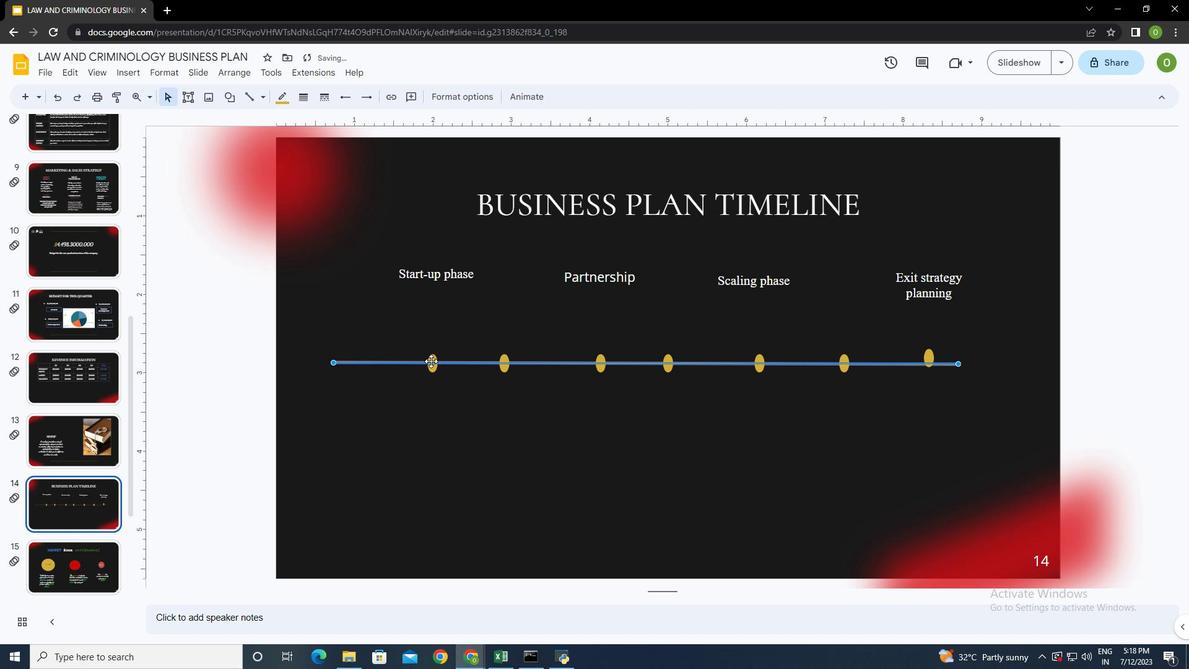 
Action: Mouse moved to (407, 329)
Screenshot: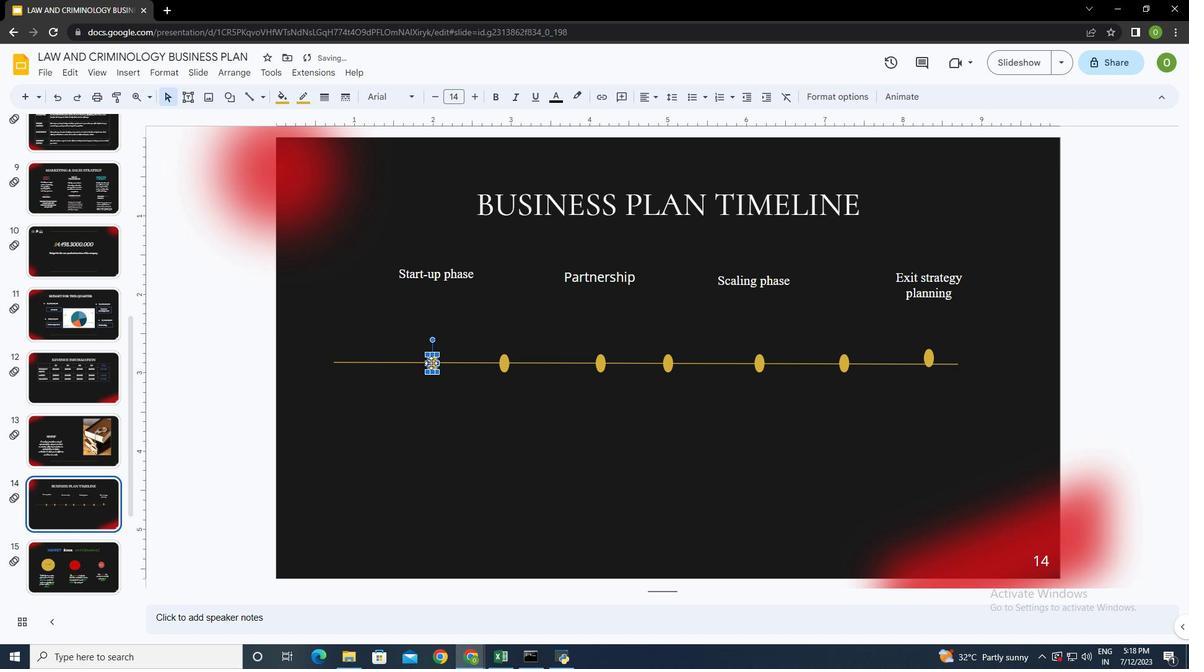 
Action: Mouse pressed left at (407, 329)
Screenshot: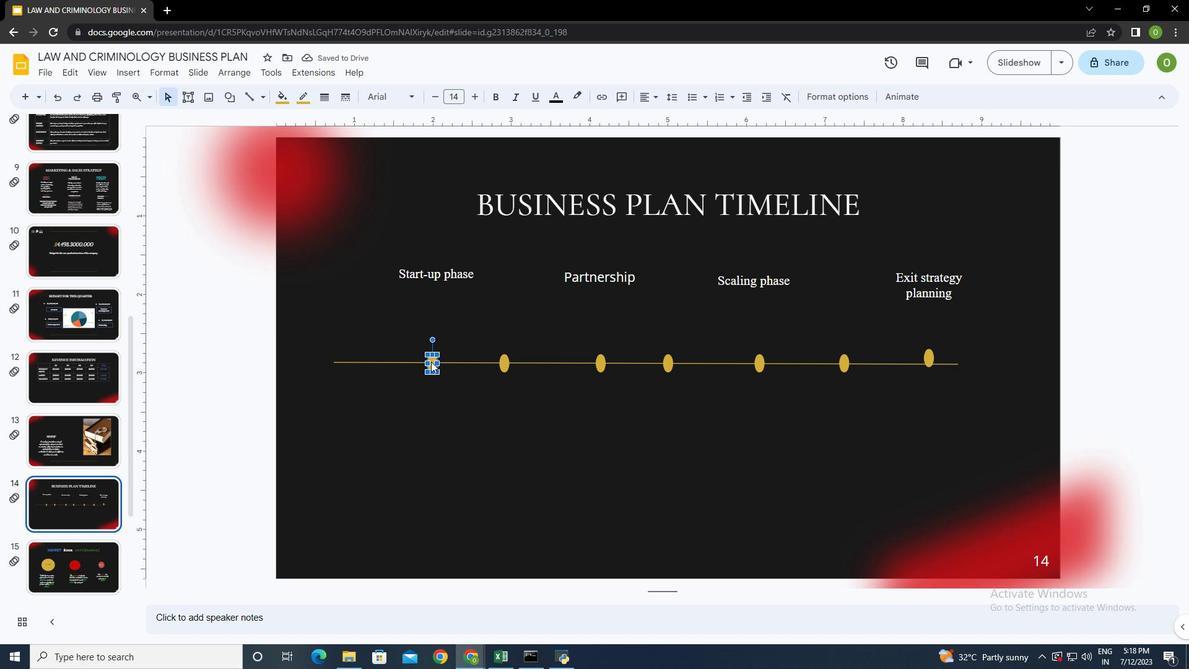 
Action: Mouse moved to (369, 358)
Screenshot: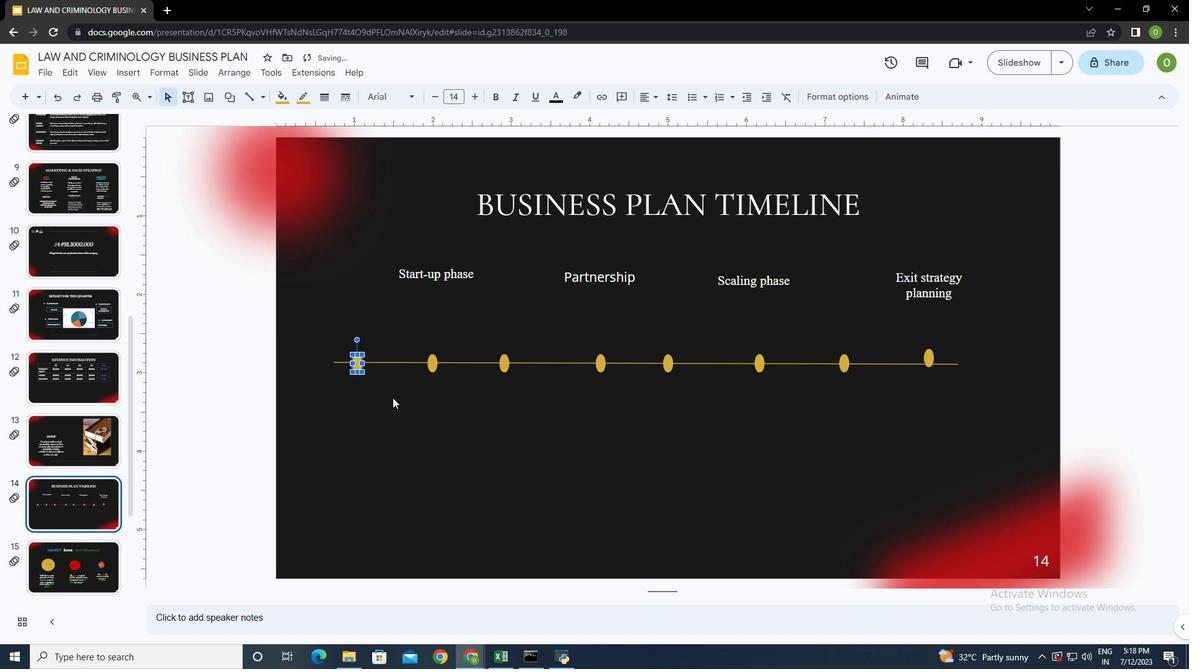 
Action: Mouse pressed left at (369, 358)
Screenshot: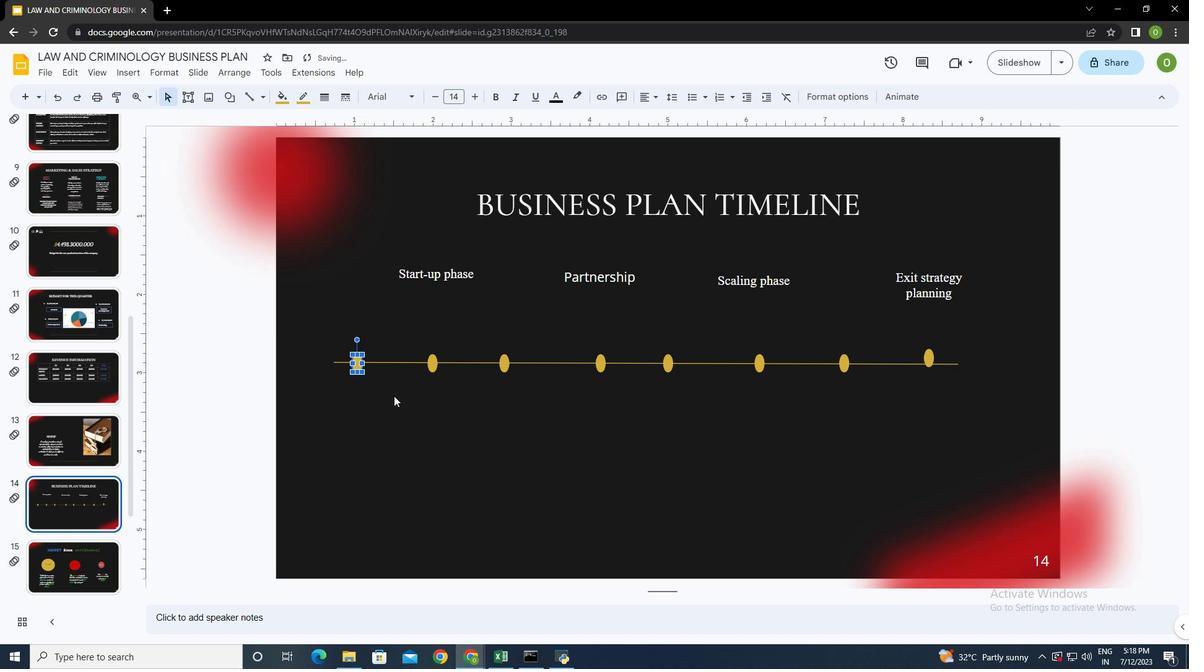 
Action: Mouse moved to (327, 331)
Screenshot: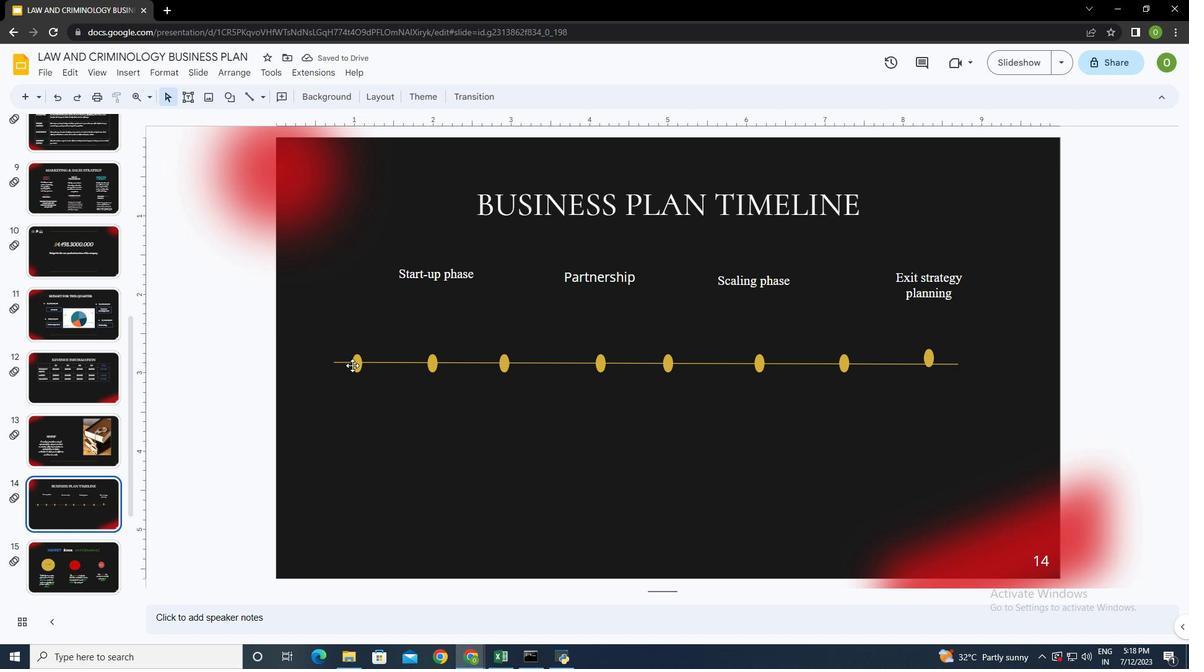 
Action: Mouse pressed left at (327, 331)
Screenshot: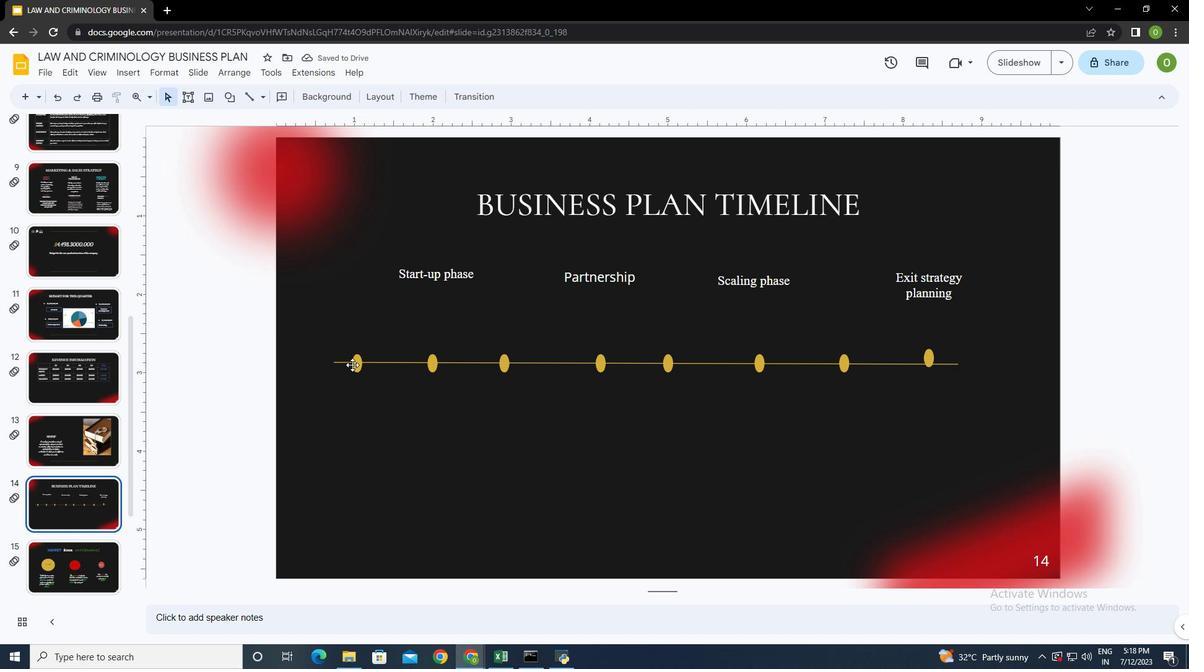 
Action: Mouse moved to (347, 375)
Screenshot: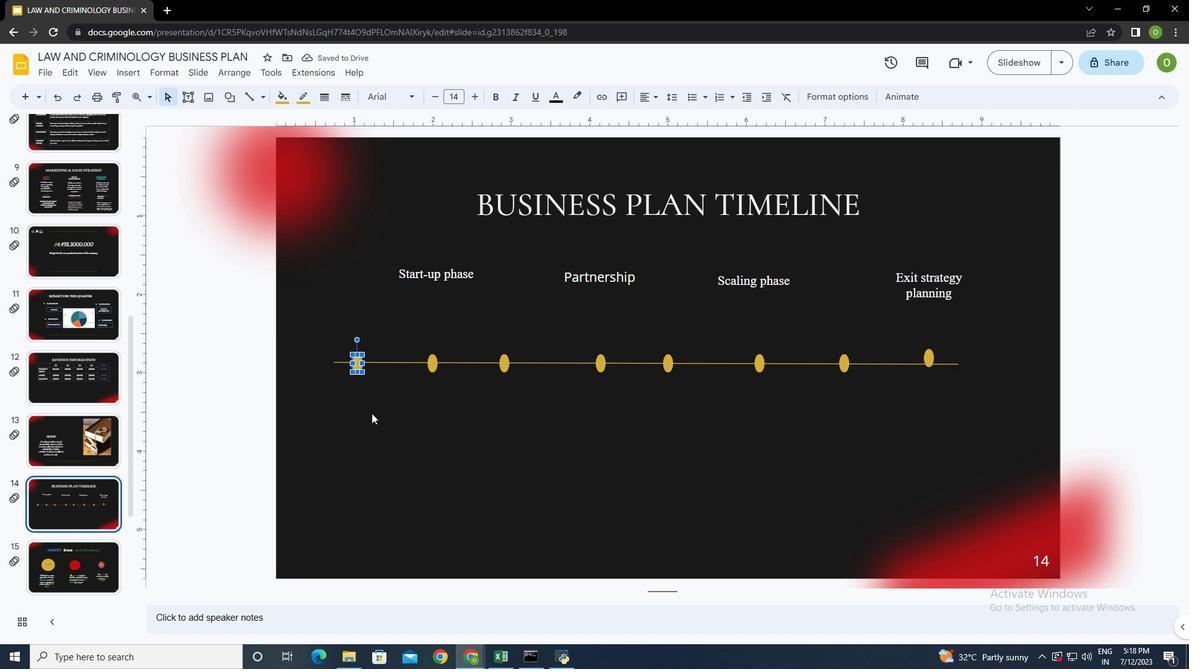 
Action: Mouse pressed left at (347, 375)
Screenshot: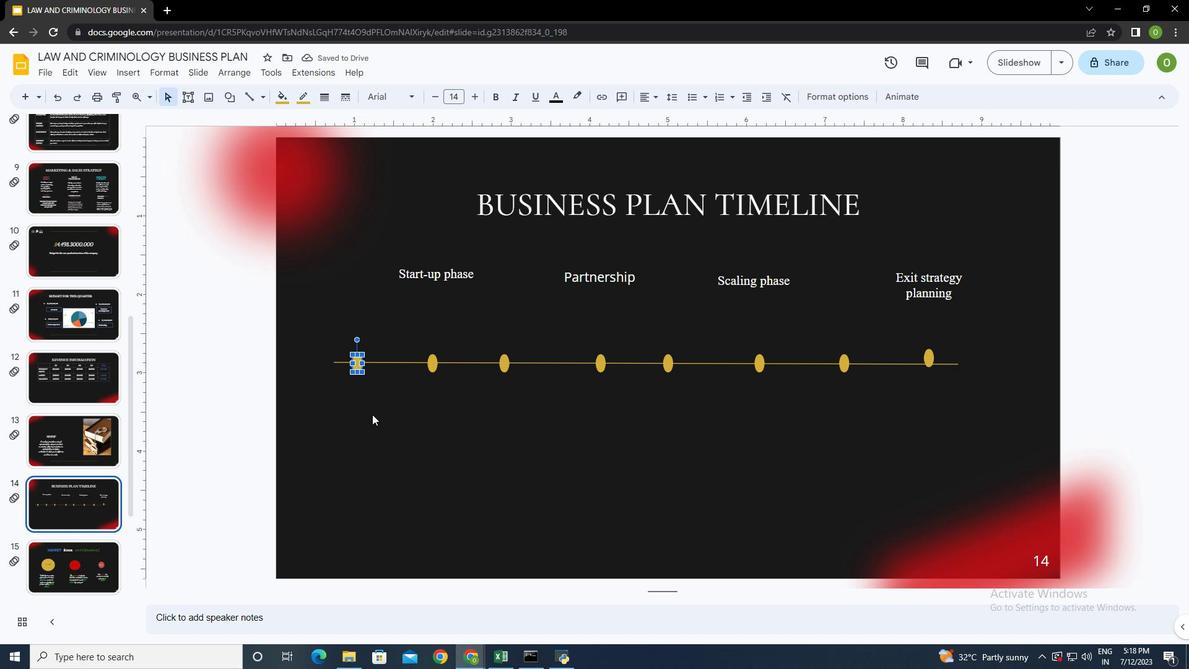 
Action: Mouse moved to (164, 93)
Screenshot: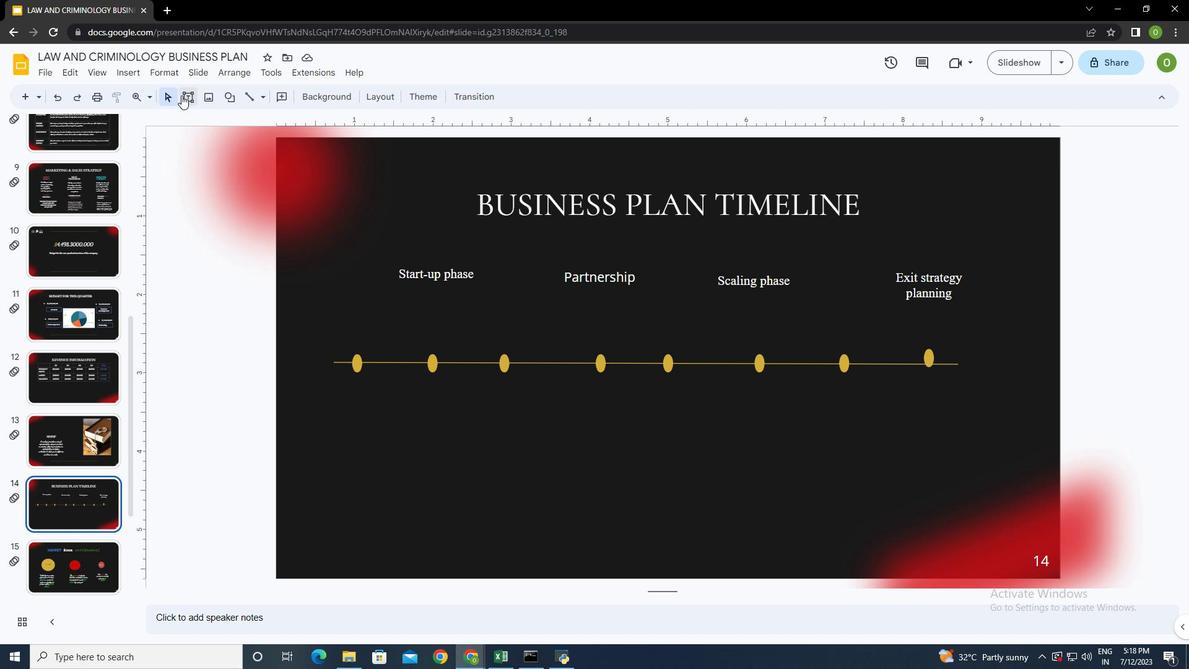 
Action: Mouse pressed left at (164, 93)
Screenshot: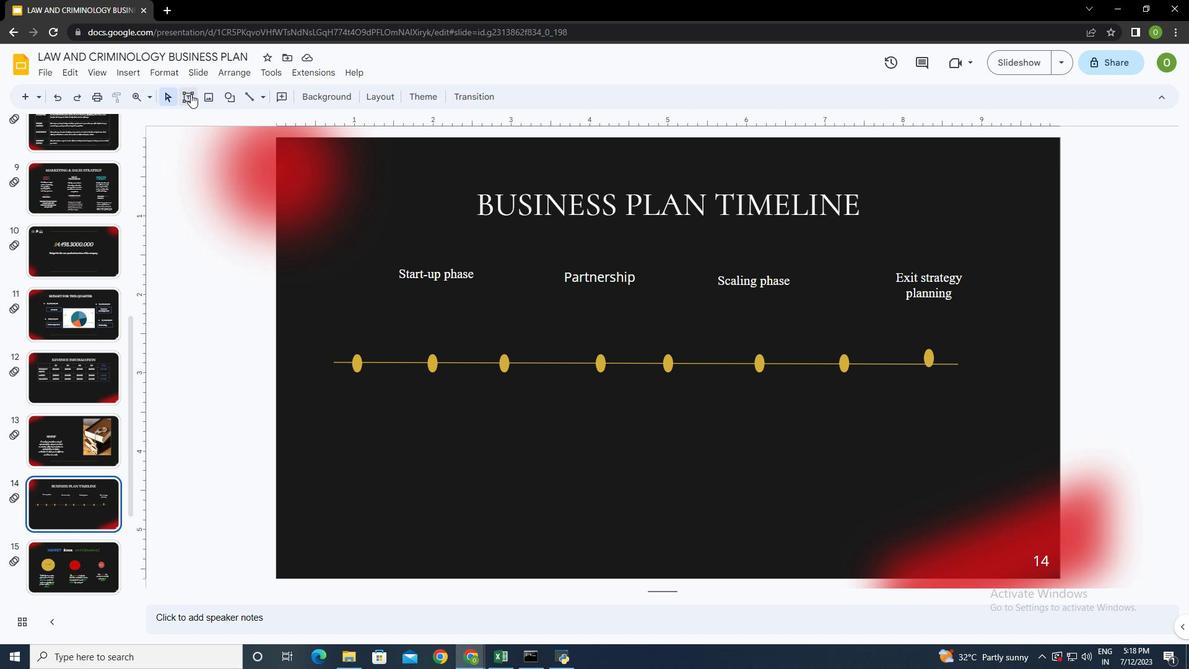 
Action: Mouse moved to (289, 396)
Screenshot: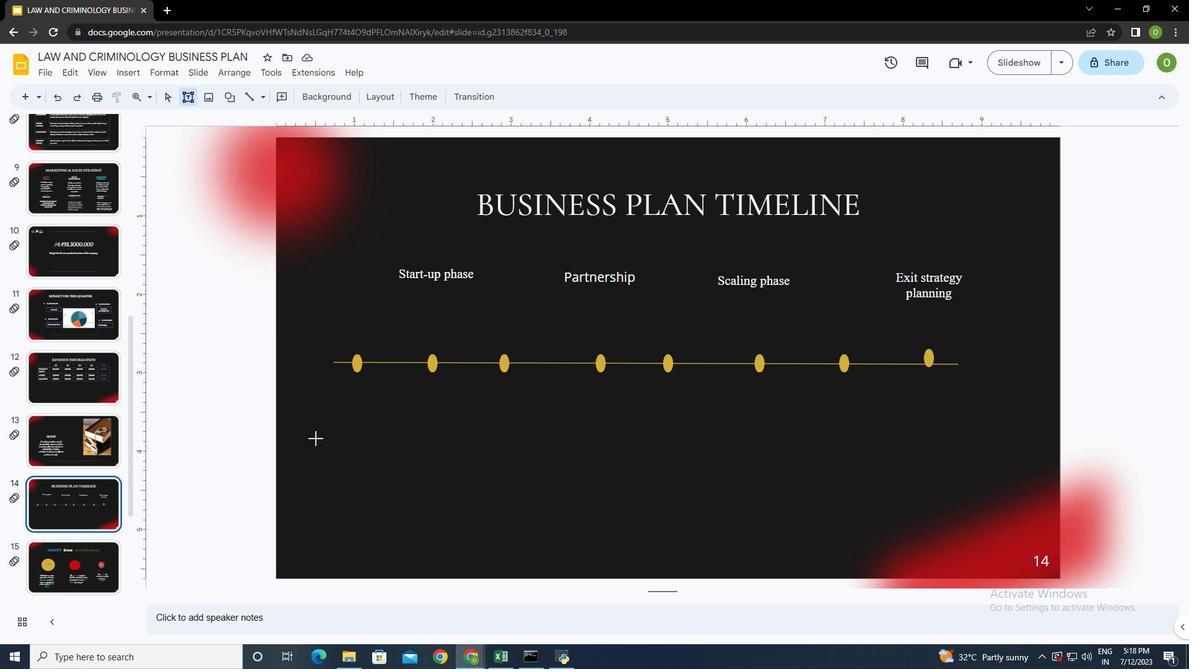 
Action: Mouse pressed left at (289, 396)
Screenshot: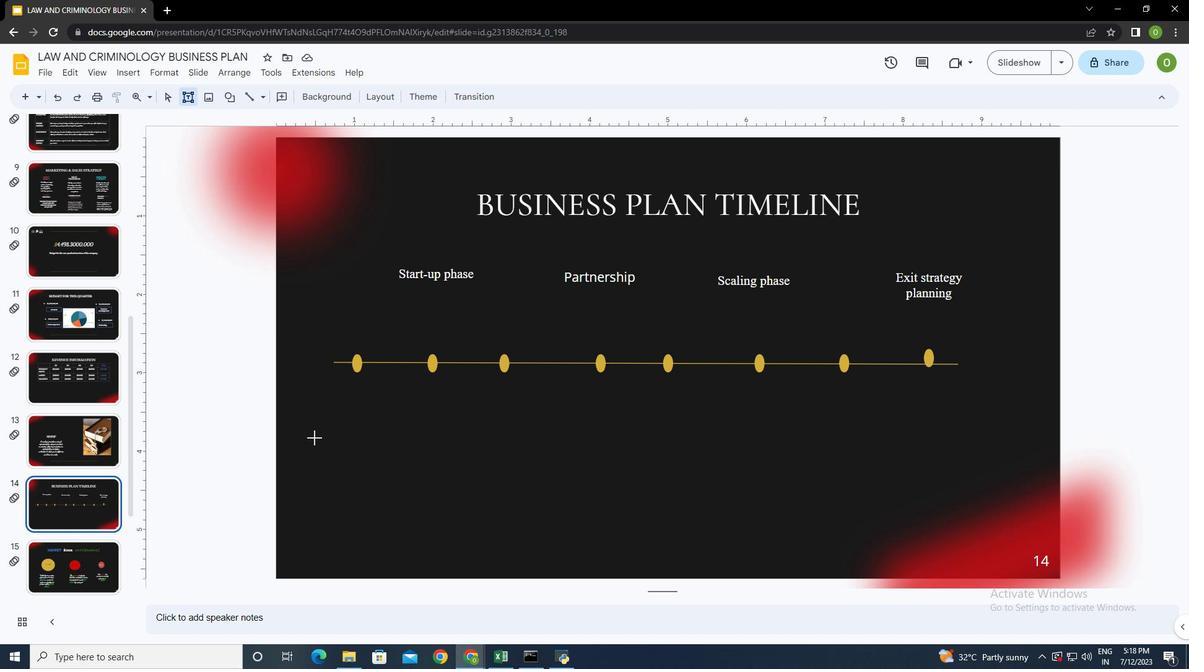 
Action: Mouse moved to (528, 96)
Screenshot: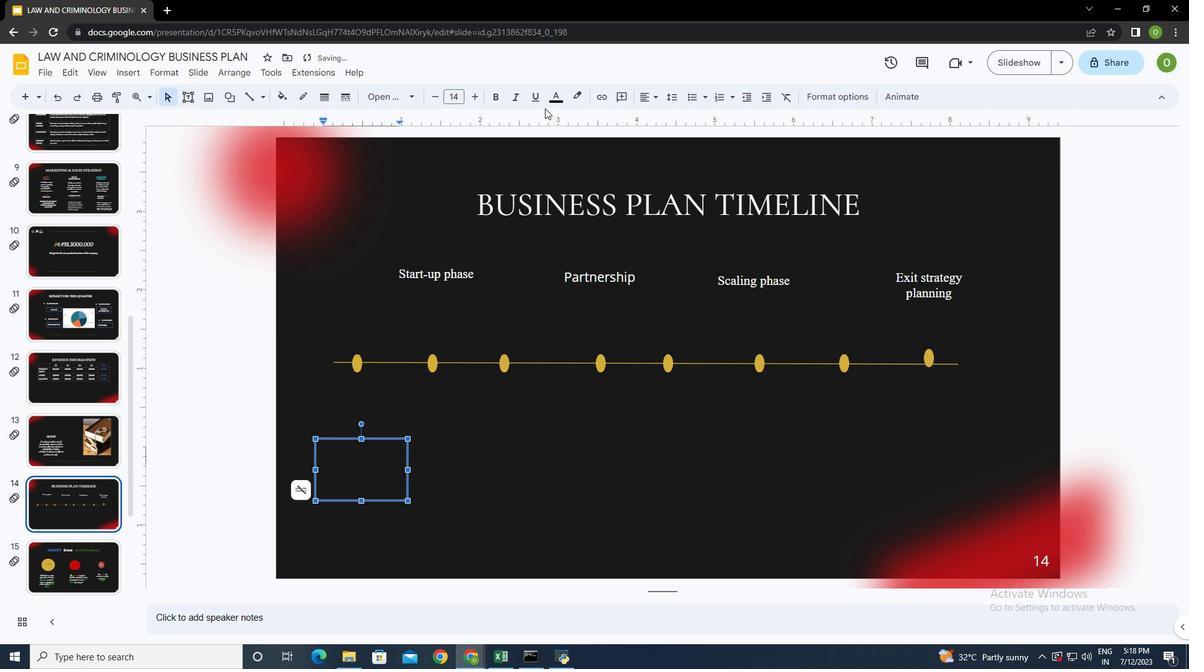 
Action: Mouse pressed left at (528, 96)
Screenshot: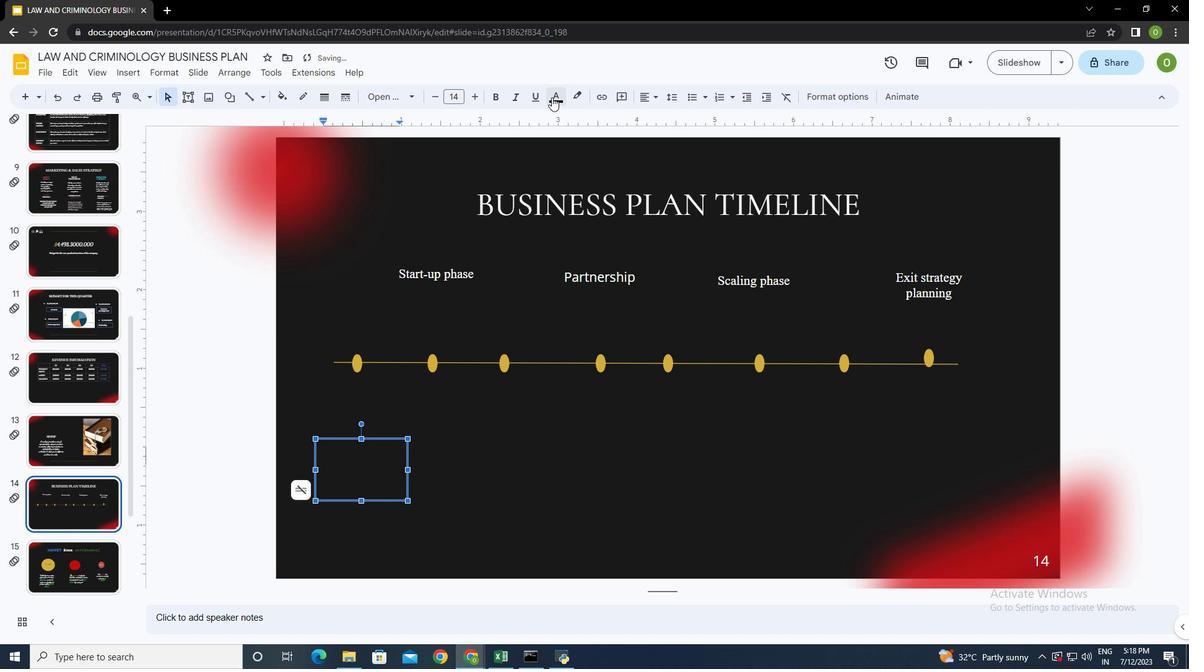 
Action: Mouse moved to (532, 130)
Screenshot: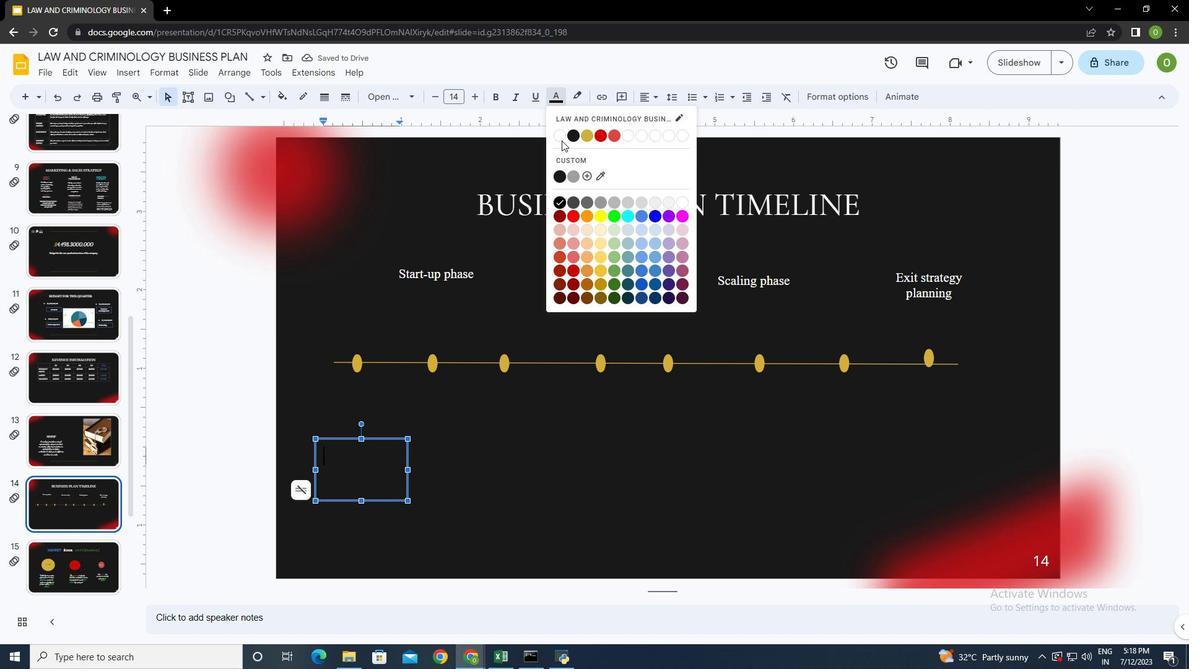 
Action: Mouse pressed left at (532, 130)
Screenshot: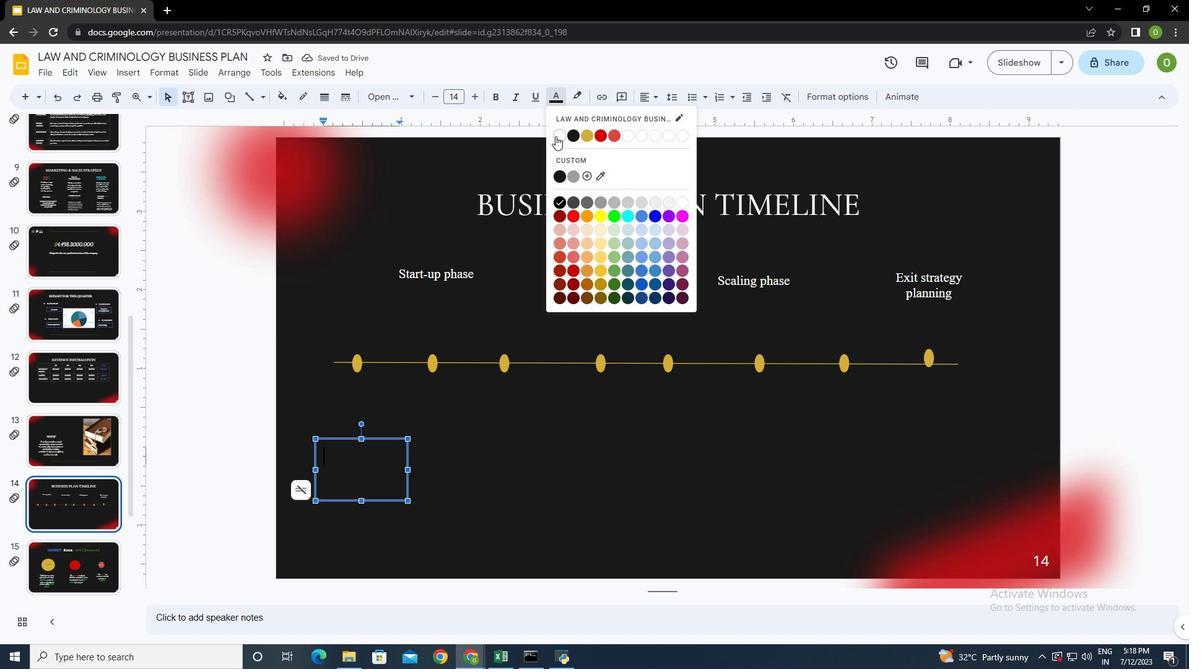 
Action: Mouse moved to (319, 412)
Screenshot: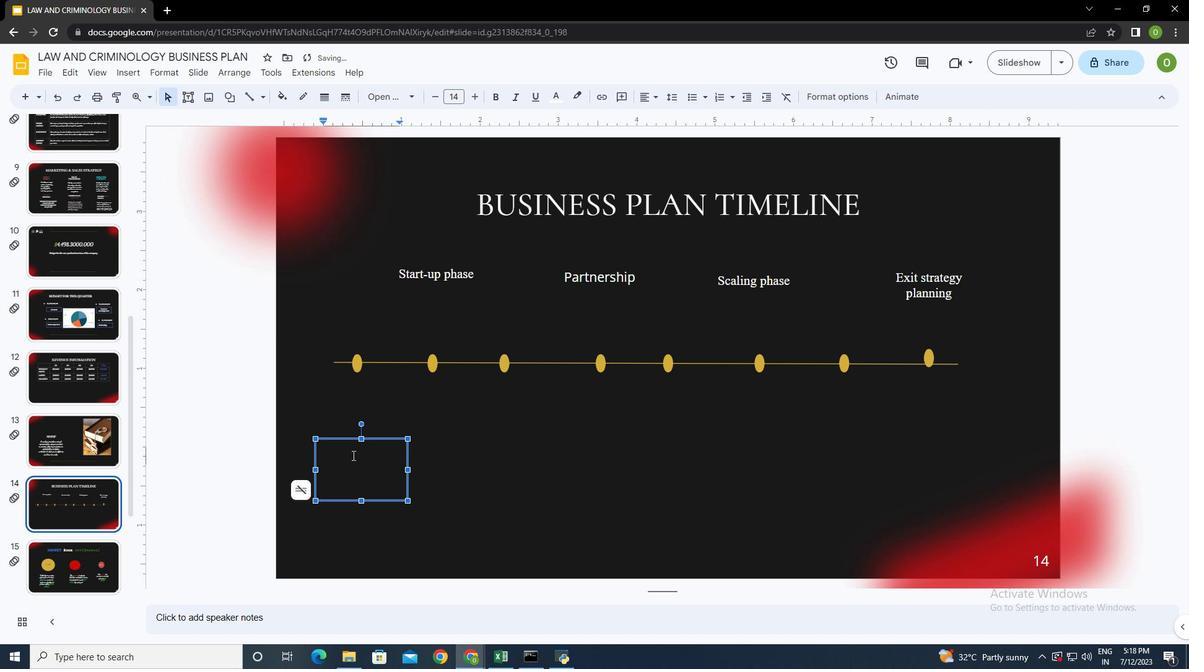 
Action: Key pressed <Key.shift>Research<Key.space>and<Key.space>planing
Screenshot: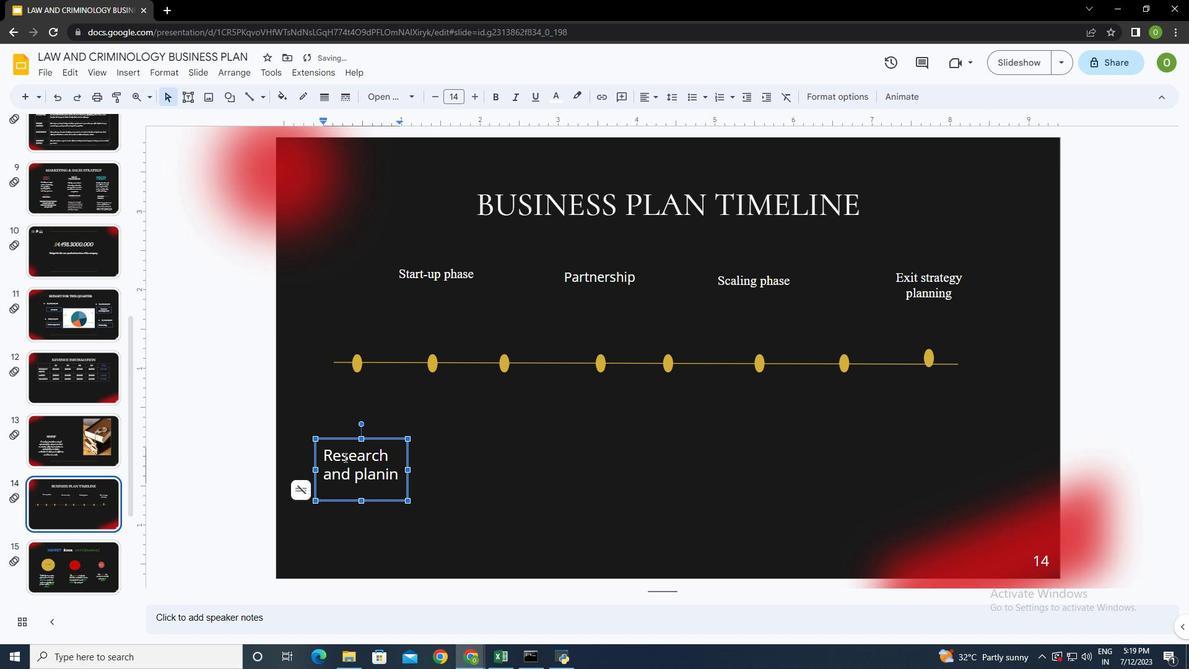 
Action: Mouse moved to (338, 449)
Screenshot: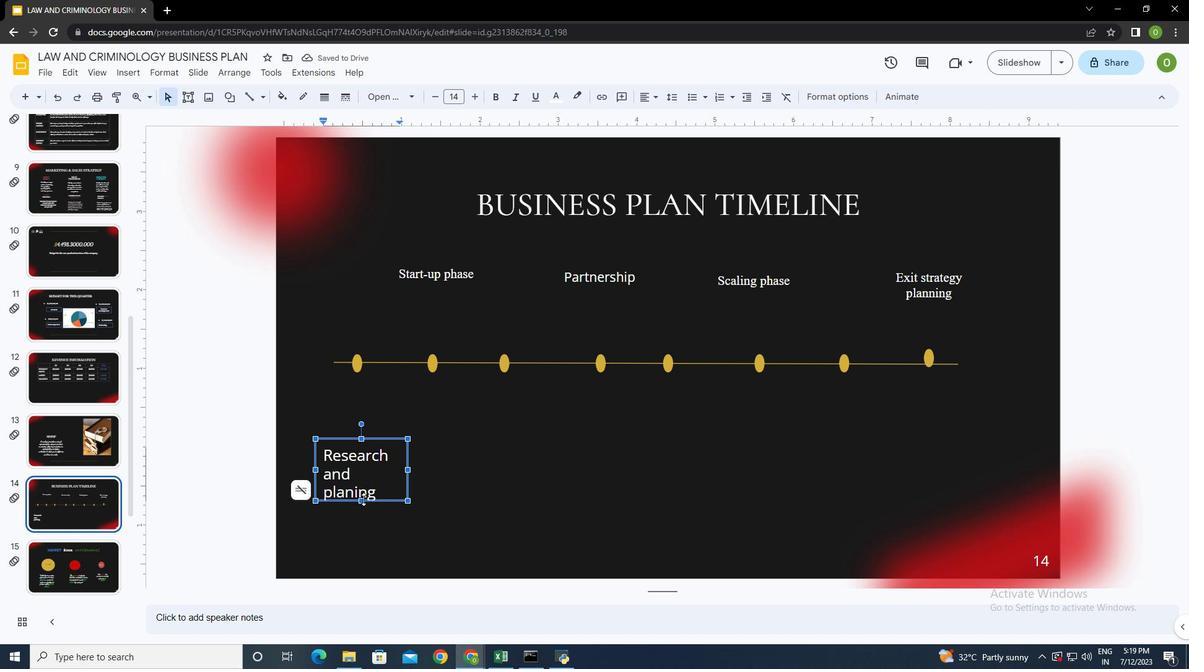 
Action: Mouse pressed left at (338, 449)
Screenshot: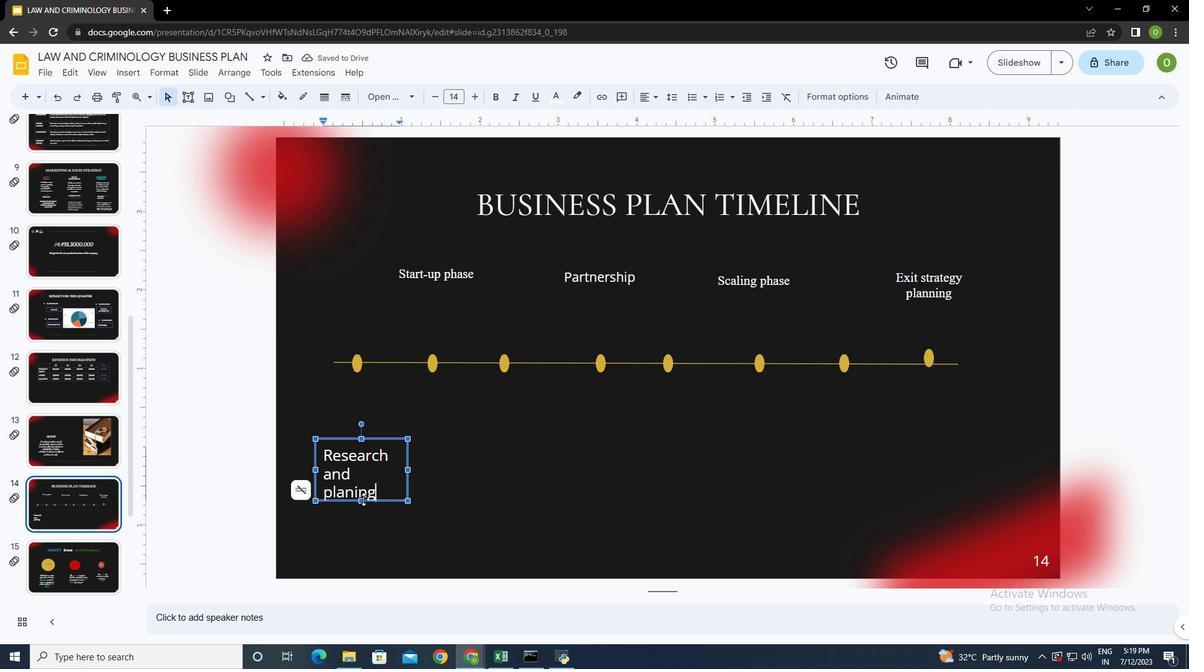 
Action: Mouse moved to (385, 428)
Screenshot: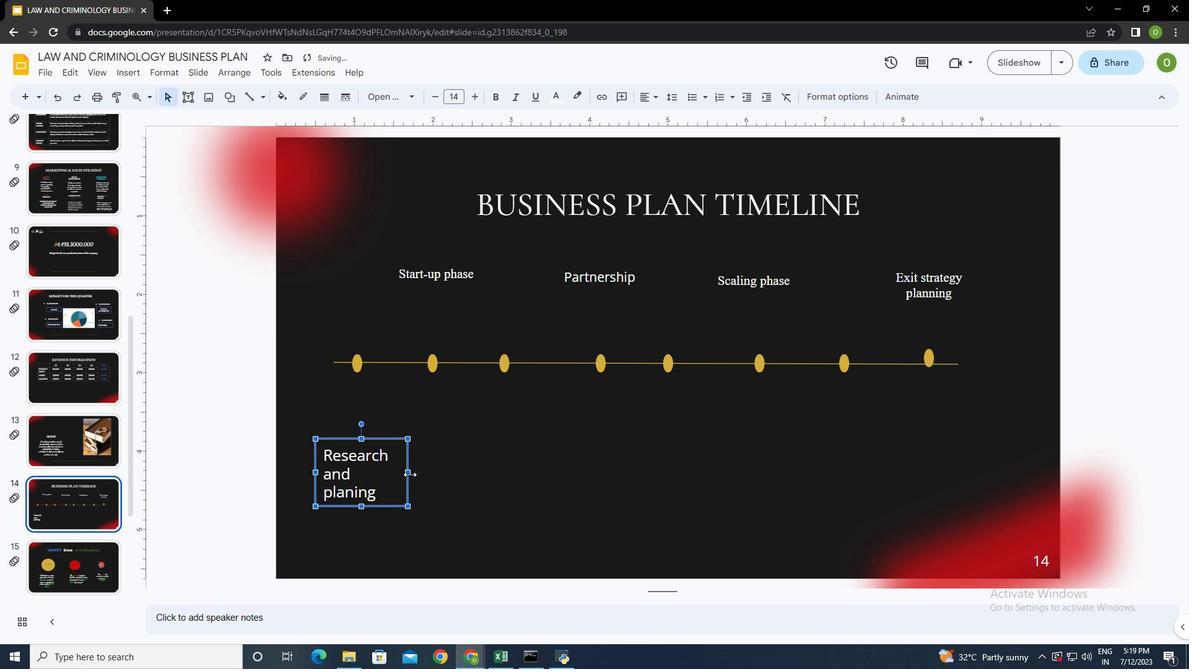 
Action: Mouse pressed left at (385, 428)
Screenshot: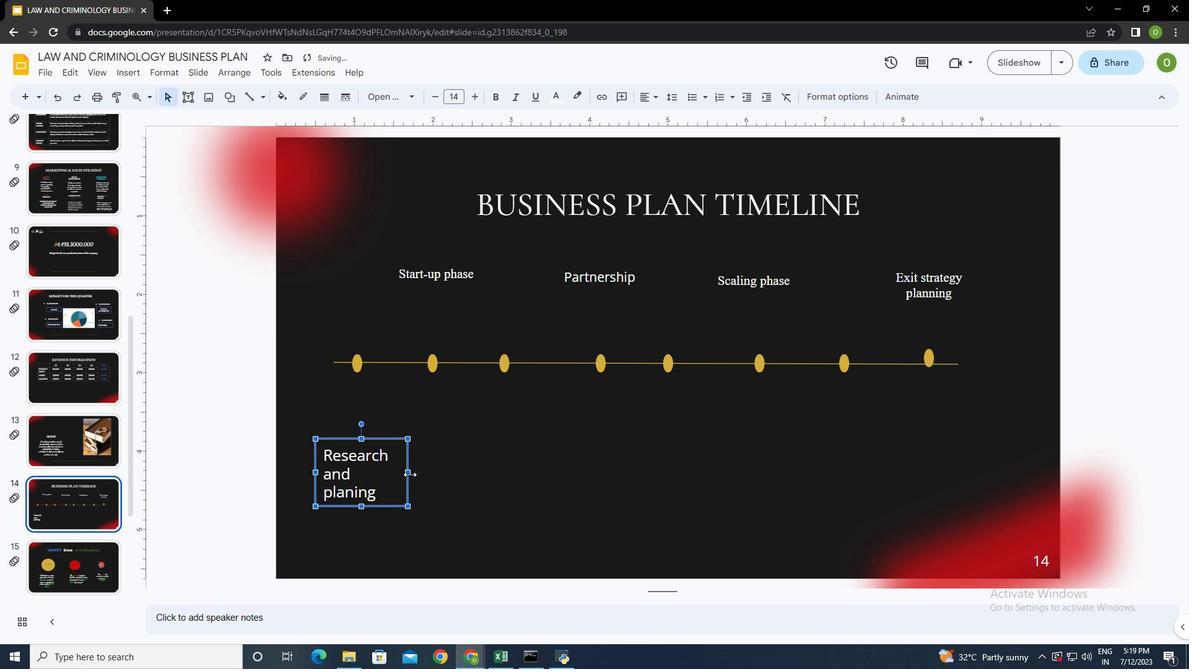 
Action: Mouse moved to (352, 427)
Screenshot: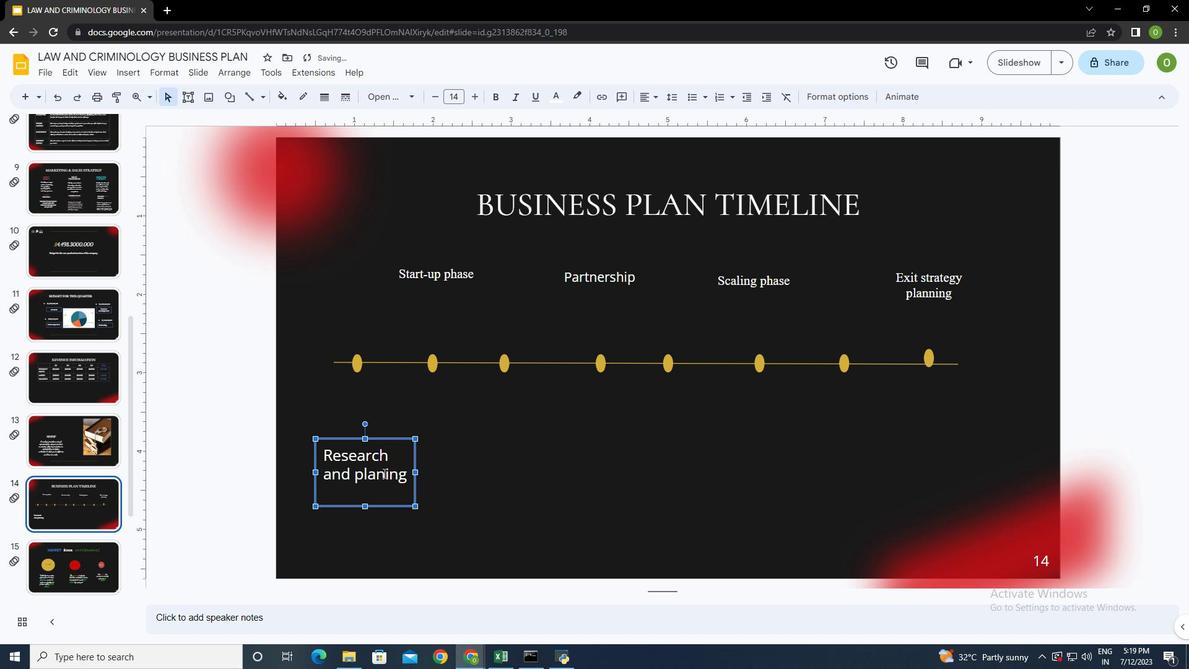 
Action: Key pressed ctrl+A
Screenshot: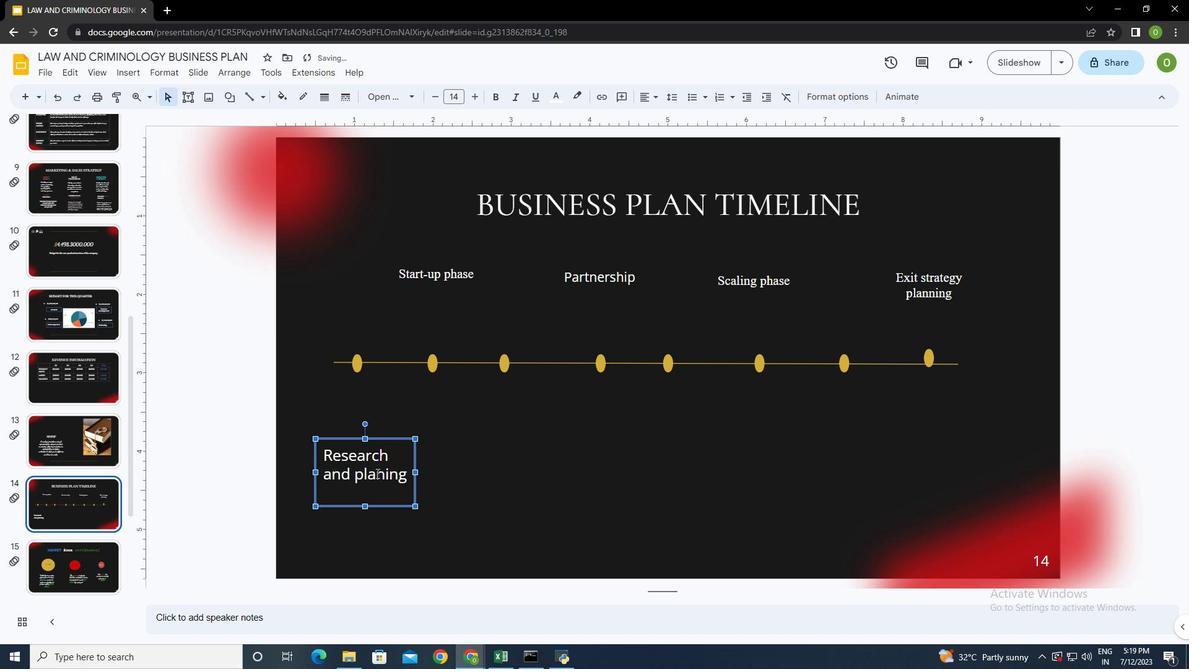 
Action: Mouse moved to (361, 422)
Screenshot: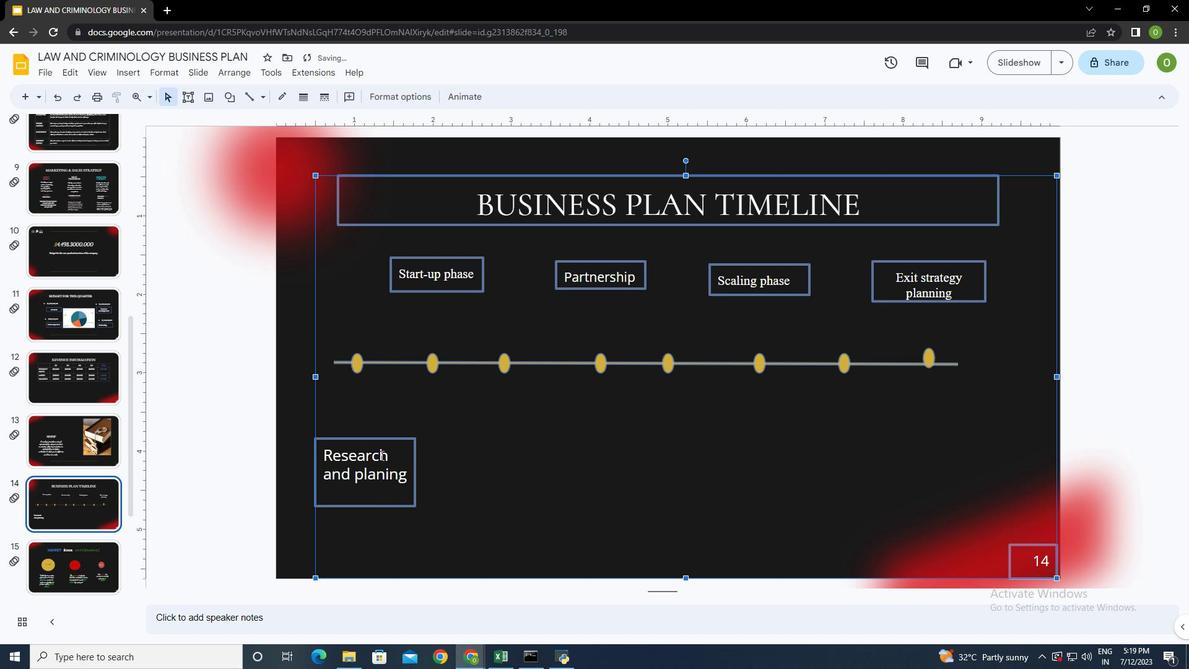 
Action: Mouse pressed left at (361, 422)
Screenshot: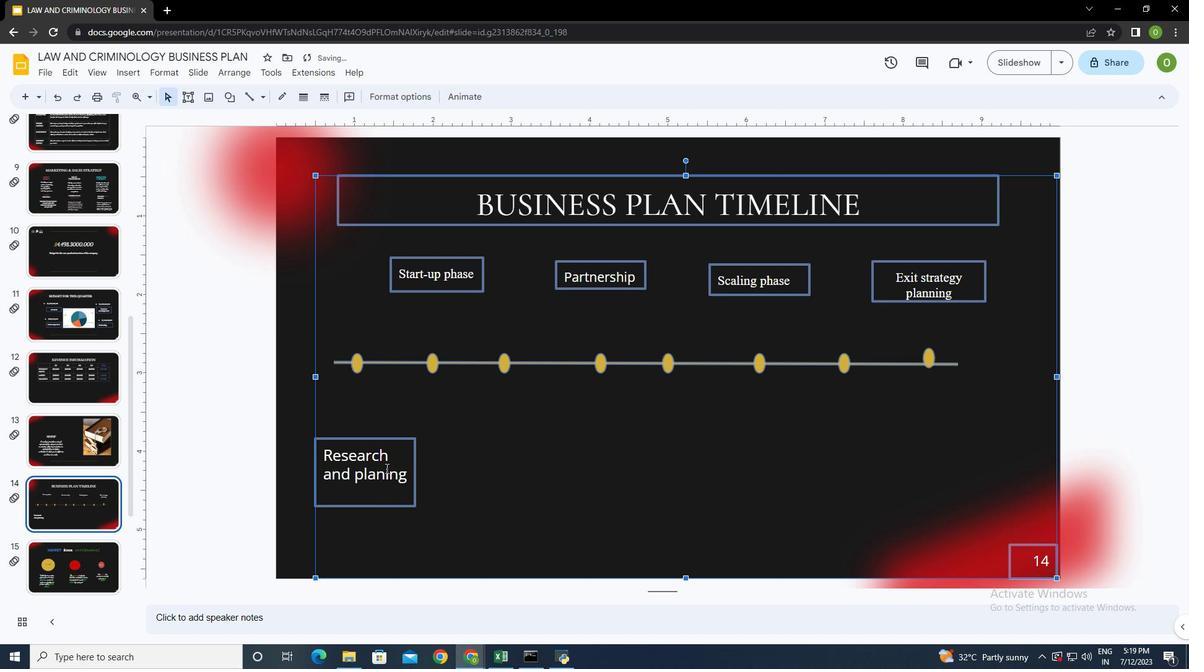 
Action: Mouse moved to (365, 442)
Screenshot: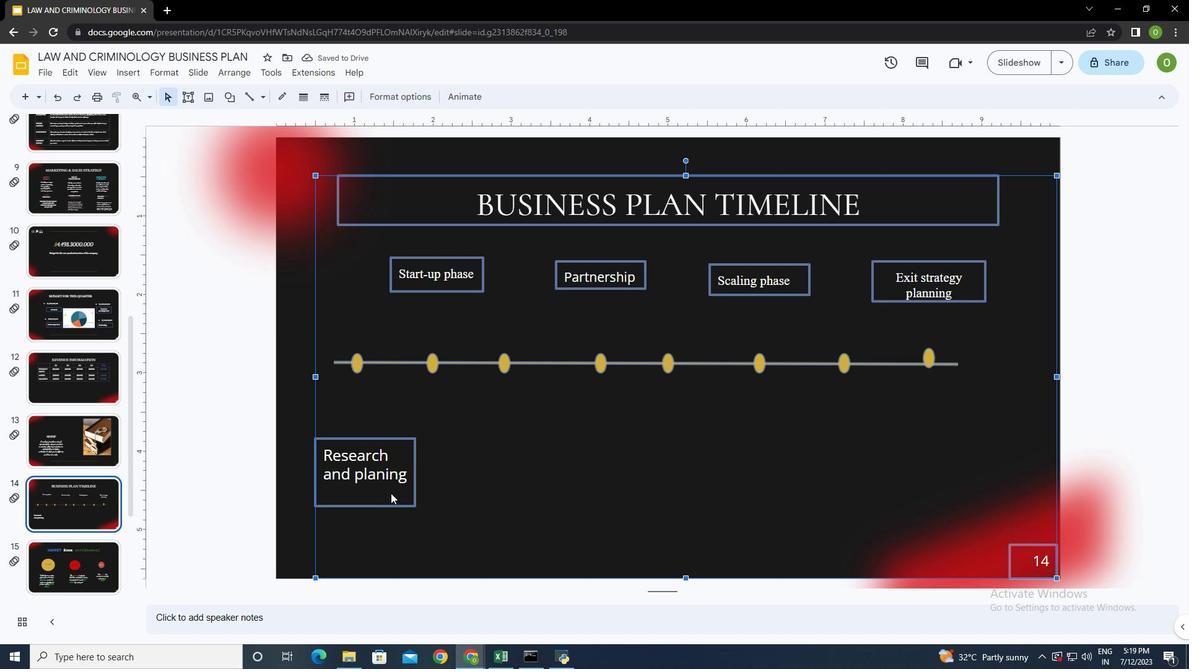 
Action: Mouse pressed left at (365, 442)
Screenshot: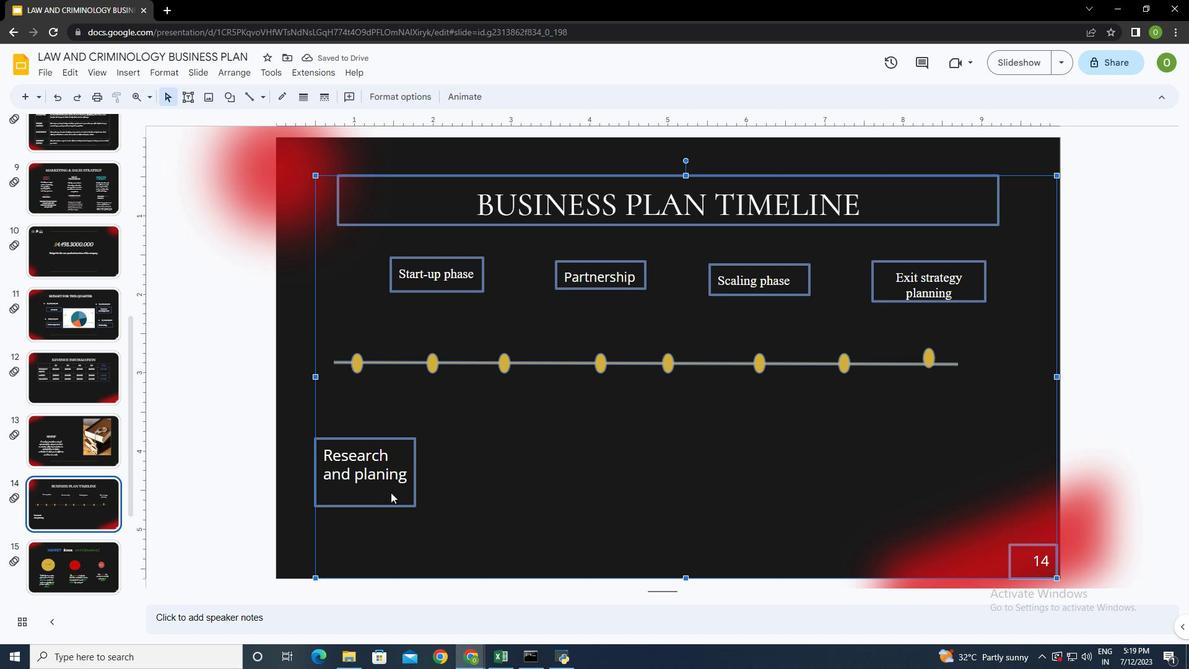 
Action: Mouse pressed left at (365, 442)
Screenshot: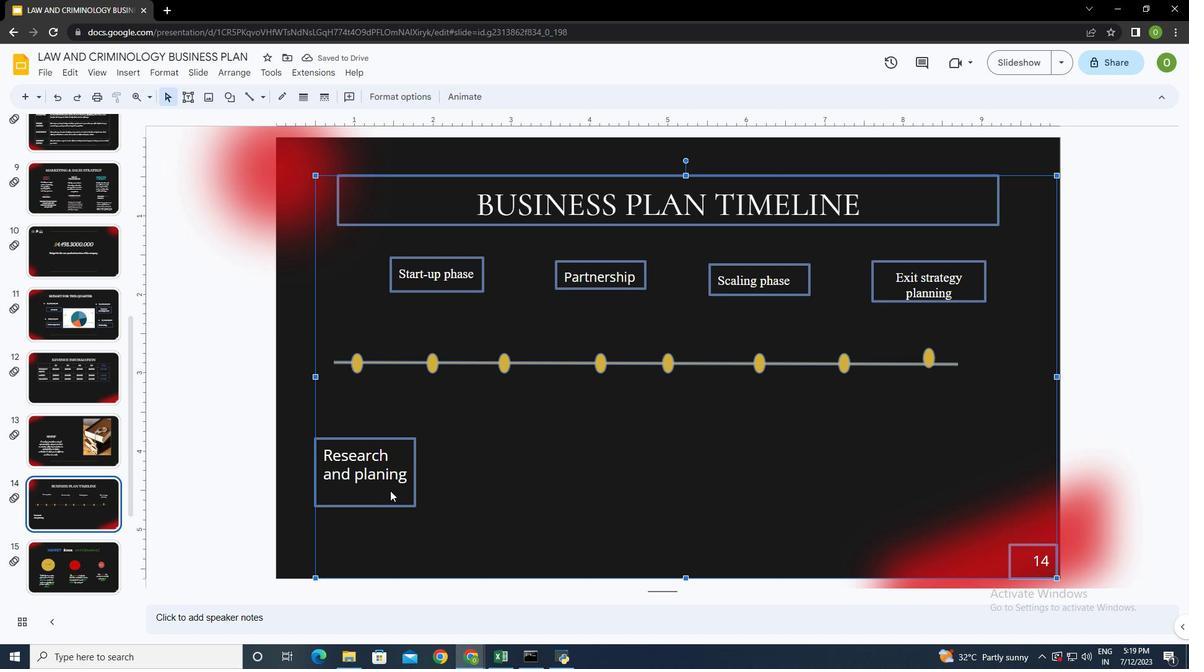 
Action: Mouse moved to (273, 422)
Screenshot: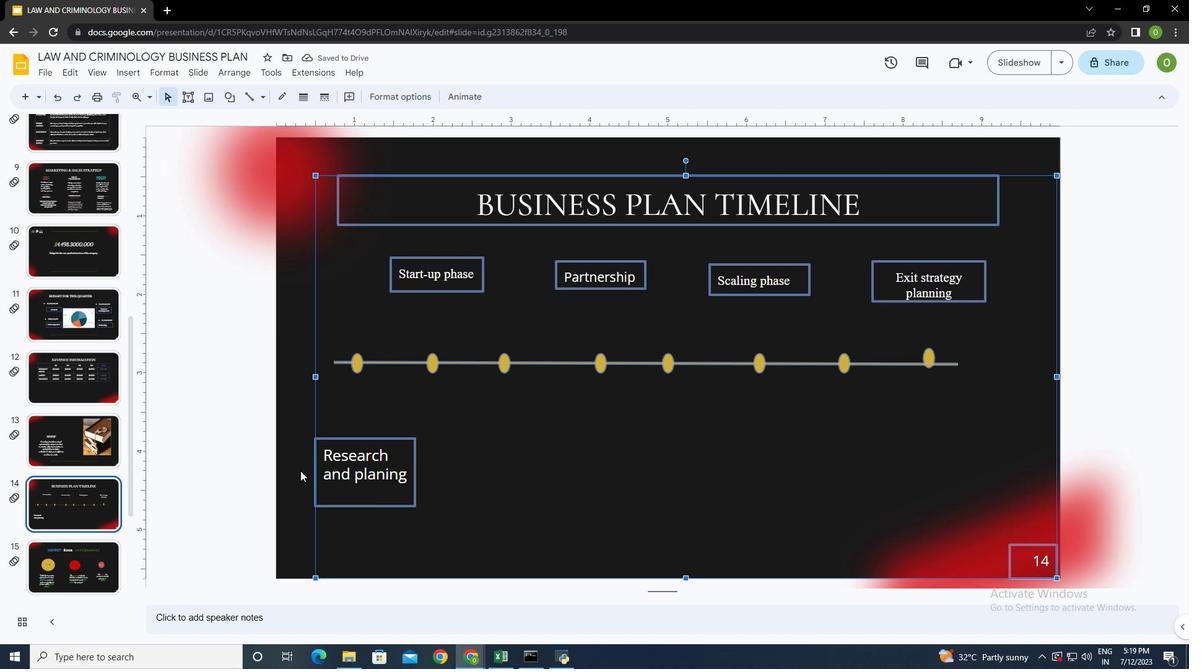 
Action: Mouse pressed left at (273, 422)
Screenshot: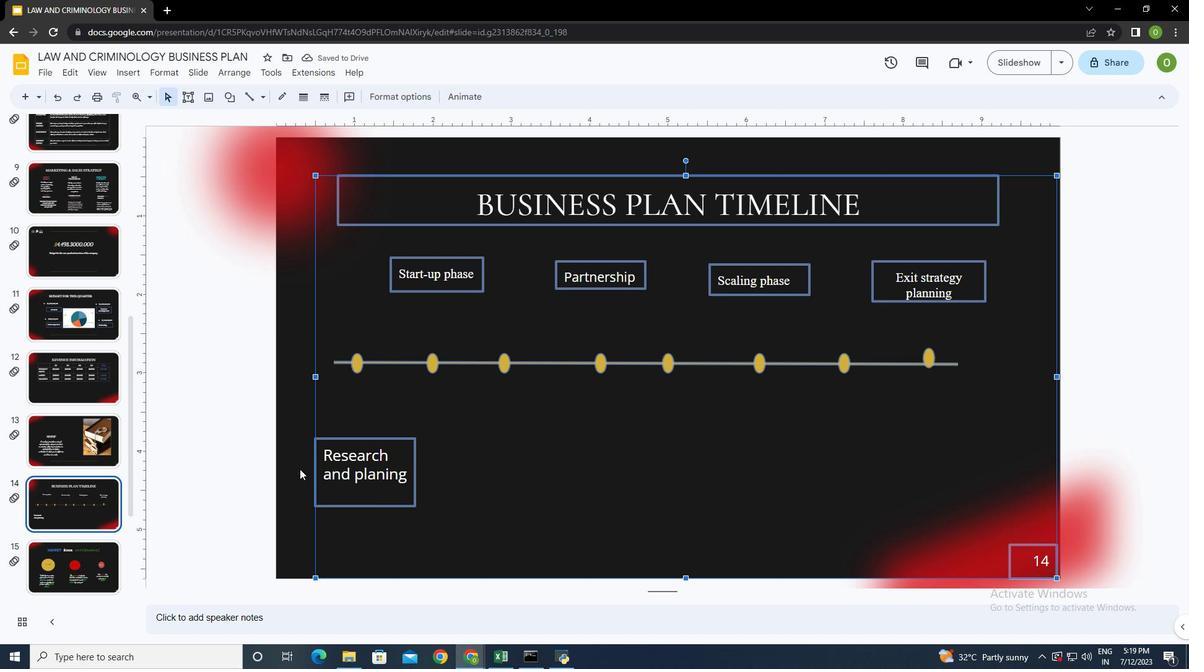 
Action: Mouse moved to (358, 443)
Screenshot: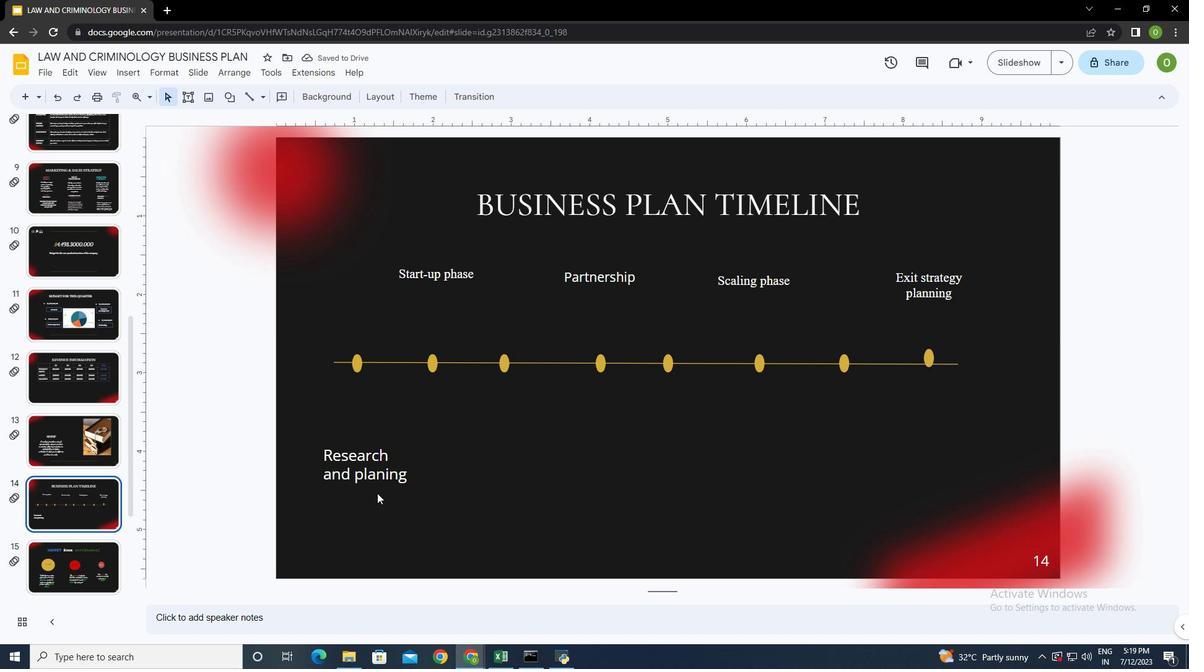 
Action: Mouse pressed left at (358, 443)
Screenshot: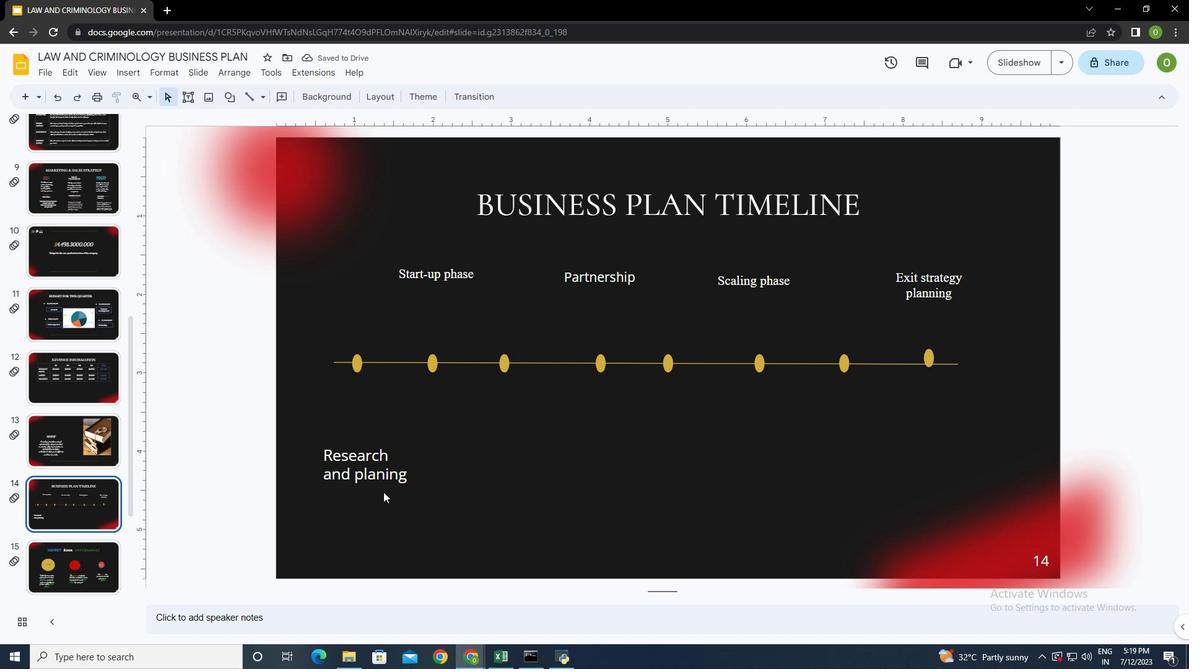 
Action: Mouse moved to (356, 435)
Screenshot: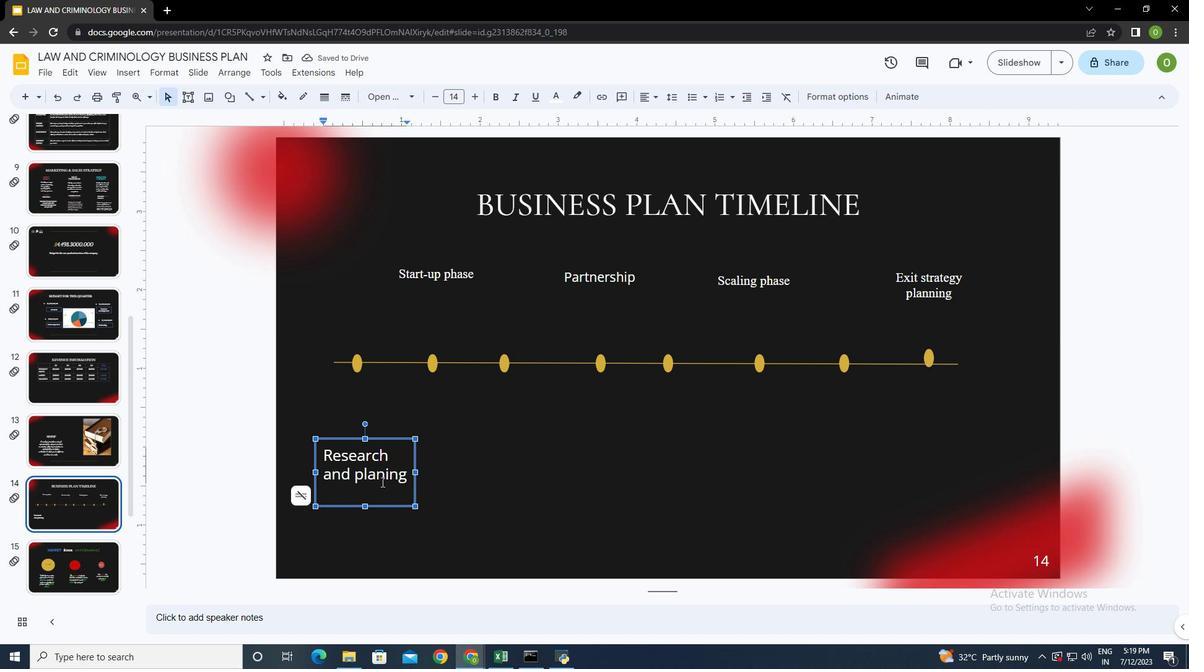 
Action: Key pressed ctrl+A
Screenshot: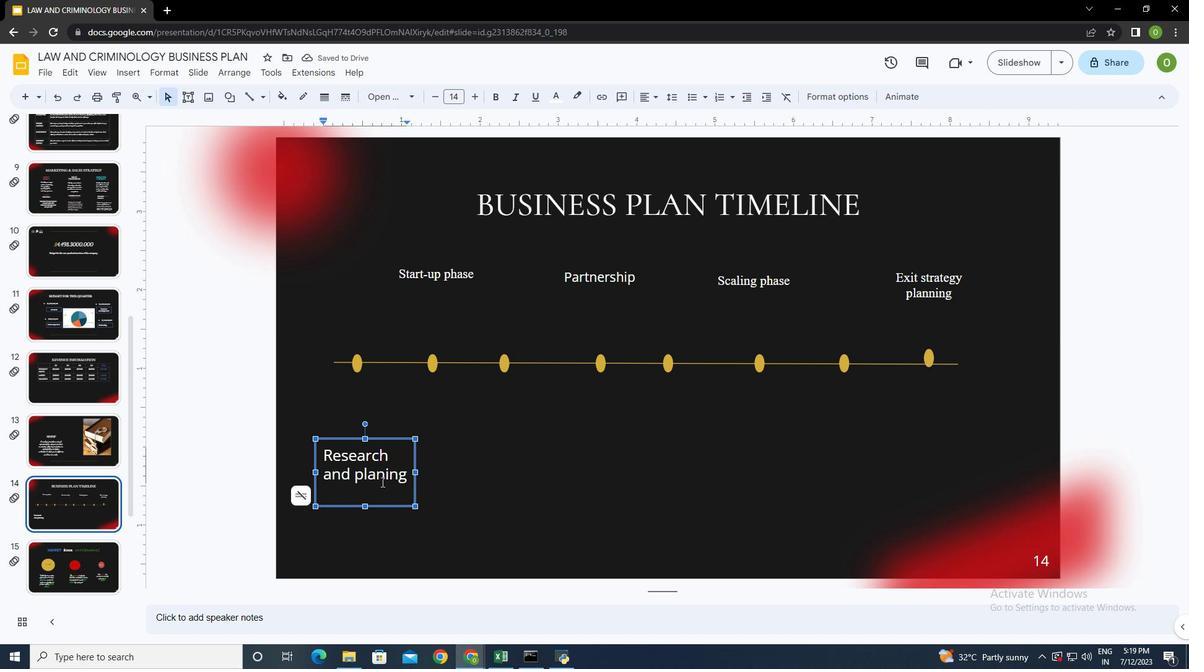 
Action: Mouse moved to (413, 93)
Screenshot: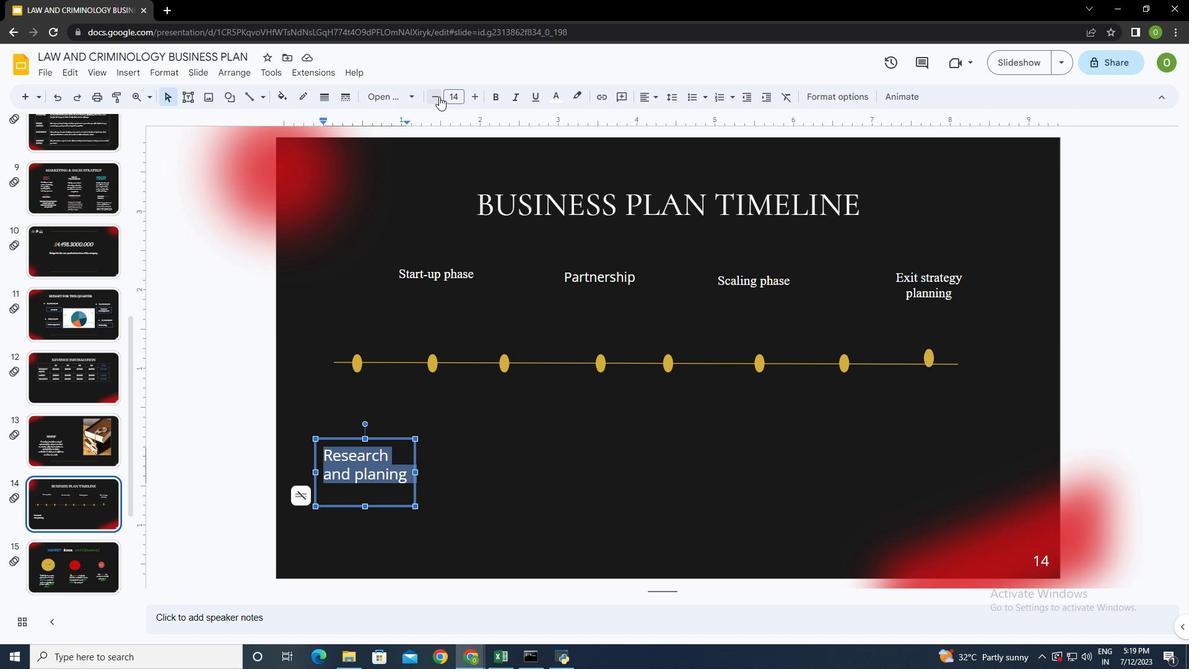 
Action: Mouse pressed left at (413, 93)
Screenshot: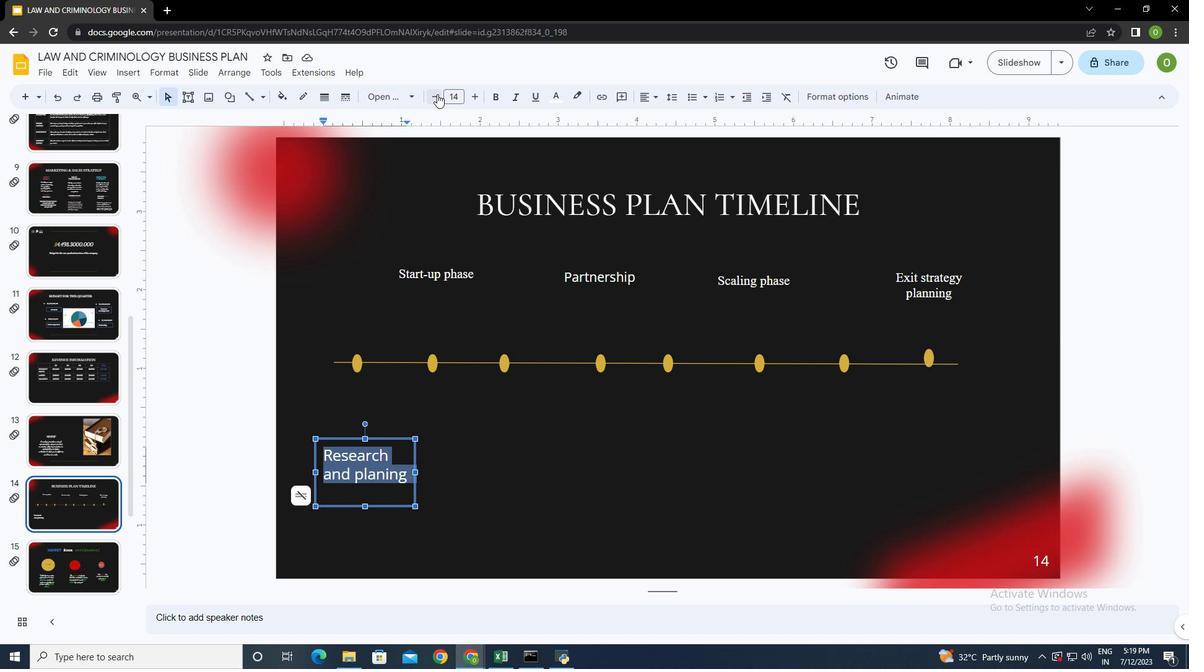 
Action: Mouse pressed left at (413, 93)
Screenshot: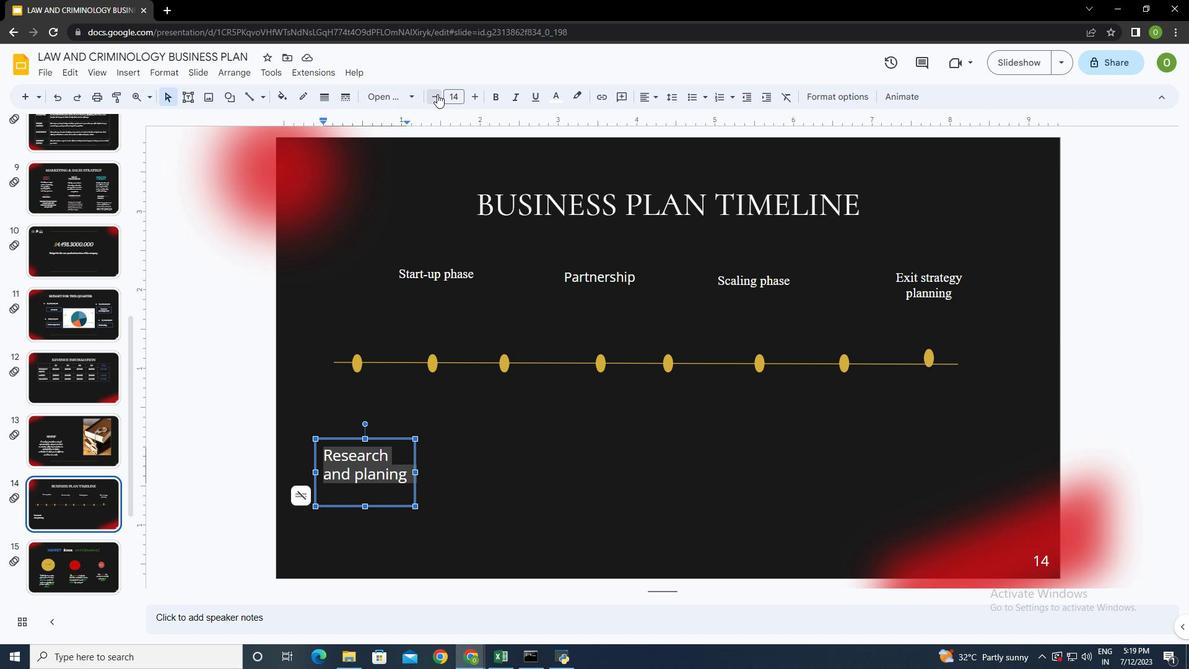 
Action: Mouse moved to (365, 92)
Screenshot: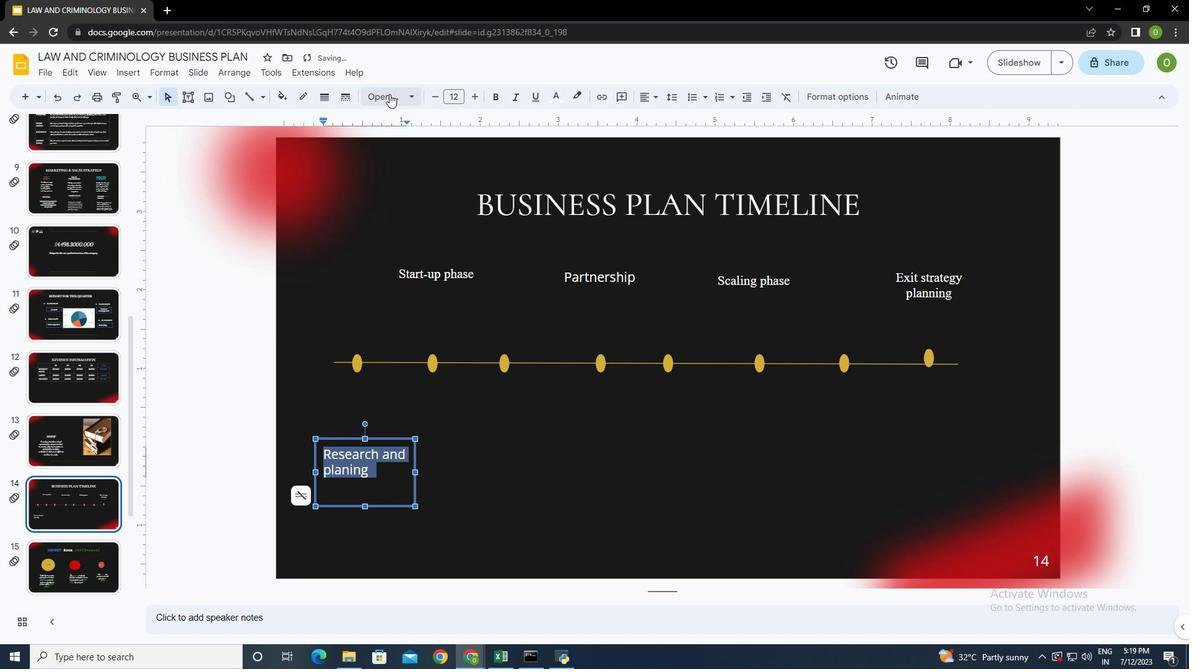 
Action: Mouse pressed left at (365, 92)
Screenshot: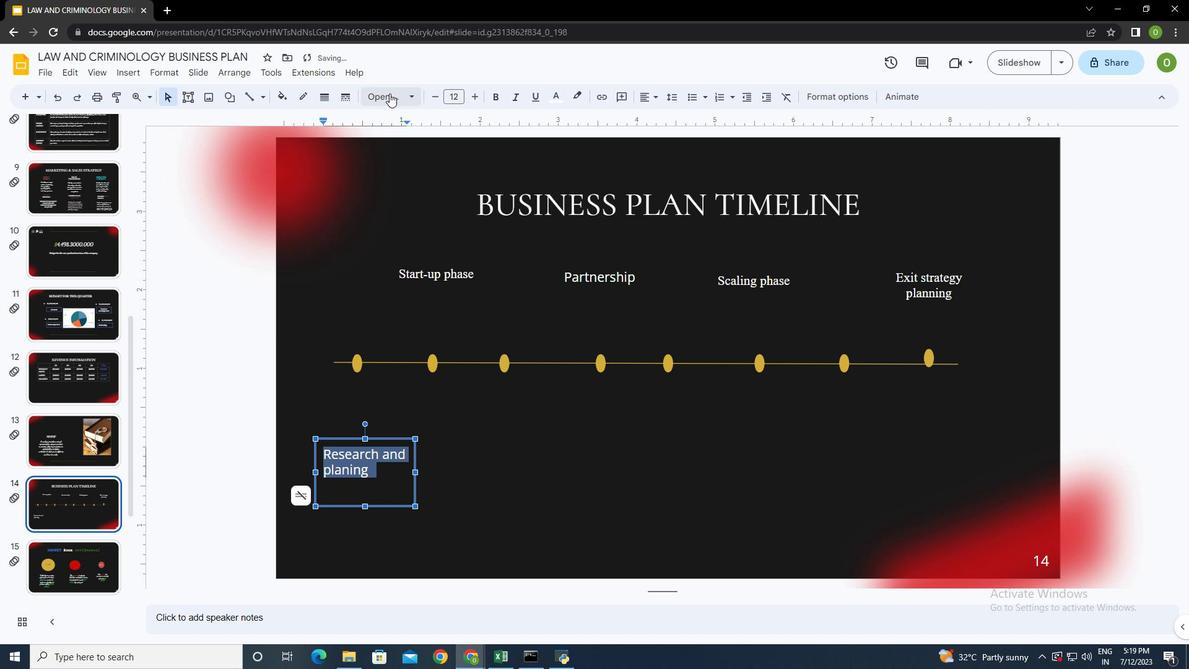 
Action: Mouse moved to (411, 217)
Screenshot: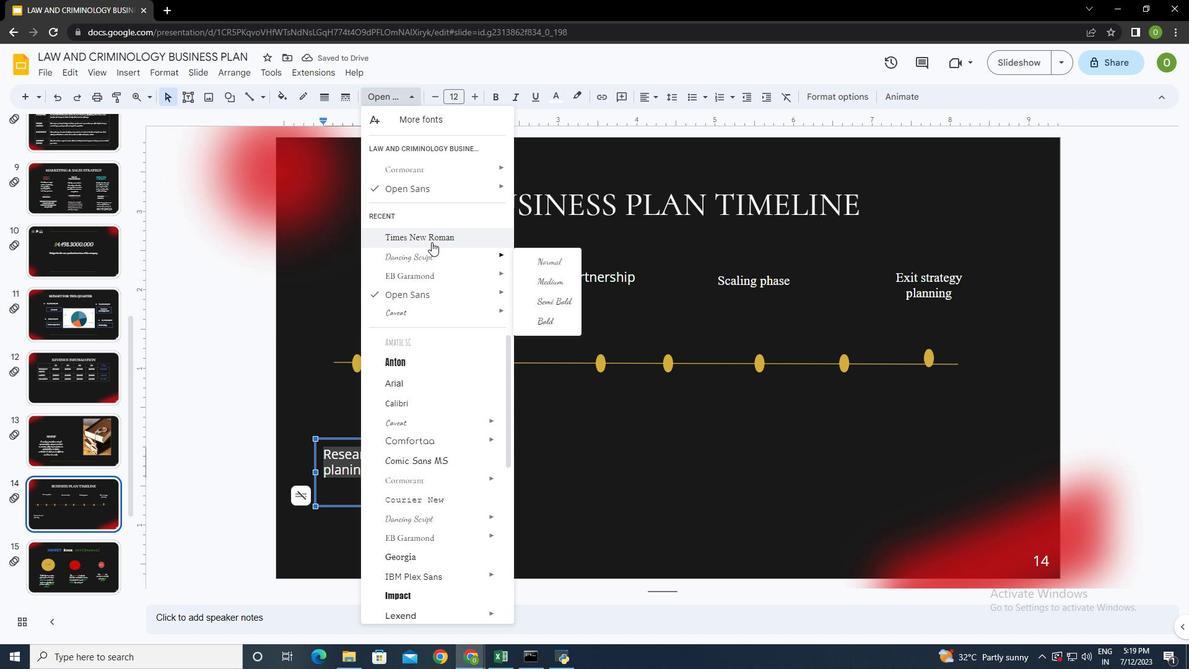 
Action: Mouse pressed left at (411, 217)
Screenshot: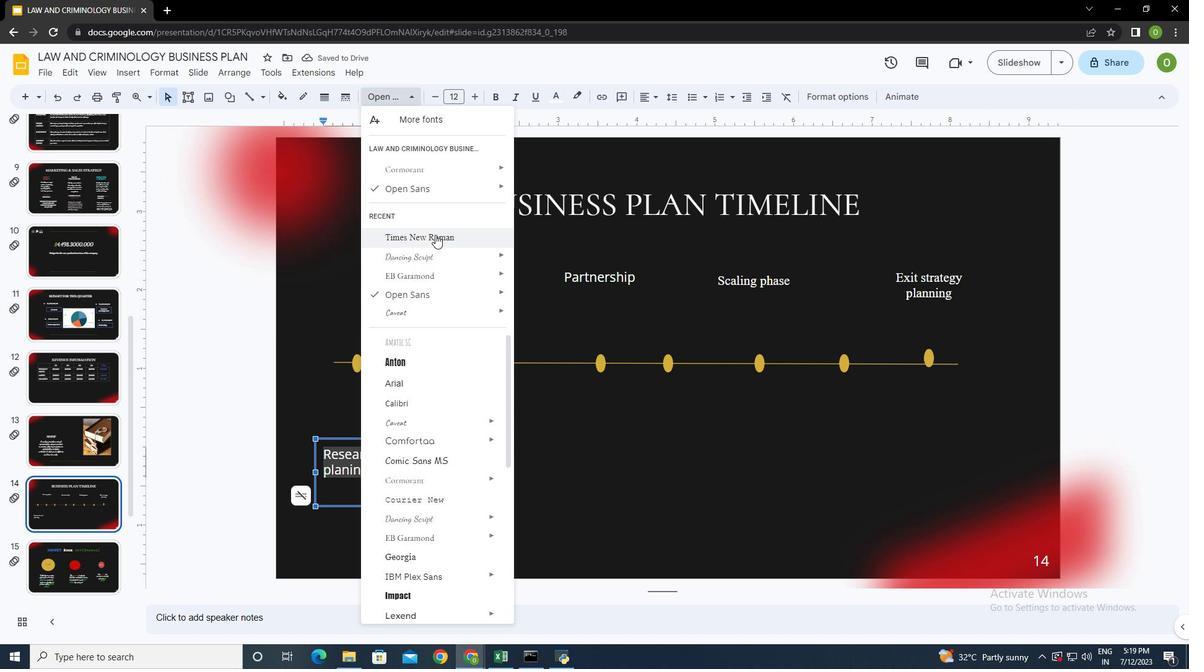 
Action: Mouse moved to (632, 96)
Screenshot: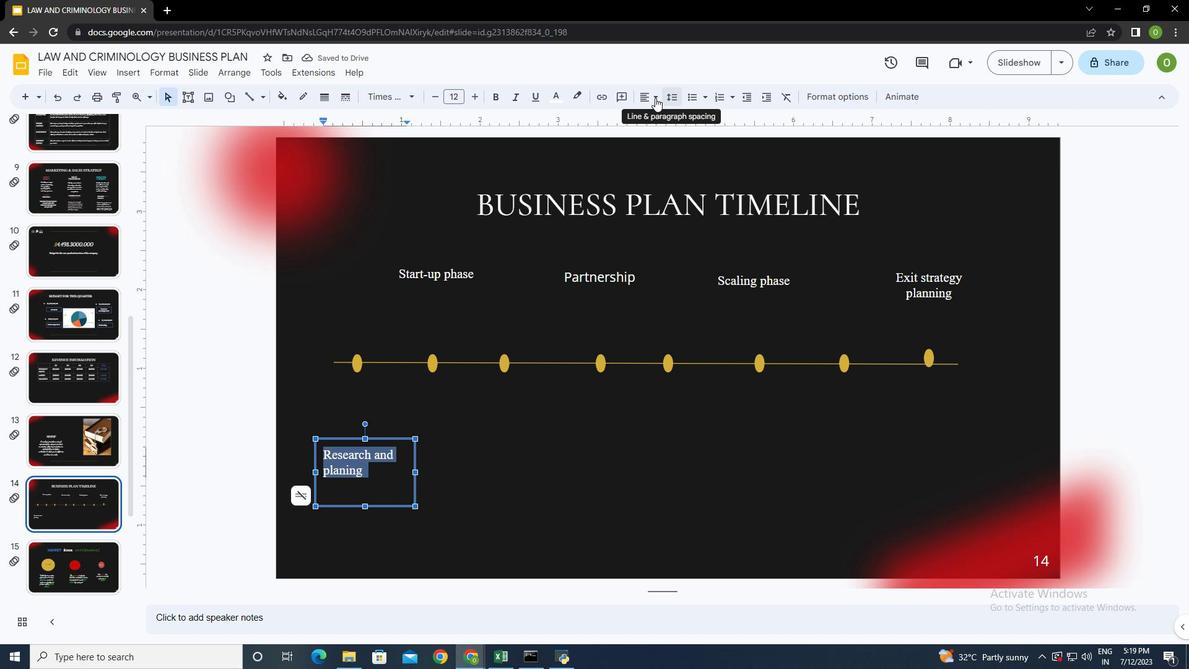 
Action: Mouse pressed left at (632, 96)
Screenshot: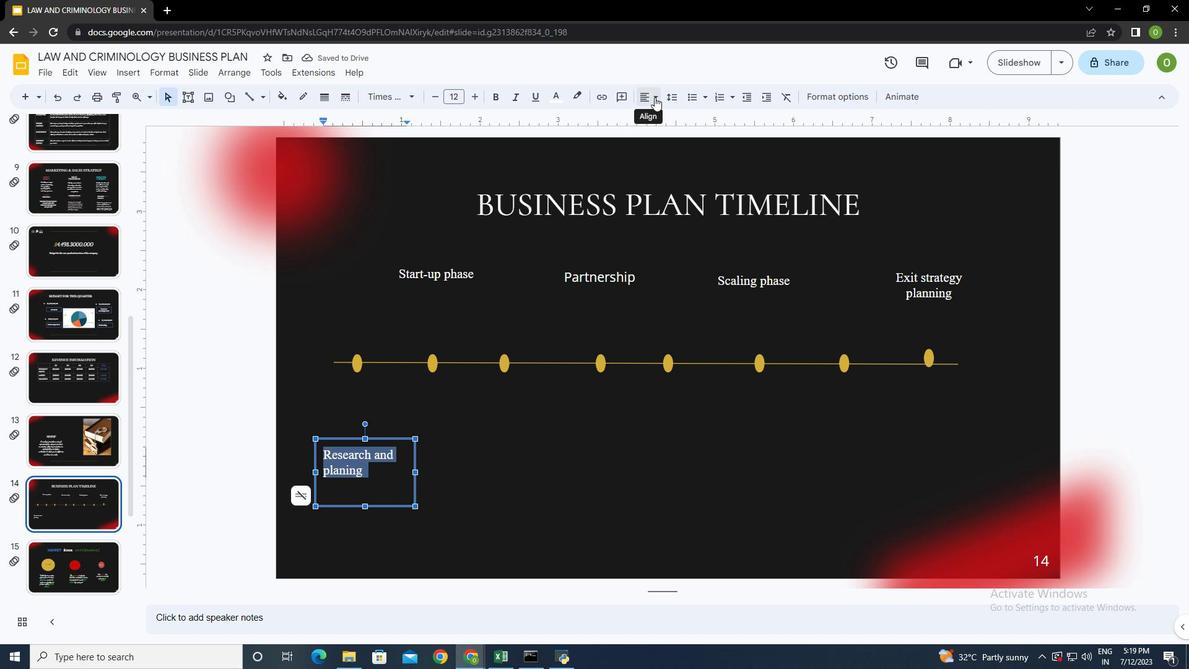 
Action: Mouse moved to (643, 111)
Screenshot: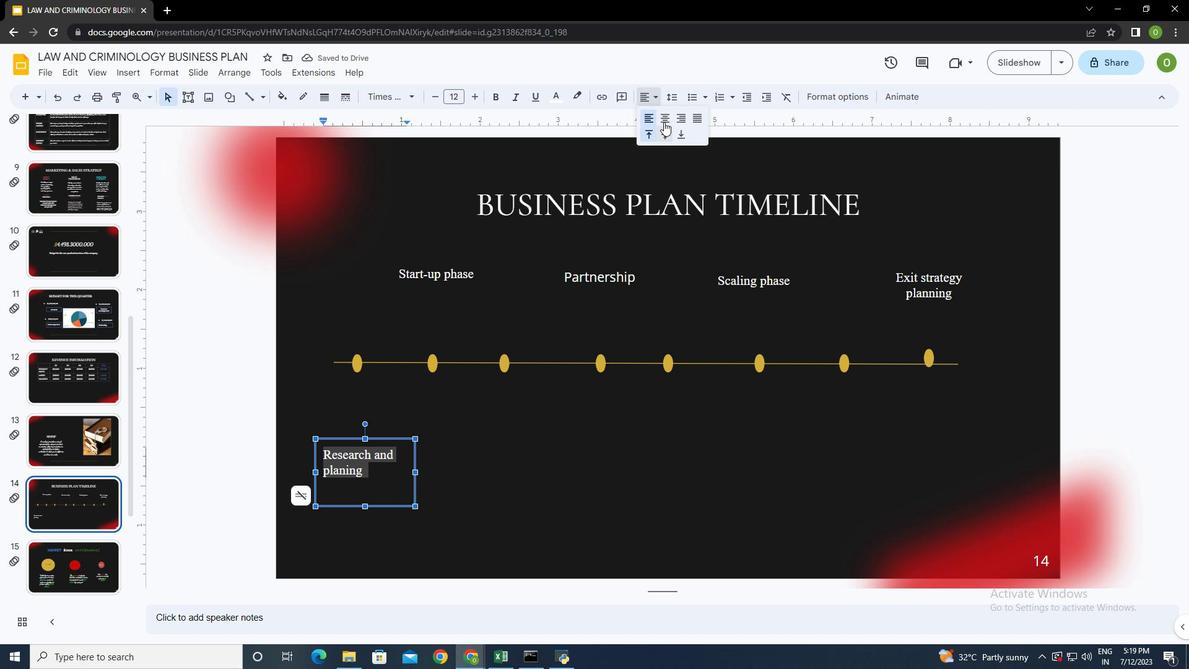 
Action: Mouse pressed left at (643, 111)
Screenshot: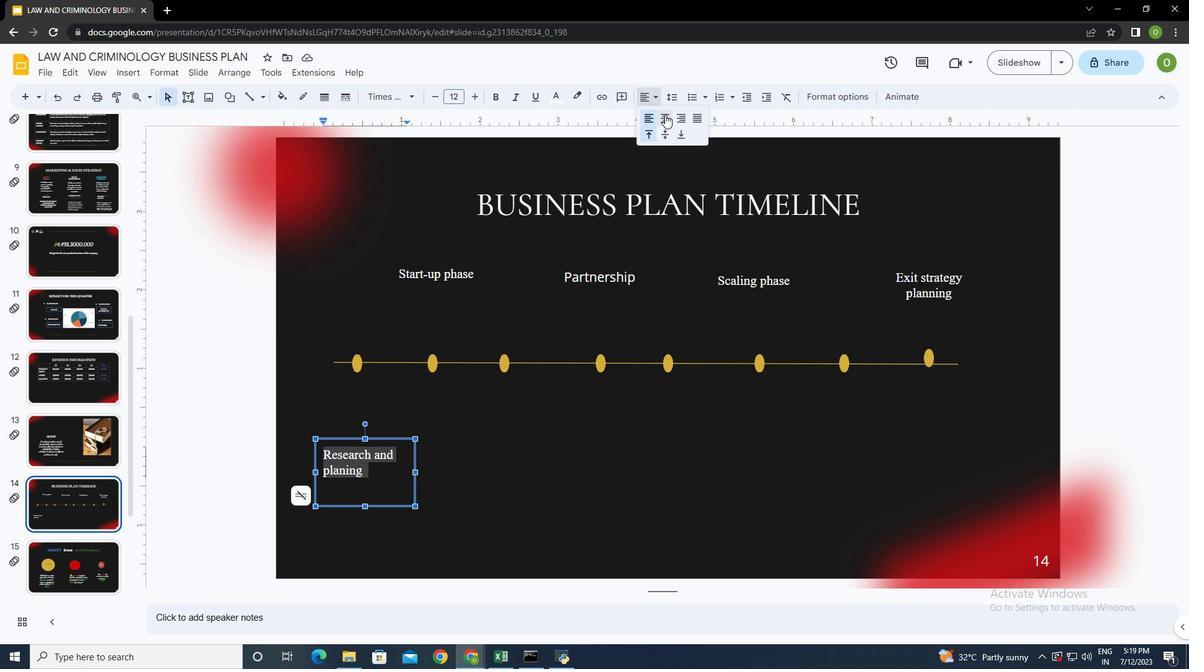 
Action: Mouse moved to (340, 457)
Screenshot: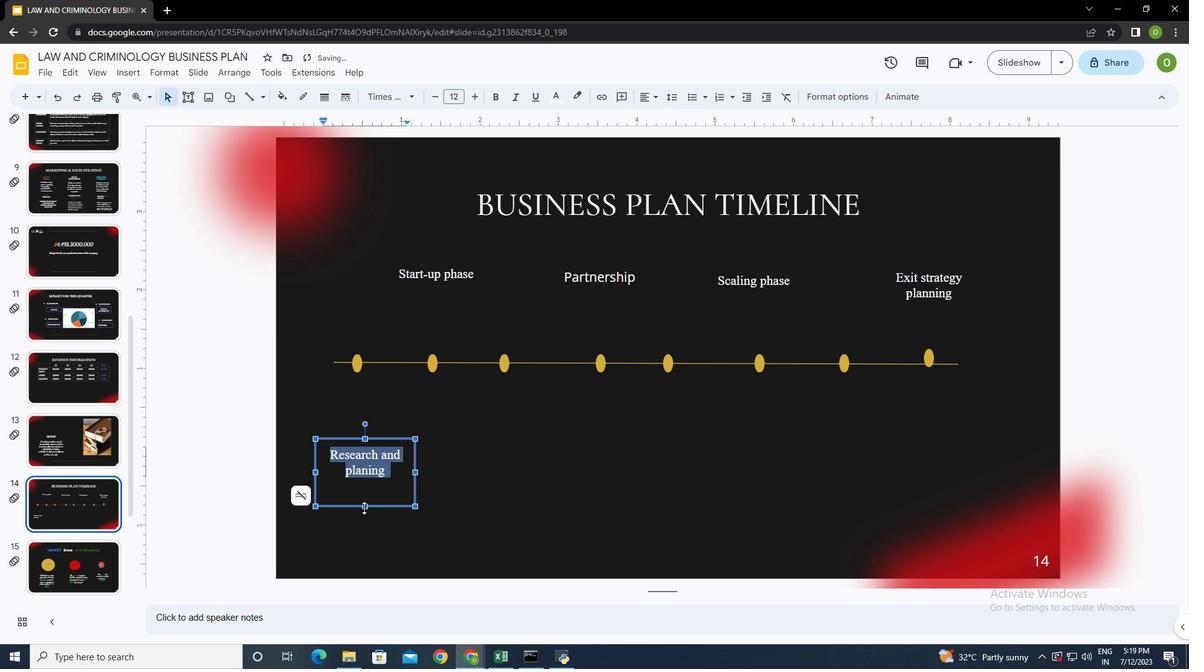 
Action: Mouse pressed left at (340, 457)
Screenshot: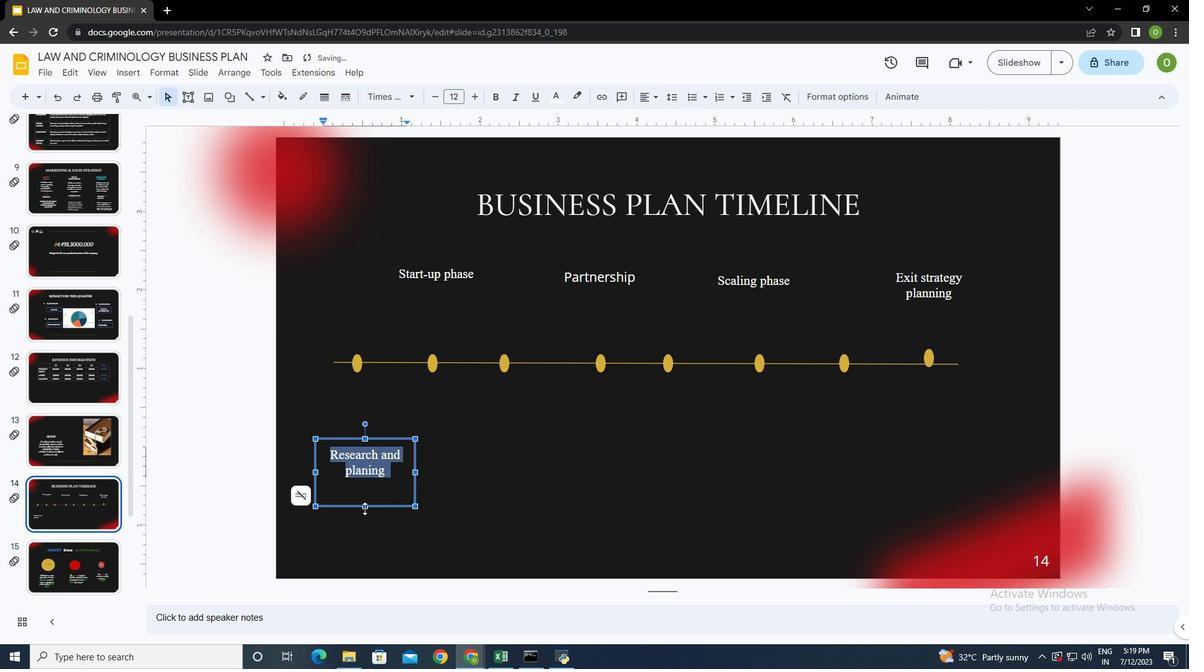 
Action: Mouse moved to (392, 417)
Screenshot: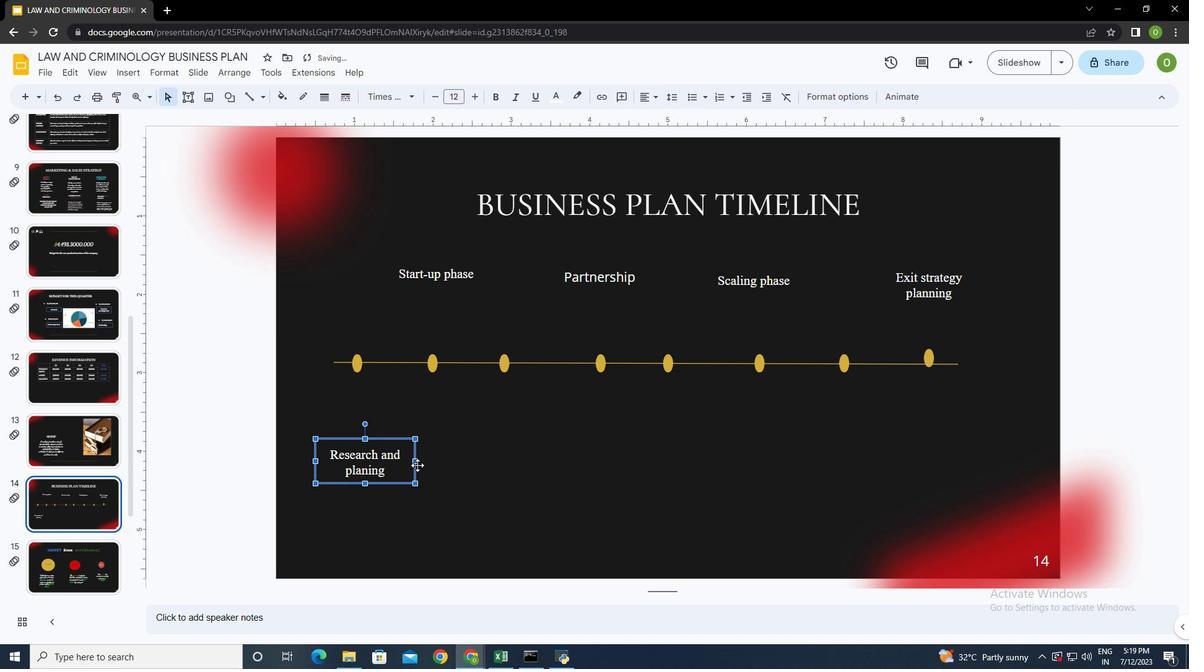 
Action: Mouse pressed left at (392, 417)
Screenshot: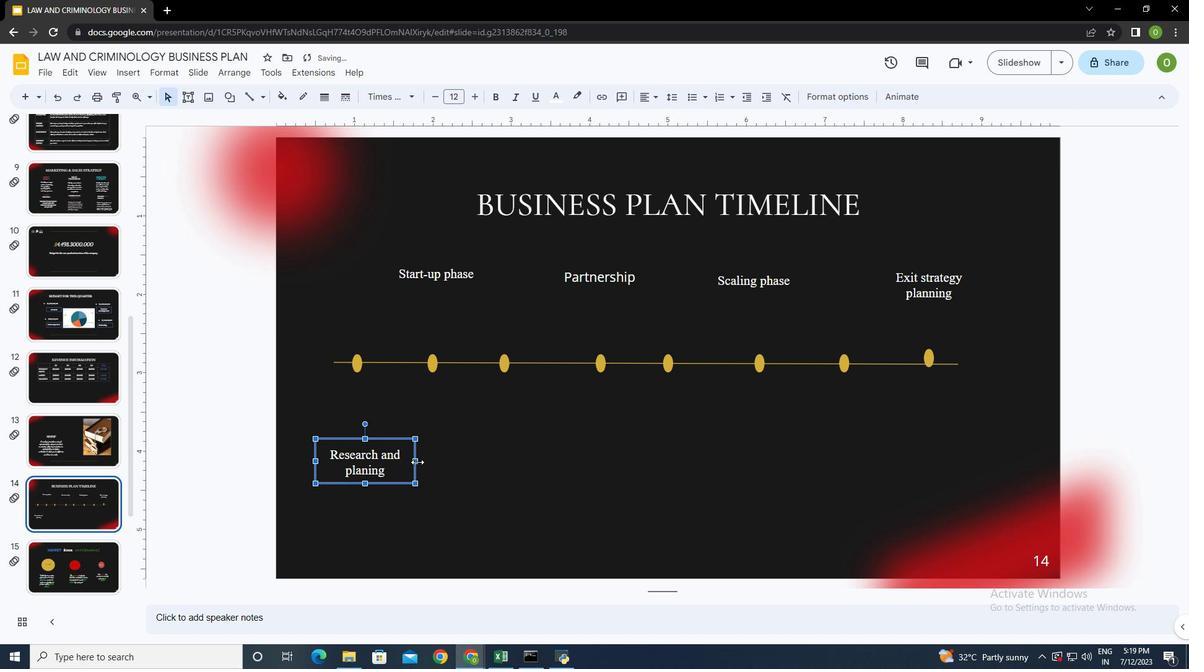 
Action: Mouse moved to (291, 416)
Screenshot: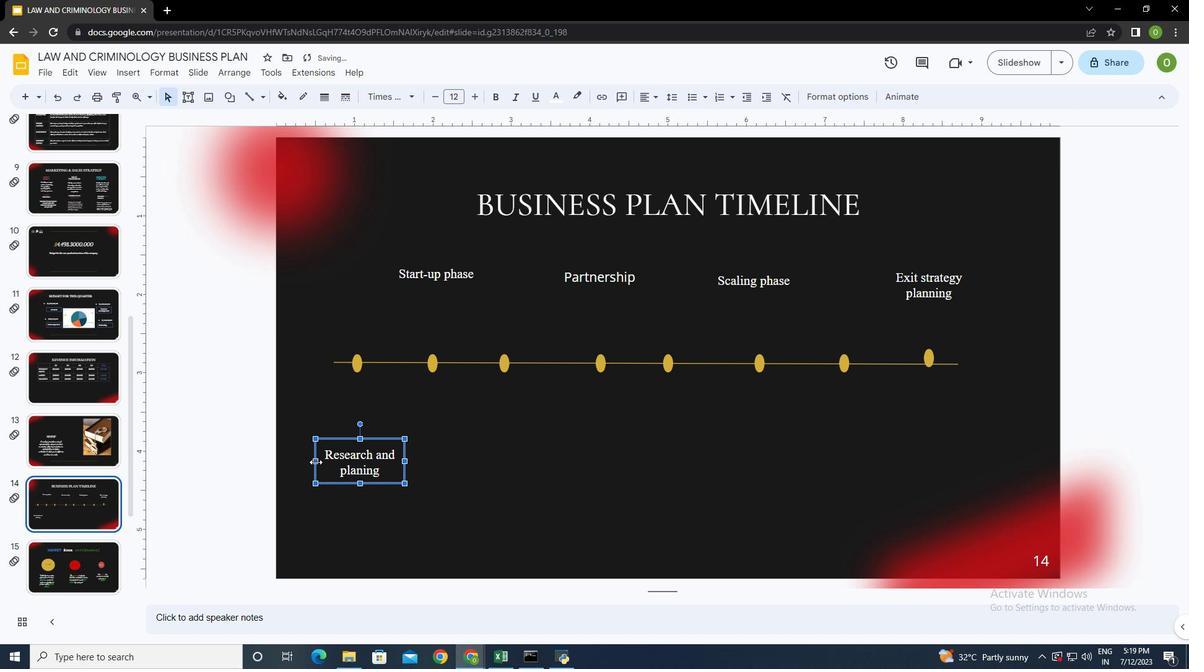 
Action: Mouse pressed left at (291, 416)
Screenshot: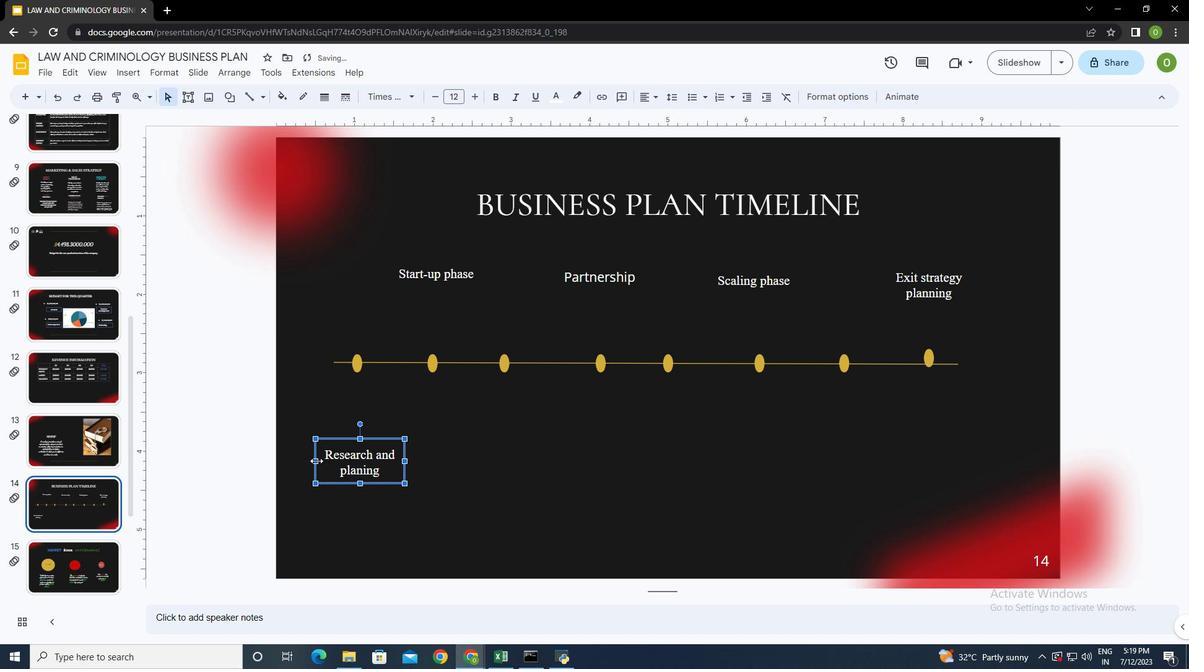 
Action: Mouse moved to (381, 416)
Screenshot: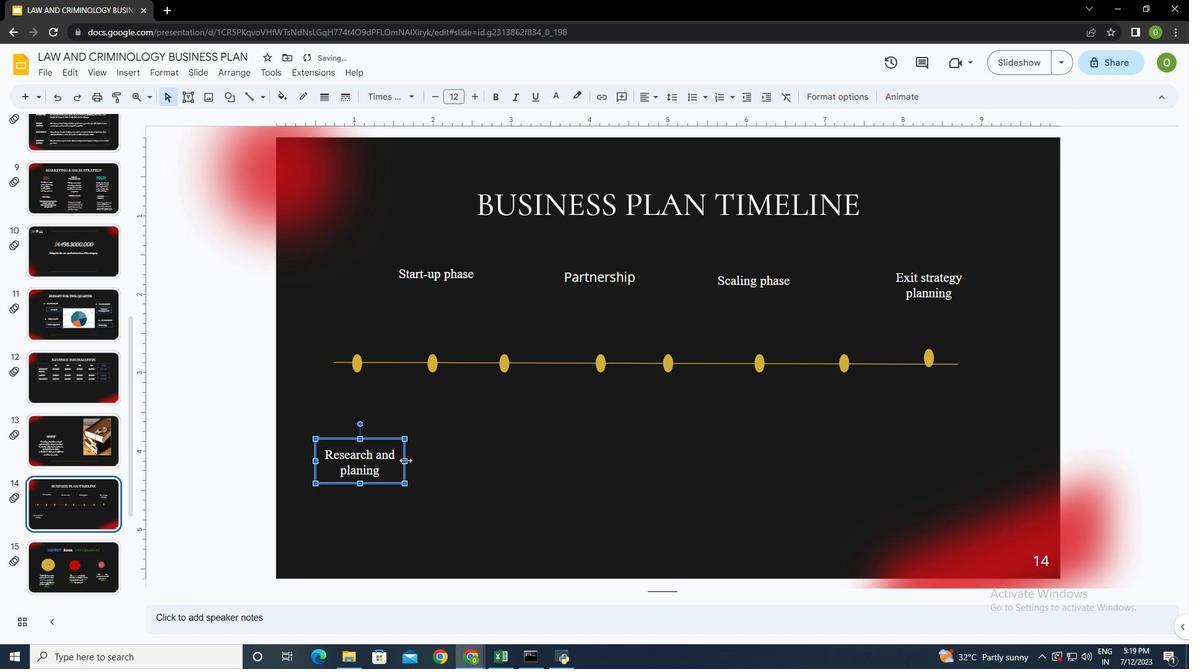 
Action: Mouse pressed left at (381, 416)
Screenshot: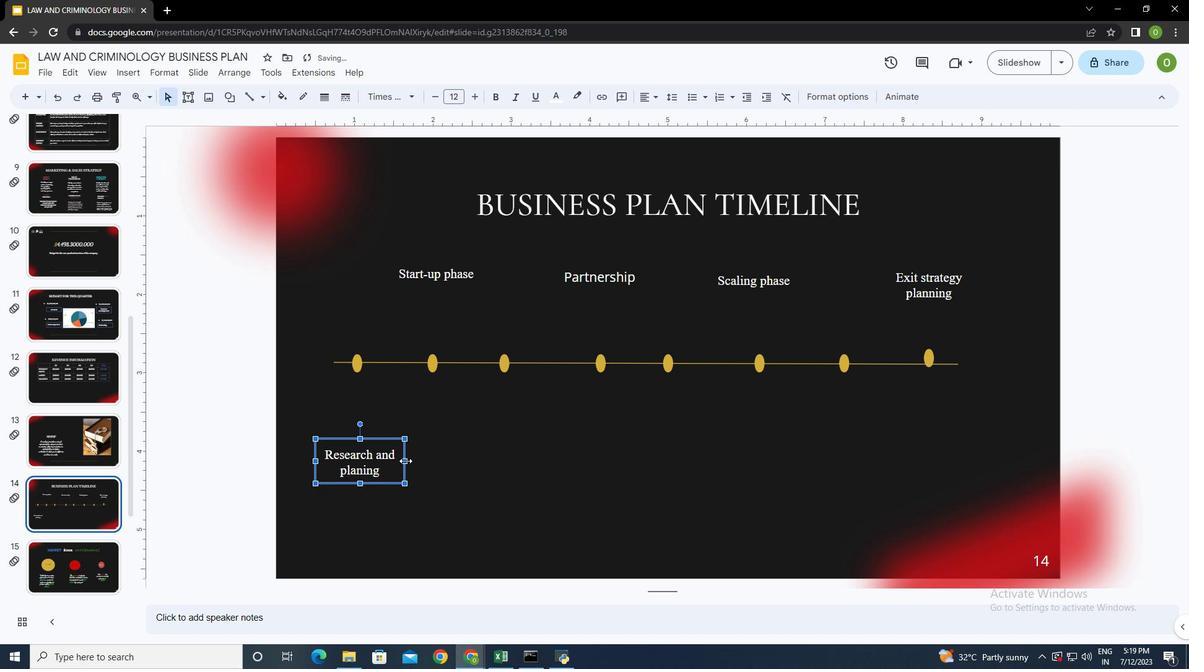 
Action: Mouse moved to (436, 413)
Screenshot: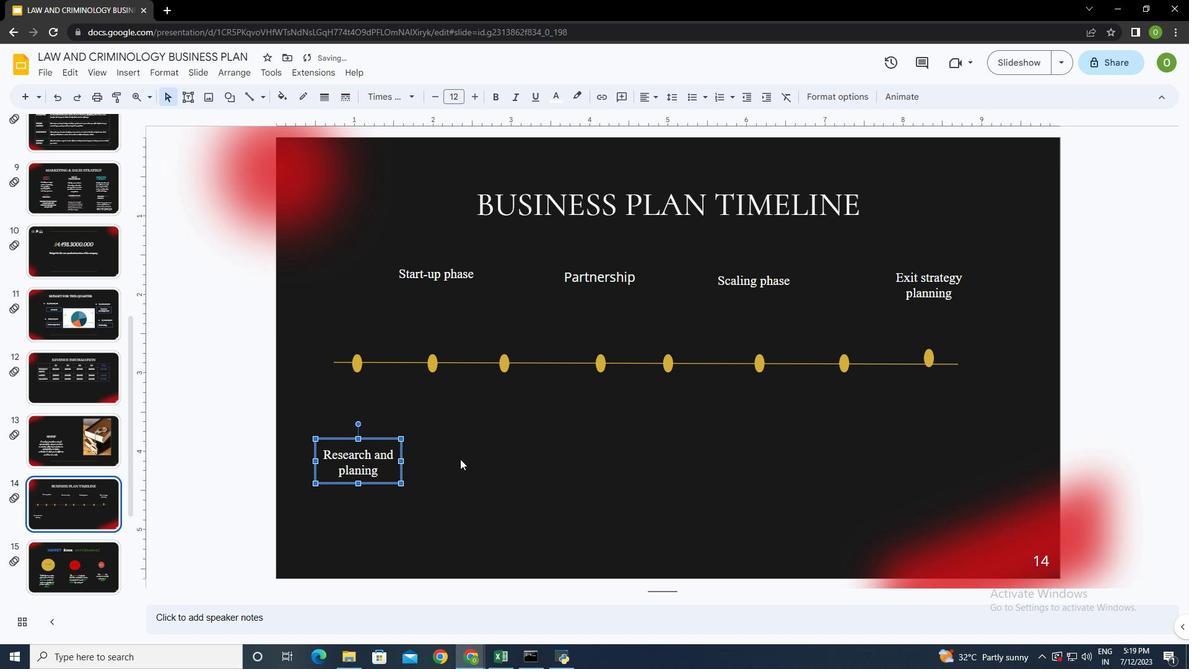 
Action: Mouse pressed left at (436, 413)
Screenshot: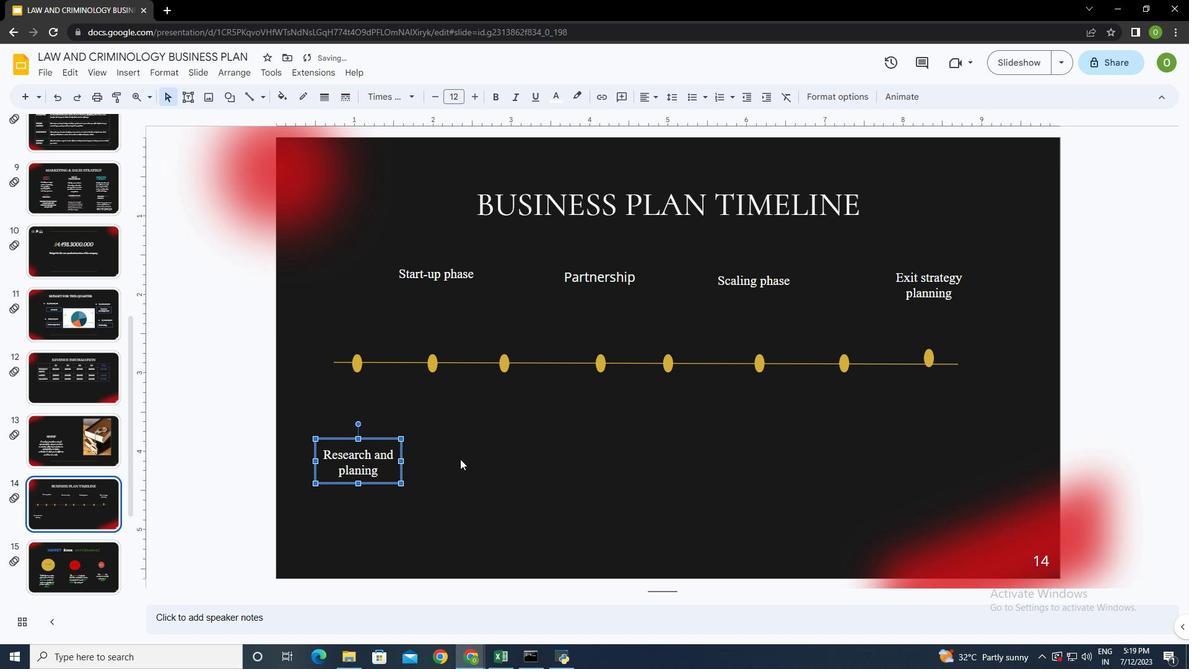 
Action: Mouse moved to (220, 92)
Screenshot: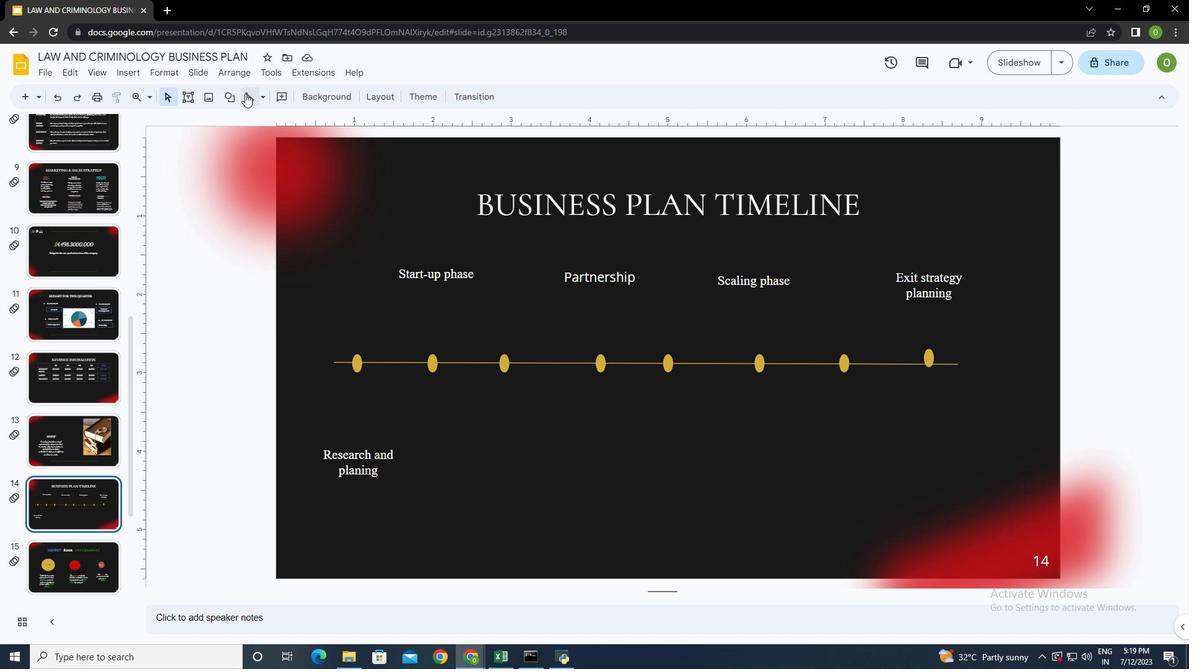 
Action: Mouse pressed left at (220, 92)
Screenshot: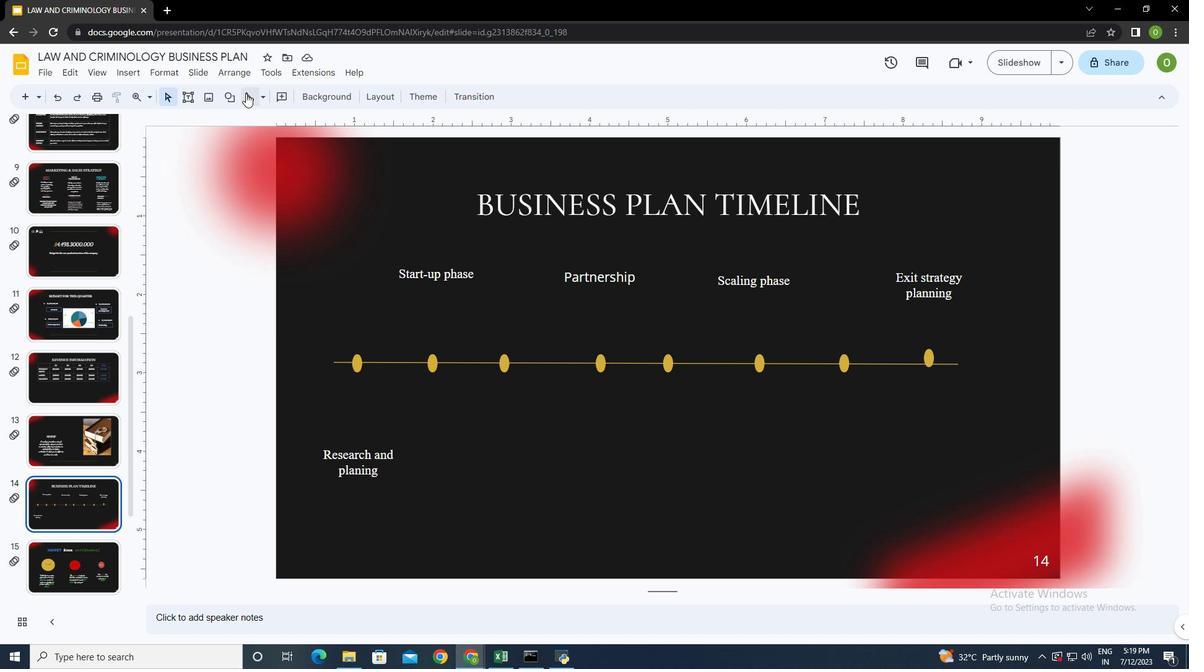 
Action: Mouse moved to (331, 342)
Screenshot: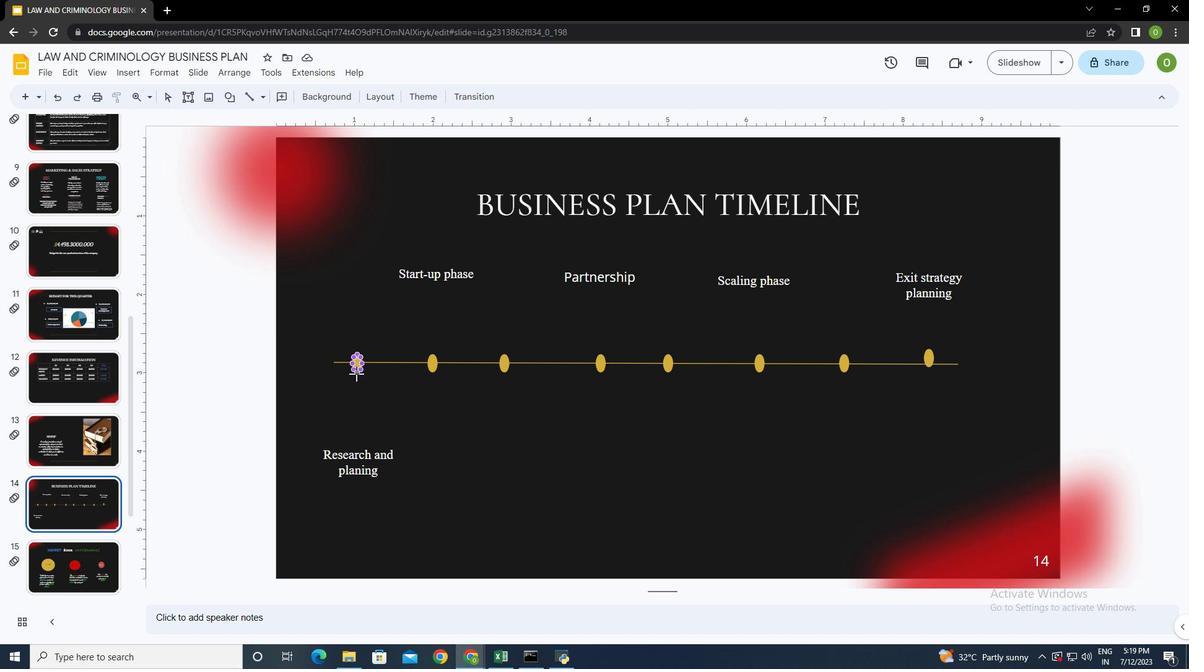 
Action: Mouse pressed left at (331, 342)
Screenshot: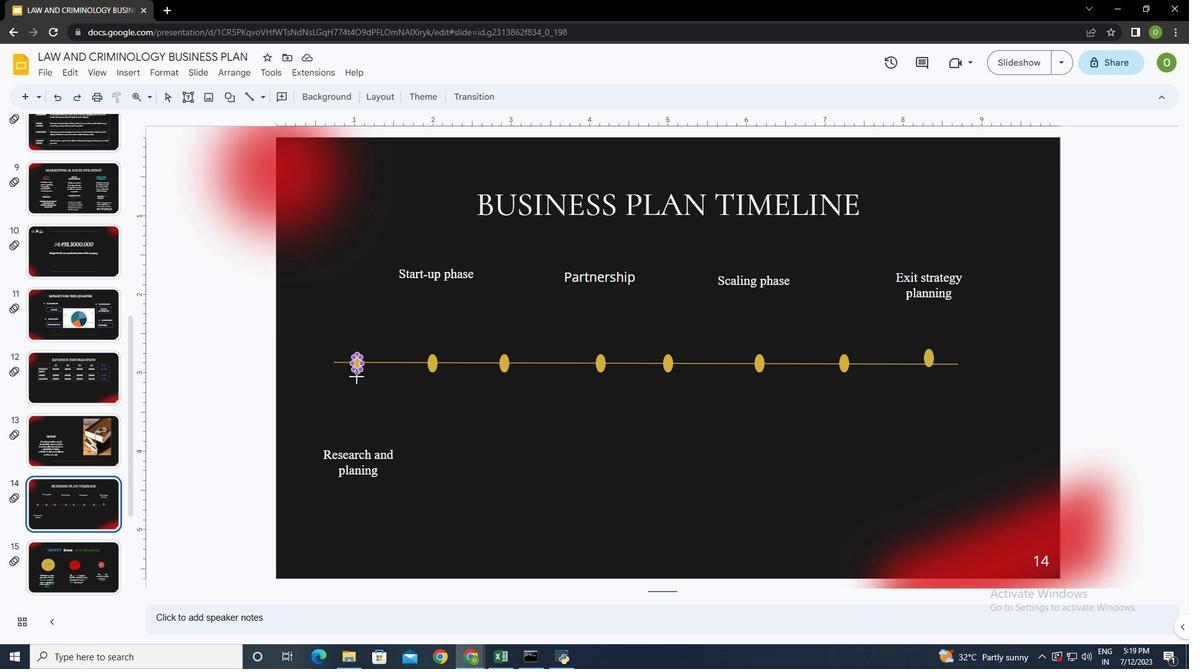 
Action: Mouse moved to (333, 396)
Screenshot: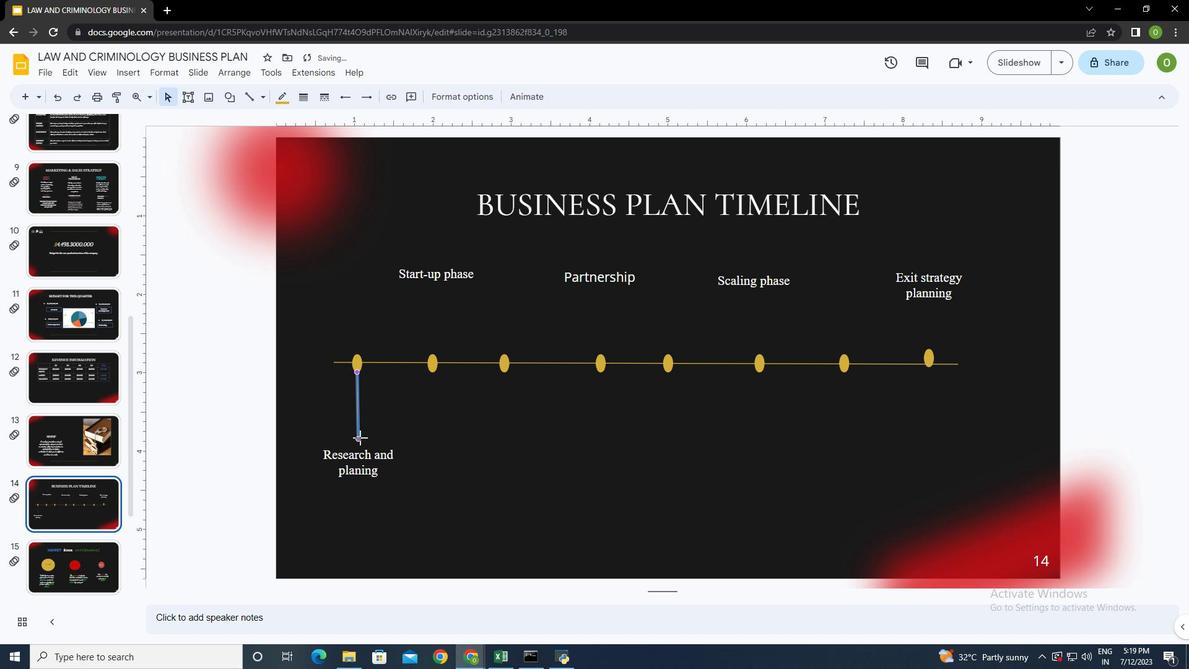 
Action: Mouse pressed left at (333, 396)
Screenshot: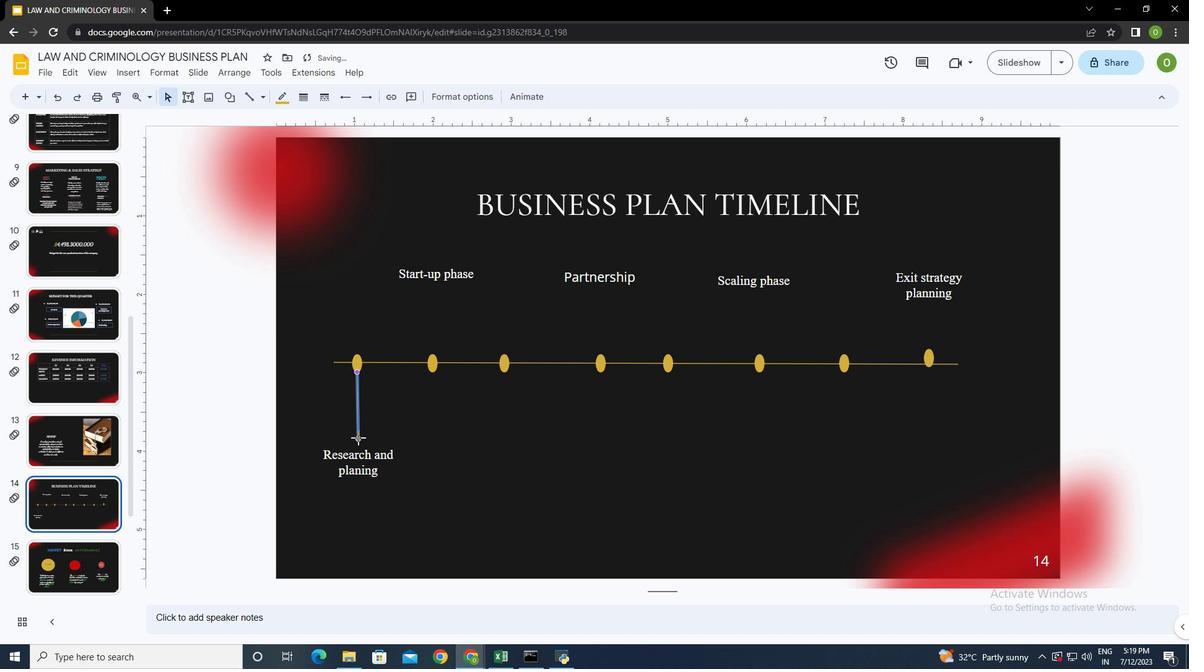 
Action: Mouse moved to (405, 416)
Screenshot: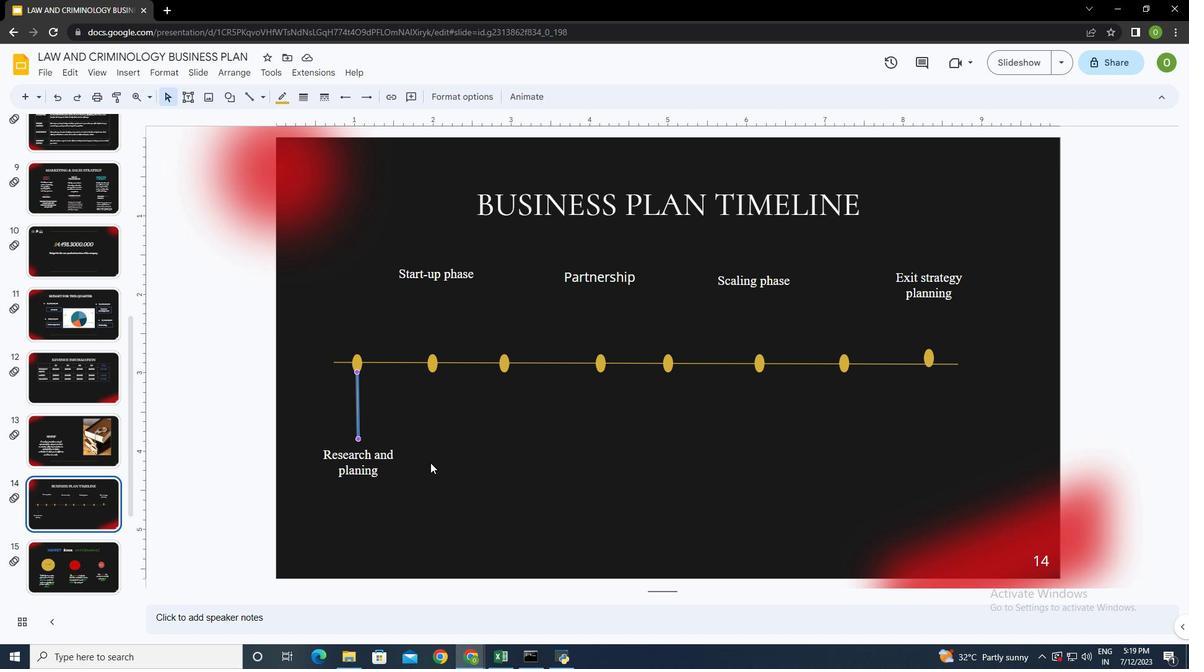 
Action: Mouse pressed left at (405, 416)
Screenshot: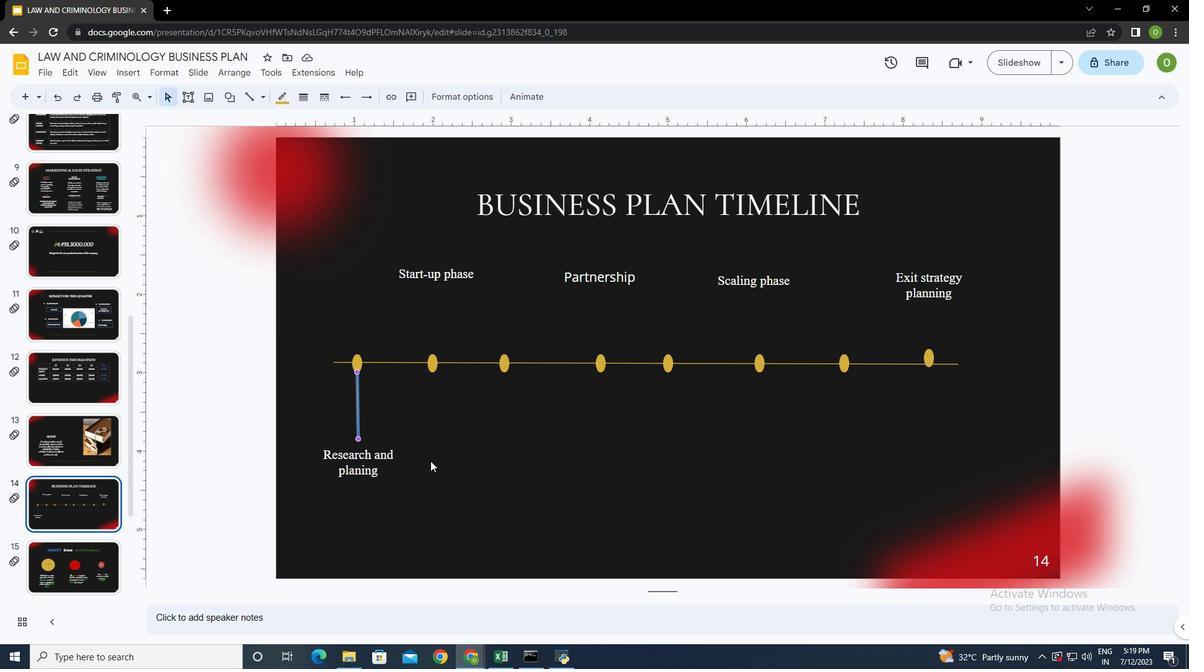 
Action: Mouse moved to (218, 94)
Screenshot: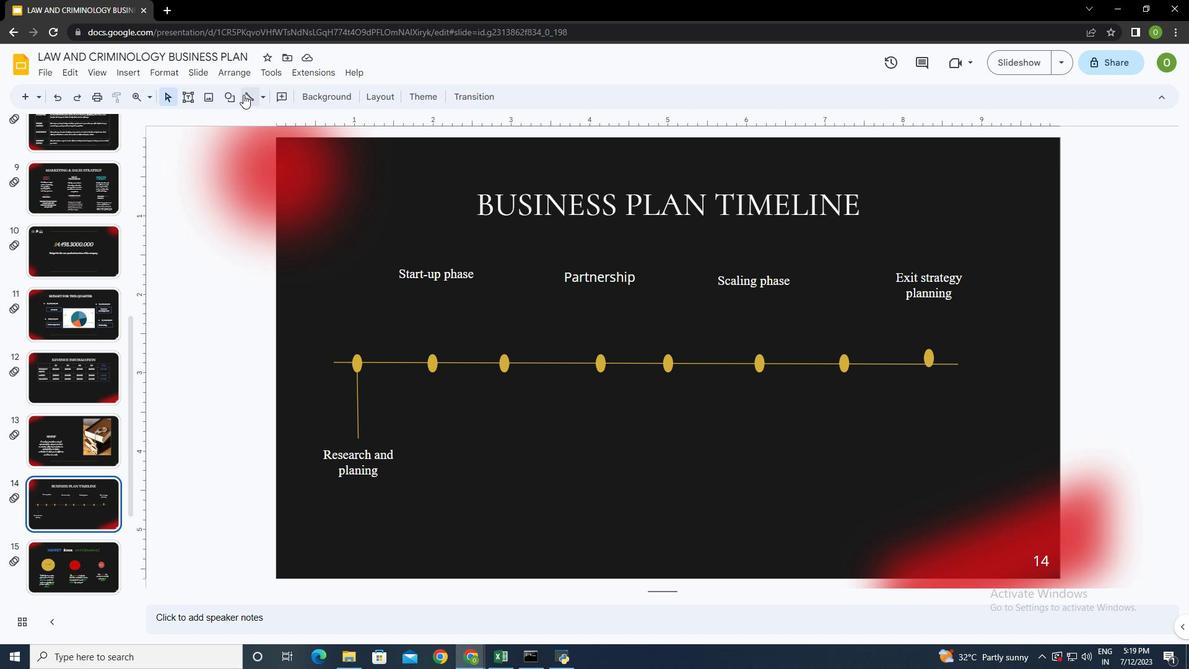 
Action: Mouse pressed left at (218, 94)
